 Task: Go to Program & Features. Select Whole Food Market. Add to cart Organic Acai Powder-2. Place order for Layla Garcia, _x000D_
1338 W Lago Bello Dr_x000D_
Eagle, Idaho(ID), 83616, Cell Number (703) 476-8286
Action: Mouse moved to (424, 306)
Screenshot: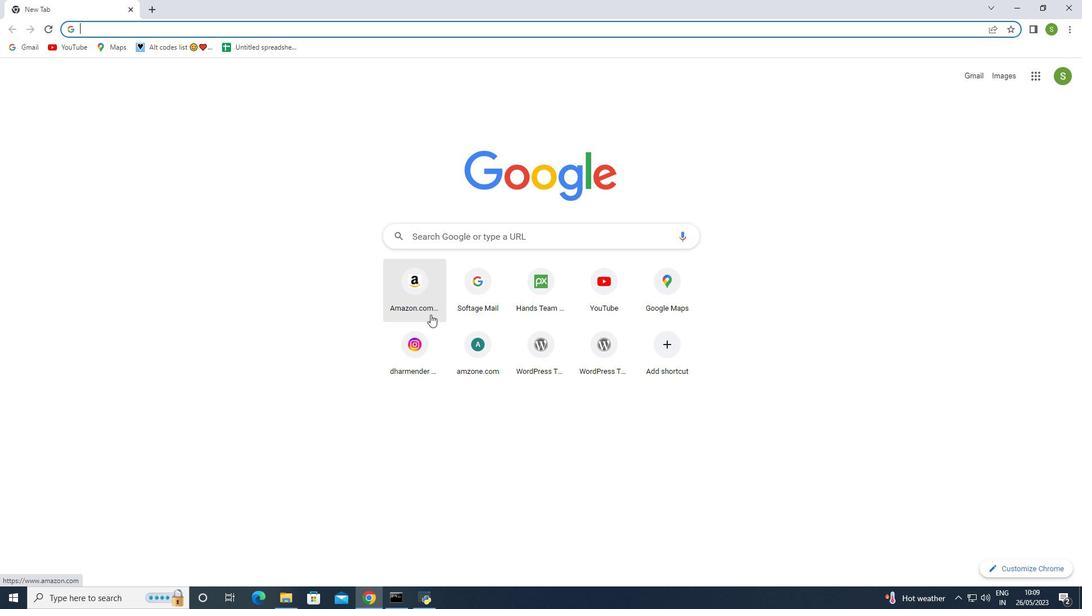 
Action: Mouse pressed left at (424, 306)
Screenshot: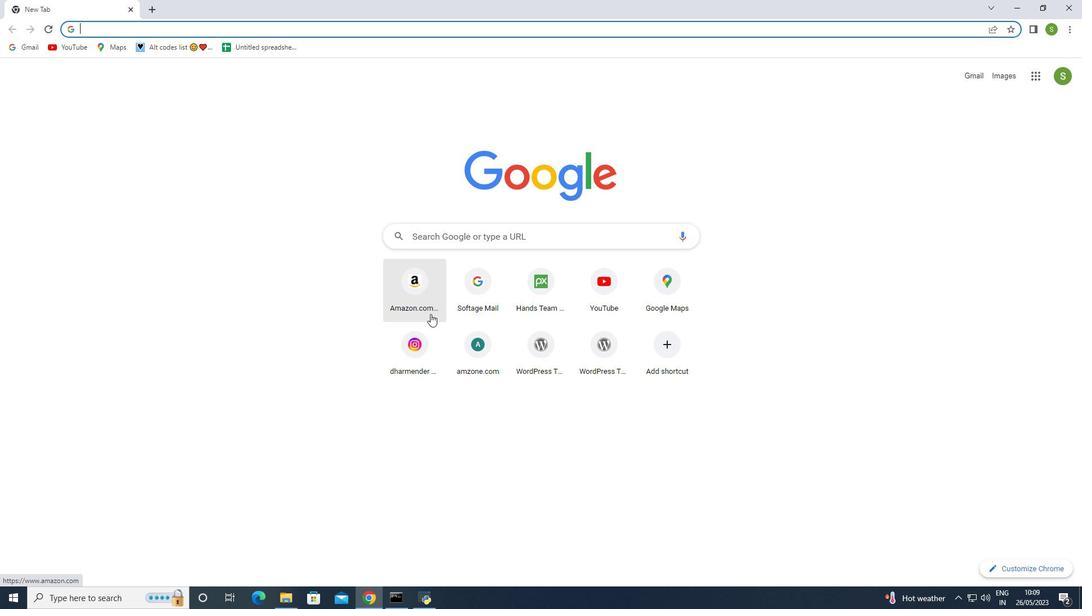 
Action: Mouse moved to (917, 80)
Screenshot: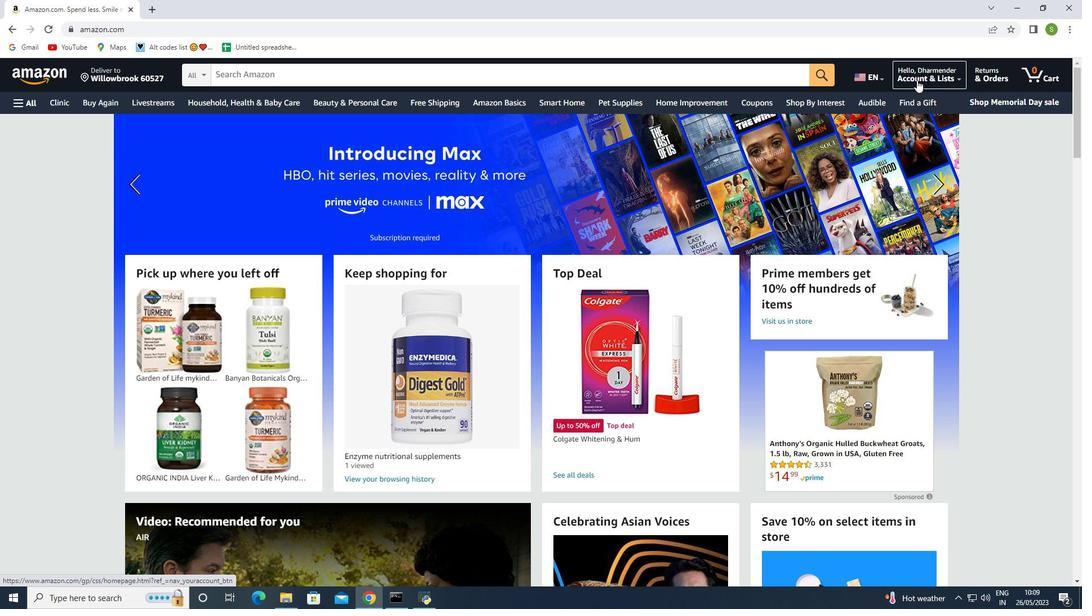 
Action: Mouse pressed left at (917, 80)
Screenshot: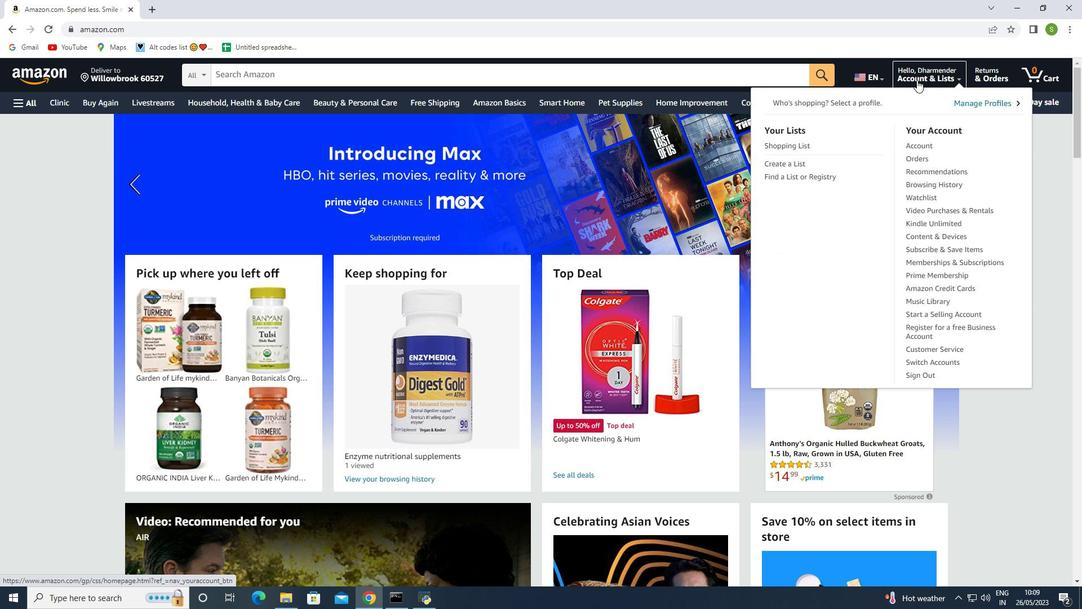 
Action: Mouse moved to (389, 239)
Screenshot: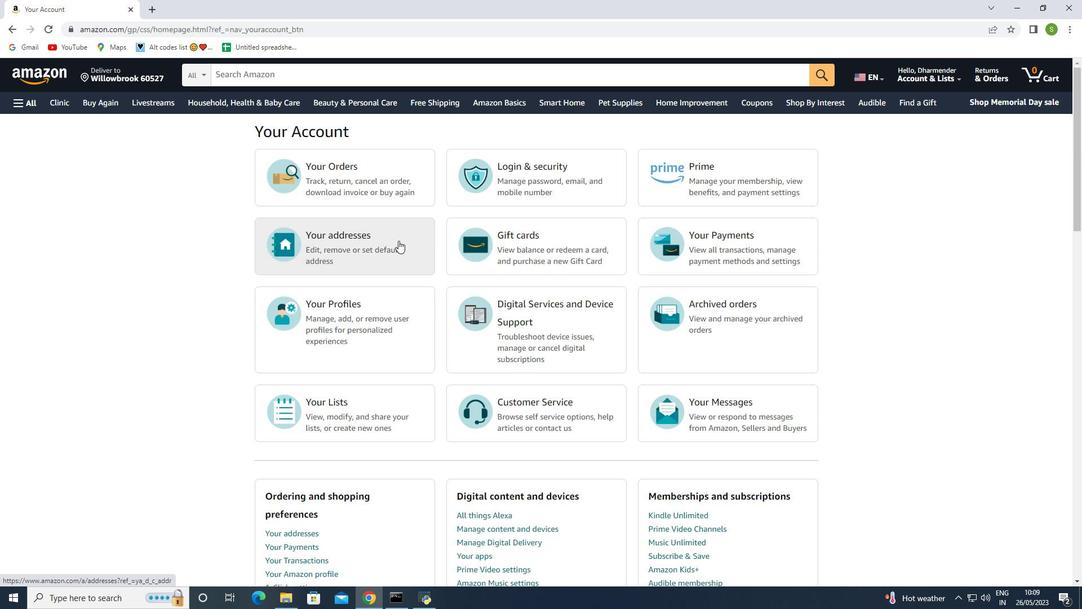 
Action: Mouse pressed left at (389, 239)
Screenshot: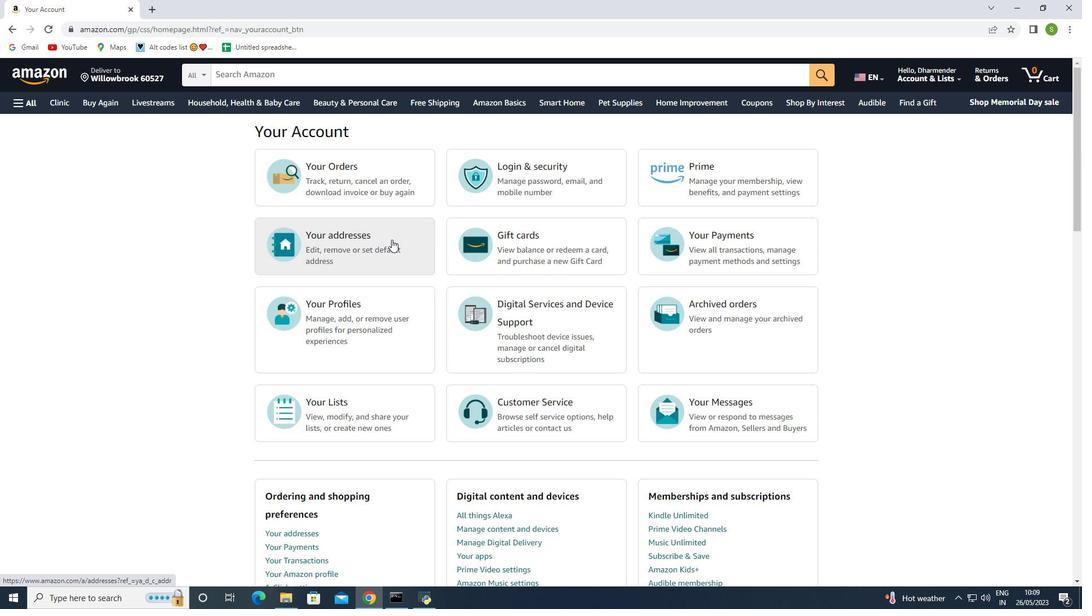
Action: Mouse moved to (397, 288)
Screenshot: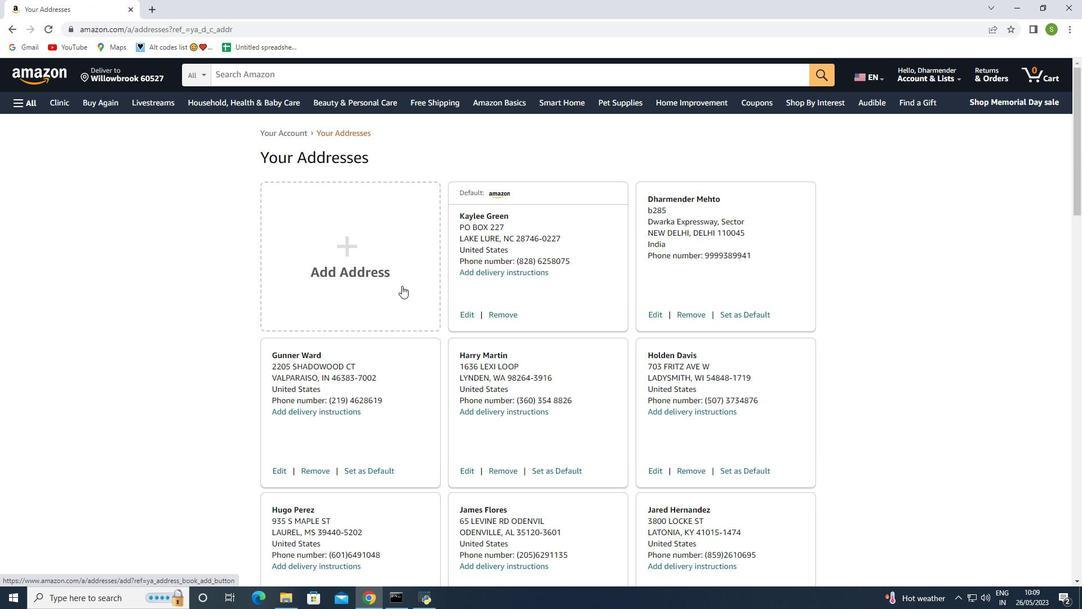 
Action: Mouse pressed left at (397, 288)
Screenshot: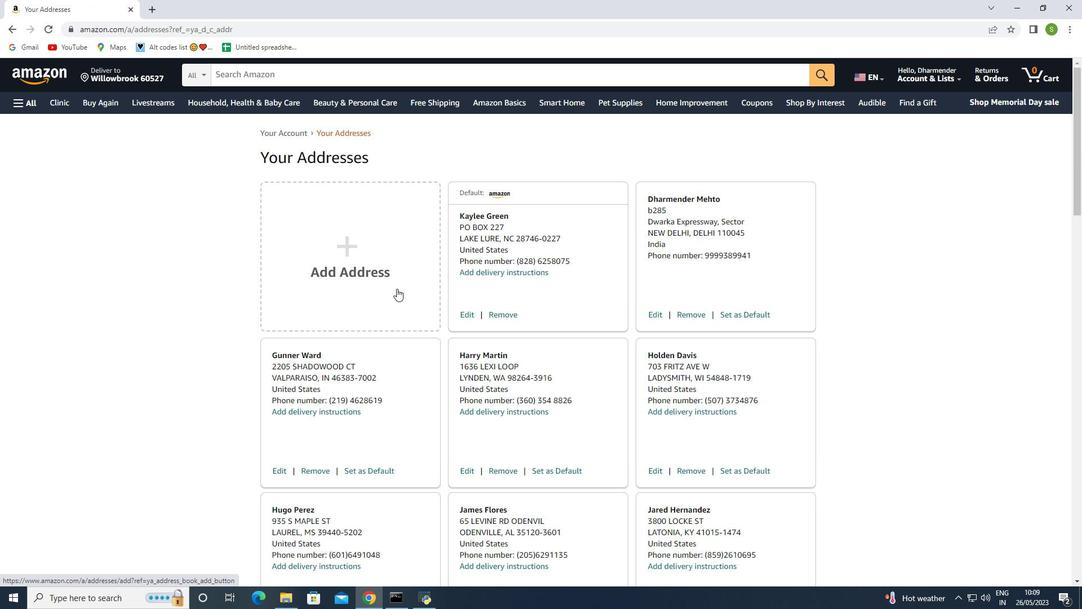 
Action: Mouse moved to (482, 290)
Screenshot: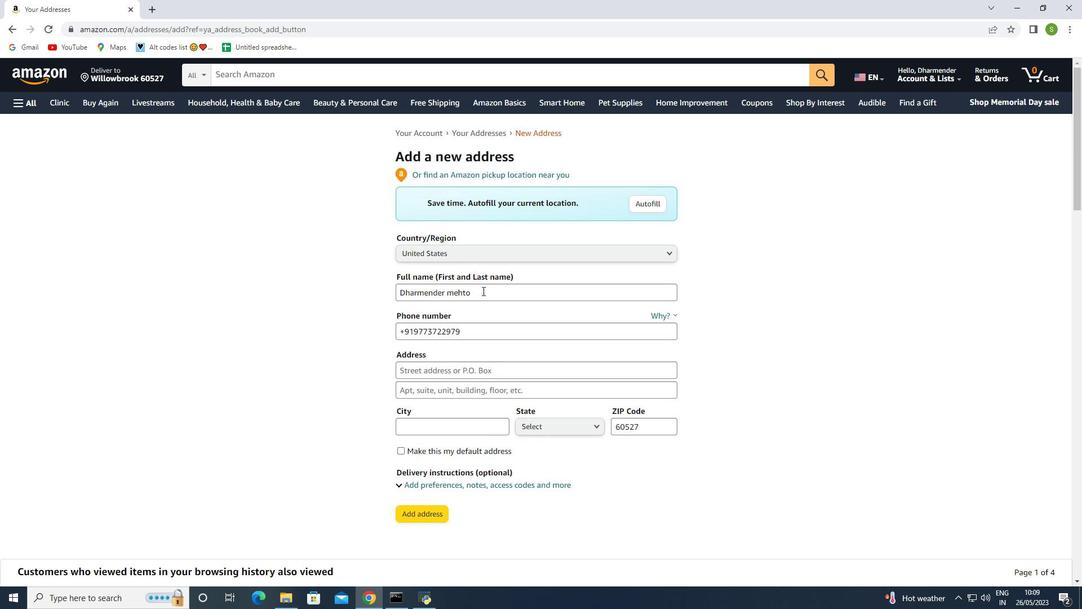 
Action: Mouse pressed left at (482, 290)
Screenshot: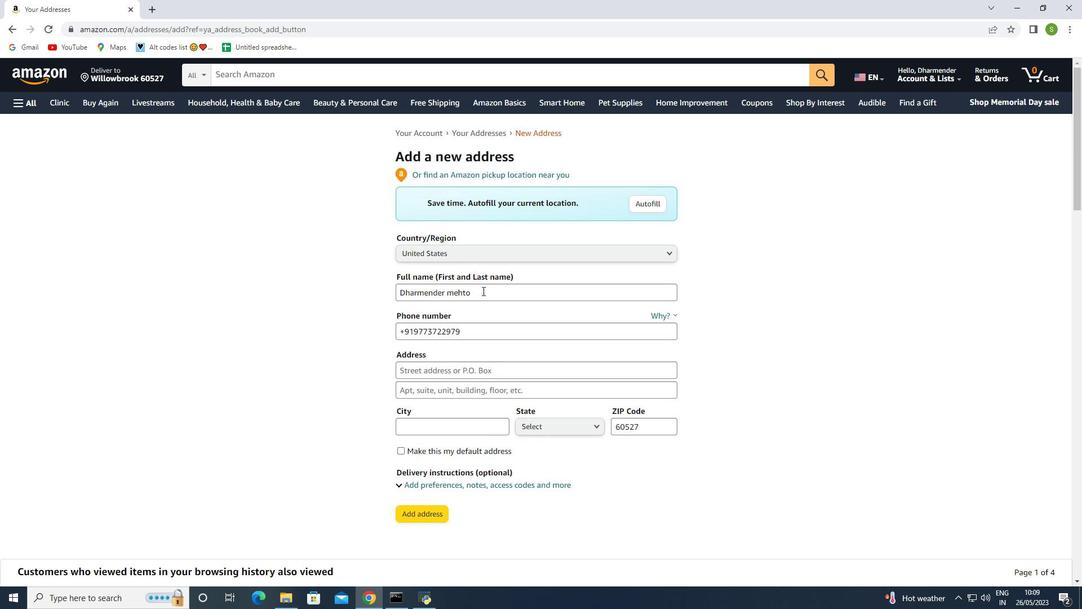 
Action: Mouse moved to (384, 294)
Screenshot: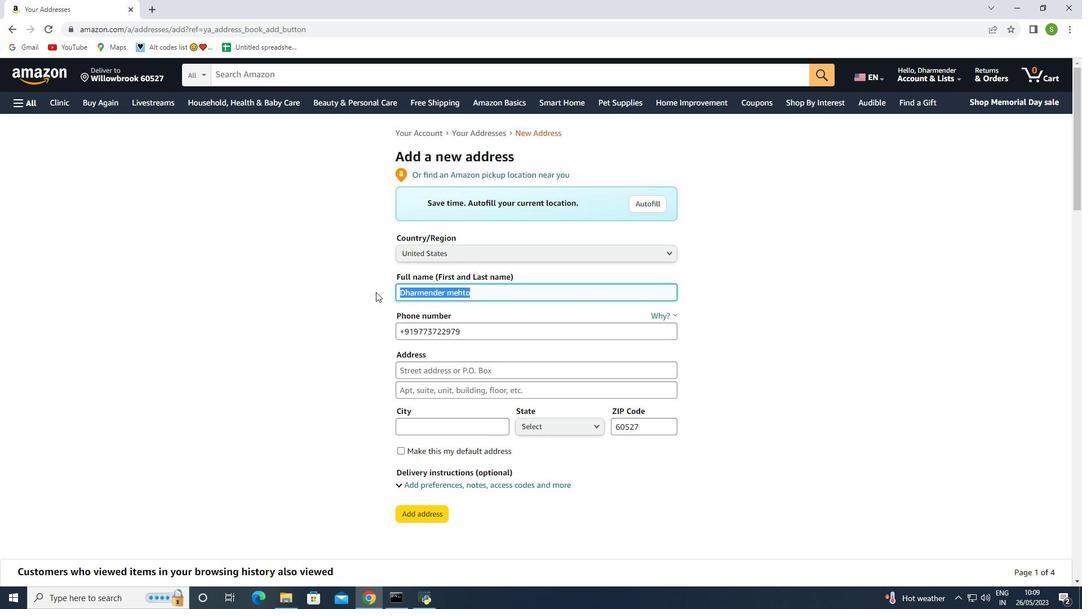 
Action: Key pressed <Key.backspace><Key.shift_r>(703<Key.shift_r>)<Key.backspace><Key.backspace><Key.backspace><Key.backspace><Key.backspace><Key.shift>Layla<Key.space><Key.shift>Garcia
Screenshot: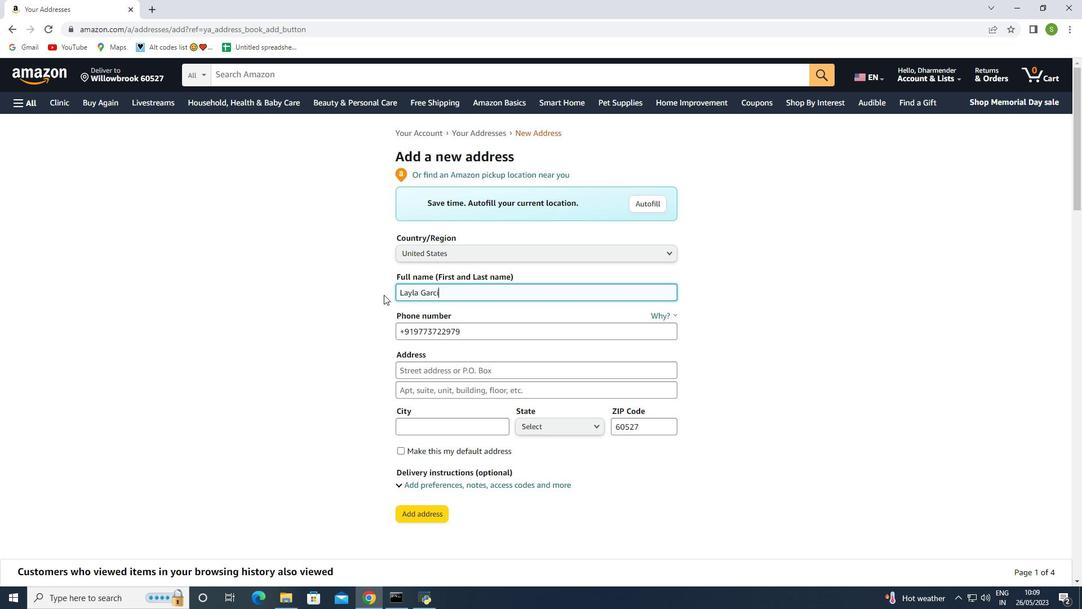 
Action: Mouse moved to (474, 329)
Screenshot: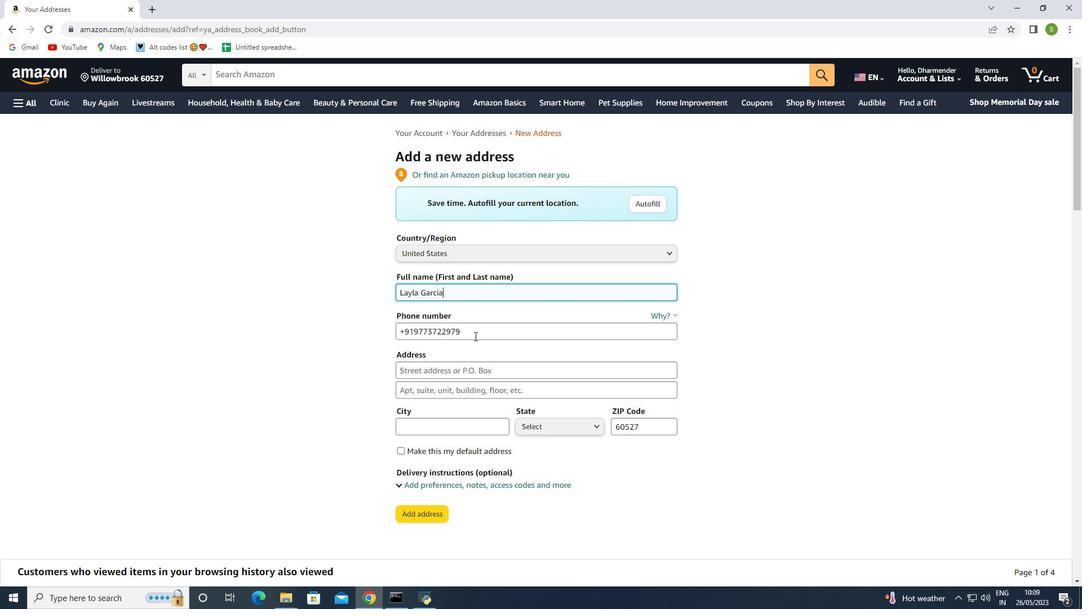 
Action: Mouse pressed left at (474, 329)
Screenshot: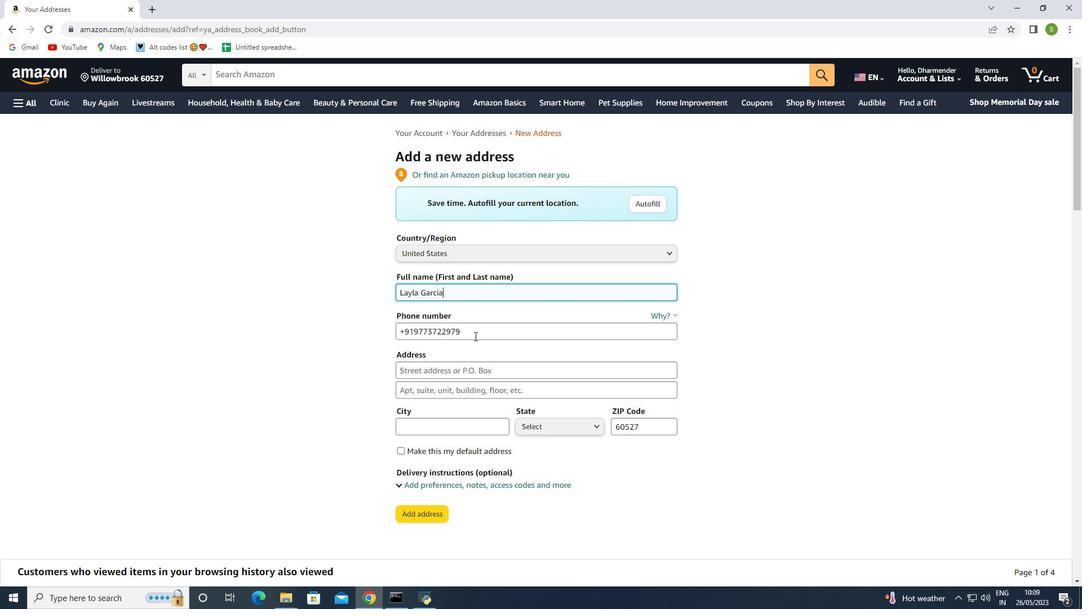 
Action: Mouse moved to (199, 315)
Screenshot: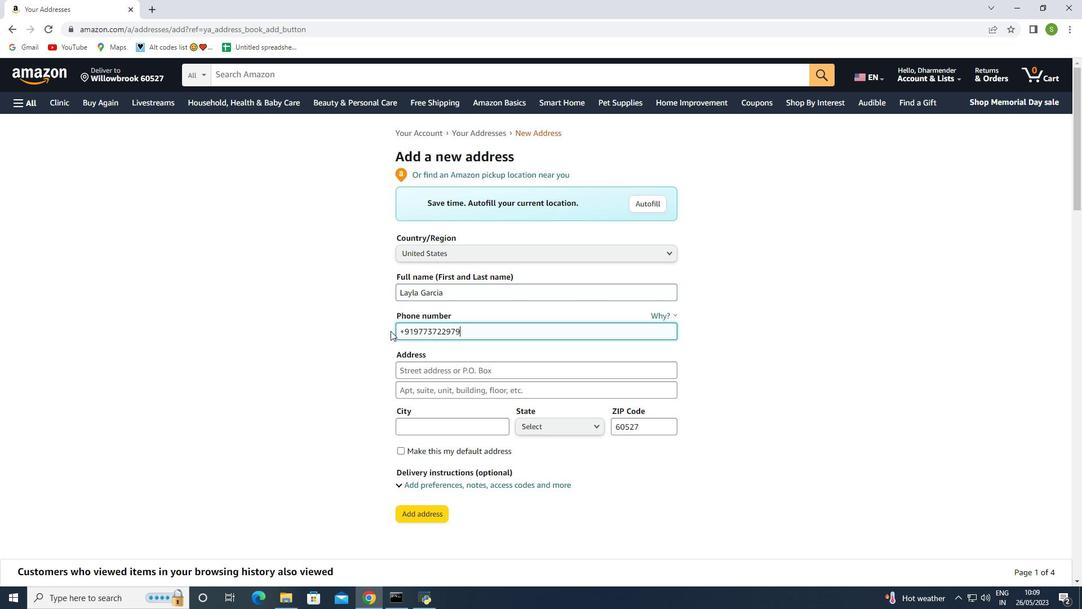 
Action: Key pressed <Key.backspace><Key.shift_r>)<Key.backspace><Key.shift_r>(703<Key.shift_r>)<Key.space>4768286
Screenshot: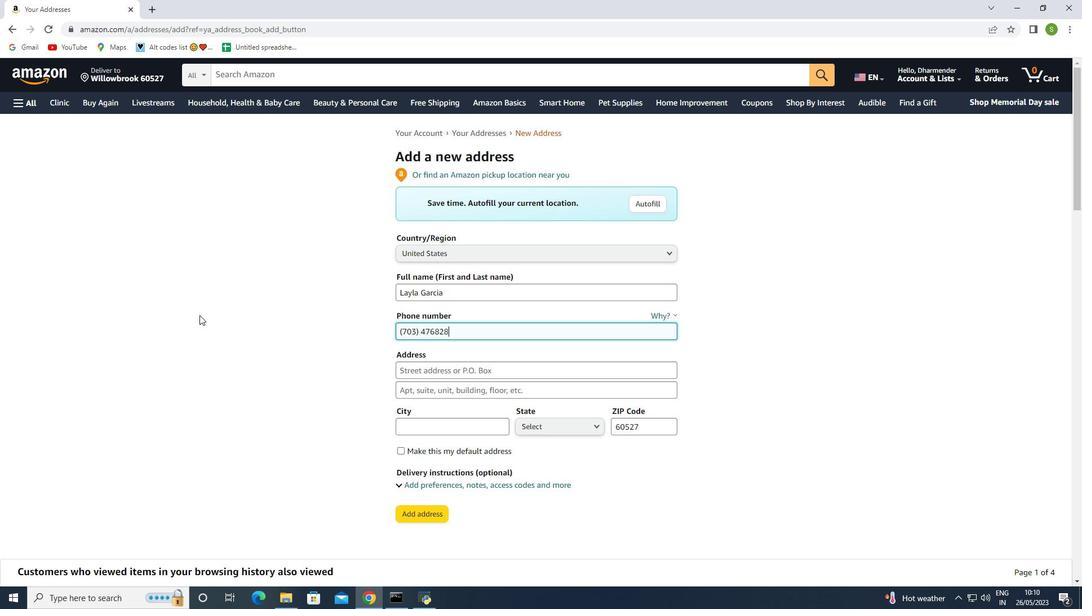 
Action: Mouse moved to (419, 377)
Screenshot: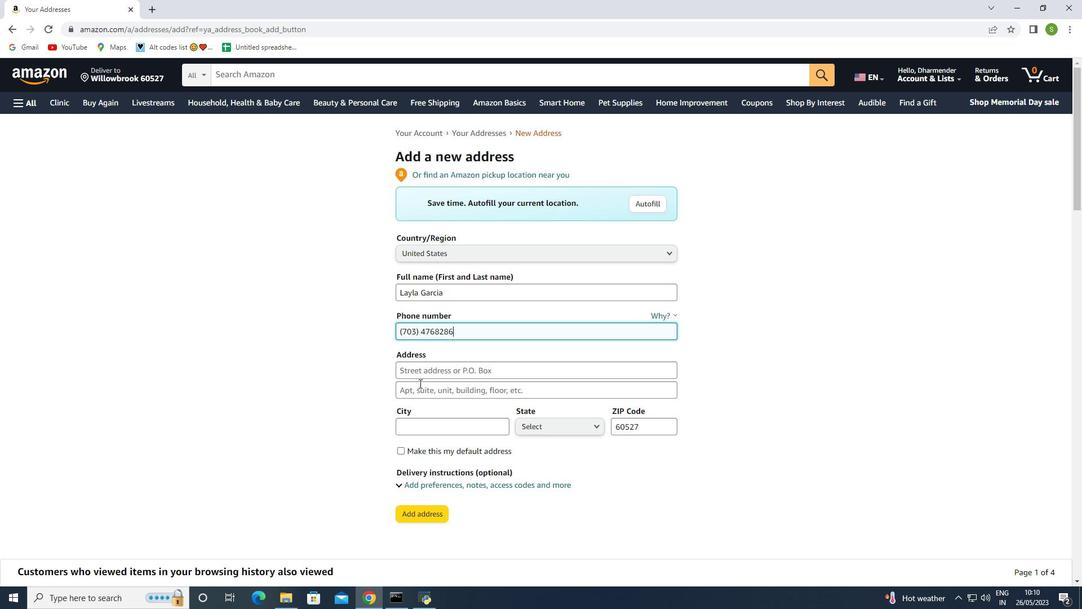 
Action: Mouse pressed left at (419, 377)
Screenshot: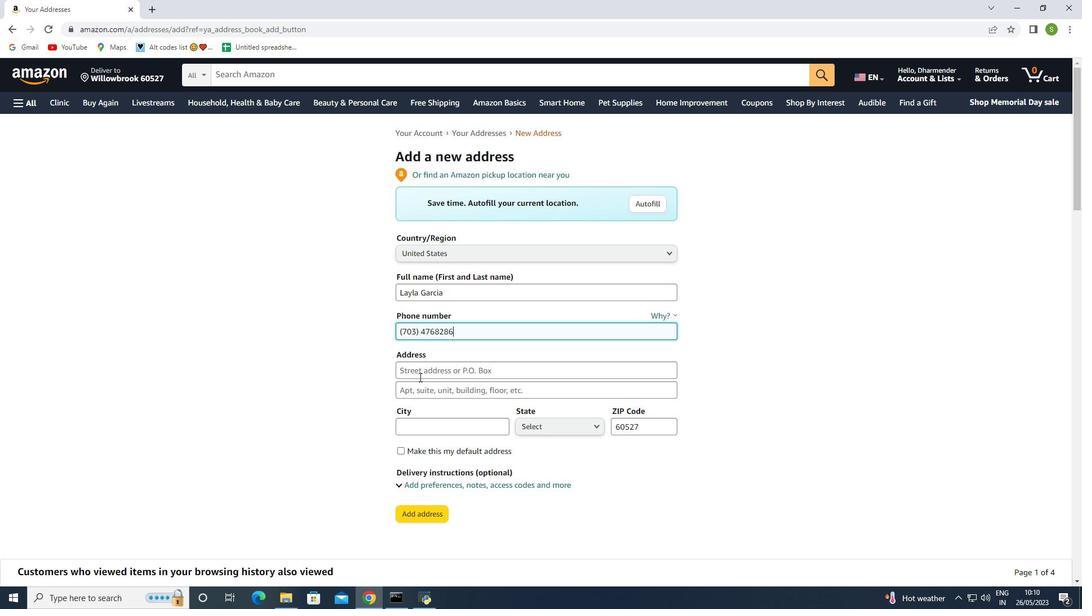 
Action: Mouse moved to (418, 372)
Screenshot: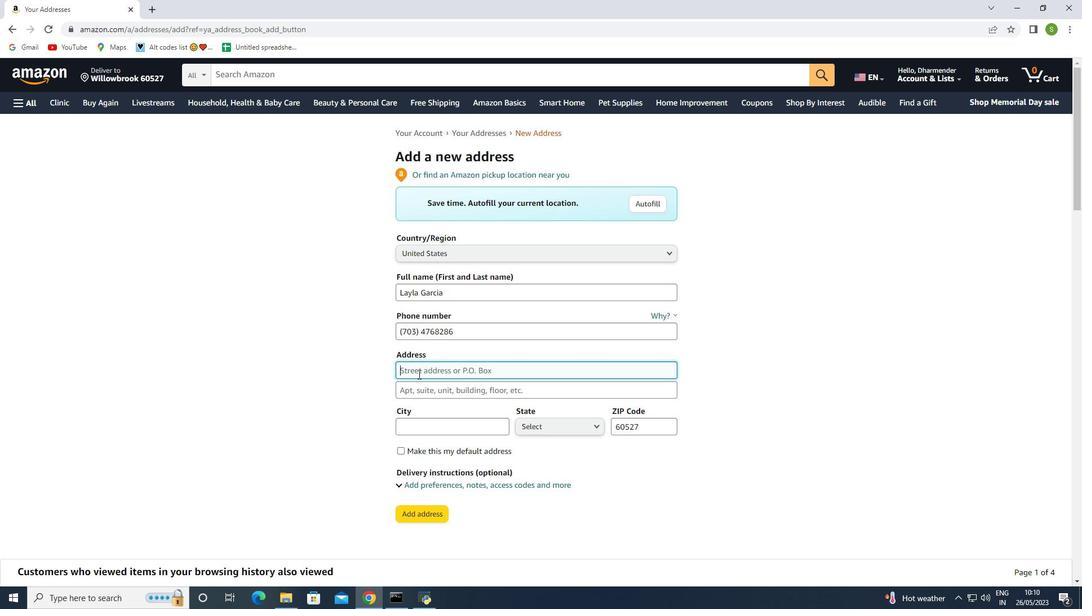 
Action: Key pressed 1338<Key.space><Key.shift>W<Key.space><Key.shift>Lago
Screenshot: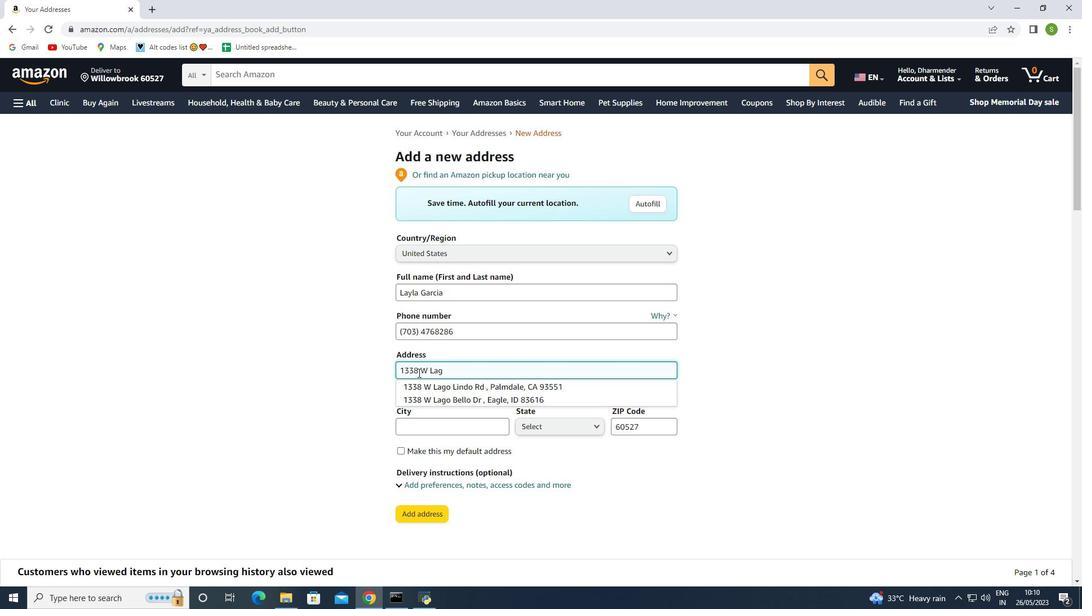 
Action: Mouse moved to (483, 400)
Screenshot: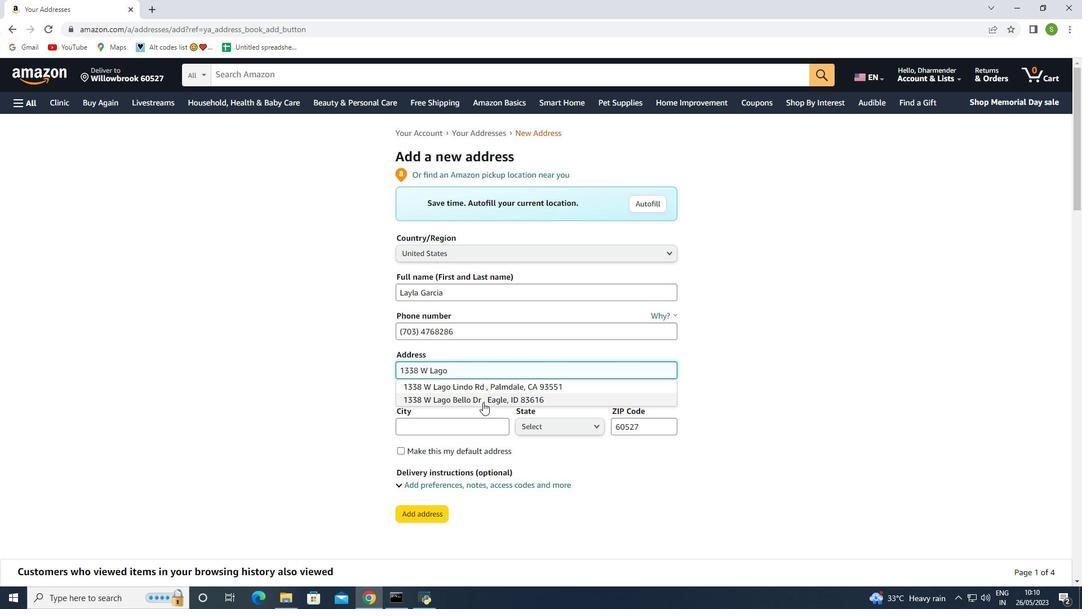
Action: Mouse pressed left at (483, 400)
Screenshot: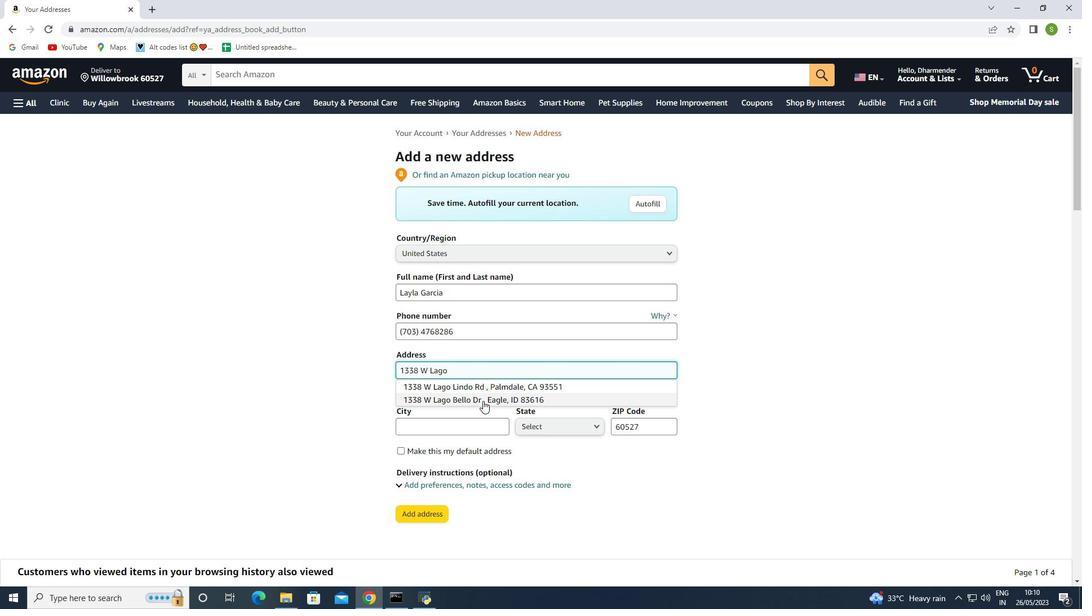 
Action: Mouse moved to (540, 389)
Screenshot: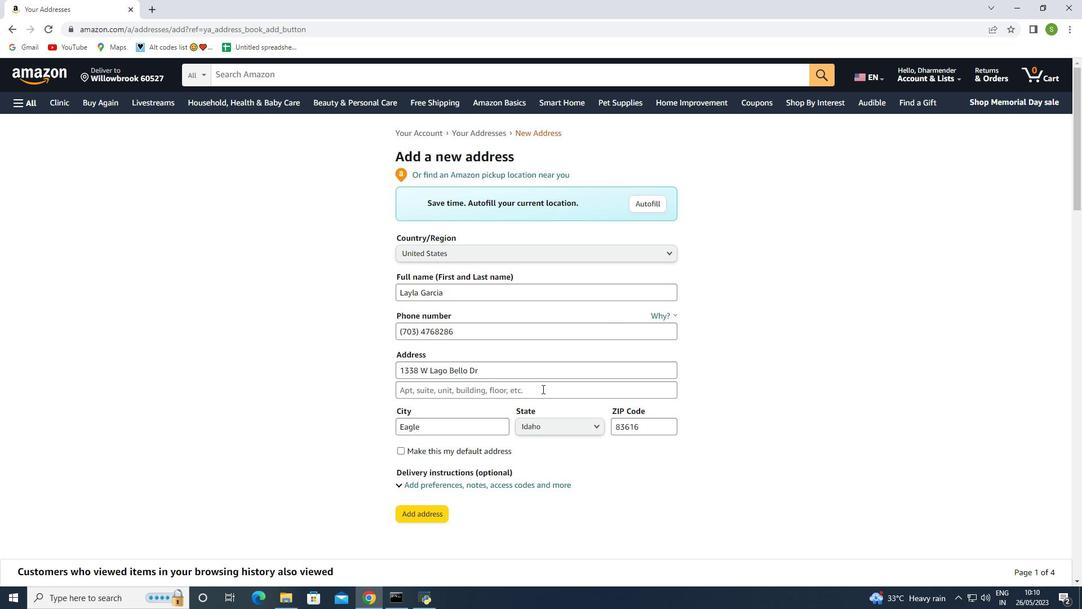 
Action: Mouse scrolled (540, 388) with delta (0, 0)
Screenshot: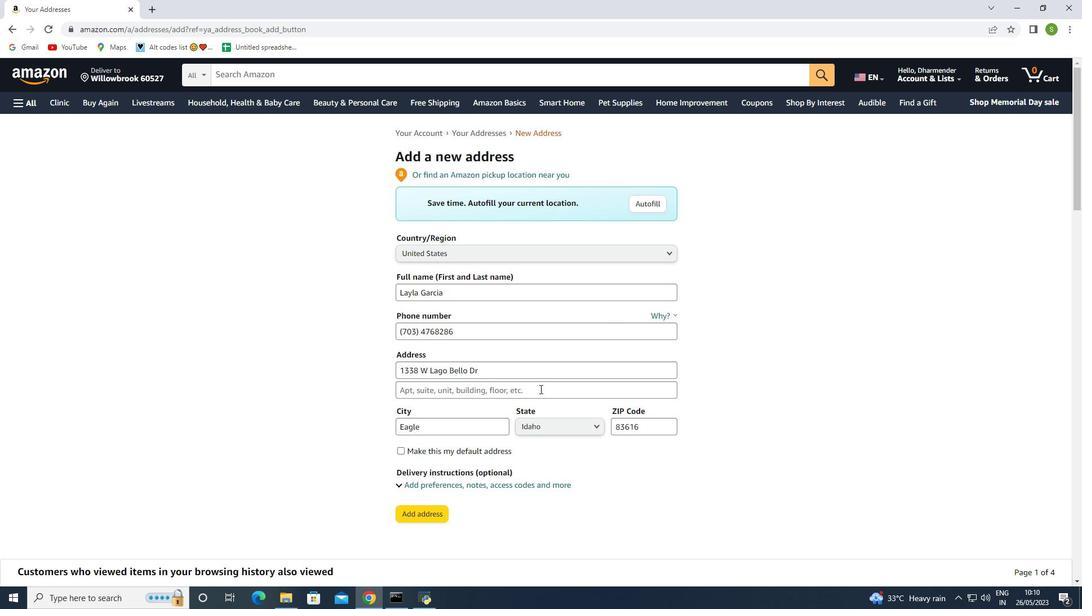 
Action: Mouse moved to (539, 389)
Screenshot: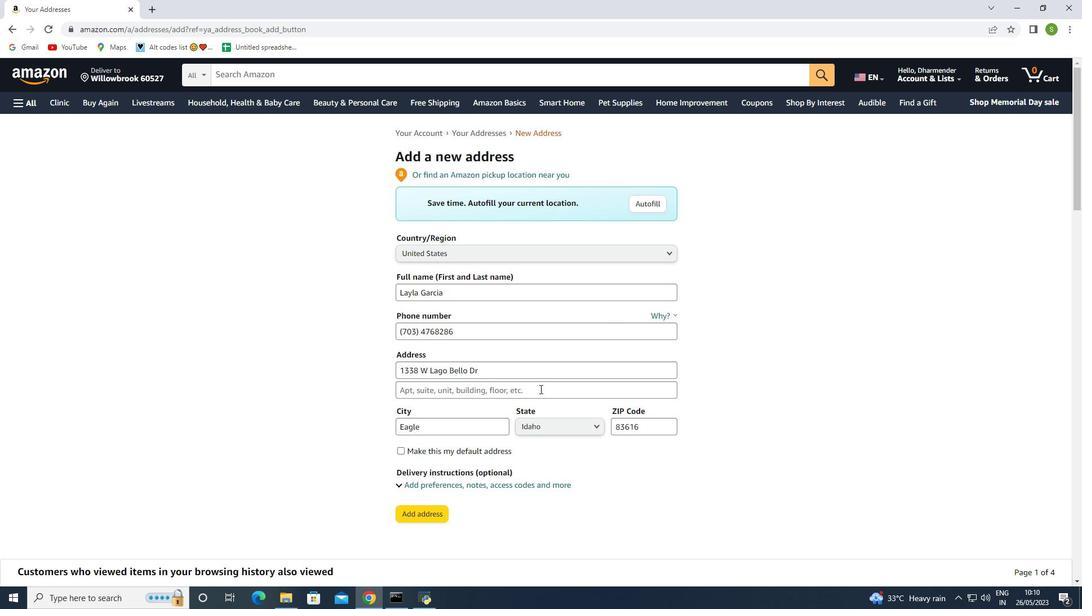 
Action: Mouse scrolled (539, 388) with delta (0, 0)
Screenshot: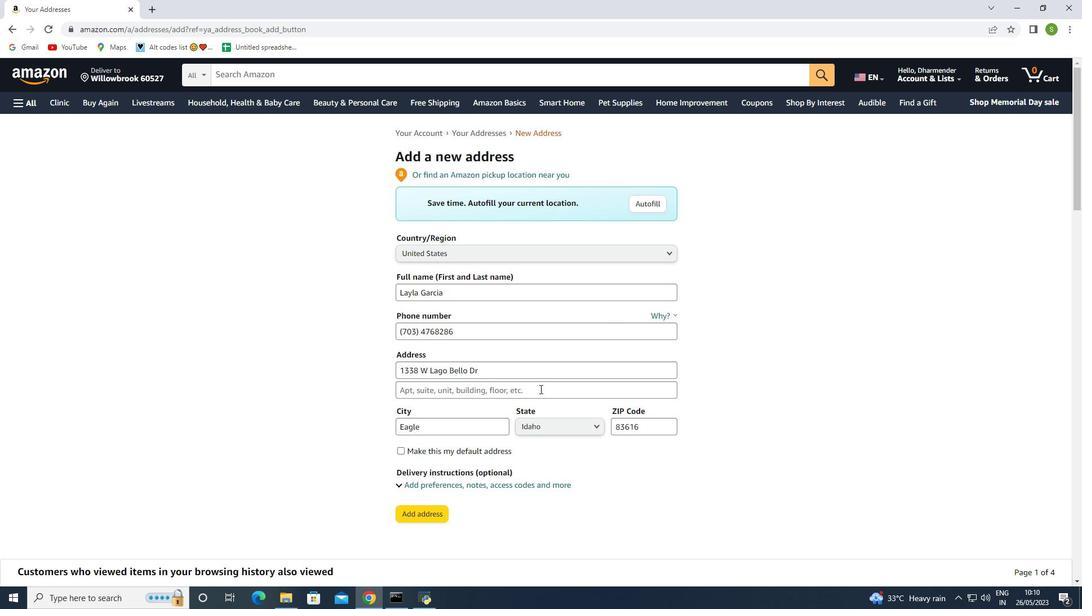 
Action: Mouse moved to (538, 390)
Screenshot: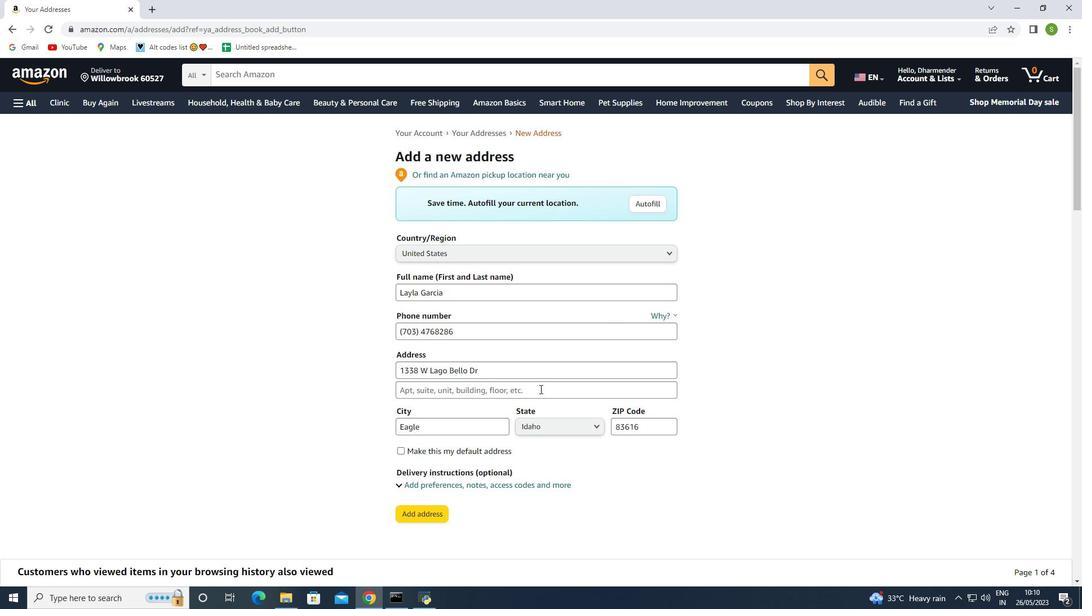 
Action: Mouse scrolled (538, 389) with delta (0, 0)
Screenshot: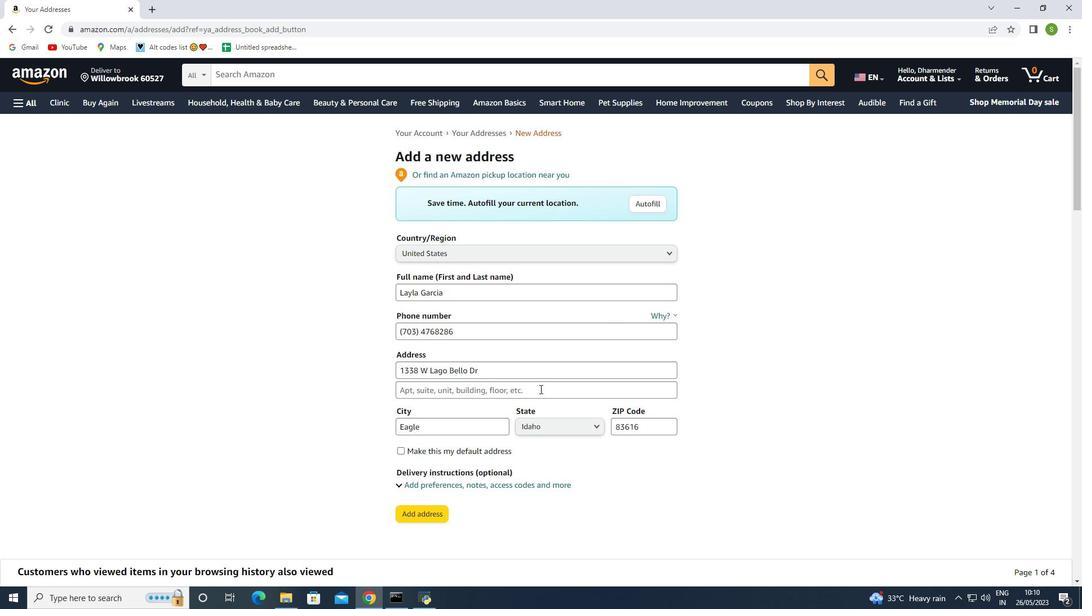 
Action: Mouse moved to (428, 342)
Screenshot: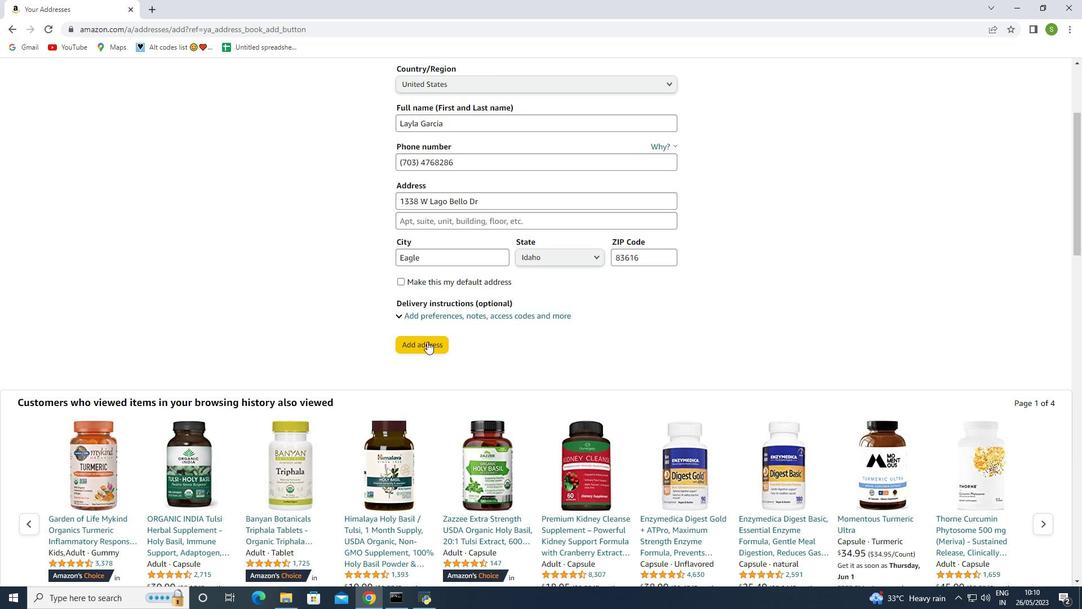 
Action: Mouse pressed left at (428, 342)
Screenshot: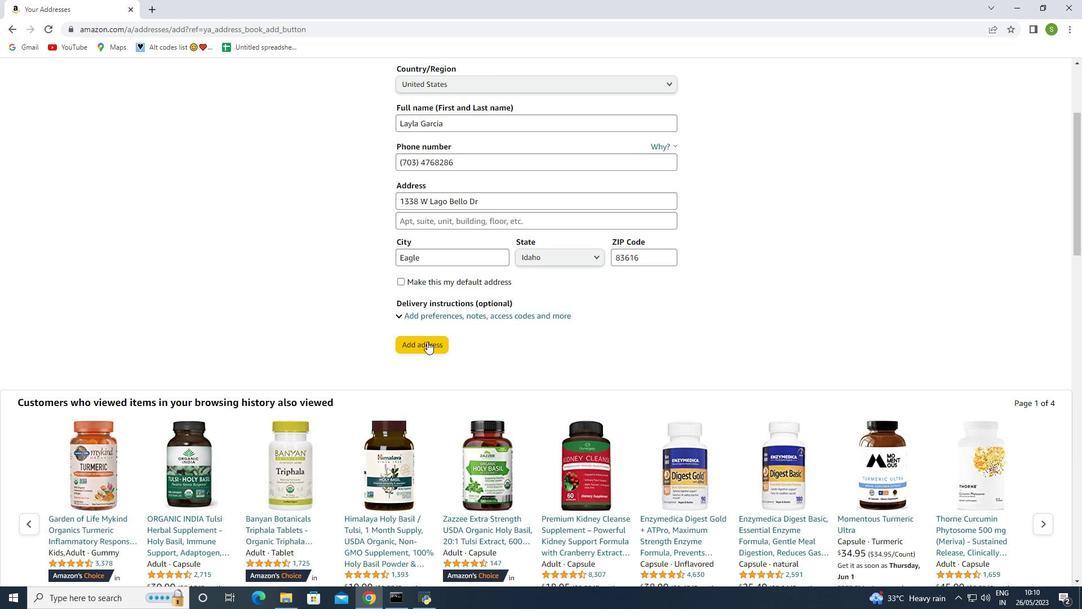 
Action: Mouse moved to (28, 97)
Screenshot: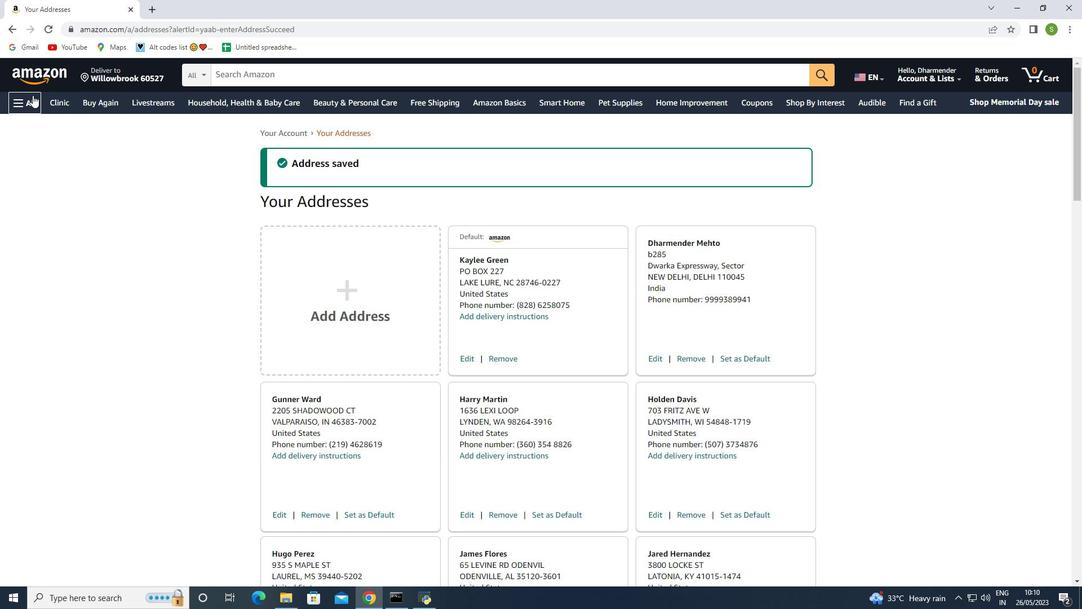
Action: Mouse pressed left at (28, 97)
Screenshot: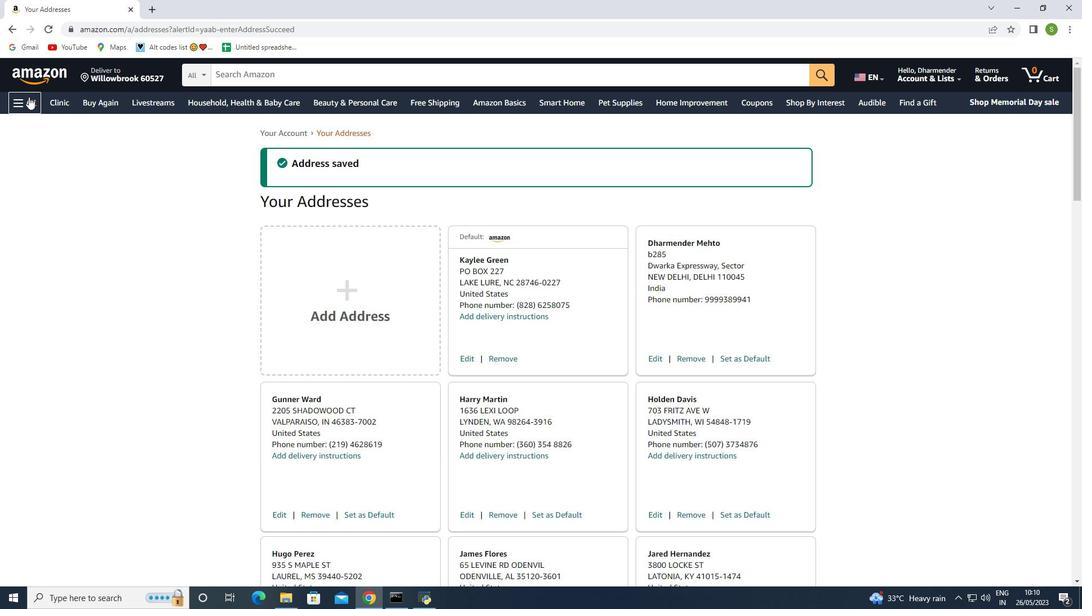 
Action: Mouse moved to (108, 383)
Screenshot: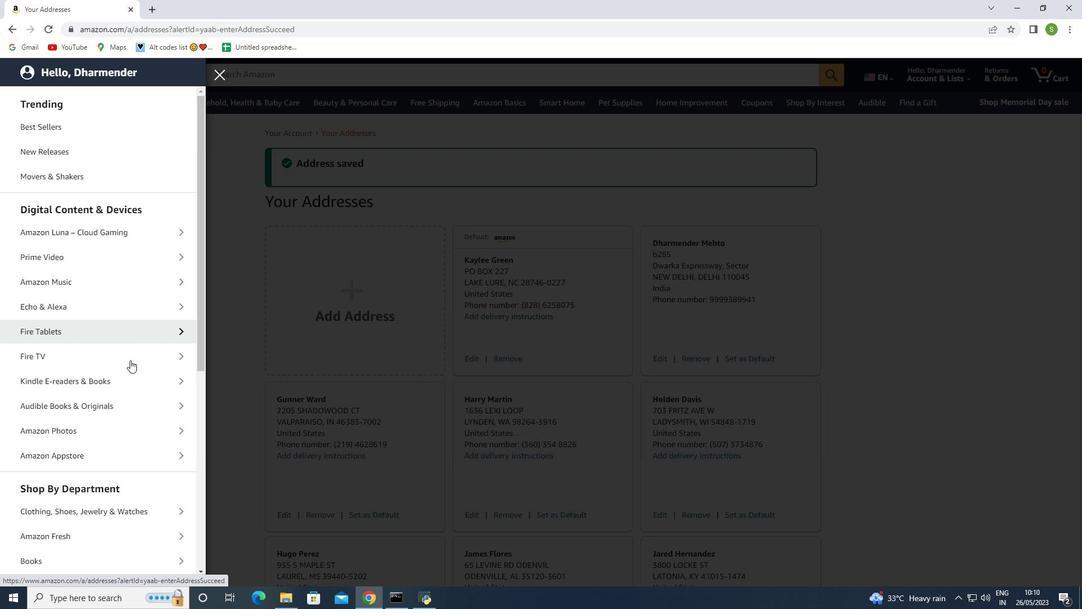 
Action: Mouse scrolled (108, 382) with delta (0, 0)
Screenshot: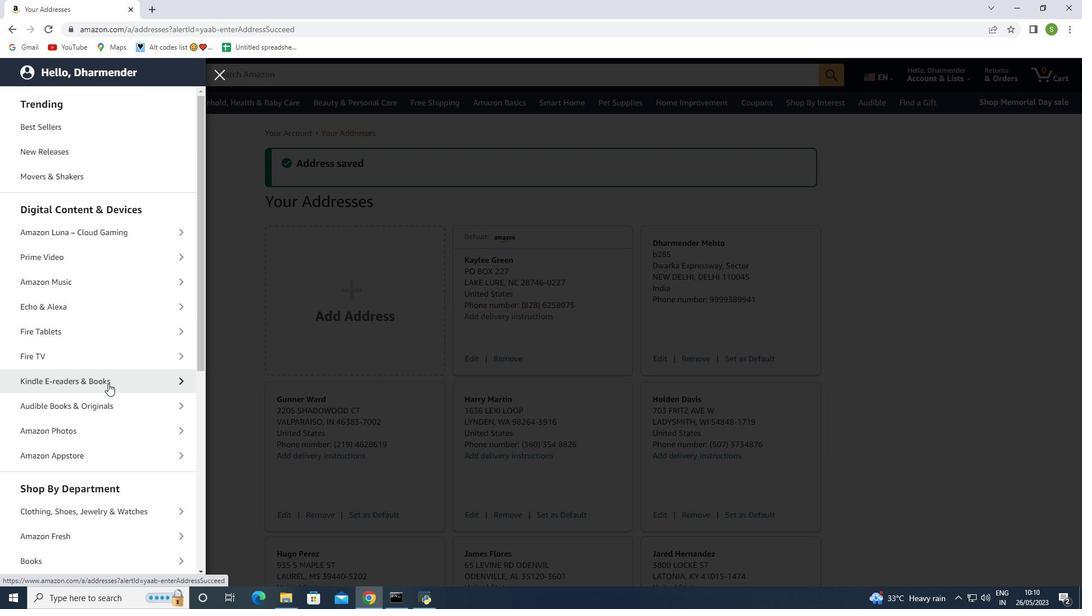 
Action: Mouse moved to (108, 384)
Screenshot: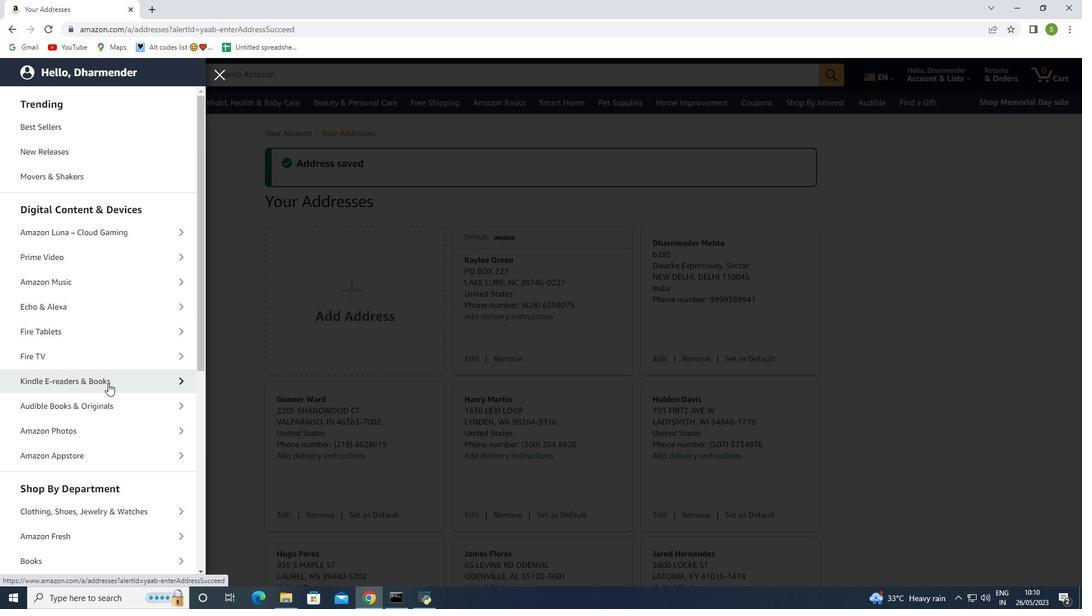 
Action: Mouse scrolled (108, 383) with delta (0, 0)
Screenshot: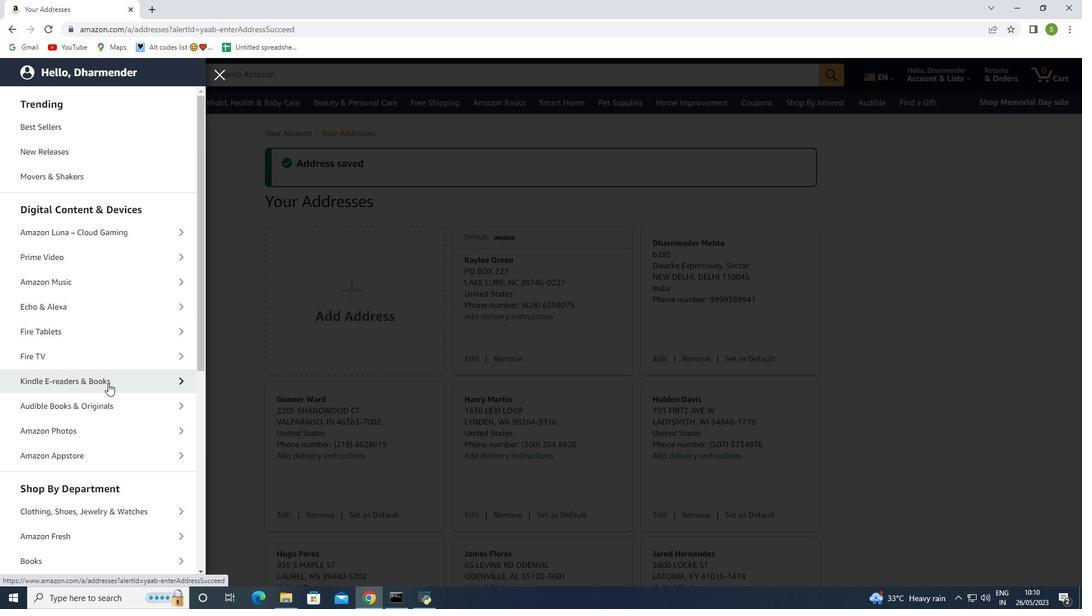 
Action: Mouse scrolled (108, 383) with delta (0, 0)
Screenshot: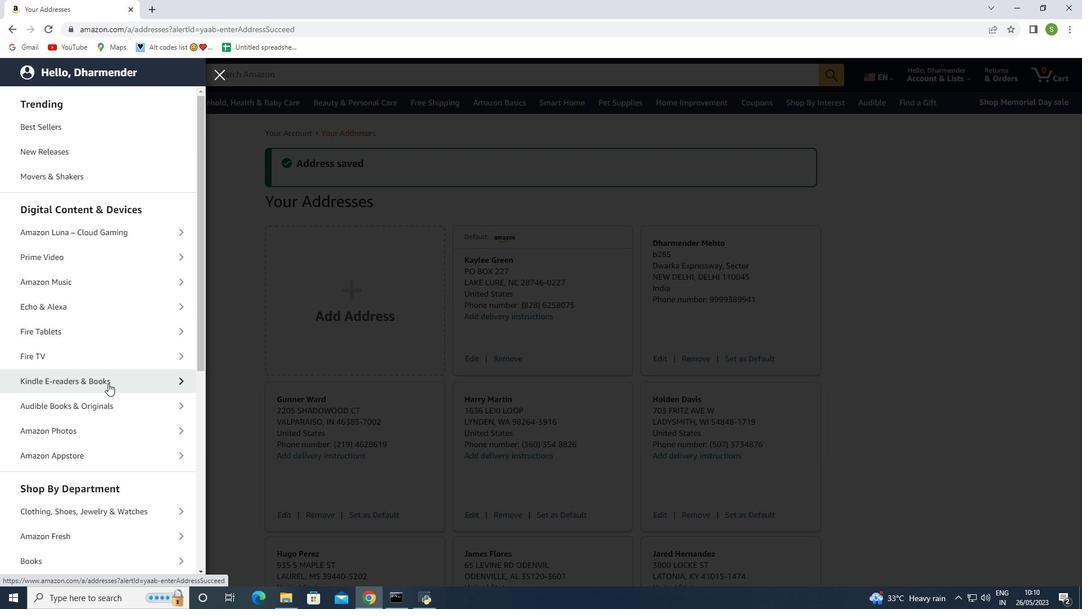 
Action: Mouse scrolled (108, 383) with delta (0, 0)
Screenshot: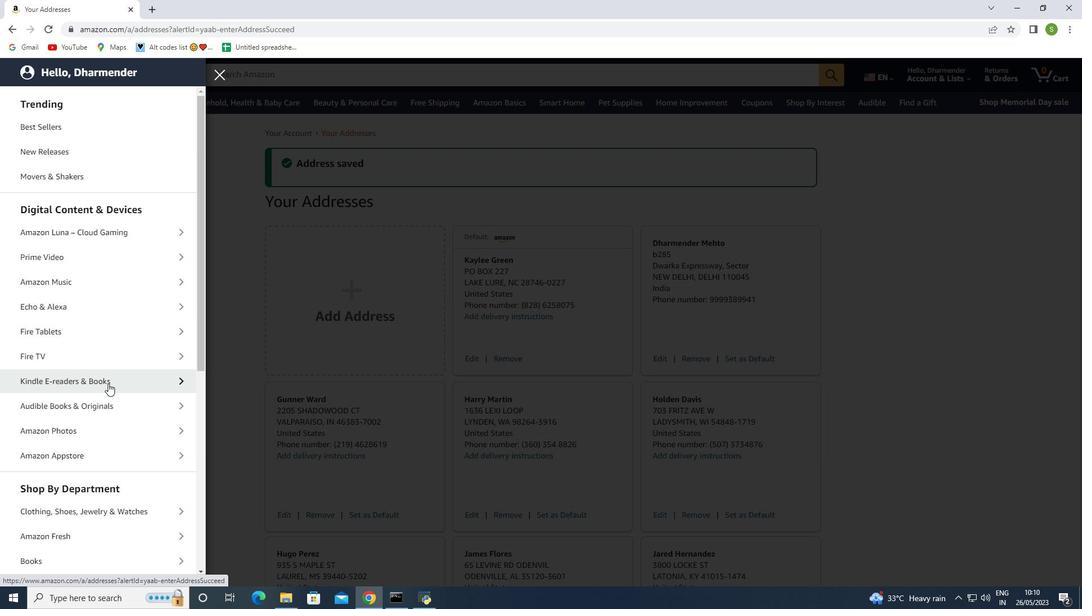 
Action: Mouse scrolled (108, 383) with delta (0, 0)
Screenshot: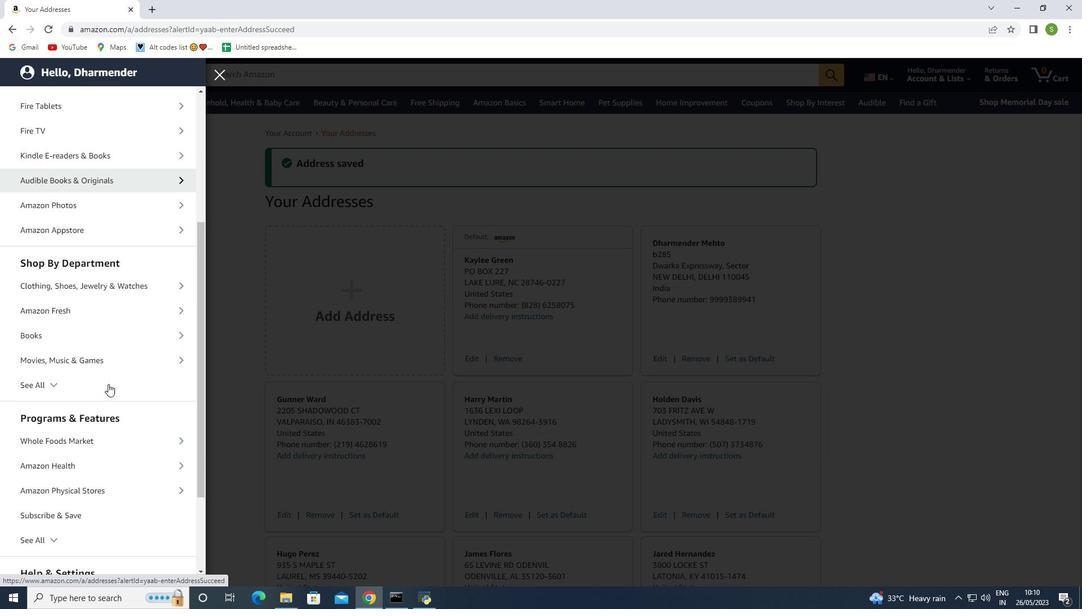 
Action: Mouse scrolled (108, 383) with delta (0, 0)
Screenshot: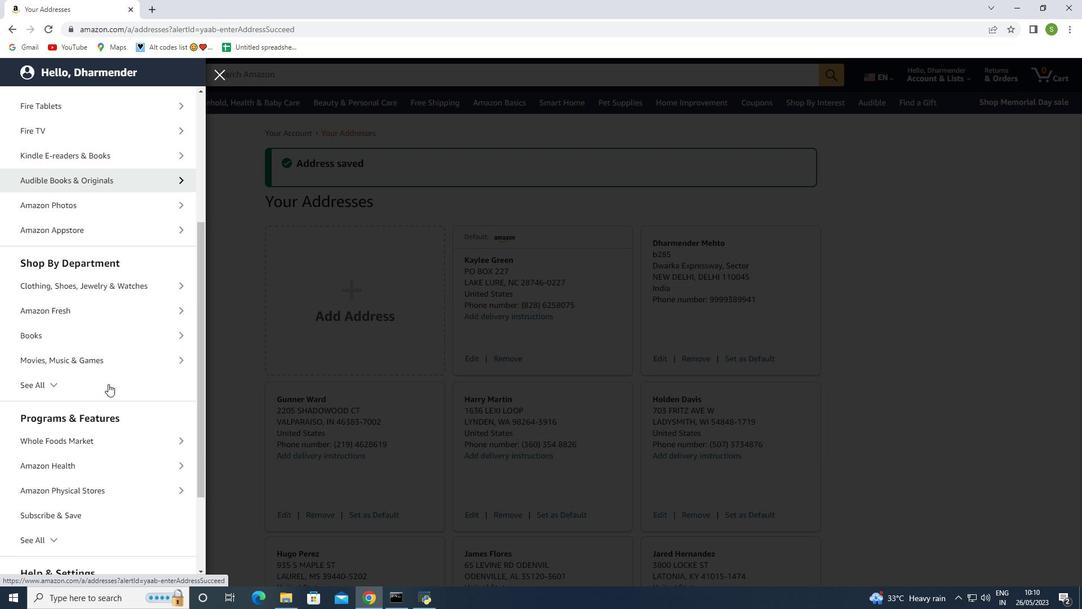 
Action: Mouse scrolled (108, 383) with delta (0, 0)
Screenshot: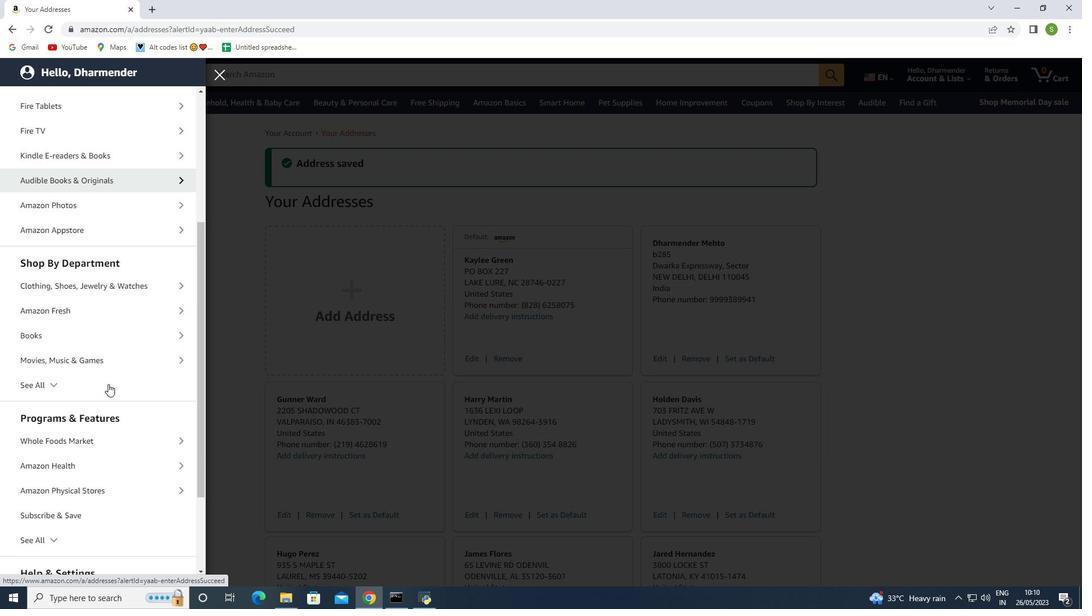 
Action: Mouse scrolled (108, 383) with delta (0, 0)
Screenshot: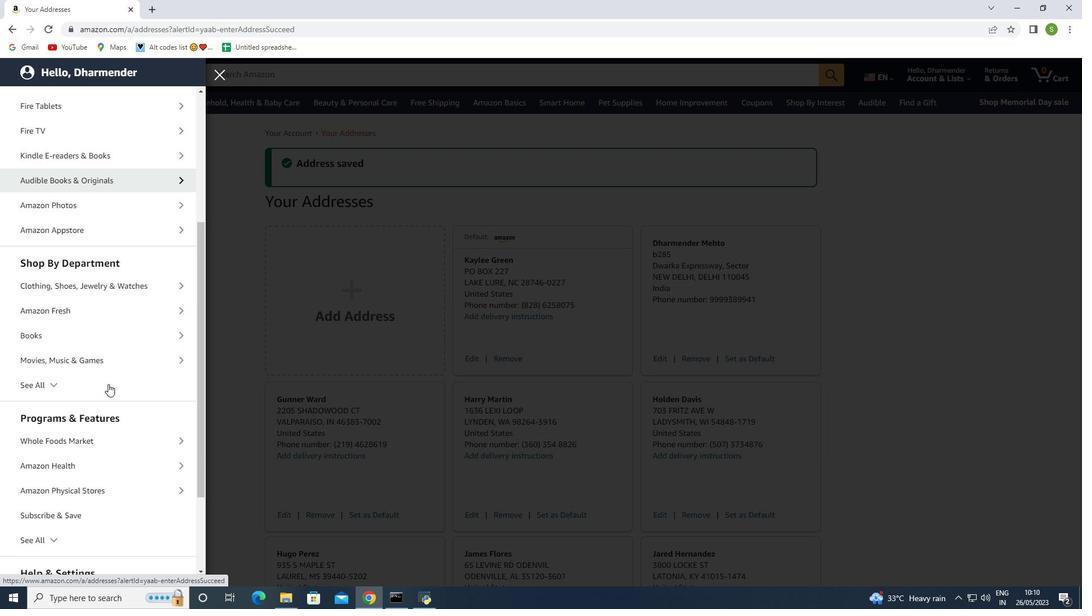 
Action: Mouse scrolled (108, 383) with delta (0, 0)
Screenshot: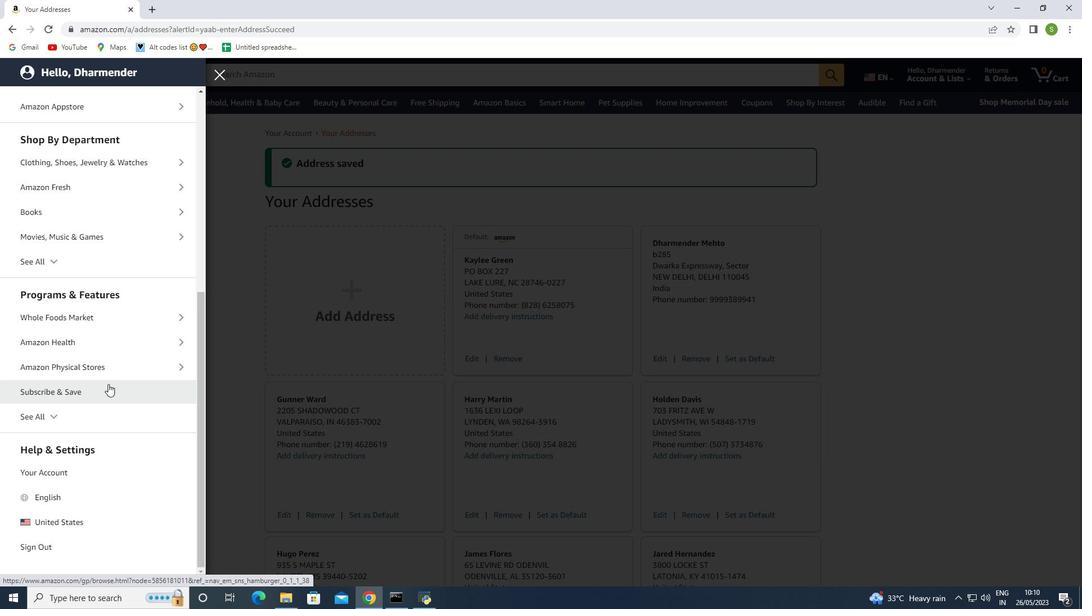 
Action: Mouse scrolled (108, 383) with delta (0, 0)
Screenshot: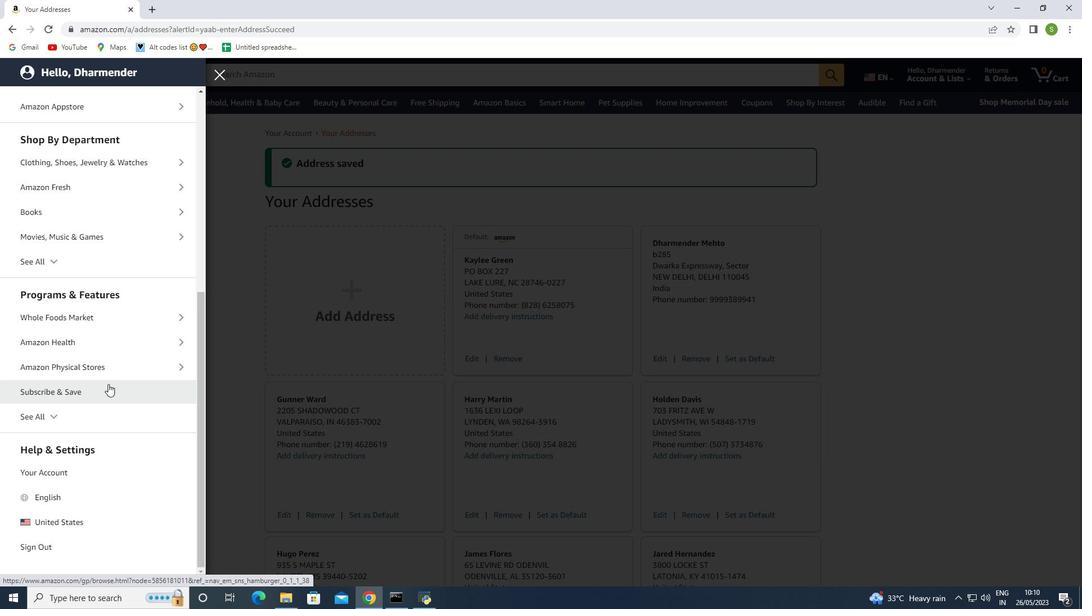 
Action: Mouse scrolled (108, 383) with delta (0, 0)
Screenshot: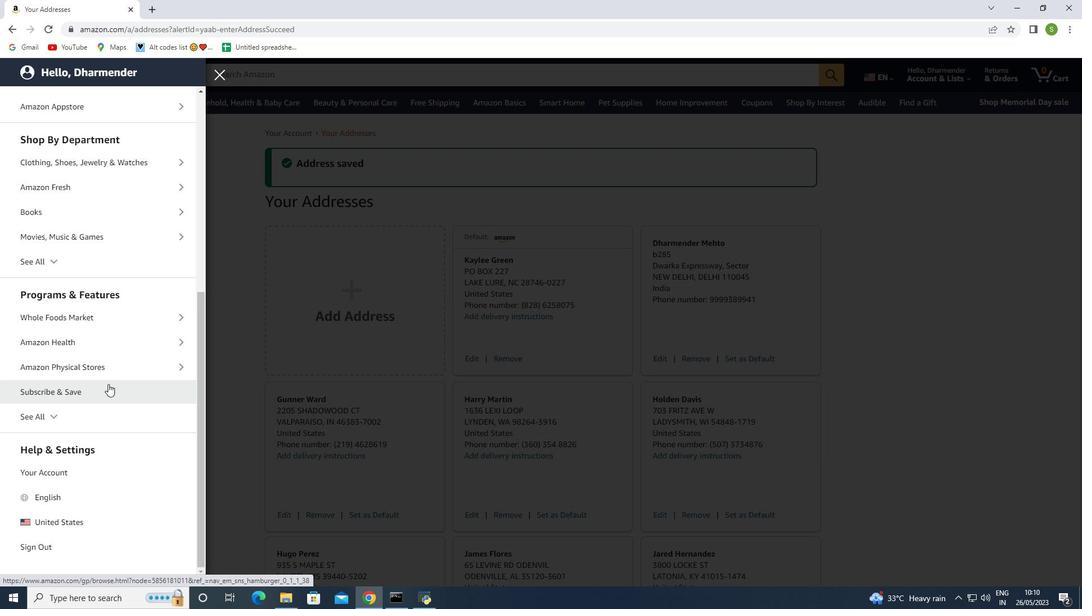 
Action: Mouse moved to (60, 322)
Screenshot: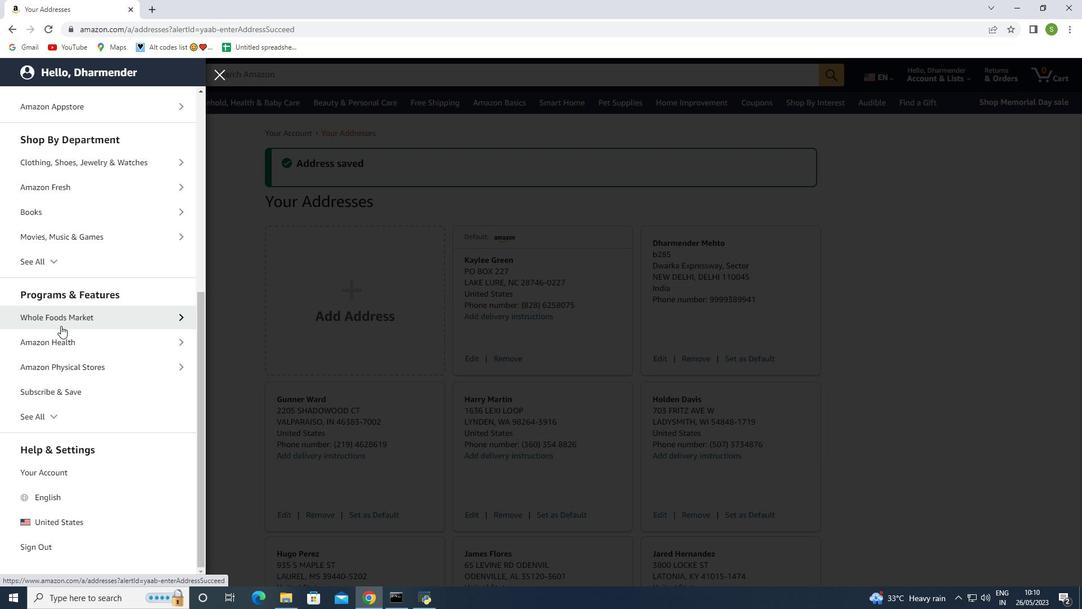 
Action: Mouse pressed left at (60, 322)
Screenshot: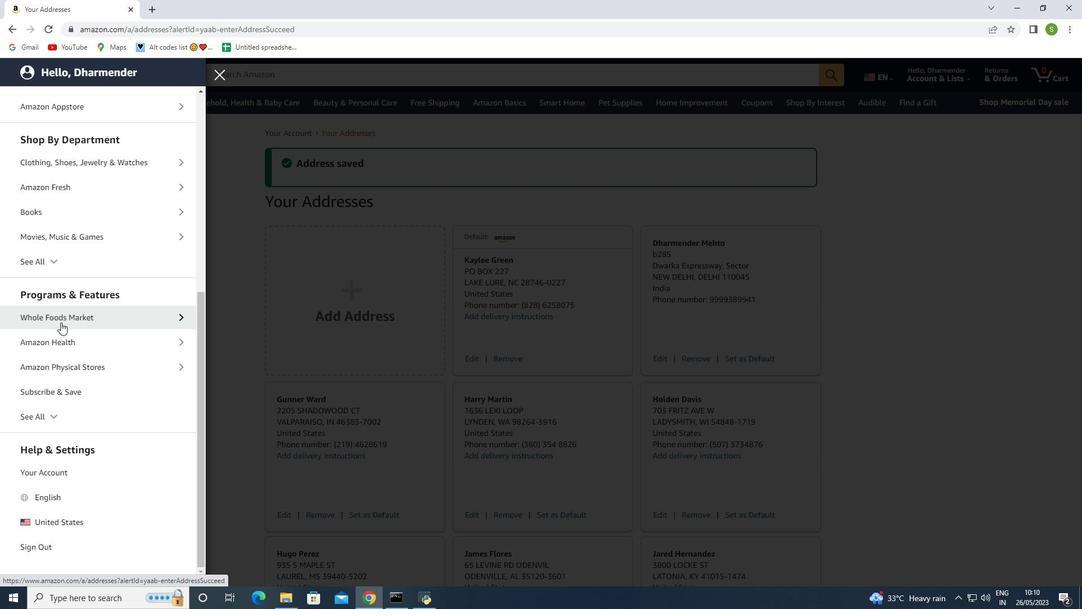 
Action: Mouse moved to (103, 155)
Screenshot: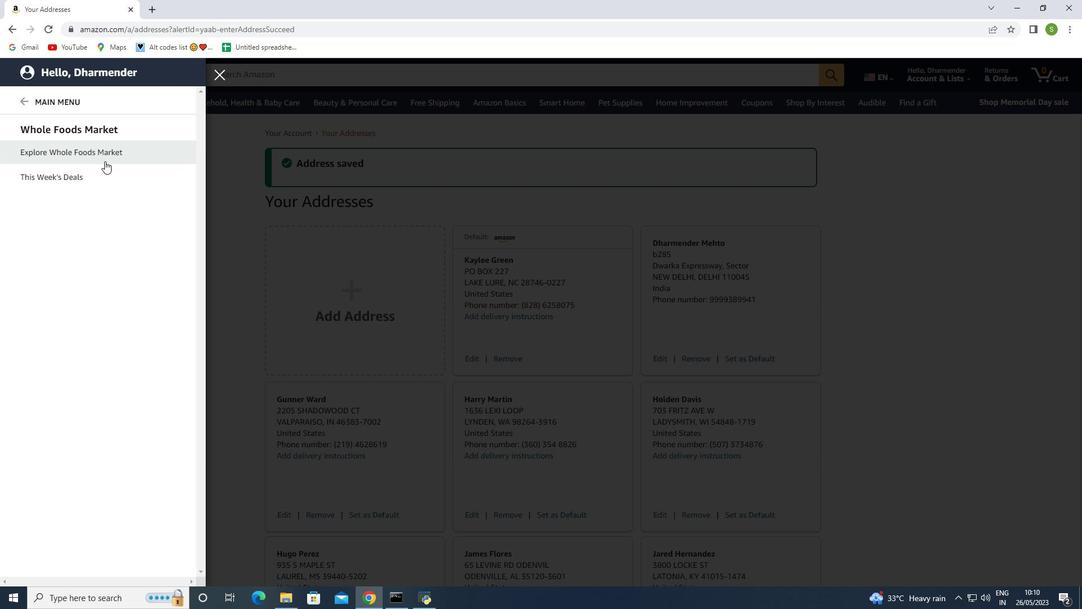 
Action: Mouse pressed left at (103, 155)
Screenshot: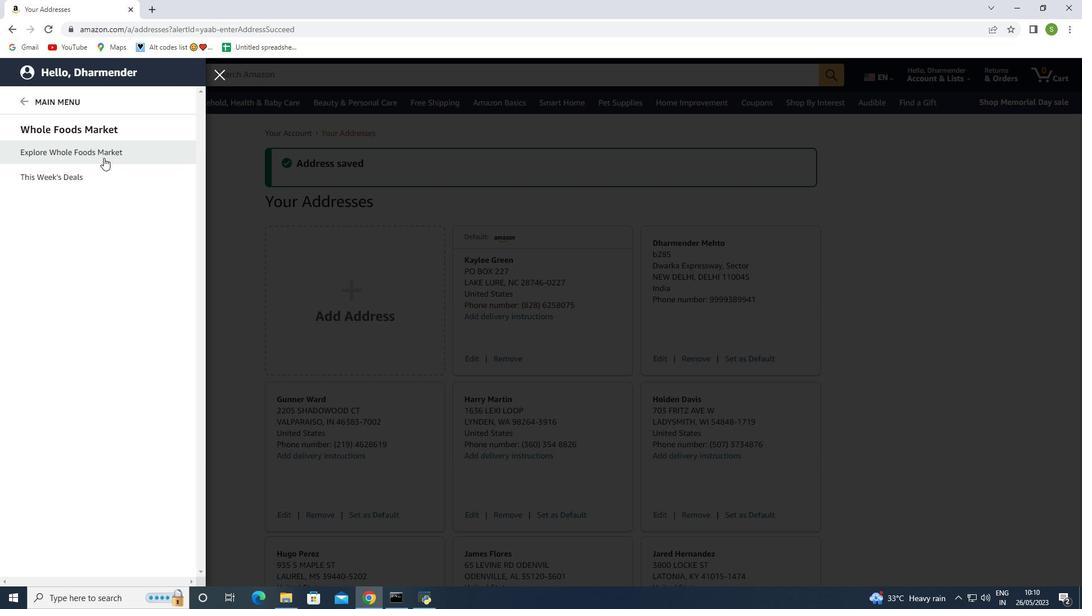 
Action: Mouse moved to (359, 71)
Screenshot: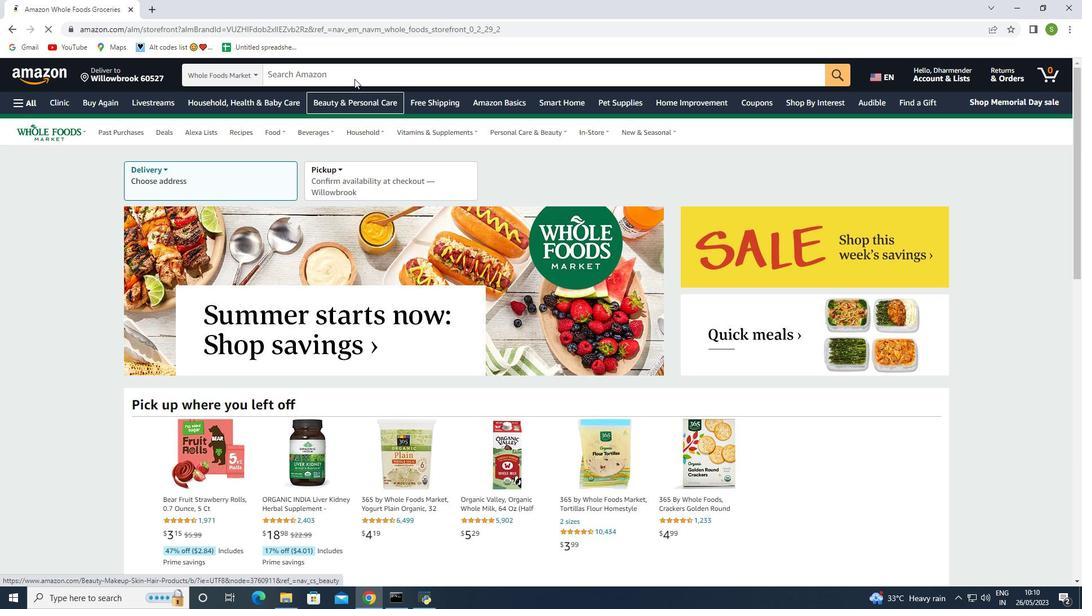
Action: Mouse pressed left at (359, 71)
Screenshot: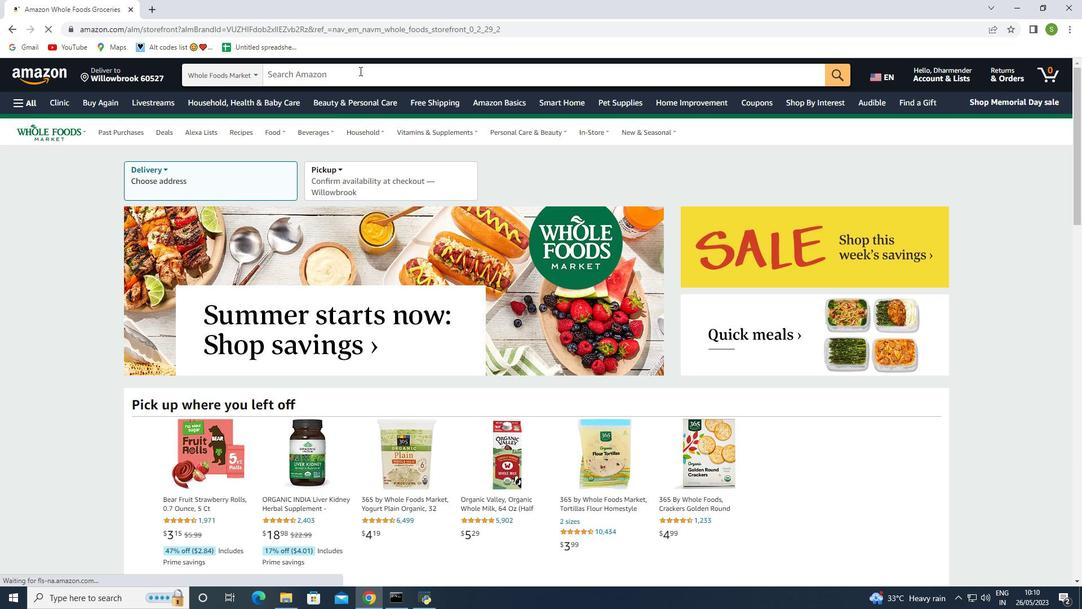 
Action: Mouse moved to (398, 80)
Screenshot: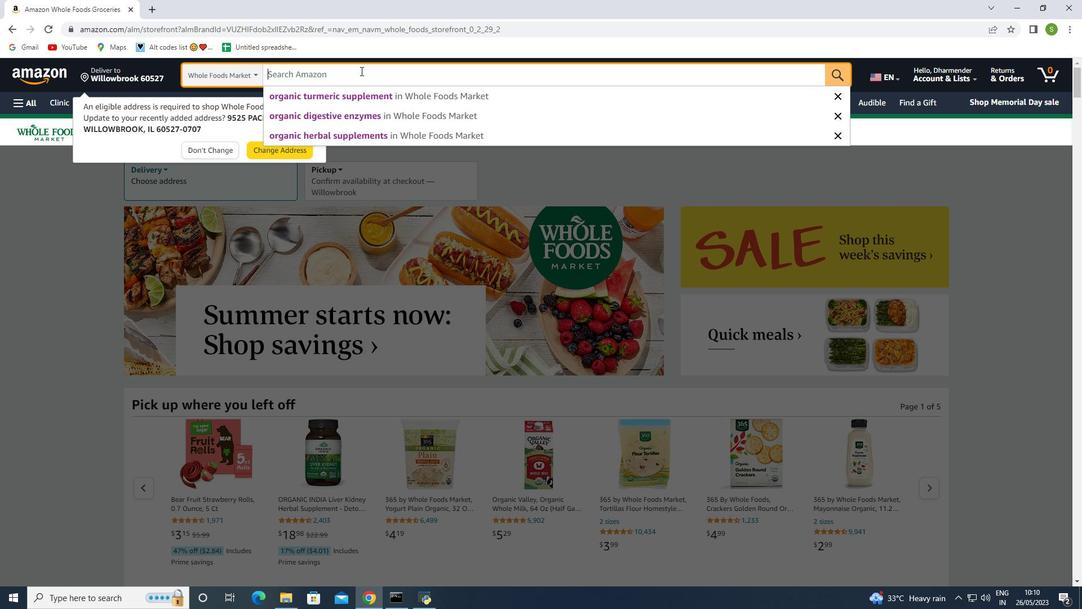 
Action: Mouse pressed left at (398, 80)
Screenshot: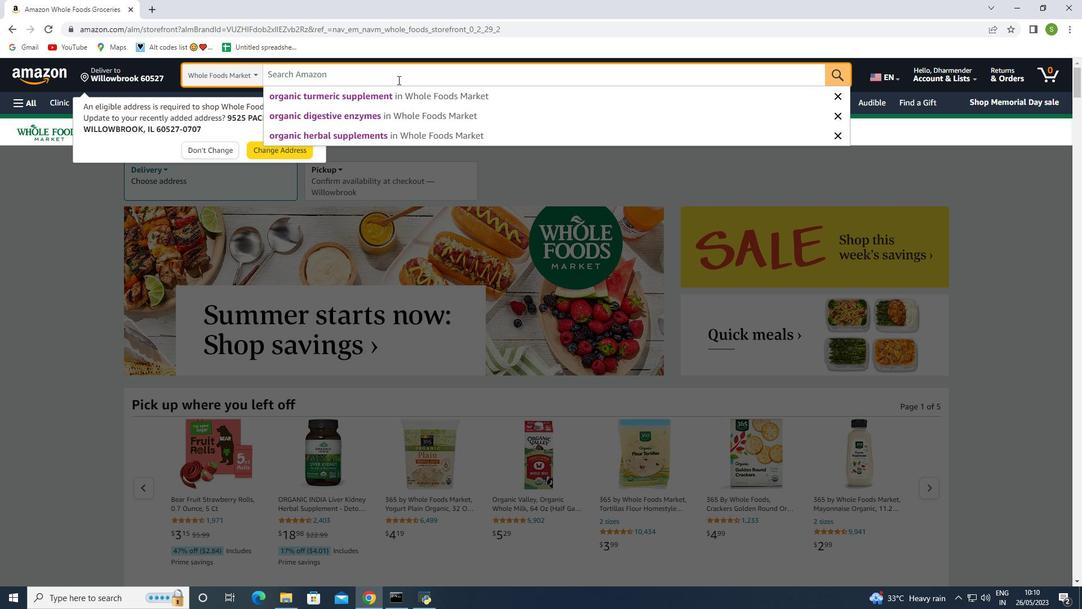
Action: Mouse moved to (64, 250)
Screenshot: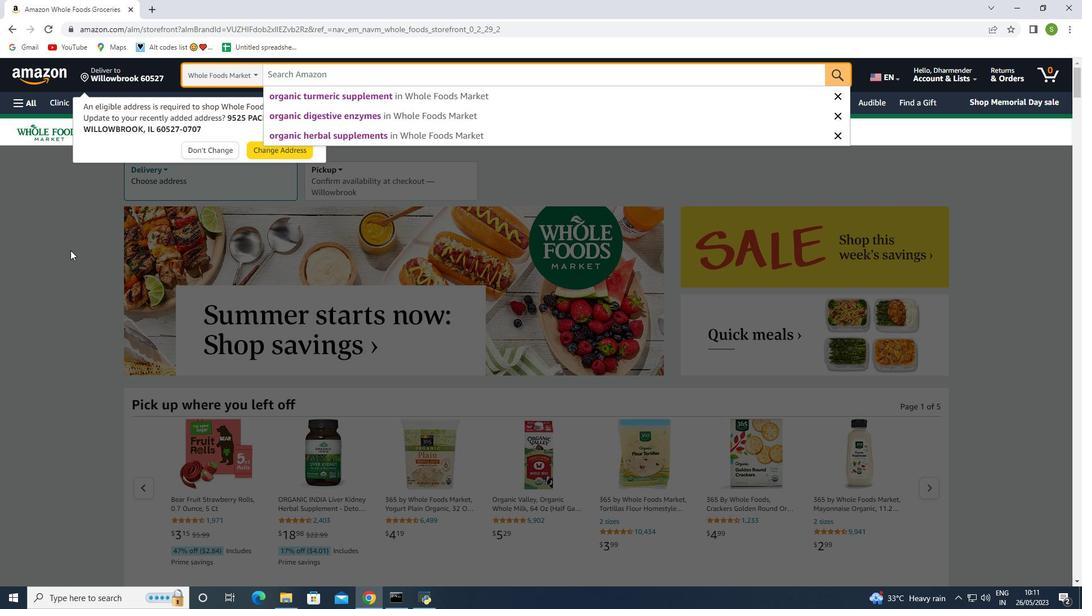 
Action: Mouse pressed left at (64, 250)
Screenshot: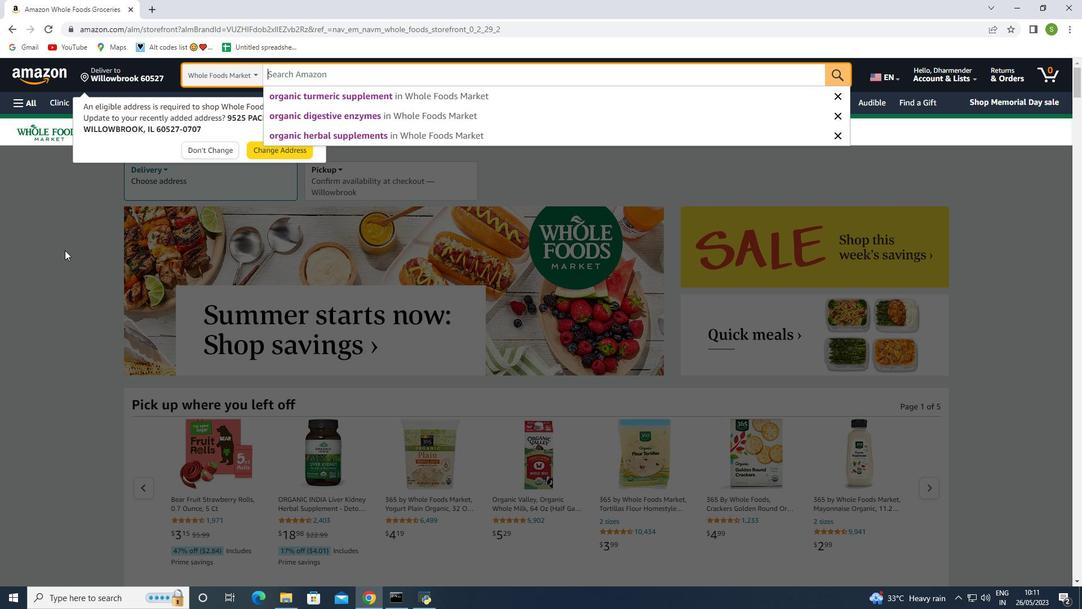 
Action: Mouse moved to (348, 77)
Screenshot: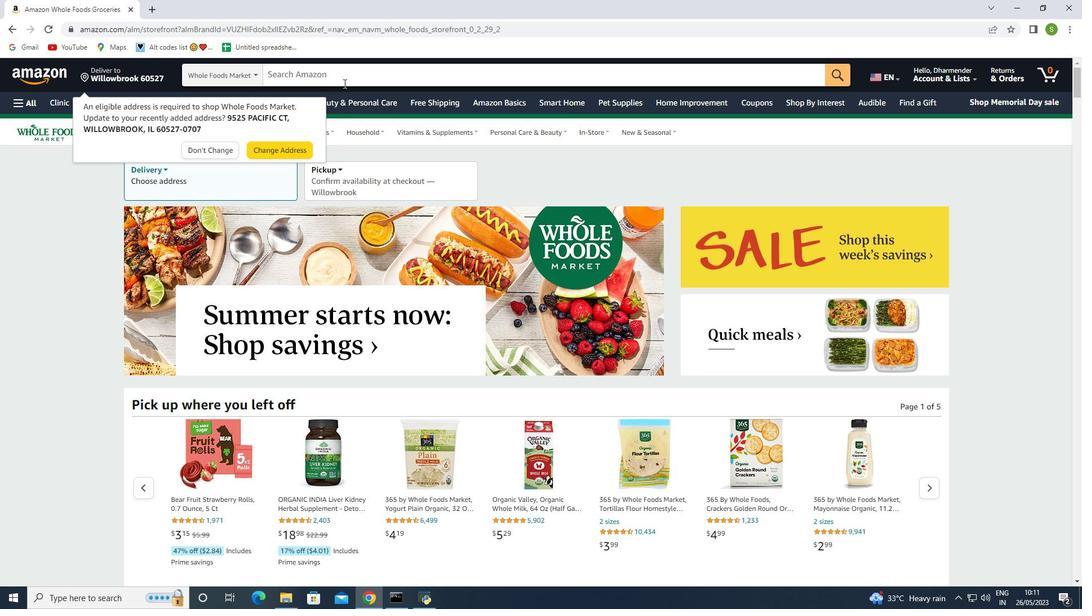 
Action: Mouse pressed left at (348, 77)
Screenshot: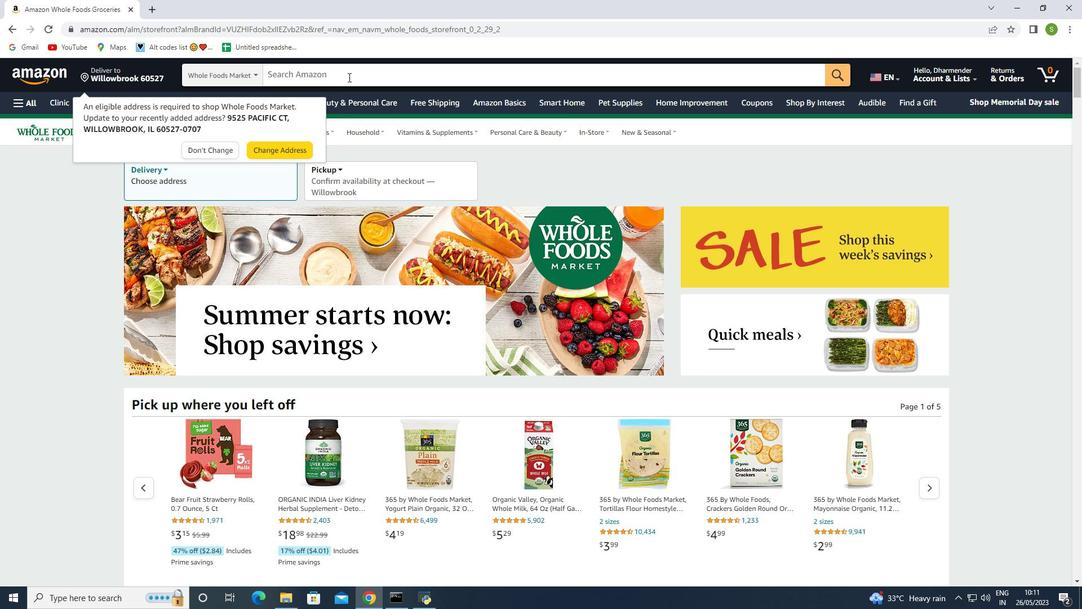 
Action: Key pressed <Key.shift><Key.shift><Key.shift><Key.shift><Key.shift><Key.shift>Organic<Key.space><Key.shift>Acai<Key.space><Key.shift>Powder
Screenshot: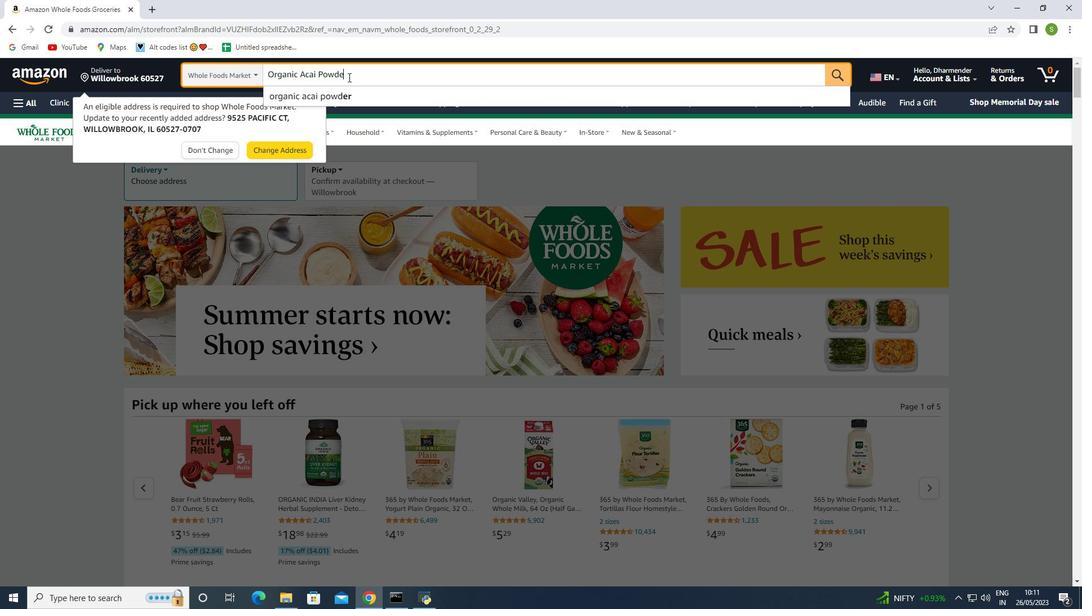 
Action: Mouse moved to (164, 130)
Screenshot: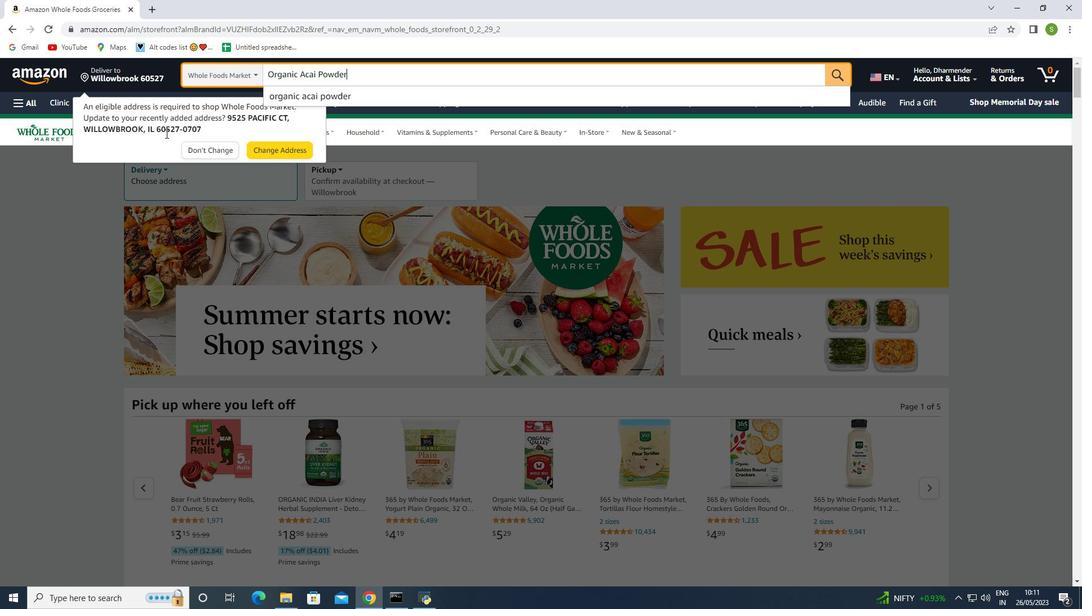 
Action: Mouse pressed left at (164, 130)
Screenshot: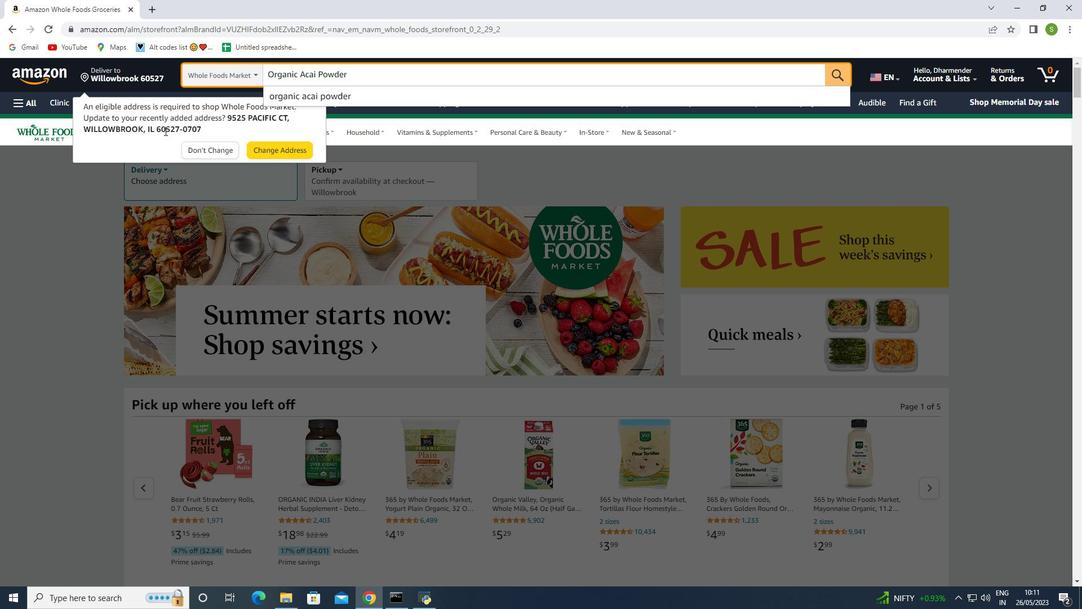 
Action: Mouse moved to (260, 148)
Screenshot: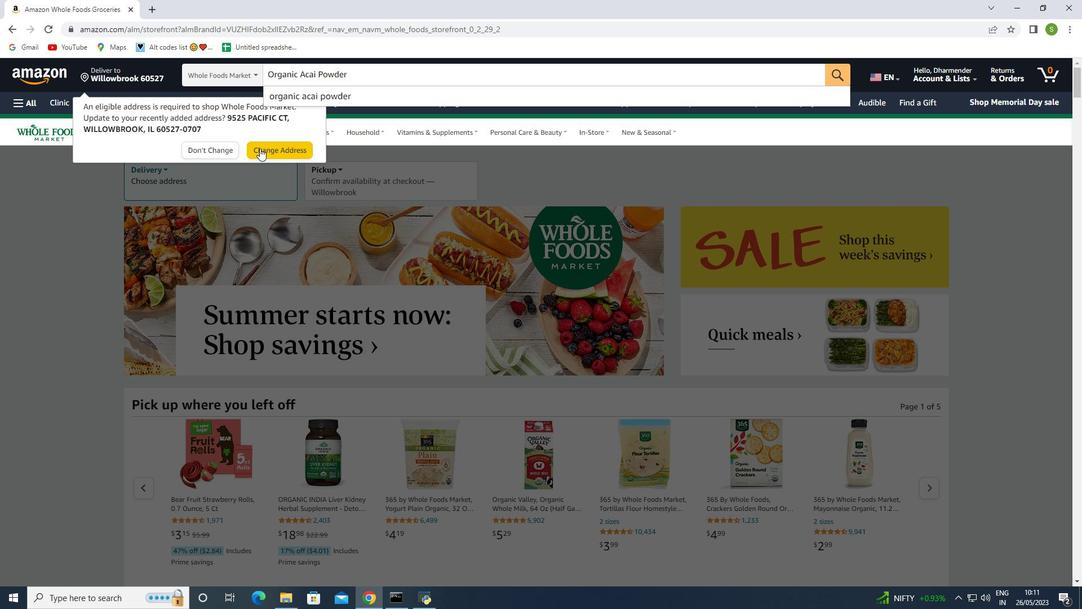 
Action: Mouse pressed left at (260, 148)
Screenshot: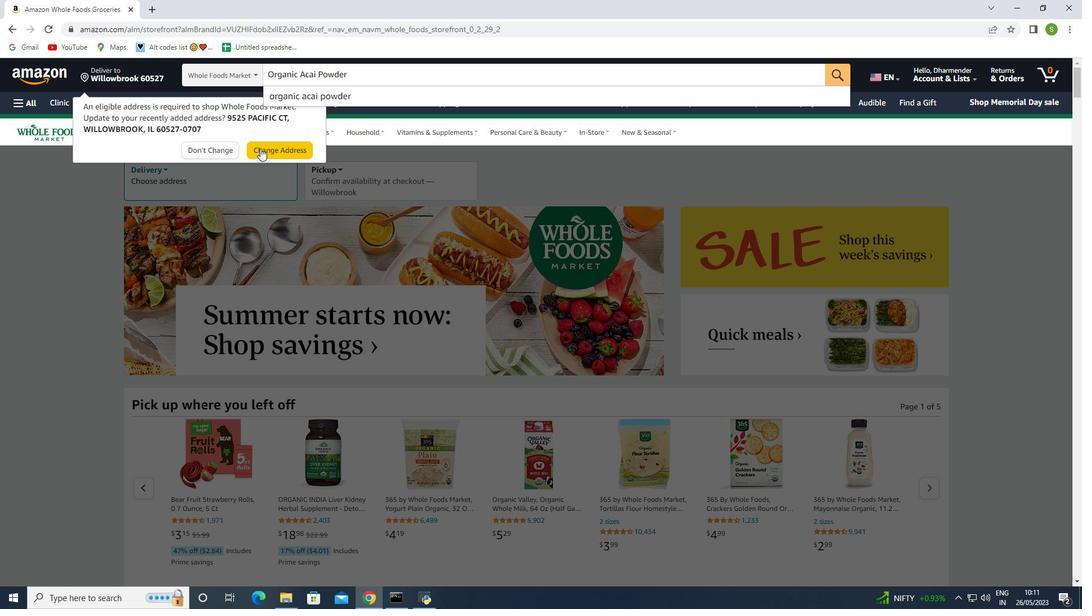 
Action: Mouse moved to (360, 70)
Screenshot: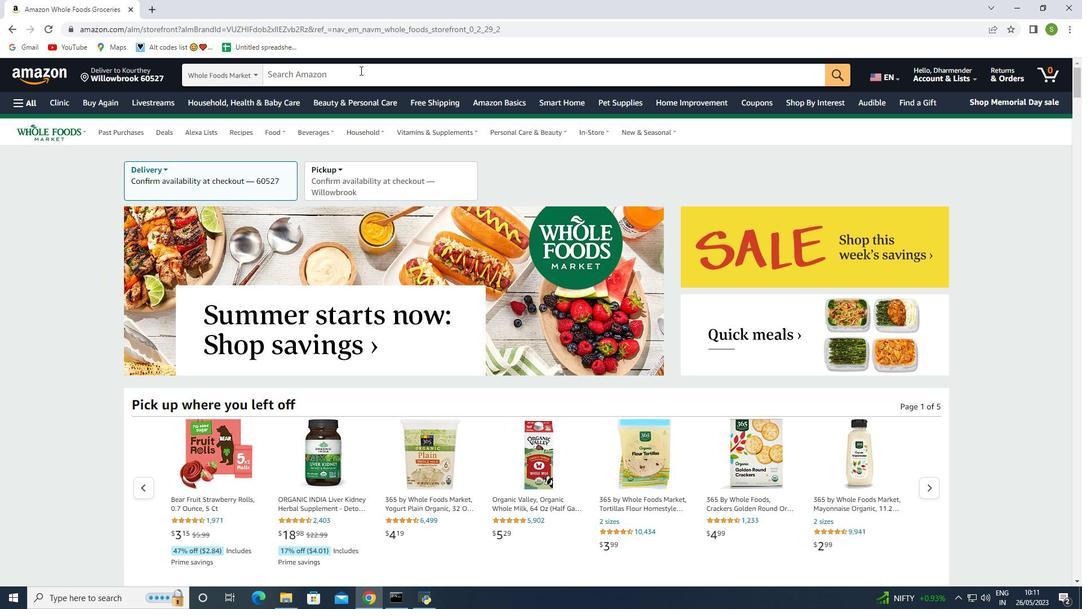 
Action: Mouse pressed left at (360, 70)
Screenshot: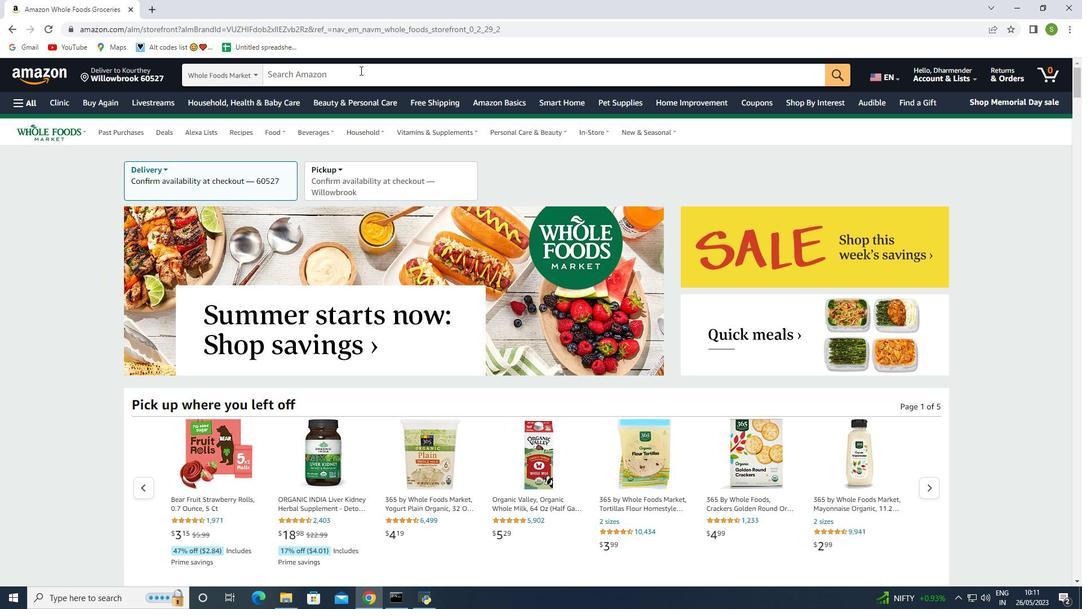 
Action: Mouse moved to (345, 75)
Screenshot: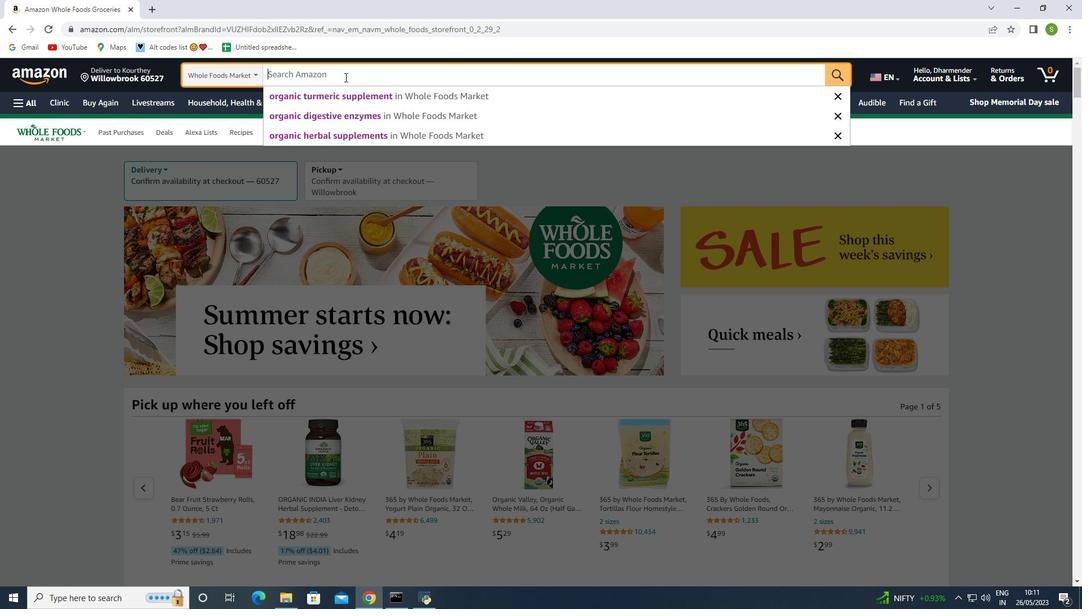 
Action: Mouse pressed left at (345, 75)
Screenshot: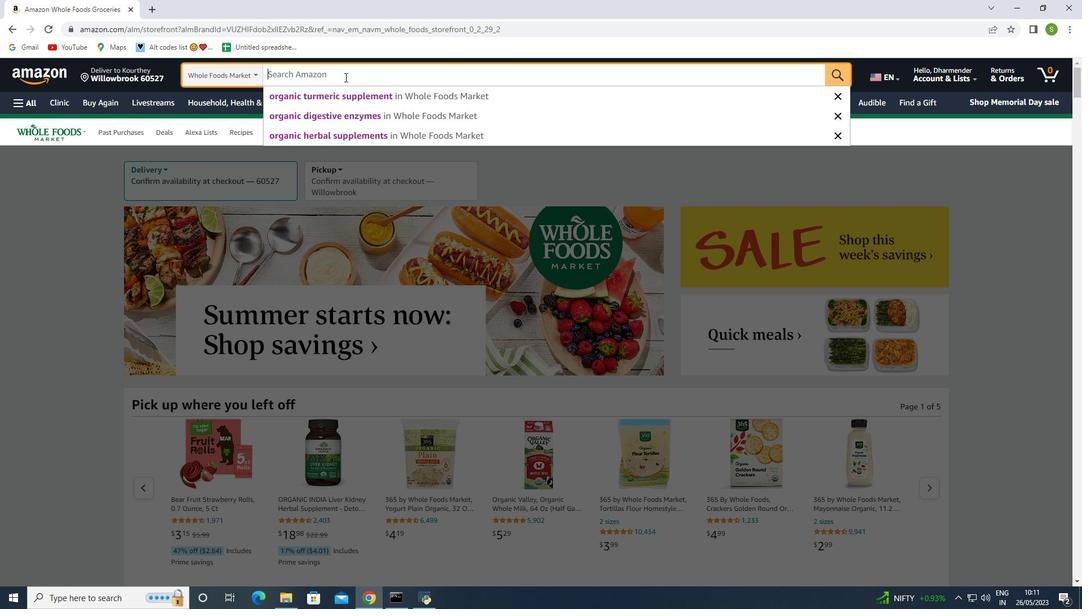 
Action: Key pressed <Key.shift><Key.shift><Key.shift><Key.shift>Organic<Key.space>acai<Key.space><Key.shift>Powder
Screenshot: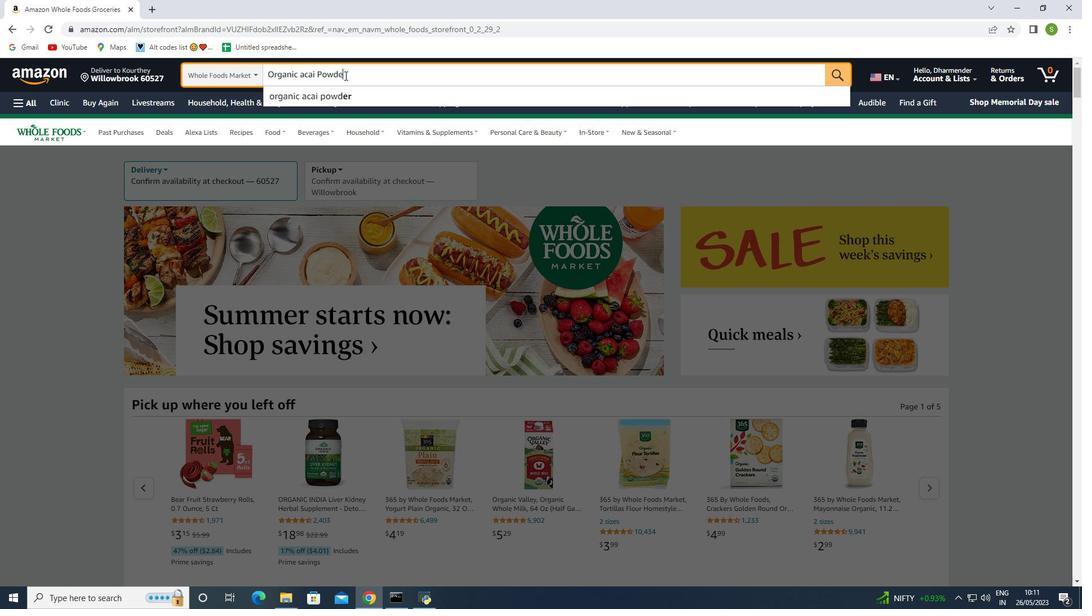 
Action: Mouse moved to (315, 98)
Screenshot: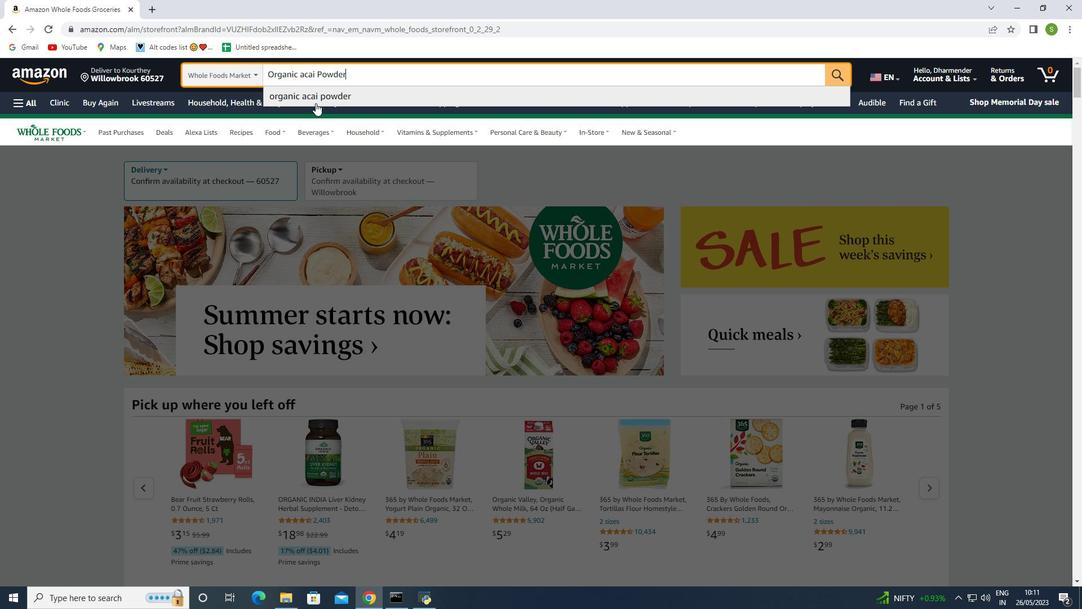 
Action: Mouse pressed left at (315, 98)
Screenshot: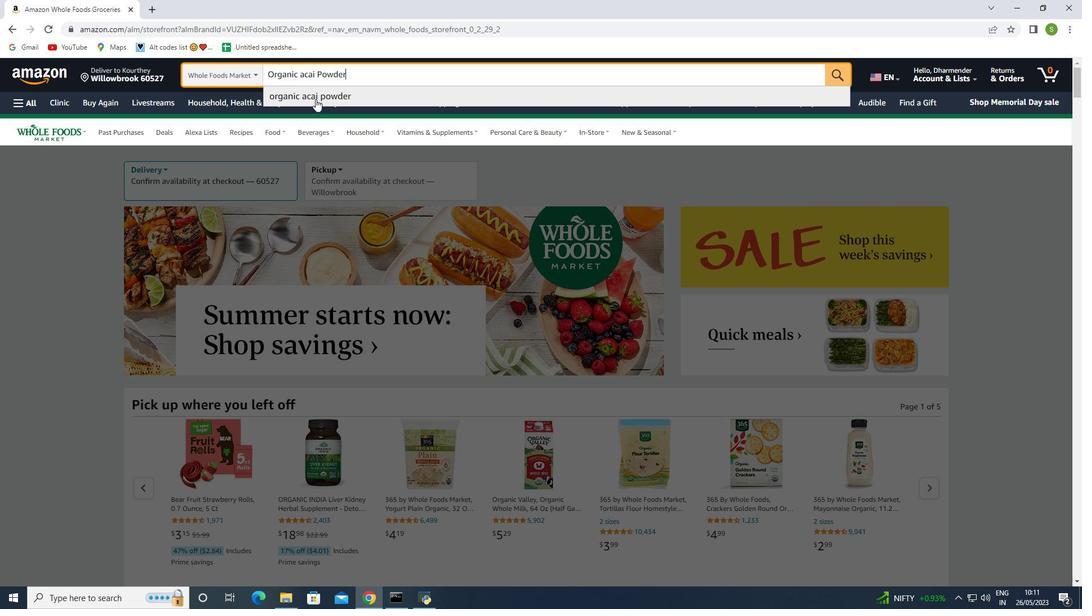 
Action: Mouse moved to (342, 366)
Screenshot: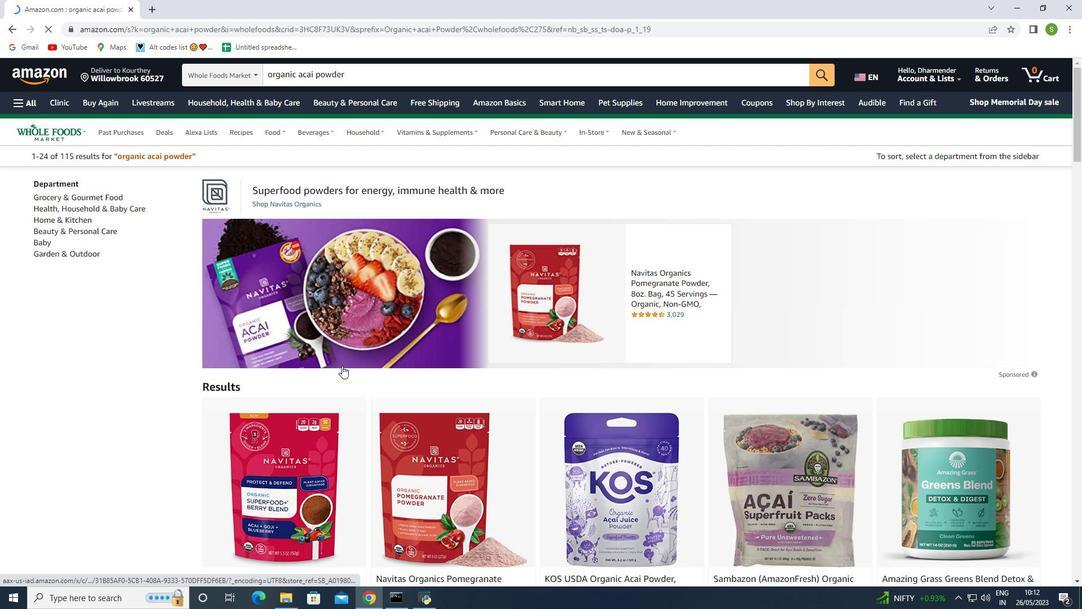 
Action: Mouse scrolled (342, 365) with delta (0, 0)
Screenshot: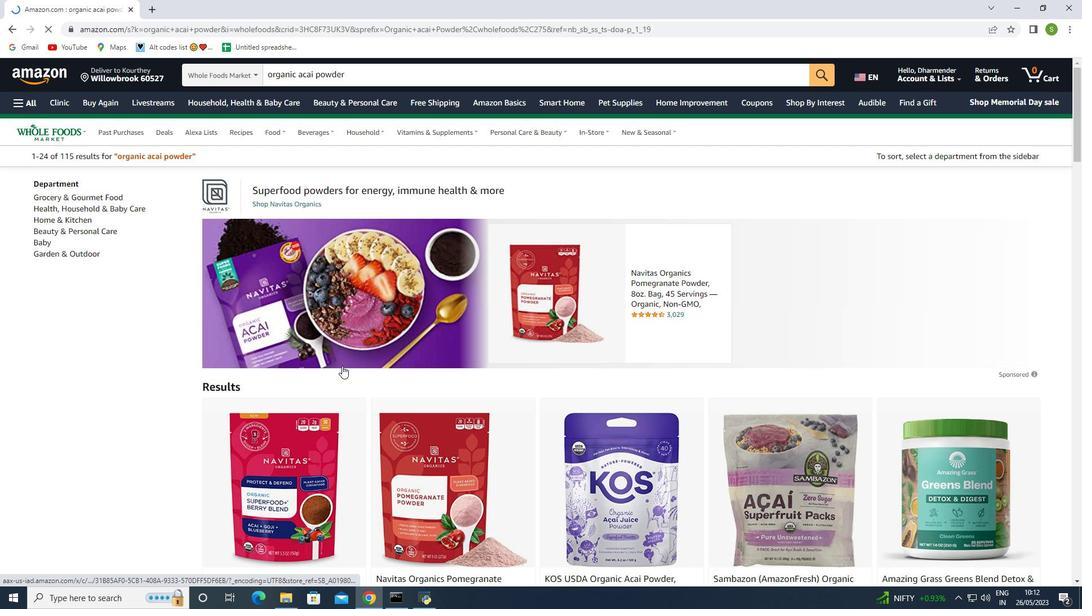 
Action: Mouse scrolled (342, 365) with delta (0, 0)
Screenshot: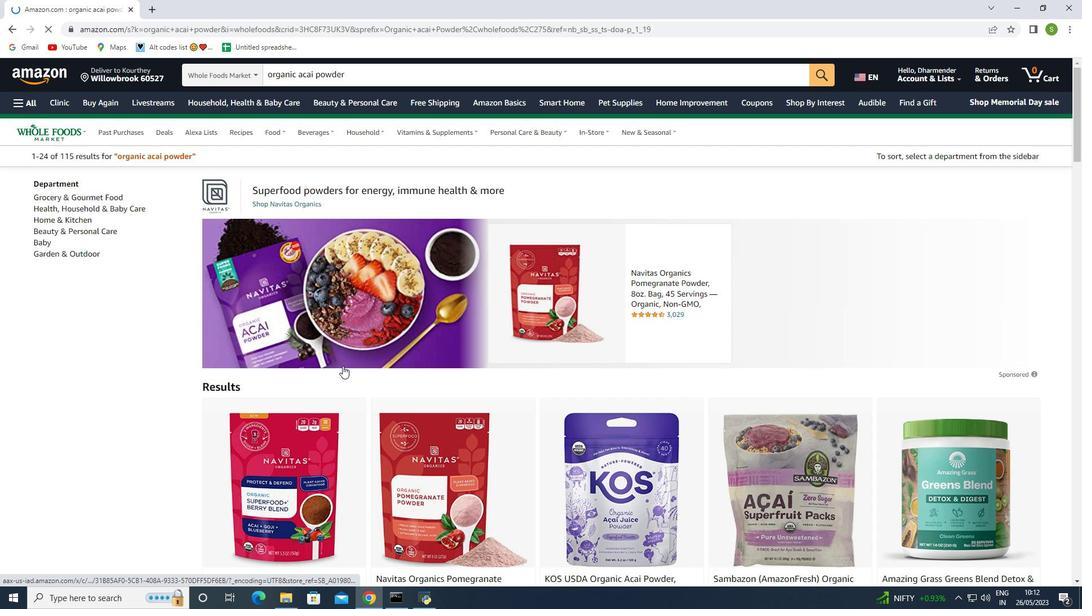 
Action: Mouse scrolled (342, 365) with delta (0, 0)
Screenshot: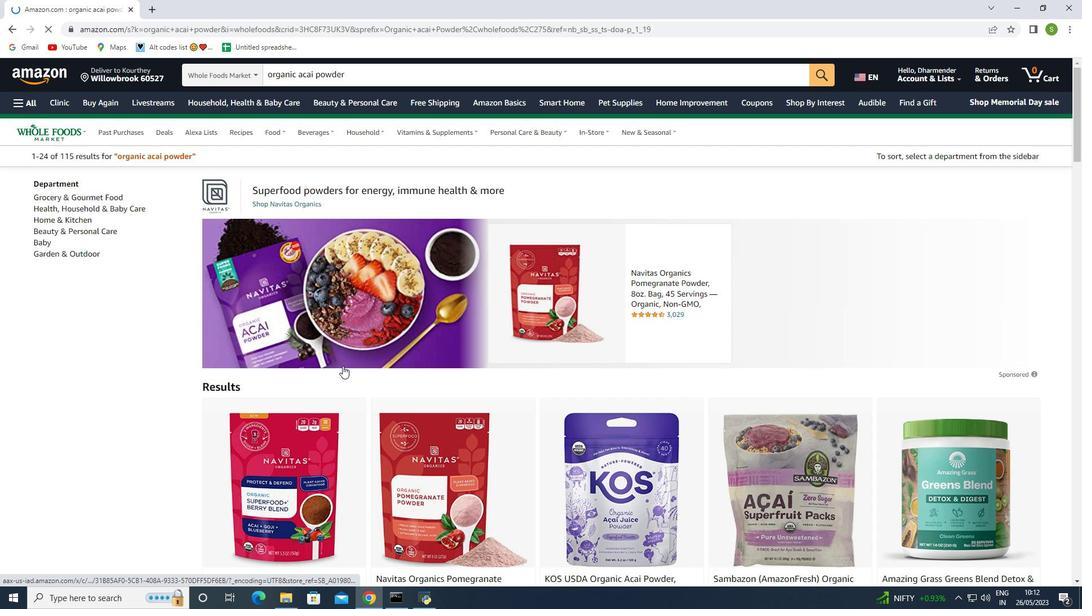 
Action: Mouse moved to (277, 390)
Screenshot: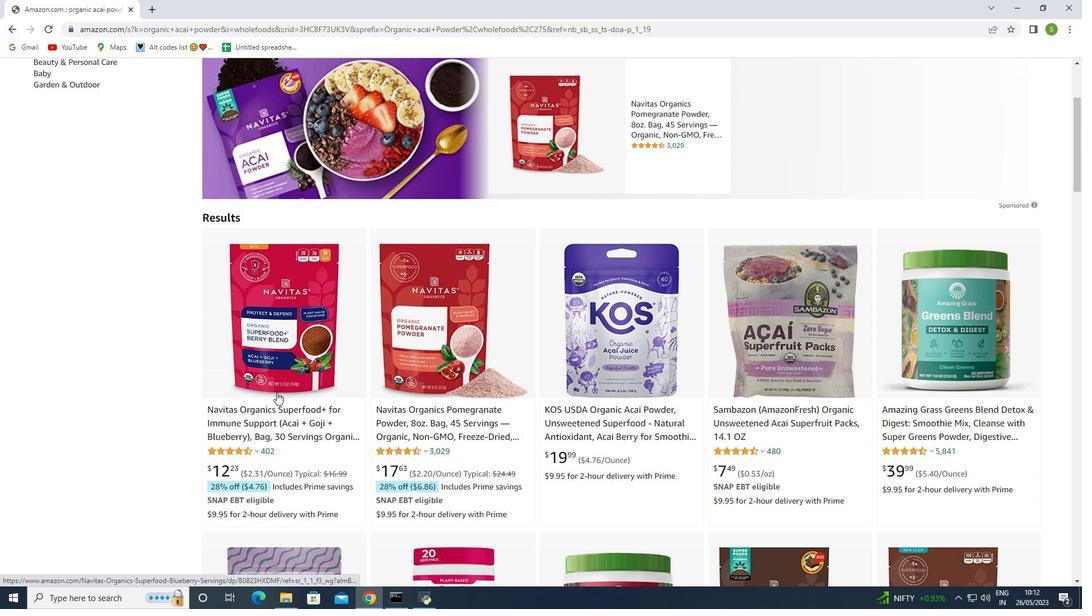 
Action: Mouse scrolled (277, 389) with delta (0, 0)
Screenshot: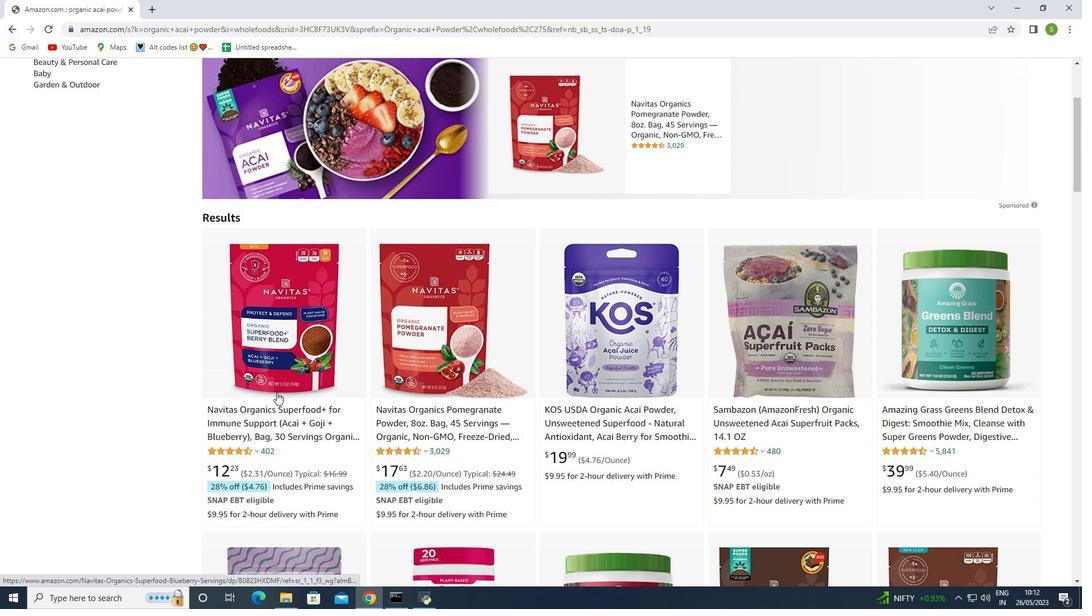
Action: Mouse scrolled (277, 389) with delta (0, 0)
Screenshot: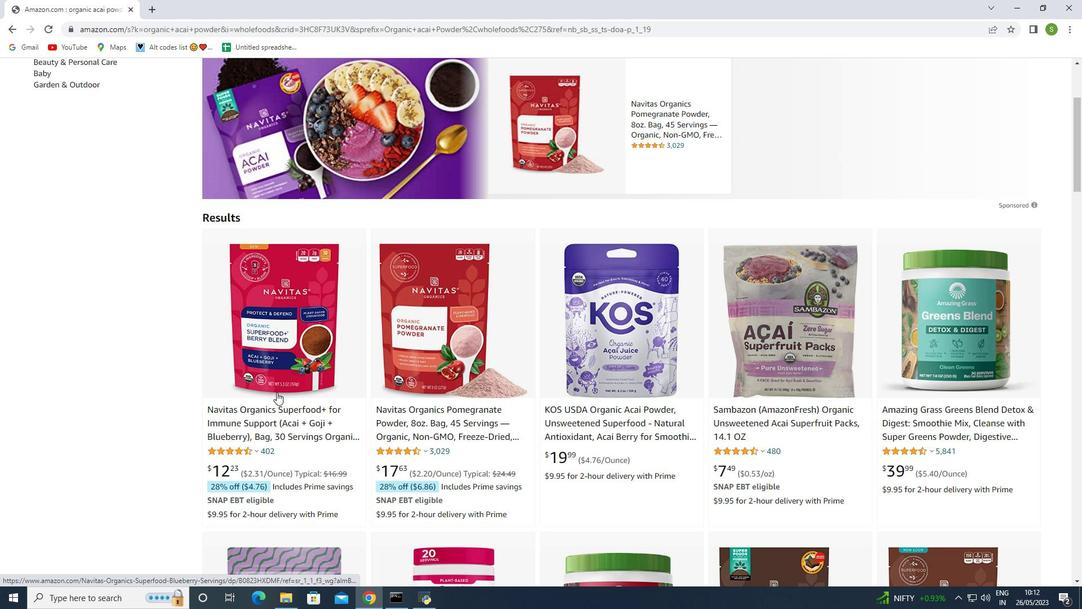 
Action: Mouse moved to (540, 297)
Screenshot: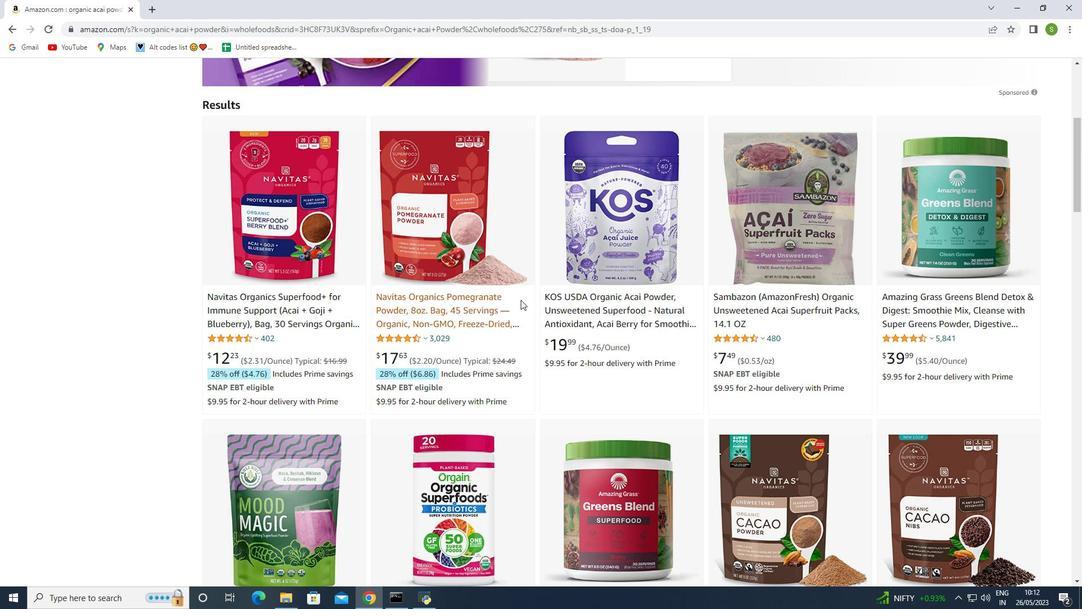 
Action: Mouse scrolled (540, 296) with delta (0, 0)
Screenshot: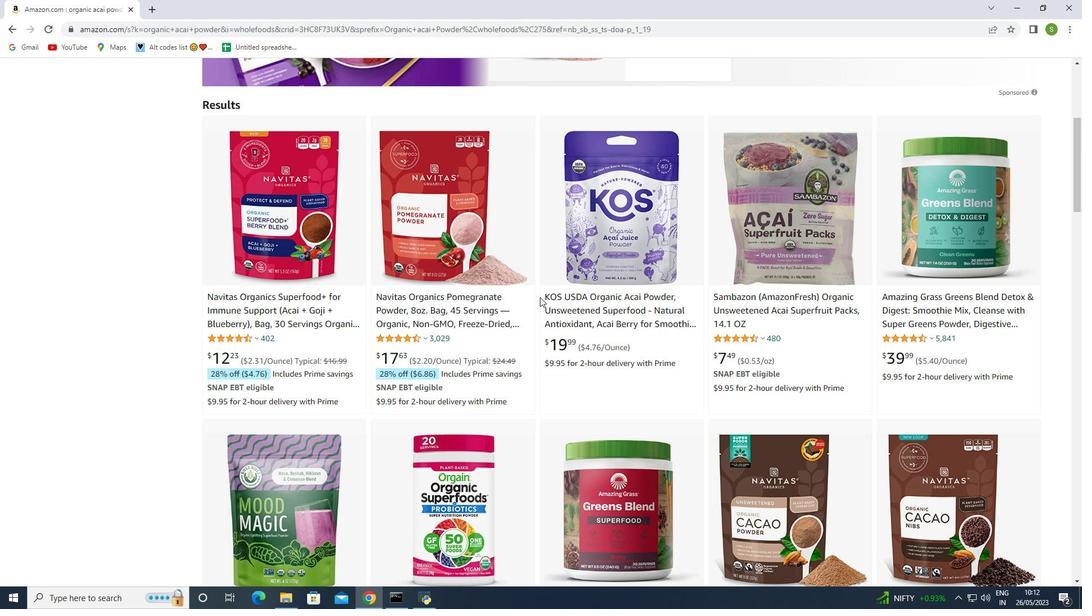 
Action: Mouse moved to (508, 212)
Screenshot: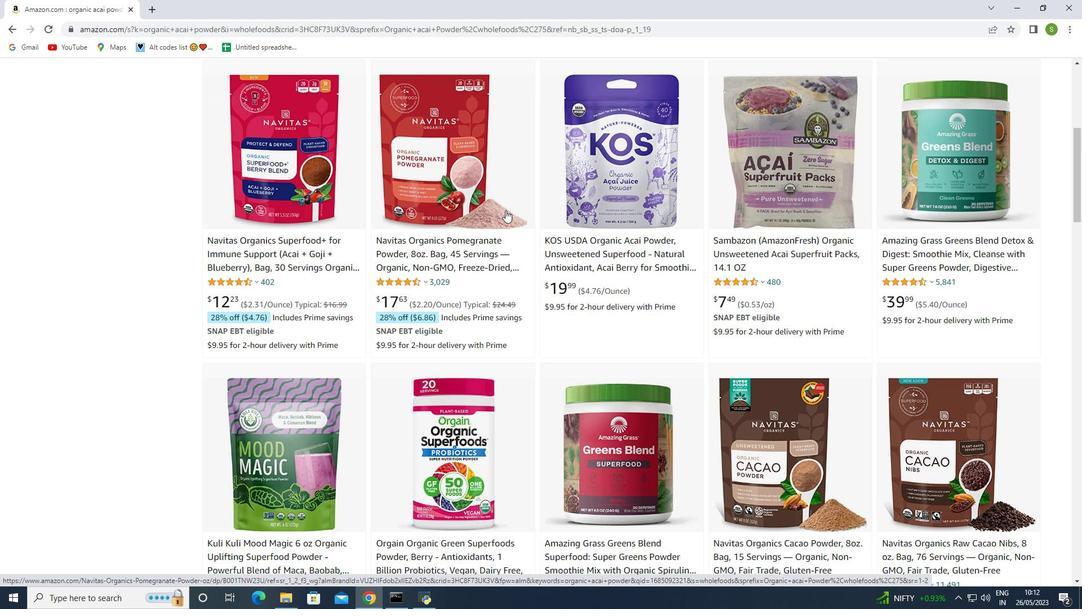 
Action: Mouse scrolled (508, 211) with delta (0, 0)
Screenshot: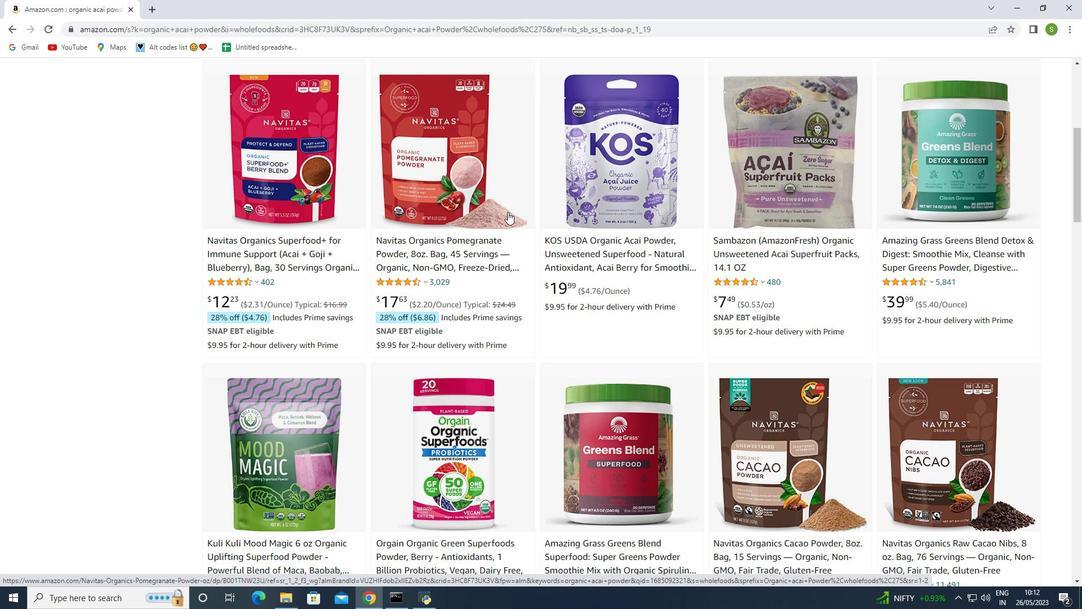 
Action: Mouse scrolled (508, 211) with delta (0, 0)
Screenshot: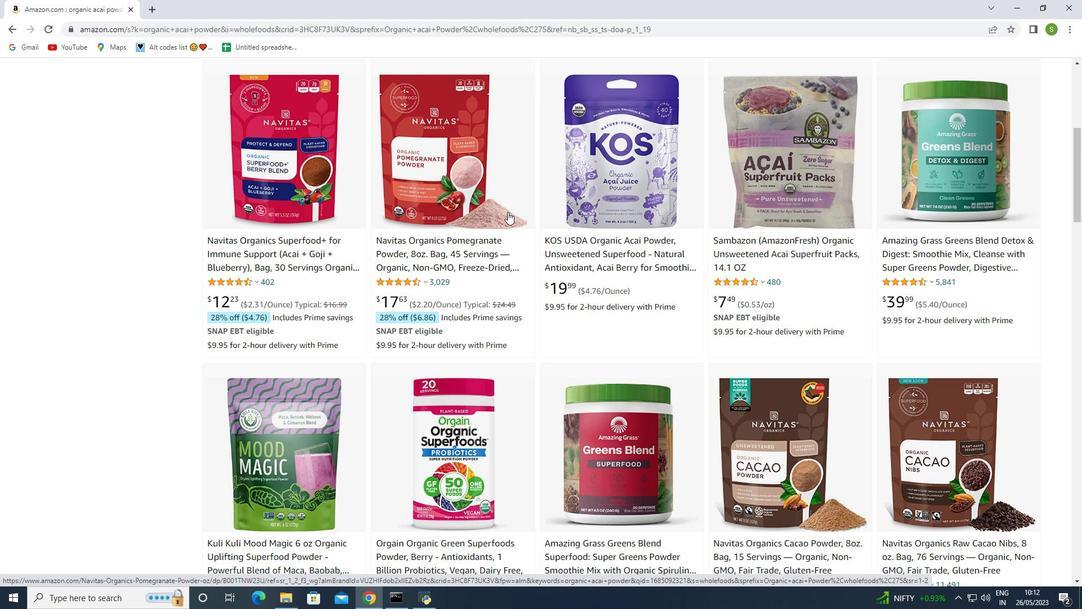 
Action: Mouse moved to (508, 212)
Screenshot: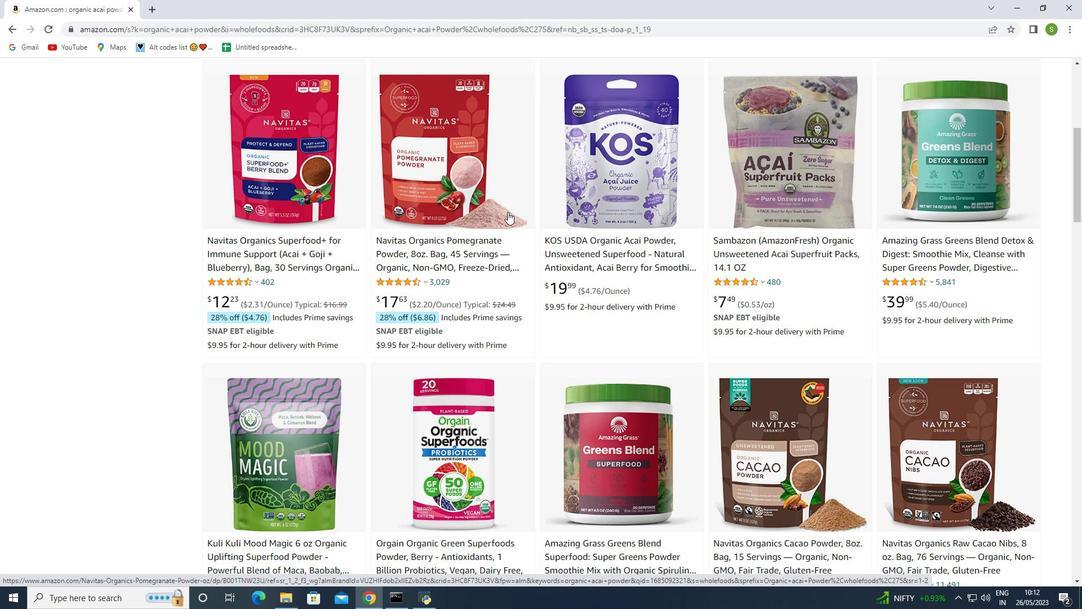 
Action: Mouse scrolled (508, 212) with delta (0, 0)
Screenshot: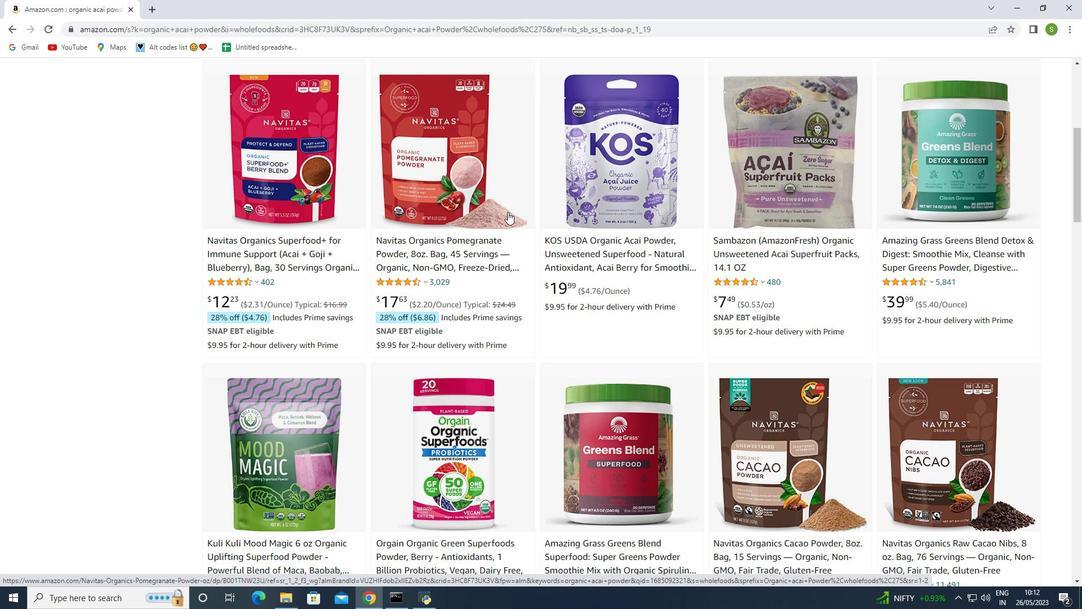 
Action: Mouse moved to (508, 212)
Screenshot: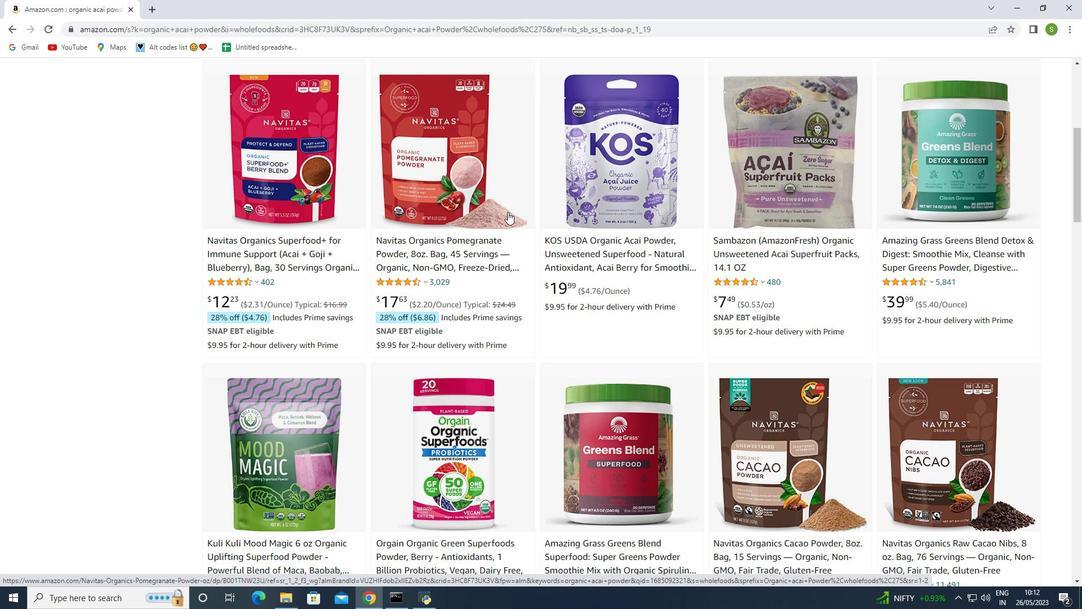 
Action: Mouse scrolled (508, 212) with delta (0, 0)
Screenshot: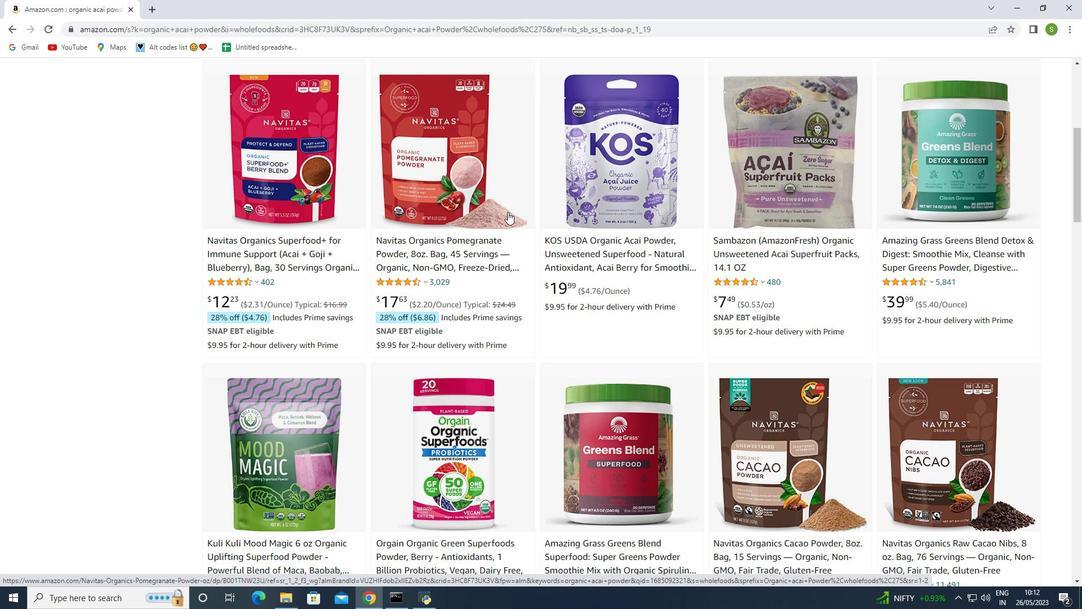 
Action: Mouse scrolled (508, 212) with delta (0, 0)
Screenshot: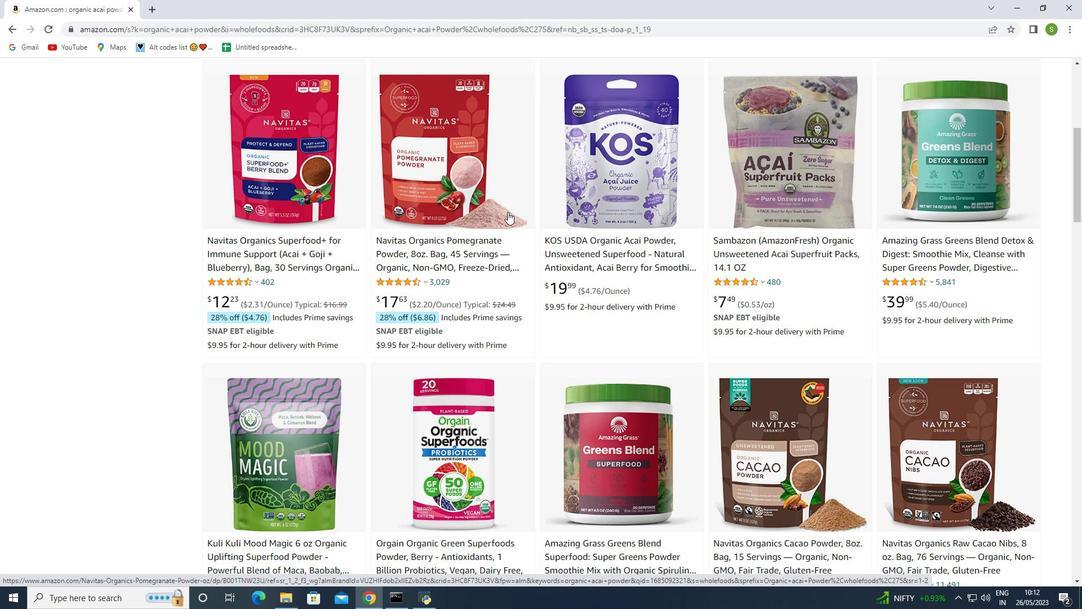 
Action: Mouse scrolled (508, 212) with delta (0, 0)
Screenshot: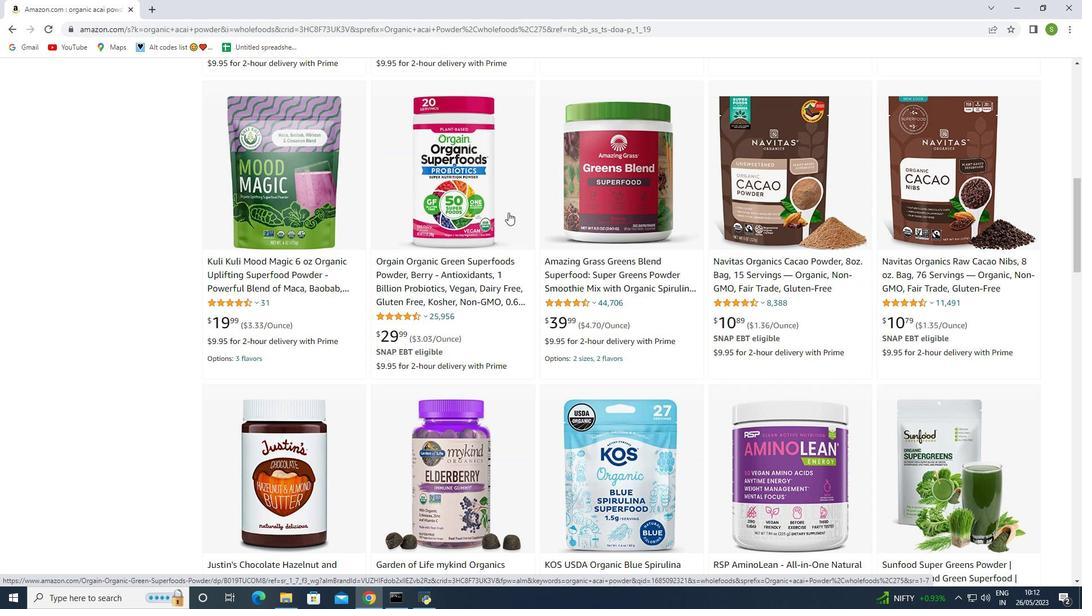
Action: Mouse moved to (507, 217)
Screenshot: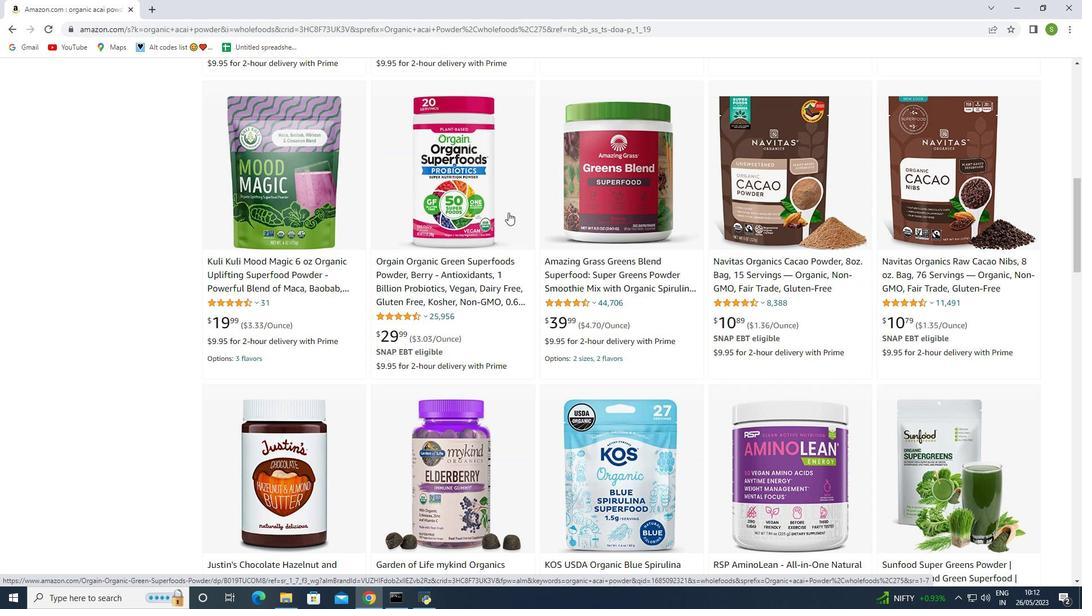 
Action: Mouse scrolled (507, 217) with delta (0, 0)
Screenshot: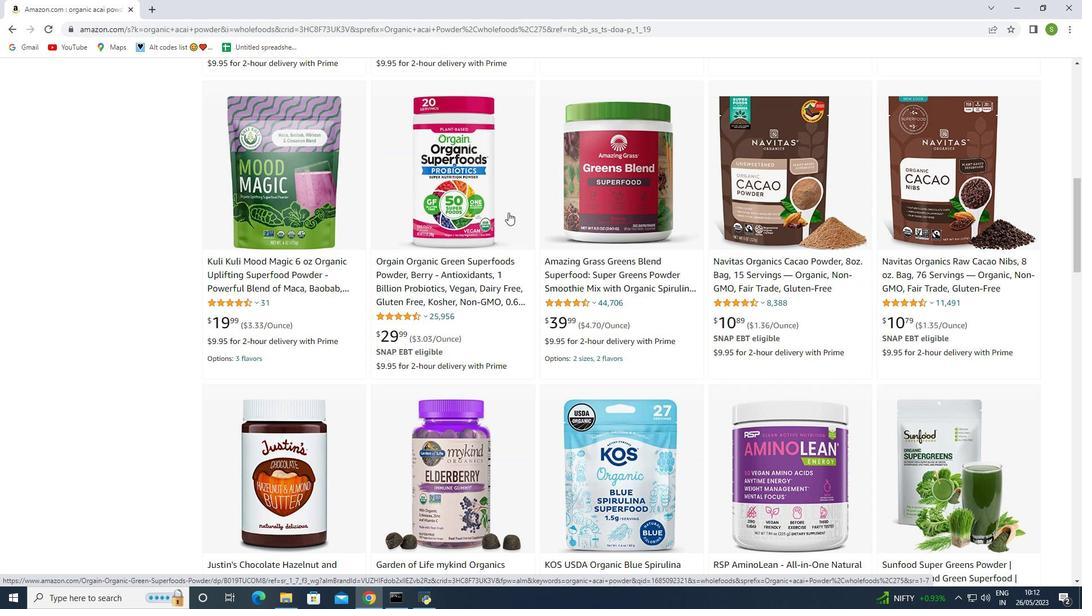 
Action: Mouse moved to (775, 161)
Screenshot: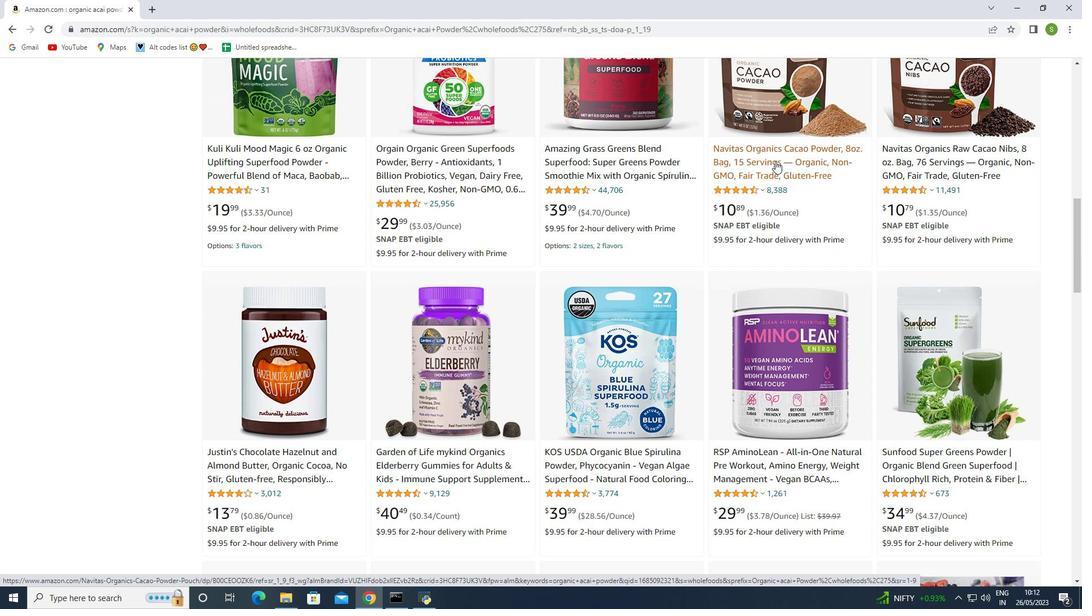 
Action: Mouse scrolled (775, 160) with delta (0, 0)
Screenshot: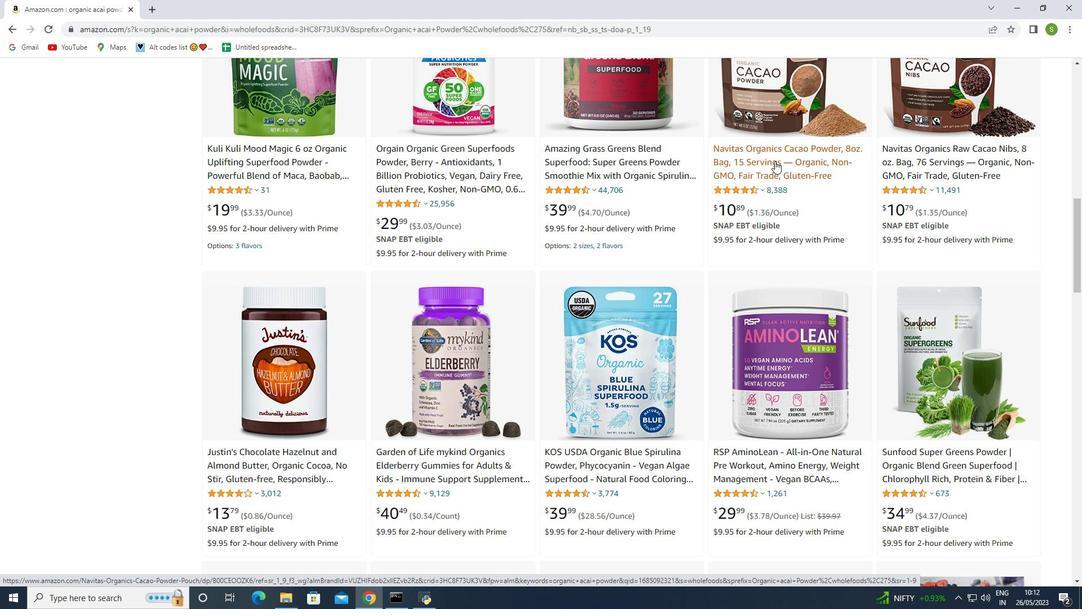 
Action: Mouse moved to (770, 159)
Screenshot: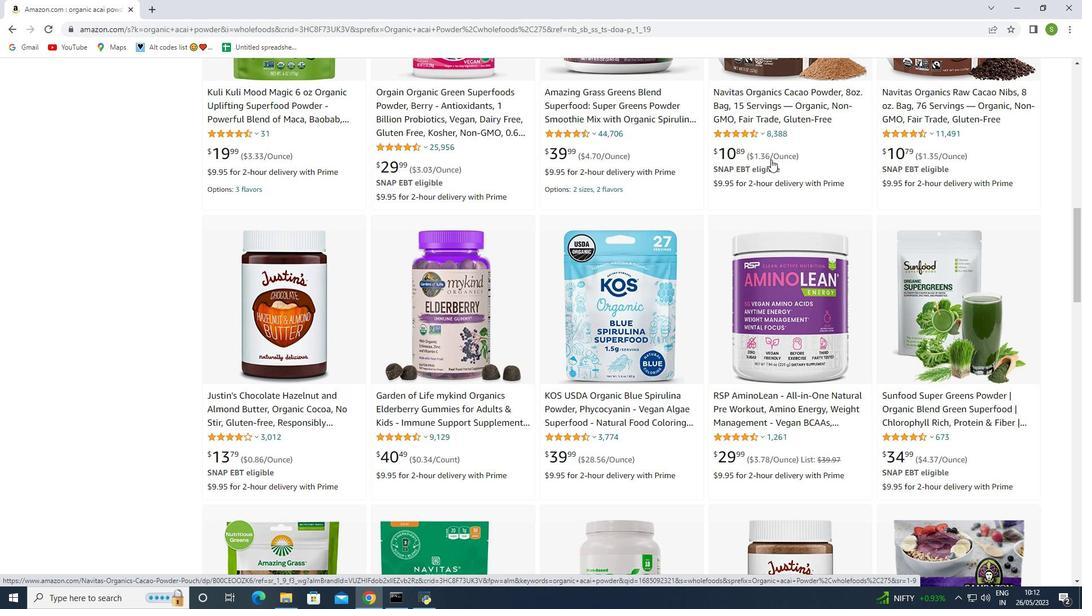 
Action: Mouse scrolled (770, 159) with delta (0, 0)
Screenshot: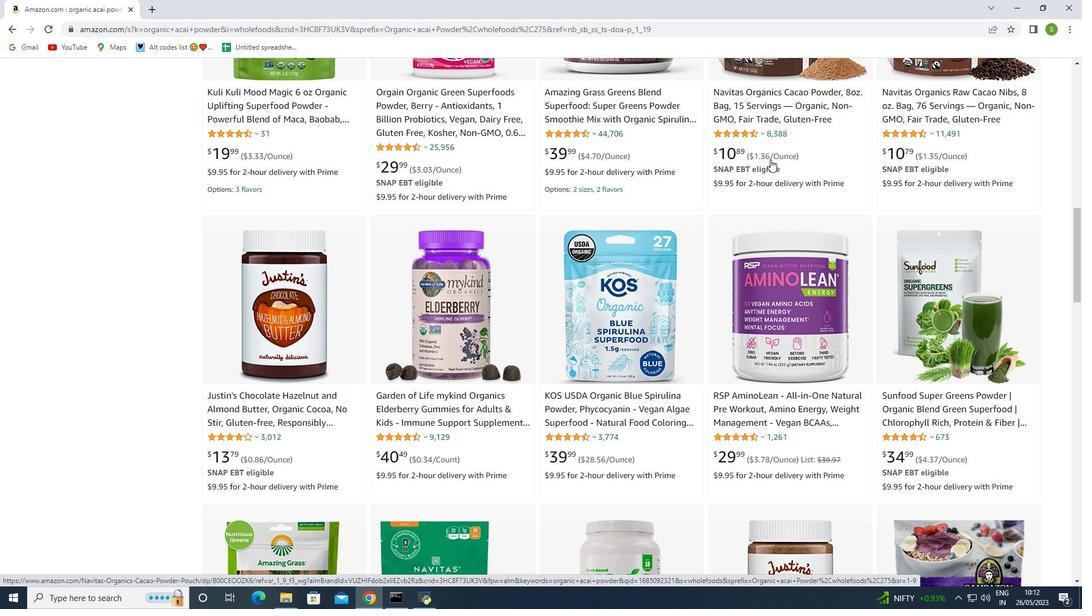 
Action: Mouse scrolled (770, 159) with delta (0, 0)
Screenshot: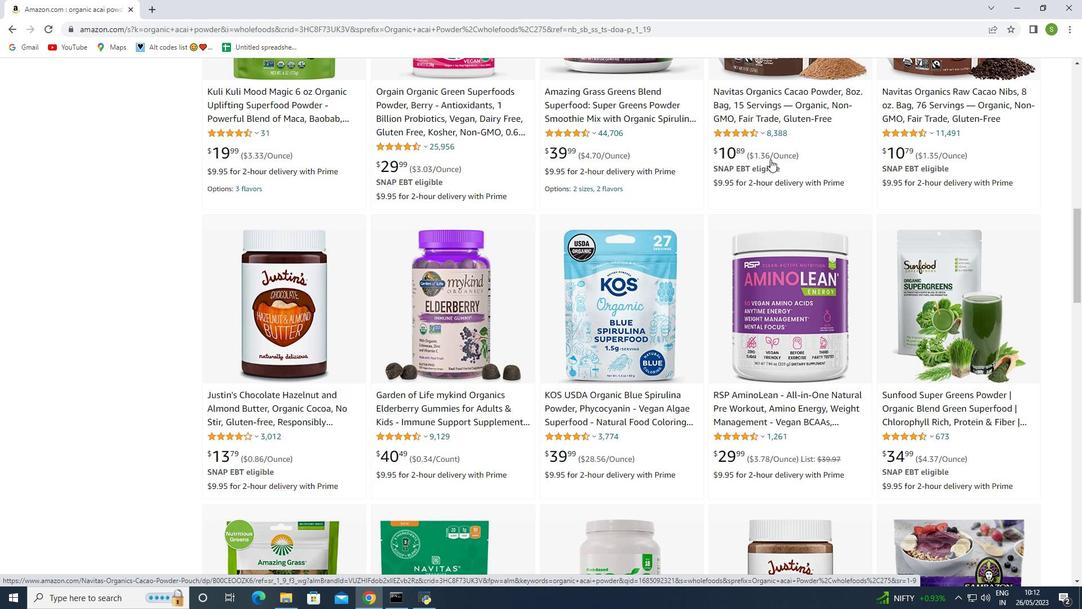 
Action: Mouse moved to (777, 149)
Screenshot: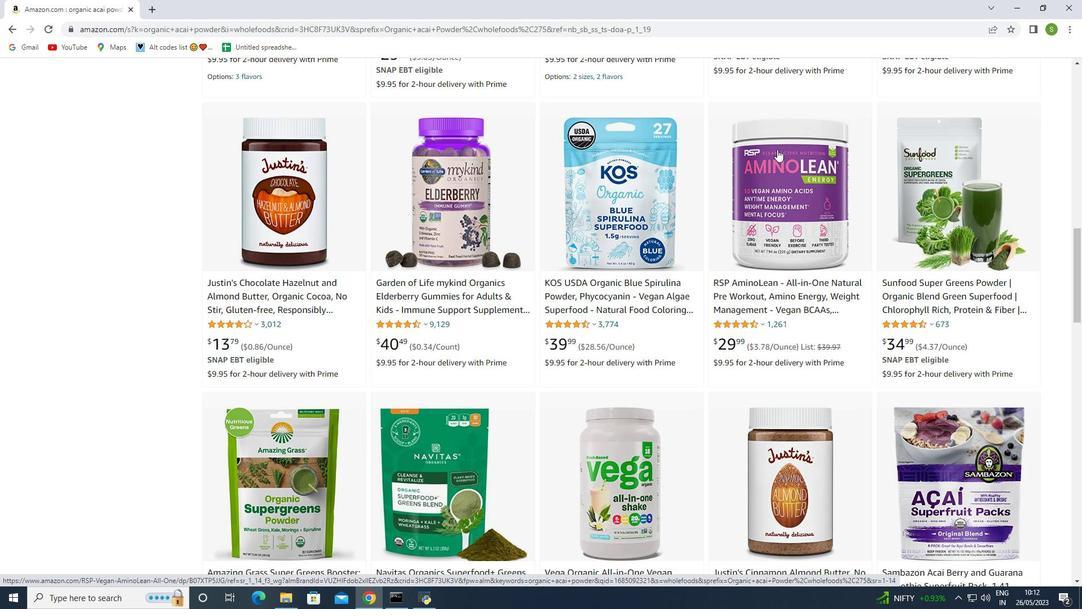 
Action: Mouse scrolled (777, 150) with delta (0, 0)
Screenshot: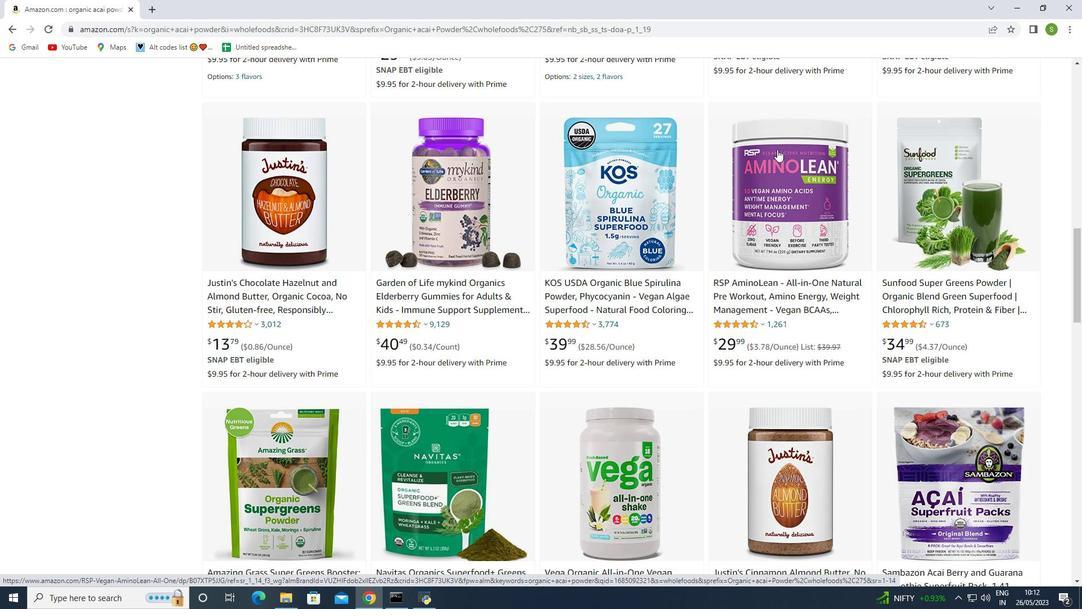 
Action: Mouse scrolled (777, 150) with delta (0, 0)
Screenshot: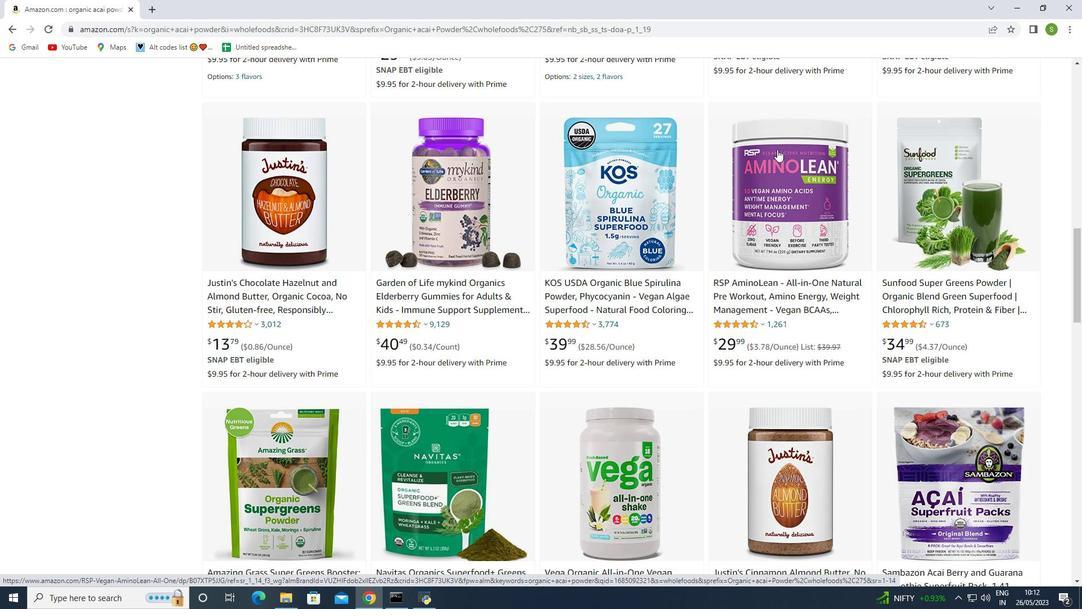 
Action: Mouse scrolled (777, 150) with delta (0, 0)
Screenshot: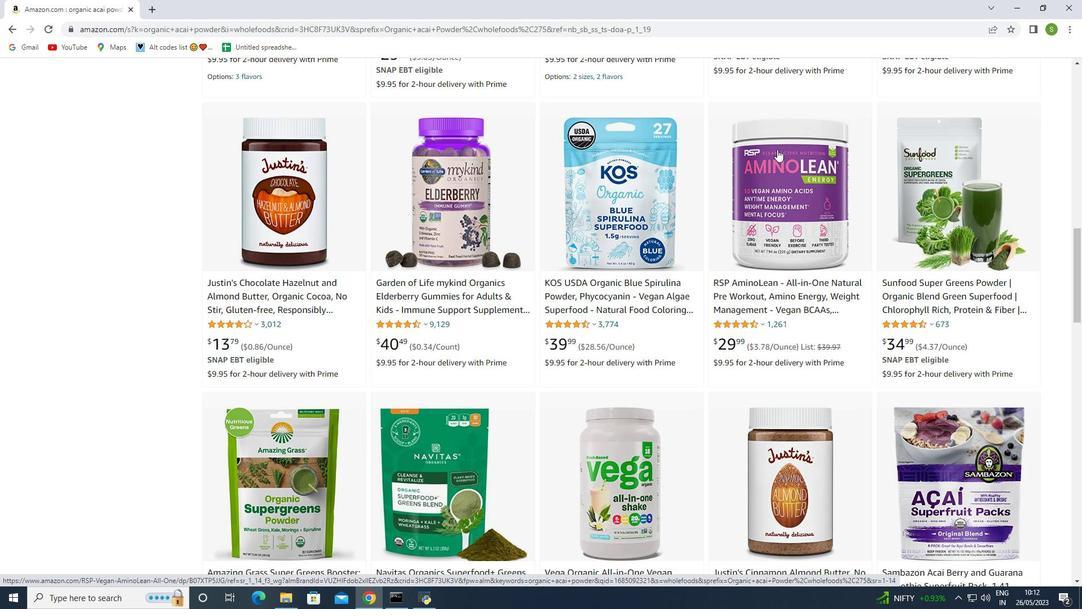
Action: Mouse moved to (786, 157)
Screenshot: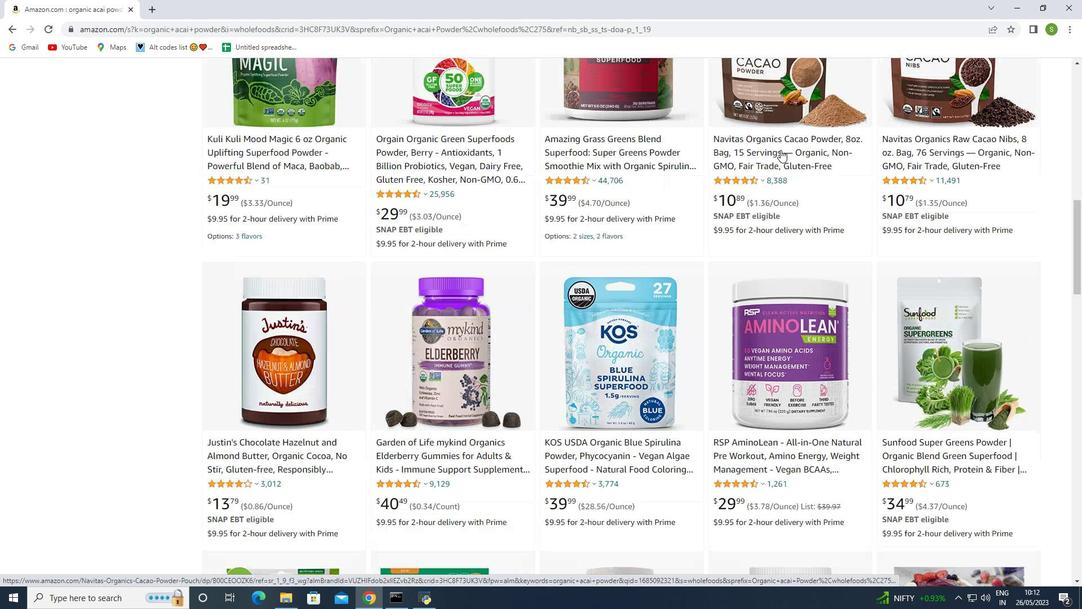 
Action: Mouse scrolled (786, 157) with delta (0, 0)
Screenshot: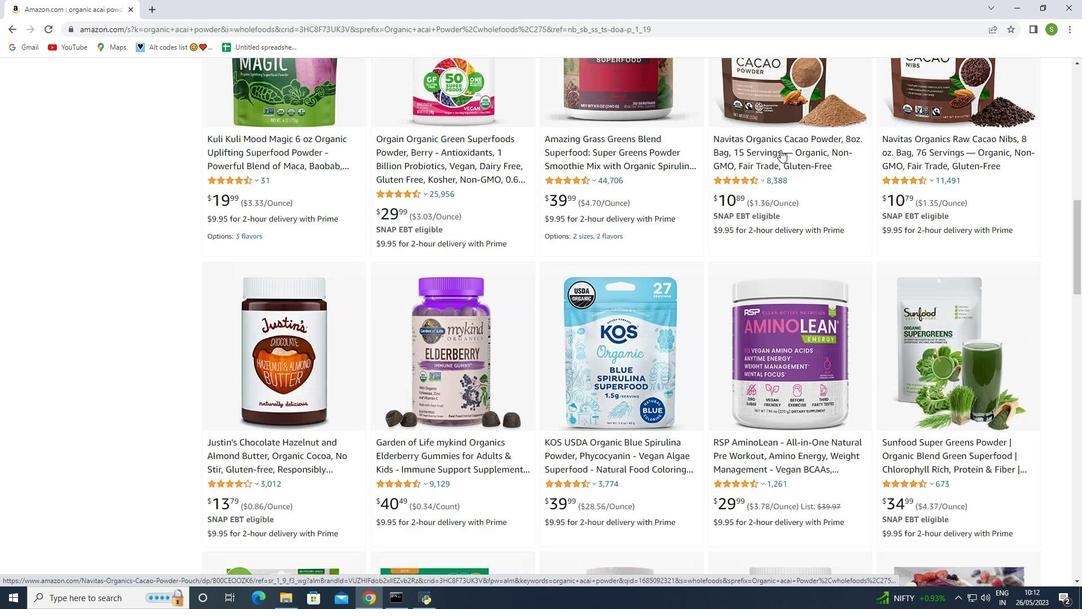 
Action: Mouse moved to (786, 157)
Screenshot: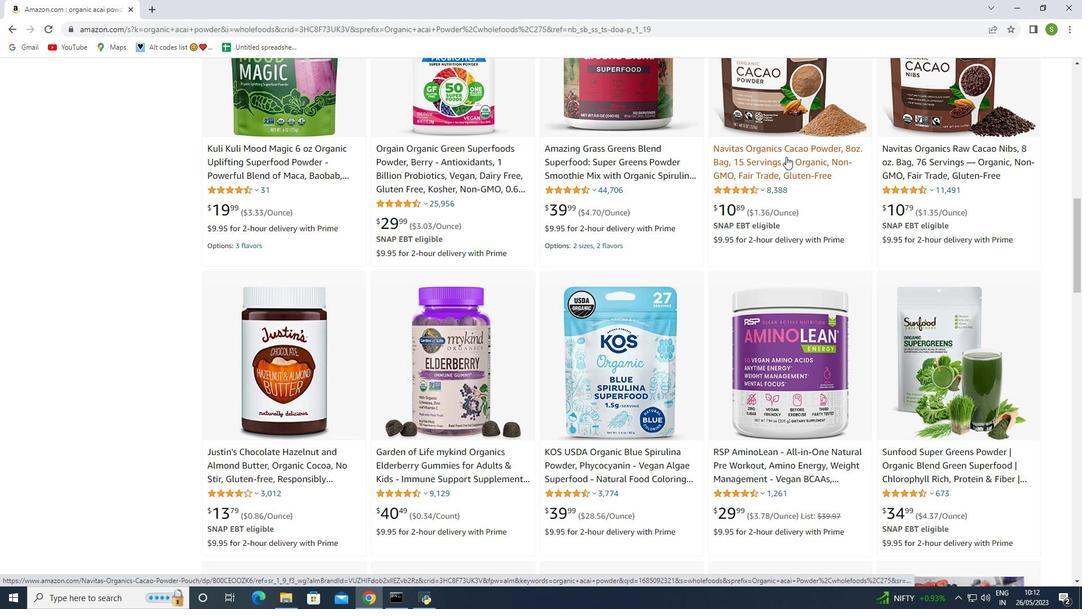 
Action: Mouse scrolled (786, 157) with delta (0, 0)
Screenshot: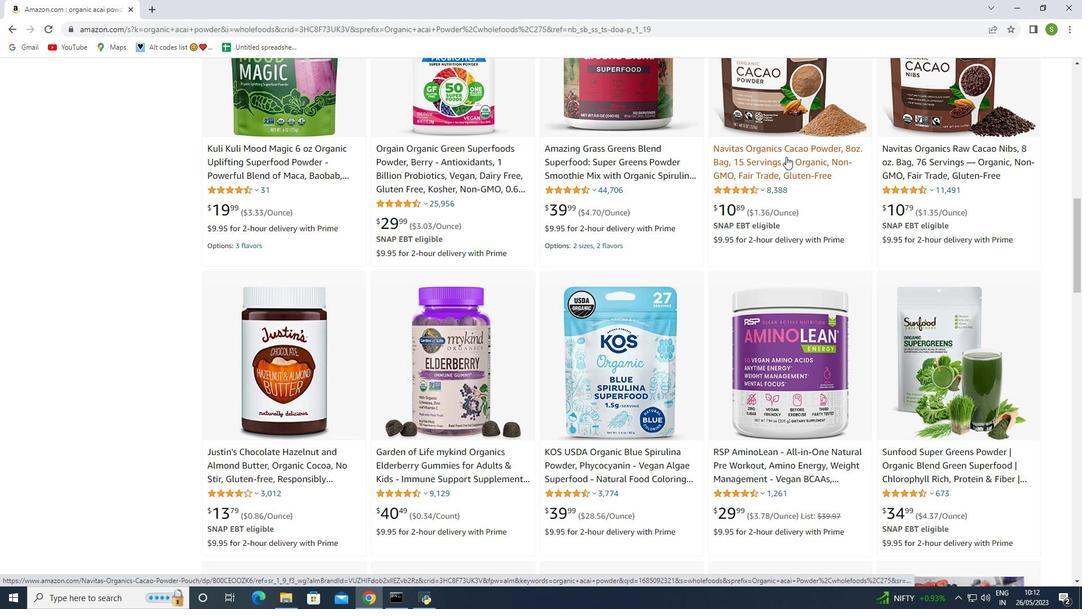 
Action: Mouse moved to (783, 186)
Screenshot: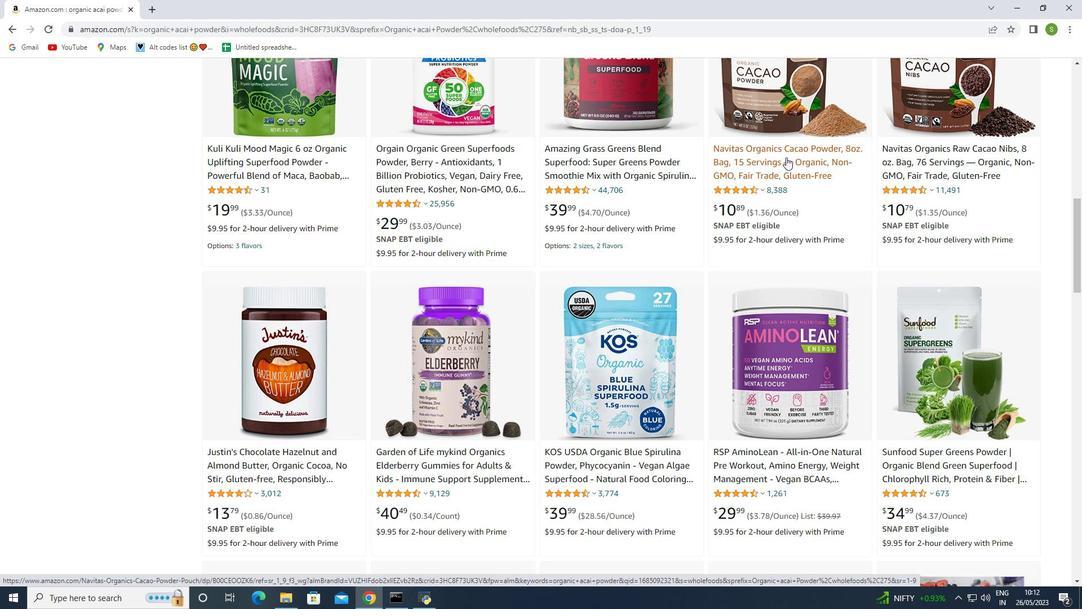 
Action: Mouse scrolled (786, 157) with delta (0, 0)
Screenshot: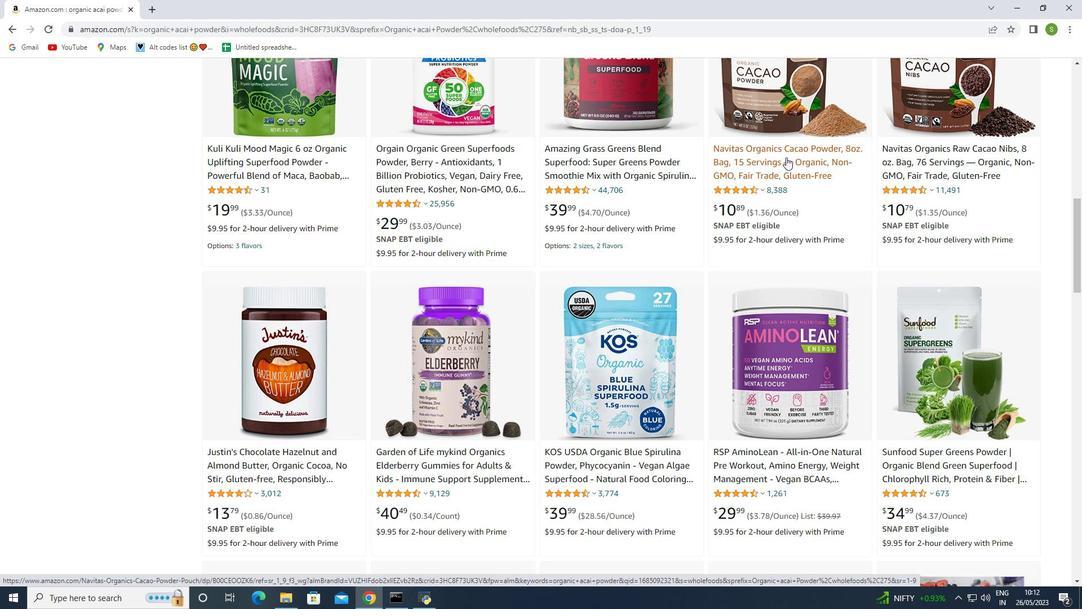 
Action: Mouse moved to (789, 203)
Screenshot: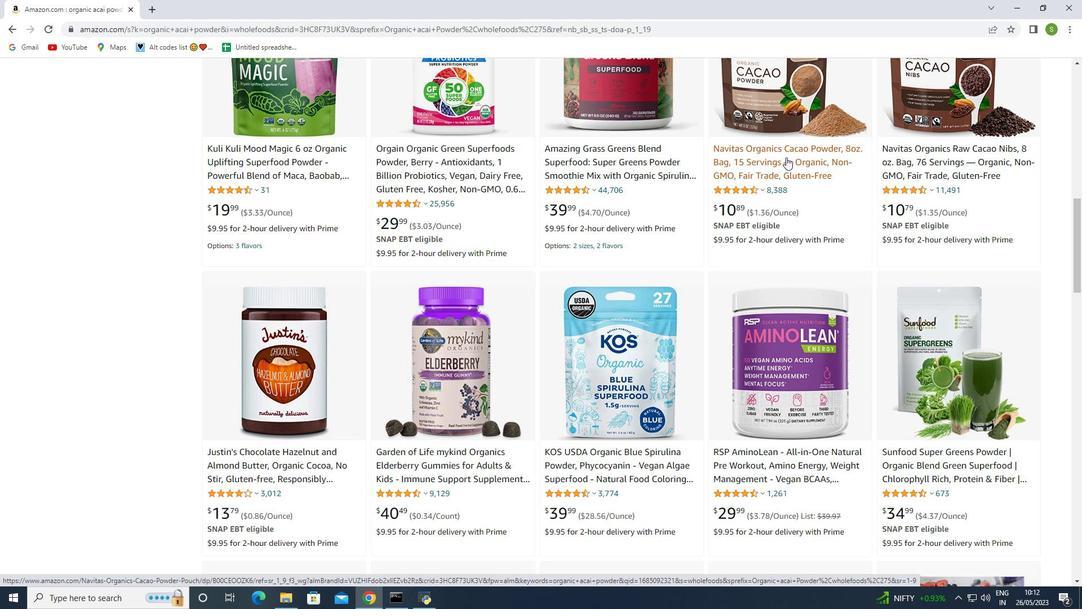 
Action: Mouse scrolled (786, 157) with delta (0, 0)
Screenshot: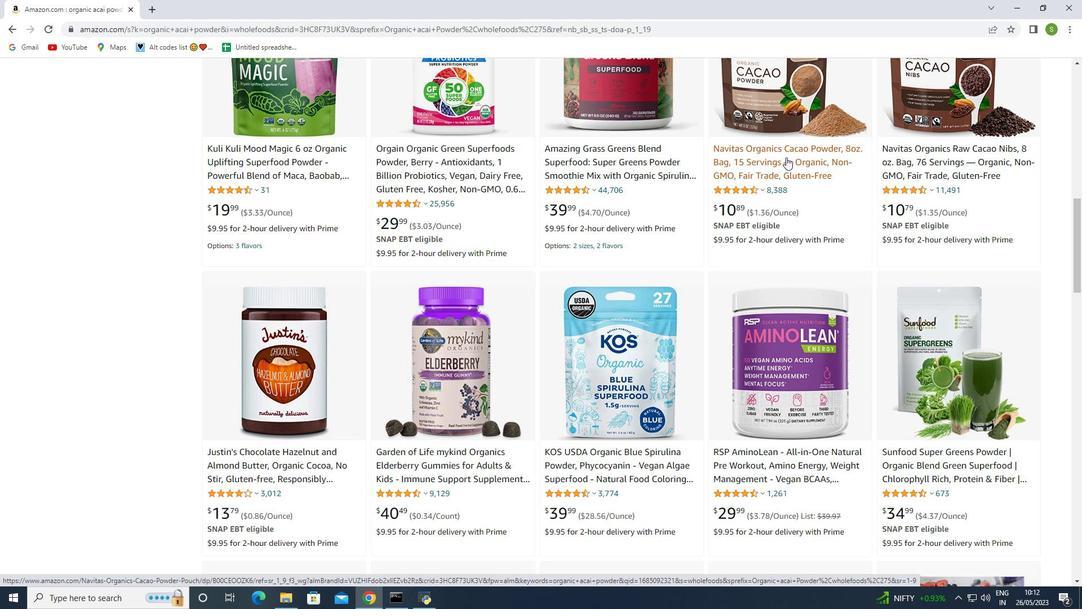 
Action: Mouse moved to (789, 203)
Screenshot: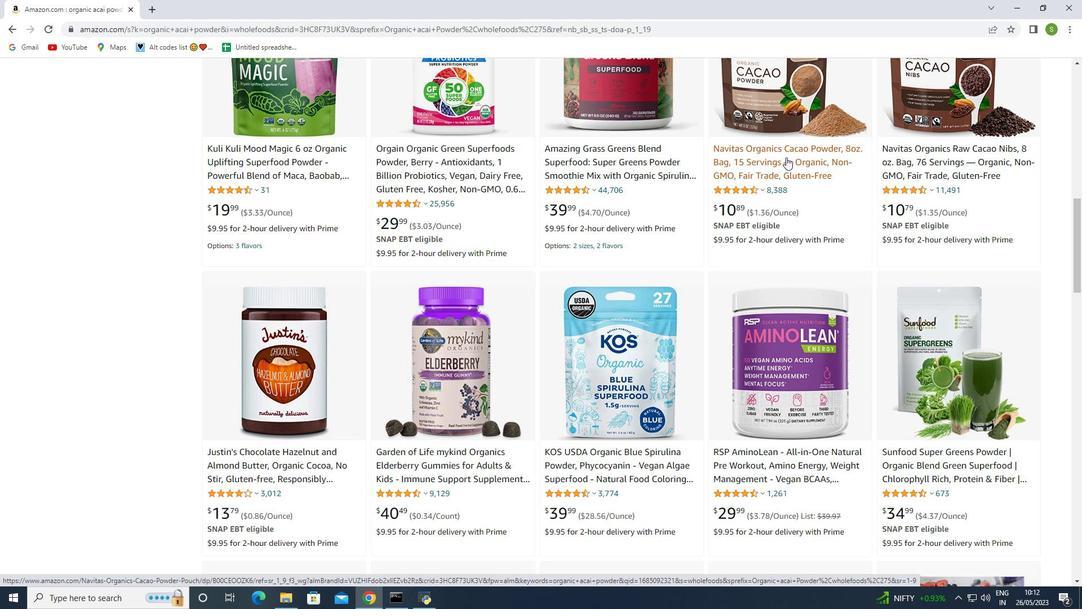 
Action: Mouse scrolled (786, 157) with delta (0, 0)
Screenshot: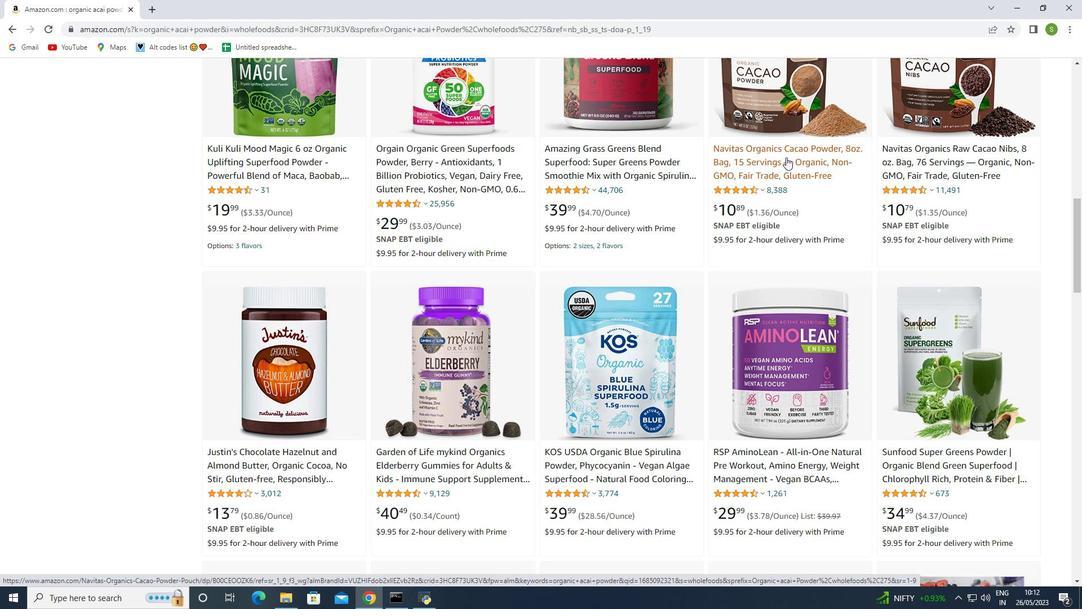
Action: Mouse scrolled (789, 204) with delta (0, 0)
Screenshot: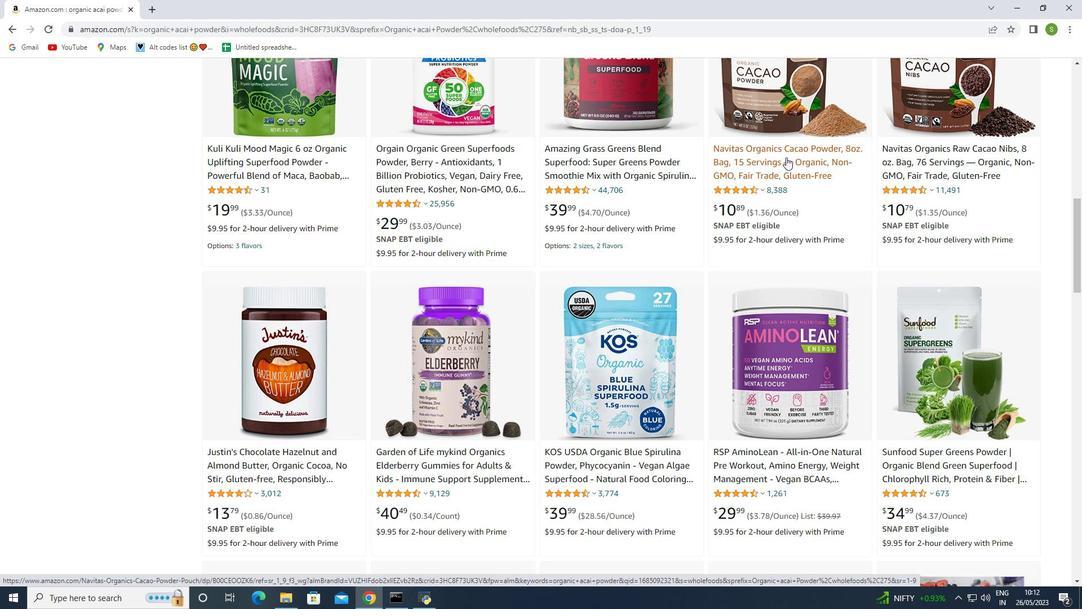 
Action: Mouse scrolled (789, 204) with delta (0, 0)
Screenshot: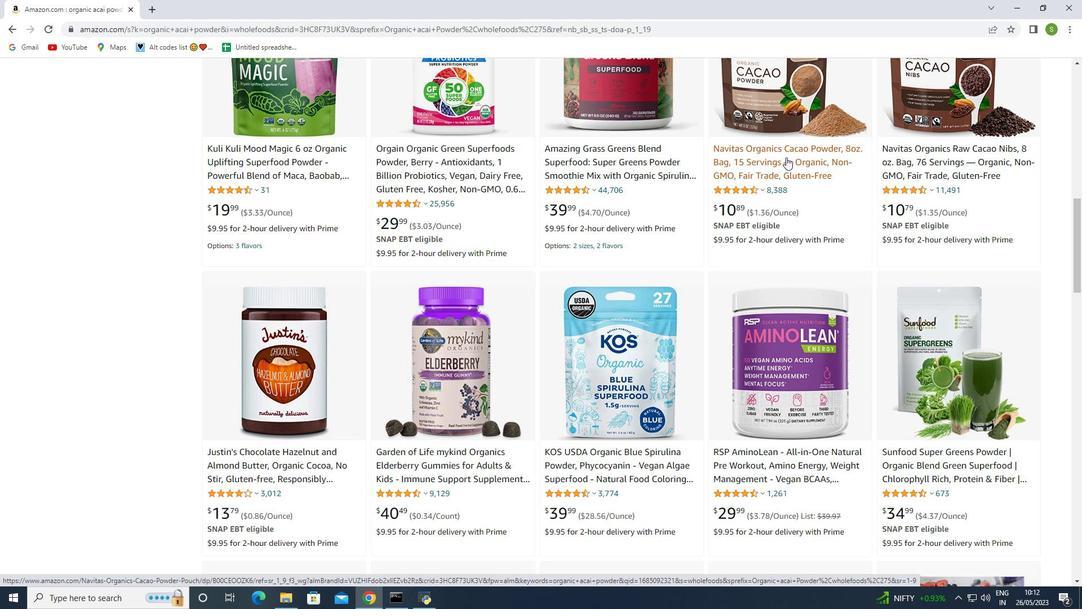
Action: Mouse scrolled (789, 204) with delta (0, 0)
Screenshot: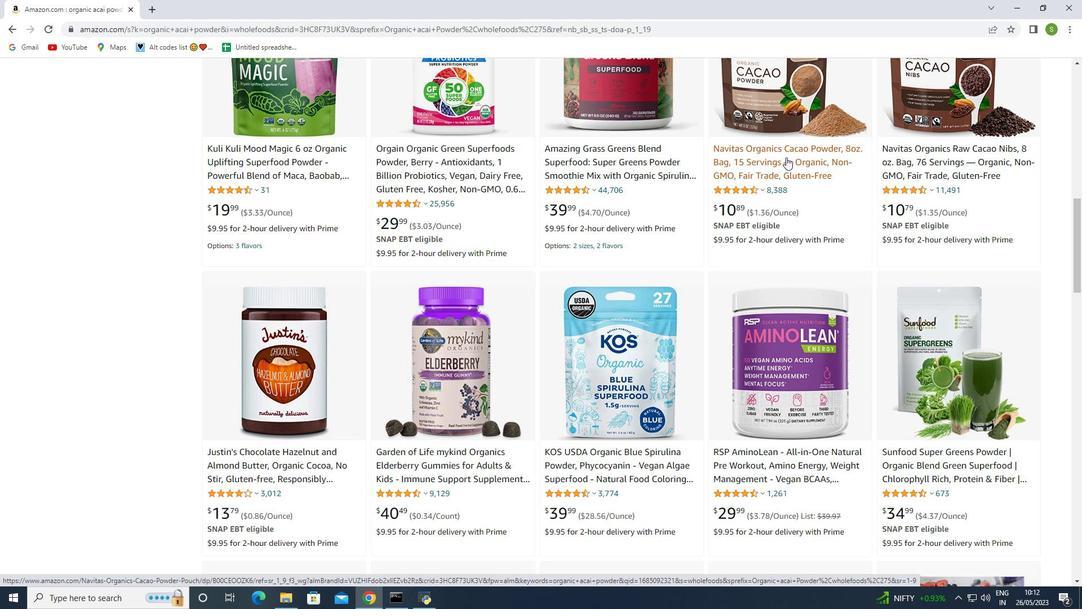 
Action: Mouse moved to (782, 289)
Screenshot: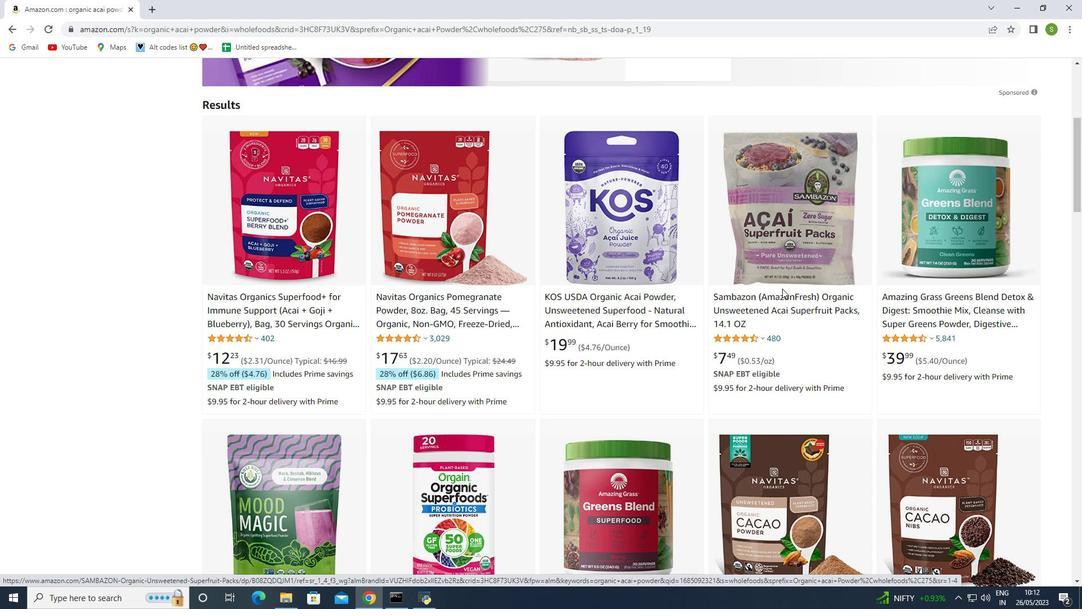 
Action: Mouse scrolled (782, 288) with delta (0, 0)
Screenshot: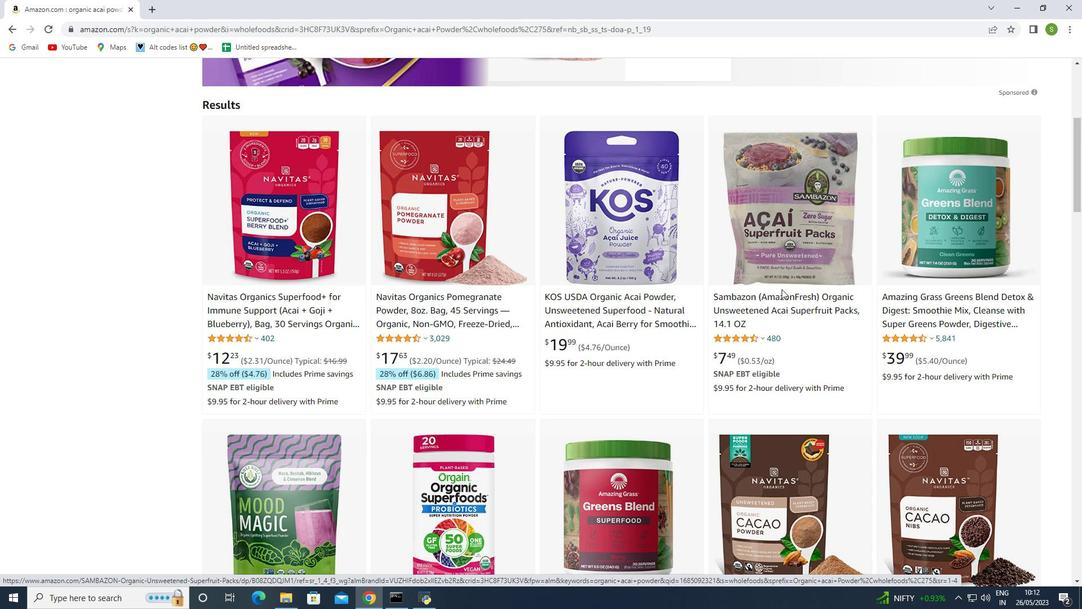 
Action: Mouse scrolled (782, 288) with delta (0, 0)
Screenshot: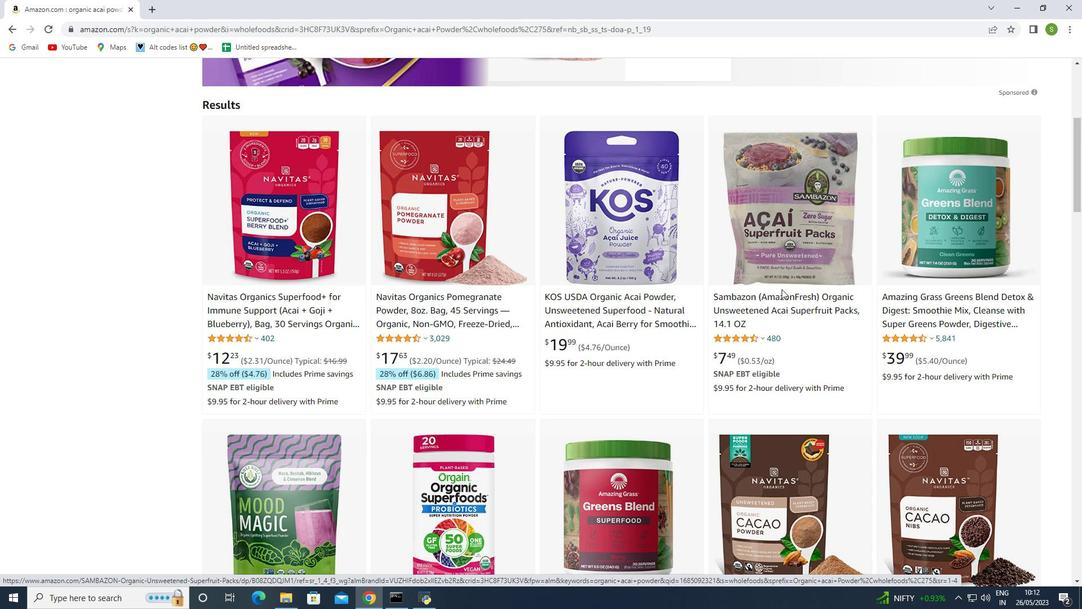 
Action: Mouse moved to (788, 354)
Screenshot: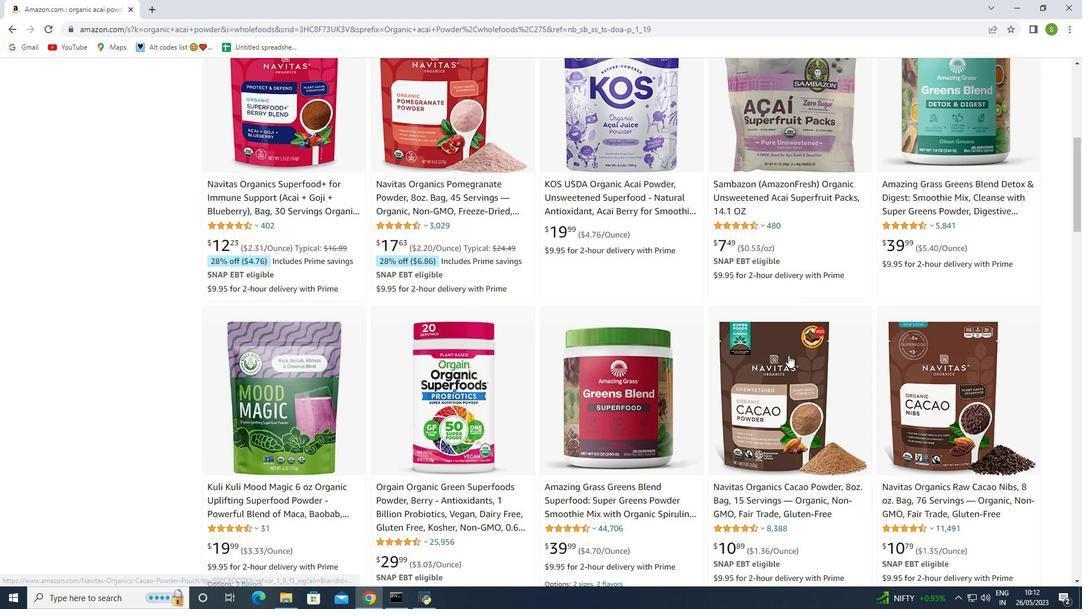 
Action: Mouse scrolled (788, 353) with delta (0, 0)
Screenshot: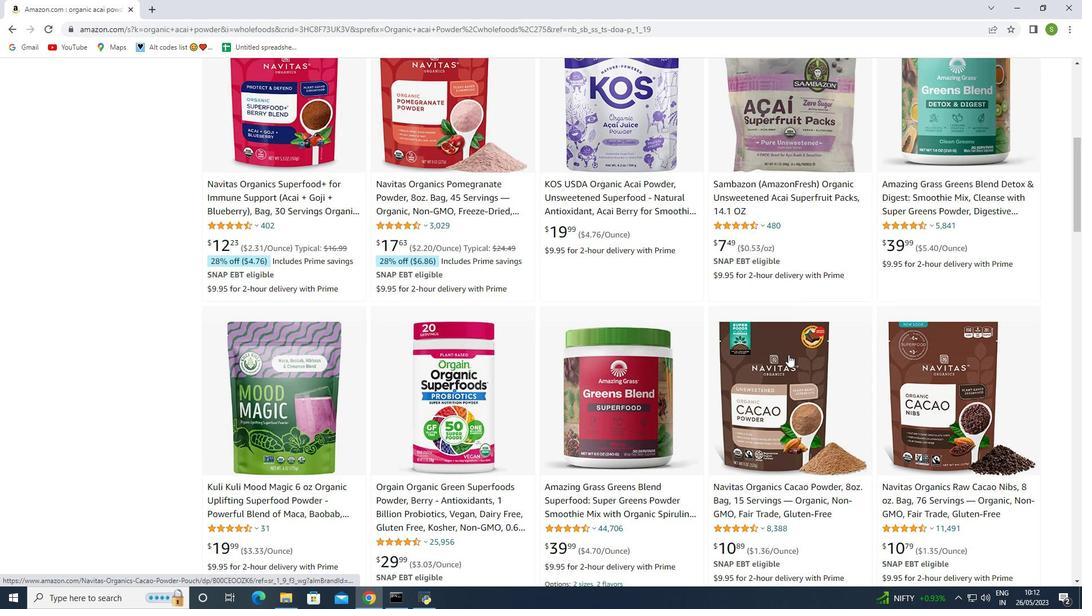 
Action: Mouse moved to (368, 176)
Screenshot: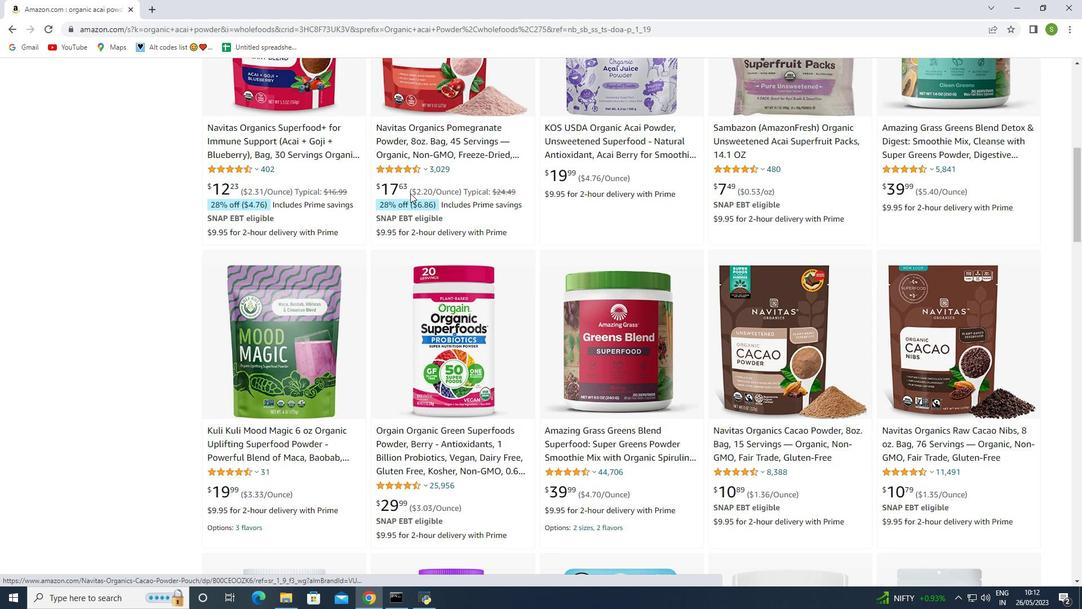 
Action: Mouse scrolled (368, 177) with delta (0, 0)
Screenshot: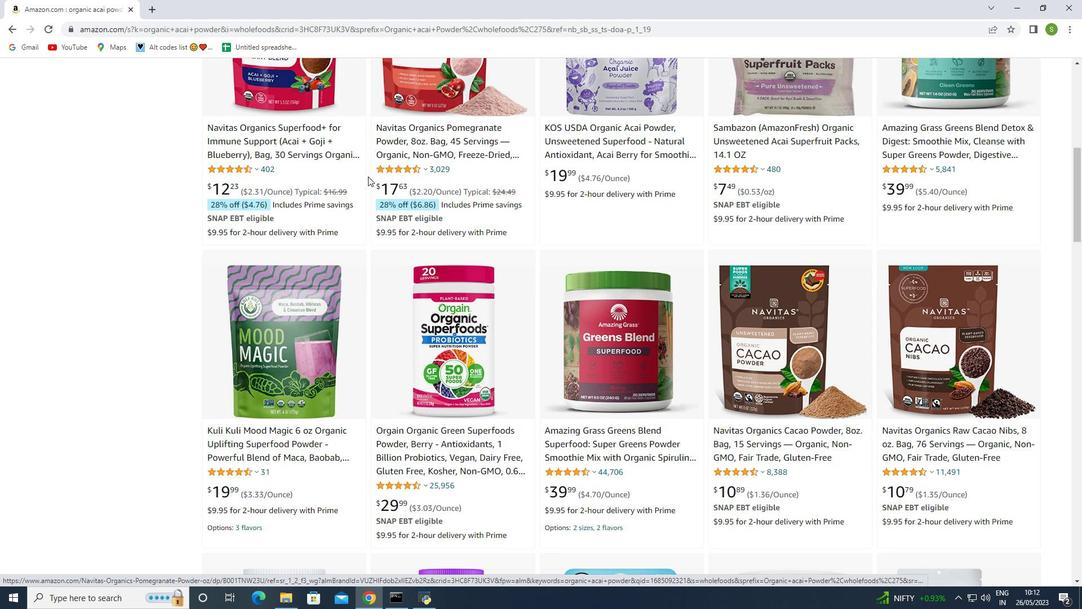 
Action: Mouse moved to (309, 148)
Screenshot: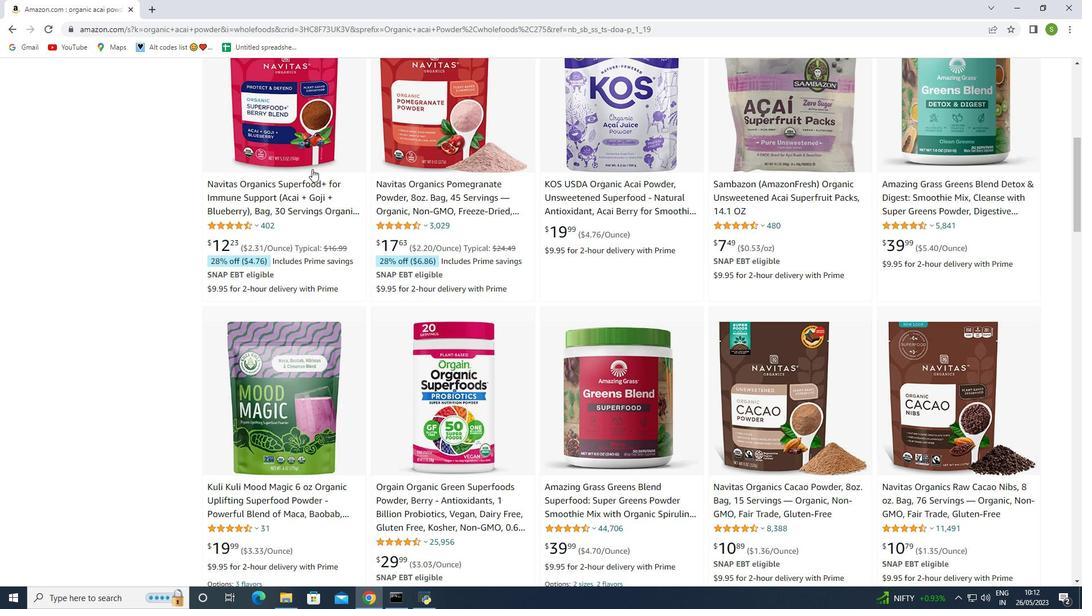 
Action: Mouse pressed left at (309, 148)
Screenshot: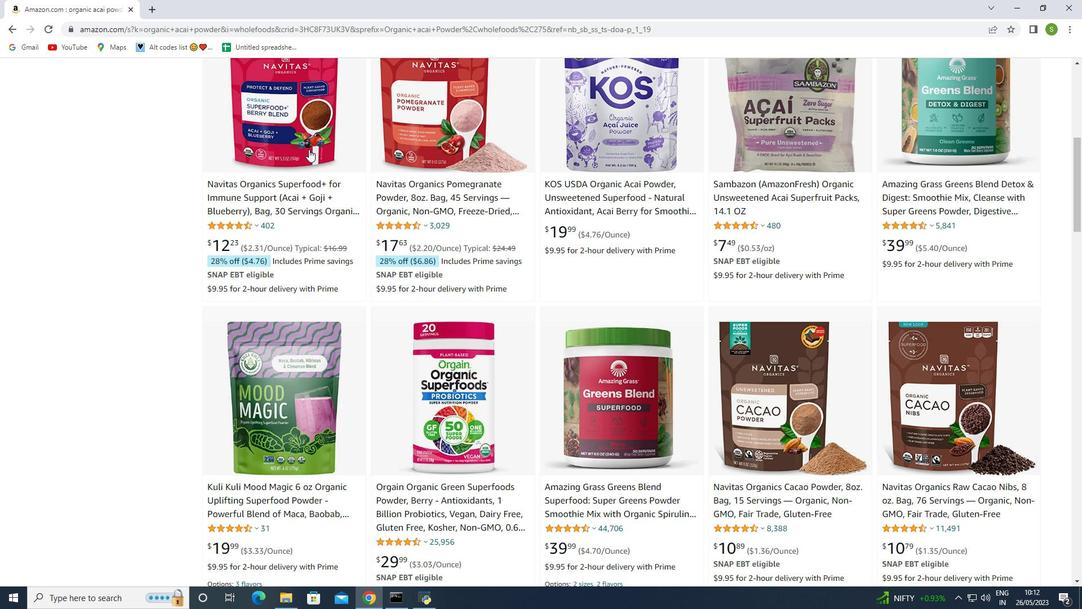 
Action: Mouse moved to (700, 291)
Screenshot: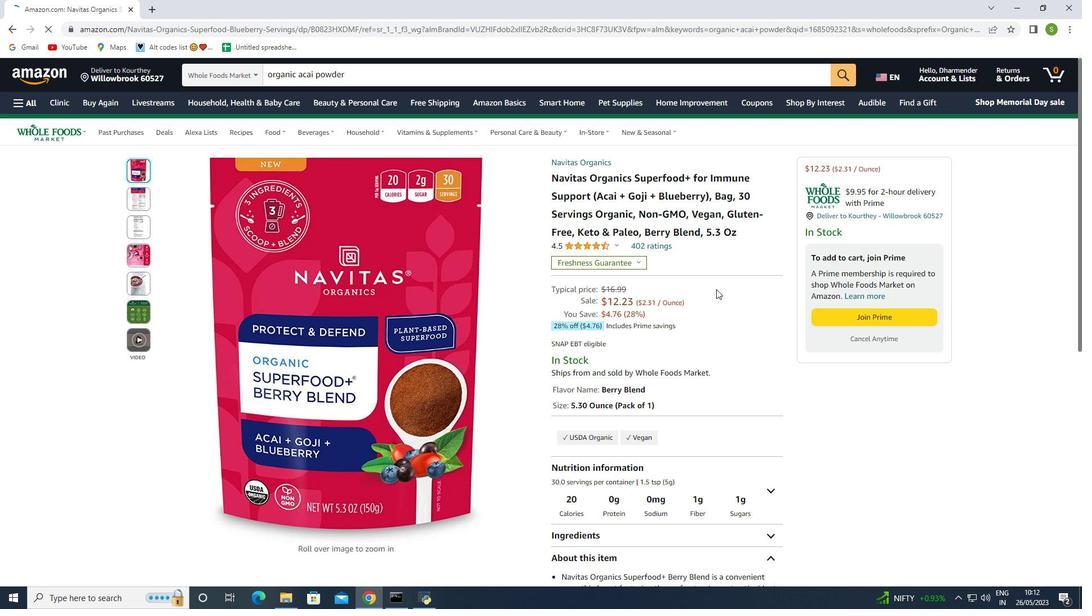 
Action: Mouse scrolled (700, 290) with delta (0, 0)
Screenshot: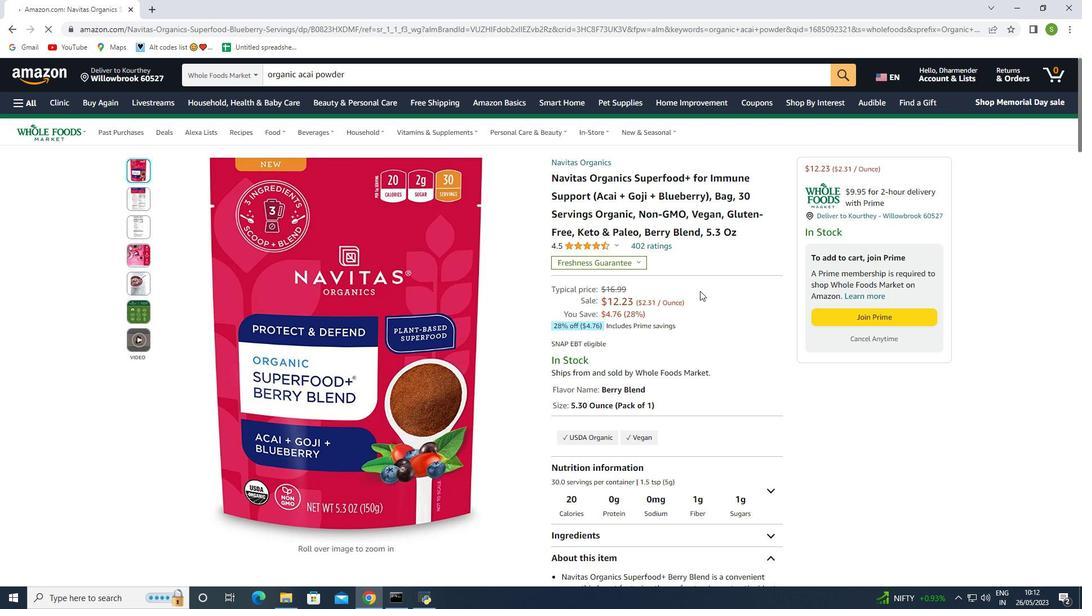 
Action: Mouse scrolled (700, 290) with delta (0, 0)
Screenshot: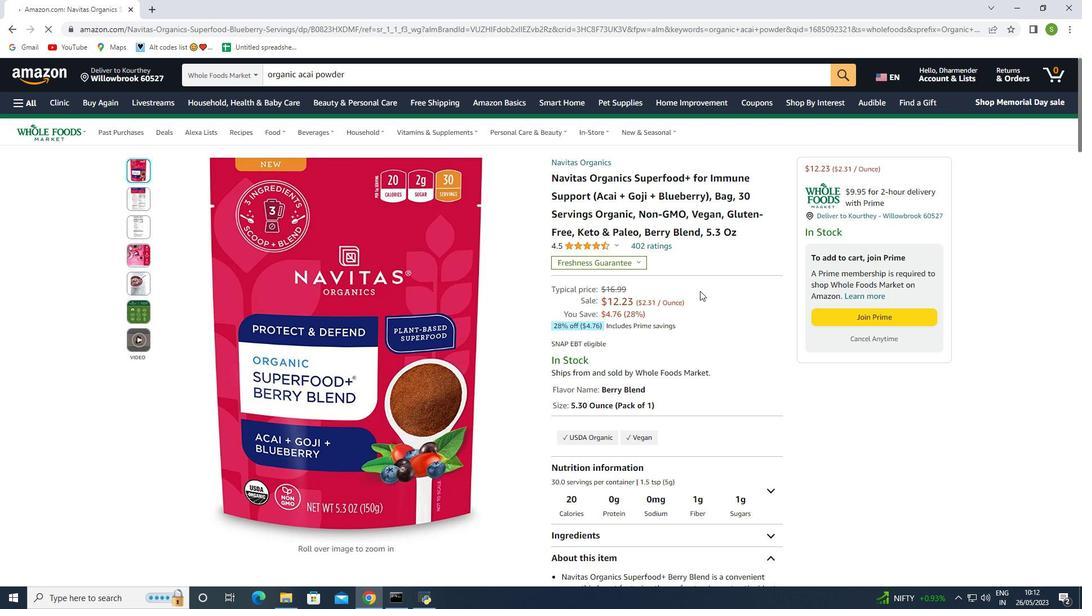 
Action: Mouse moved to (693, 291)
Screenshot: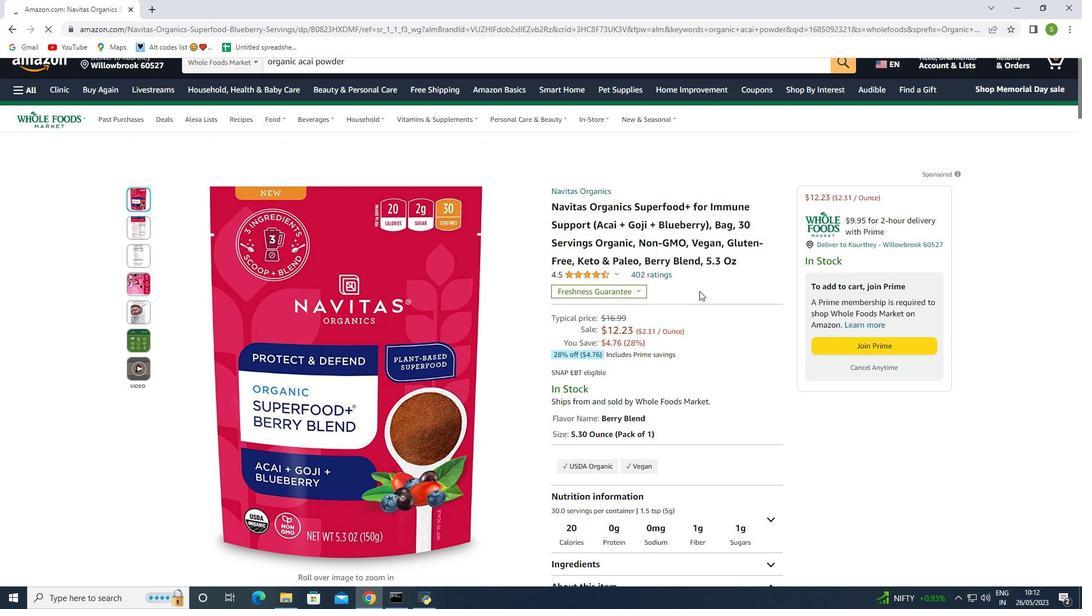 
Action: Mouse scrolled (693, 291) with delta (0, 0)
Screenshot: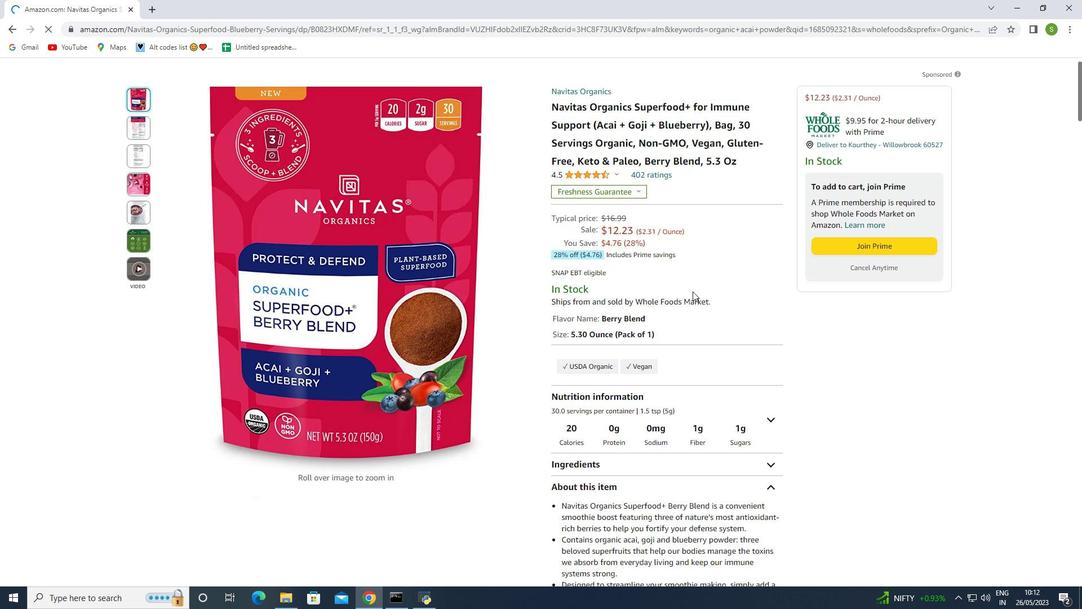 
Action: Mouse scrolled (693, 291) with delta (0, 0)
Screenshot: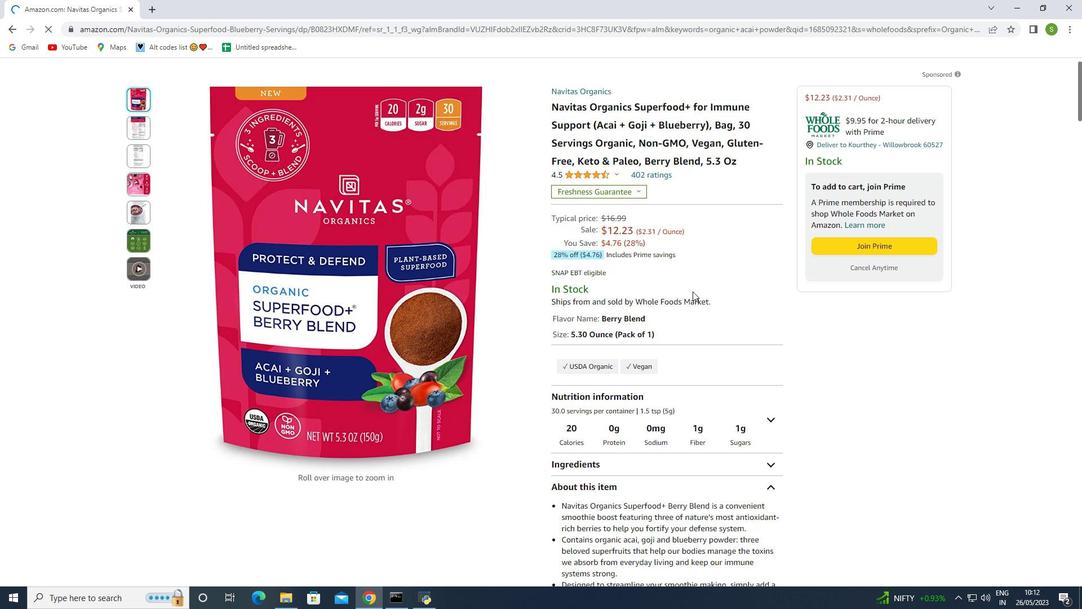 
Action: Mouse scrolled (693, 291) with delta (0, 0)
Screenshot: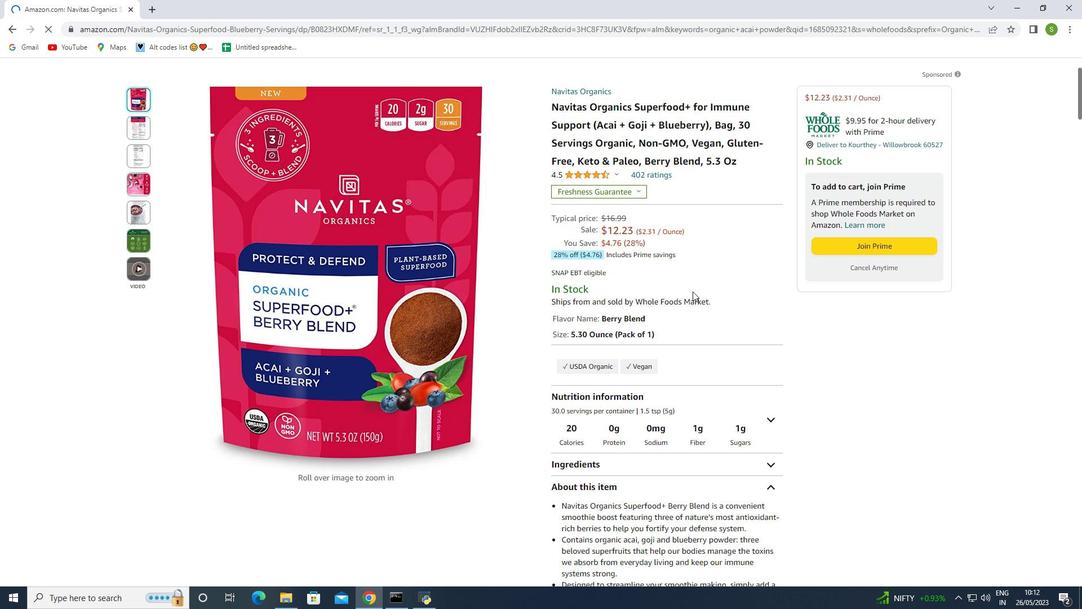 
Action: Mouse moved to (775, 295)
Screenshot: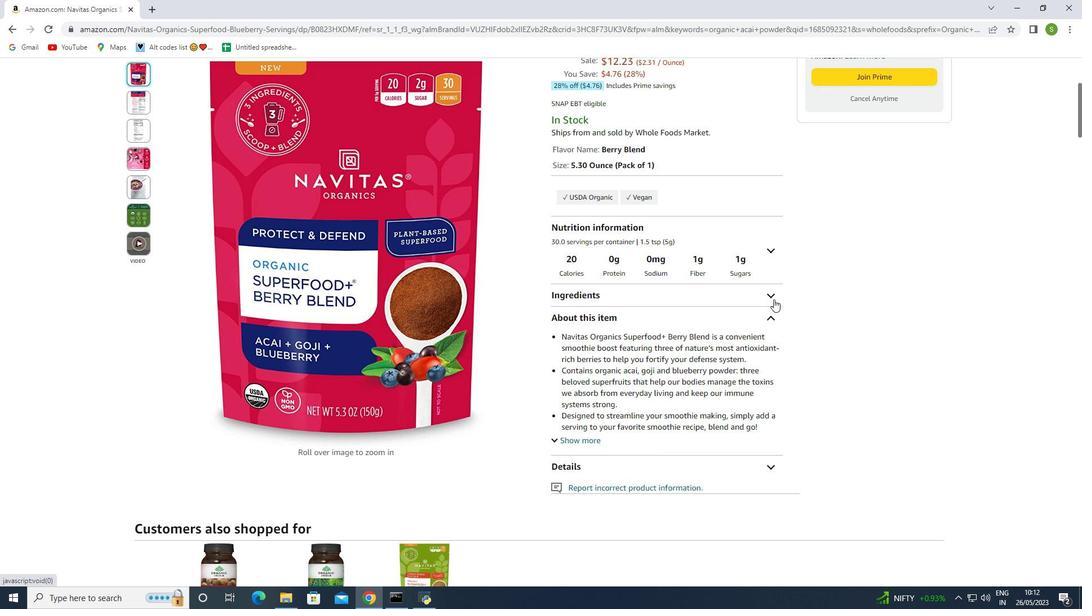 
Action: Mouse pressed left at (775, 295)
Screenshot: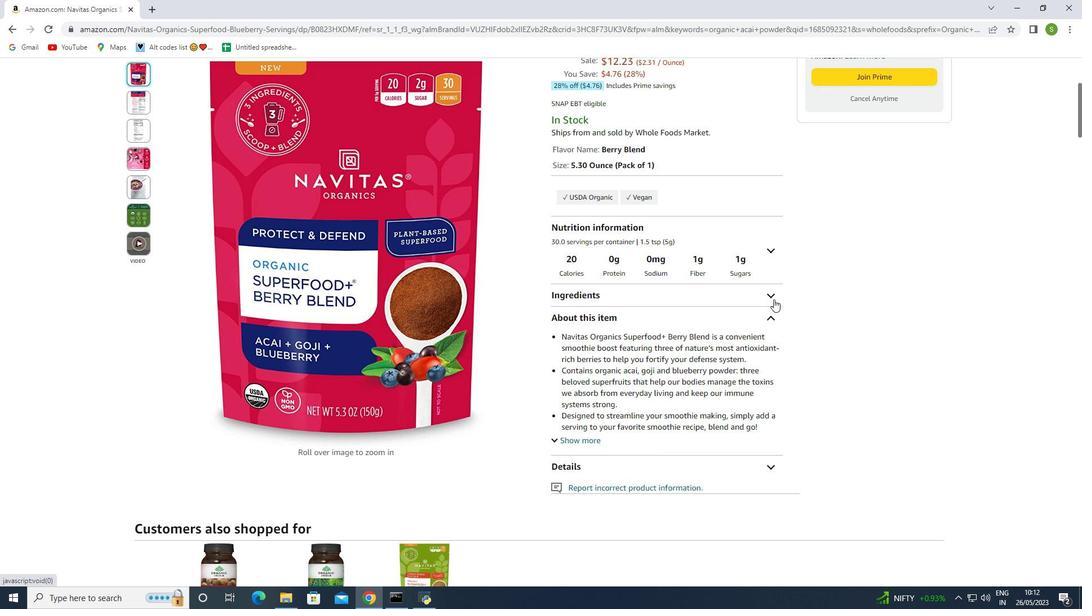 
Action: Mouse moved to (776, 250)
Screenshot: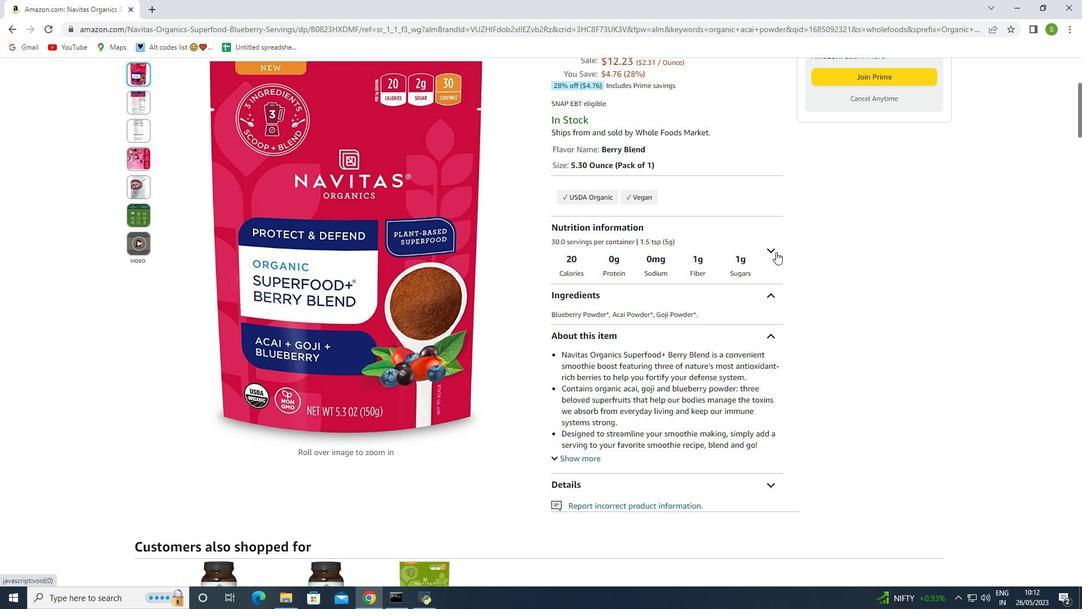 
Action: Mouse pressed left at (776, 250)
Screenshot: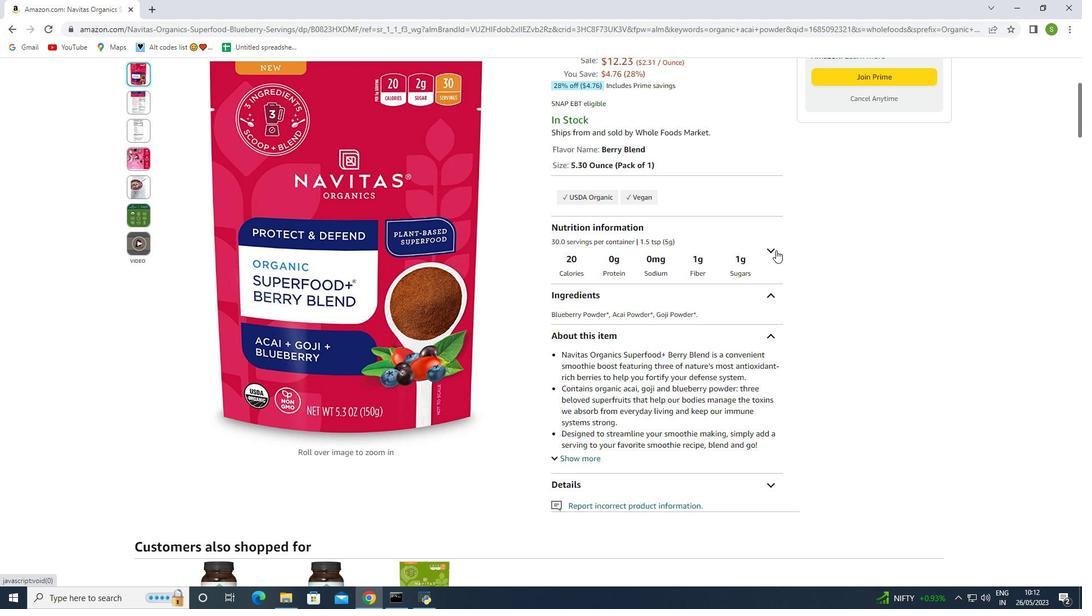 
Action: Mouse moved to (693, 223)
Screenshot: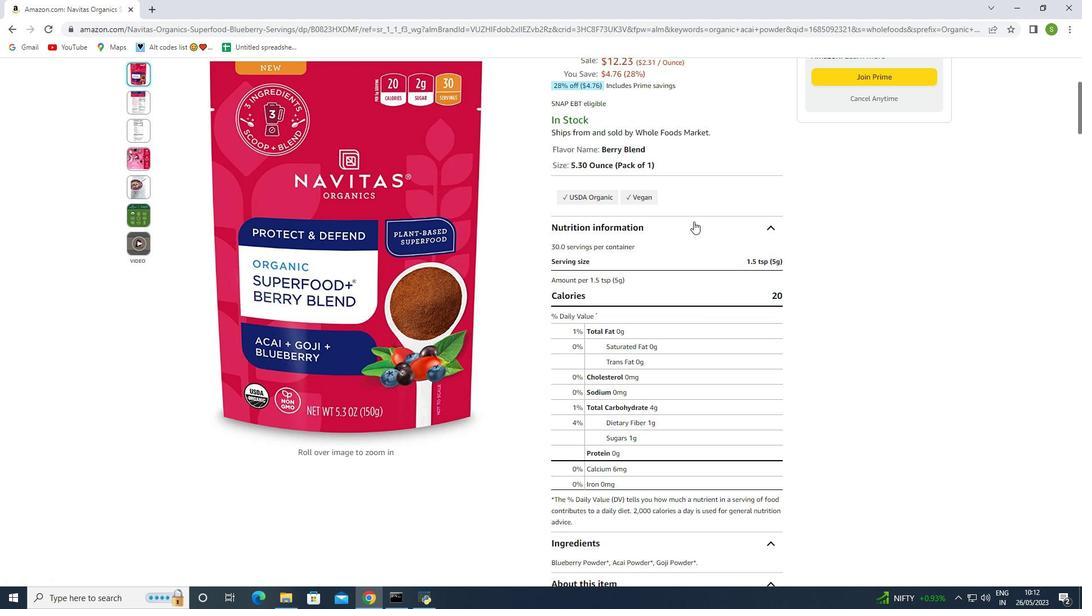 
Action: Mouse scrolled (693, 223) with delta (0, 0)
Screenshot: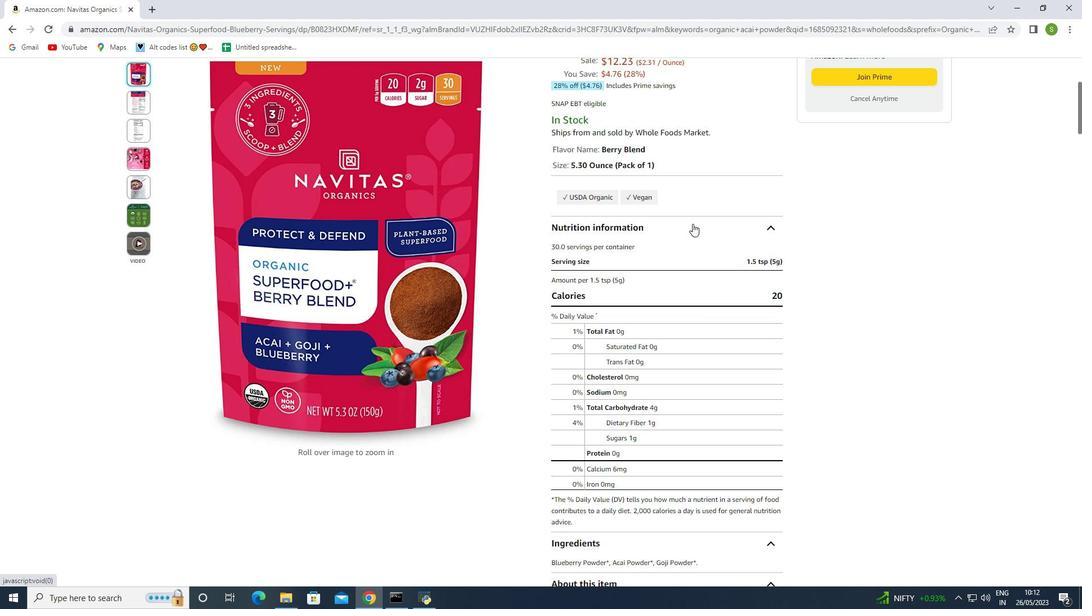 
Action: Mouse moved to (768, 242)
Screenshot: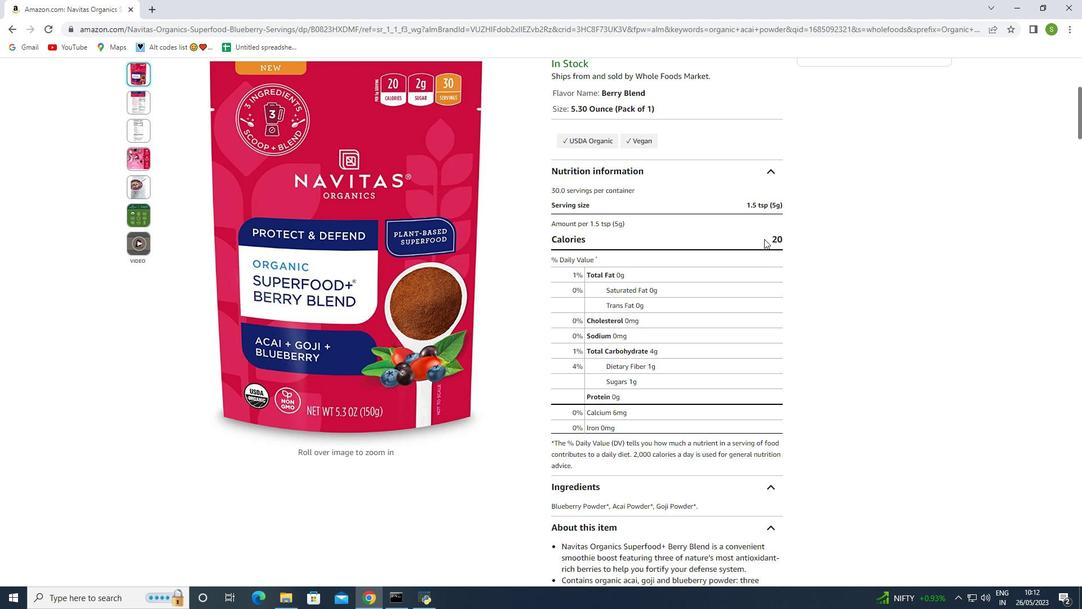 
Action: Mouse scrolled (768, 241) with delta (0, 0)
Screenshot: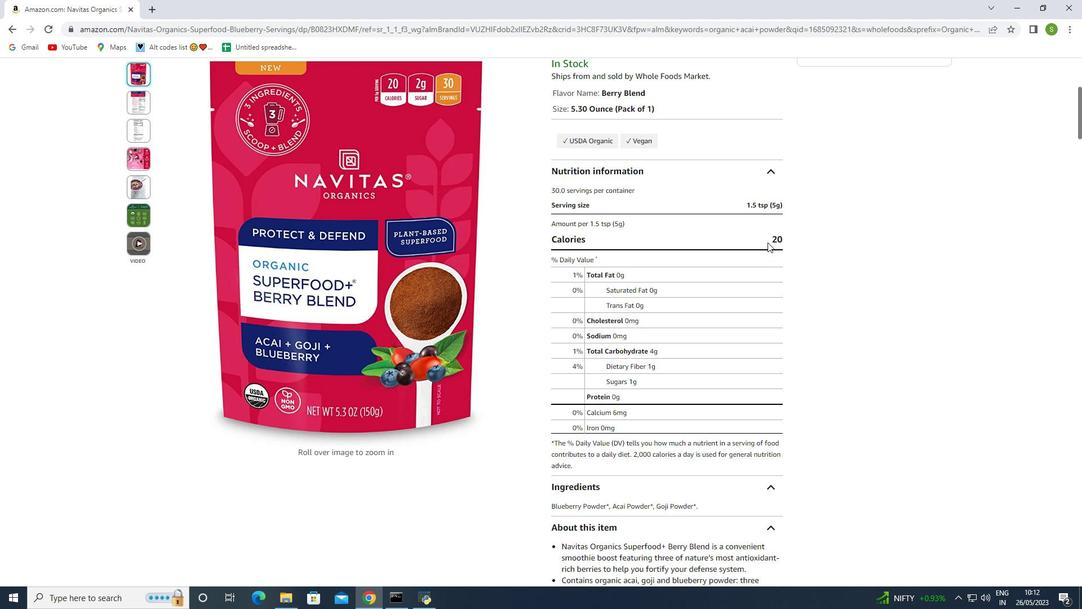 
Action: Mouse scrolled (768, 241) with delta (0, 0)
Screenshot: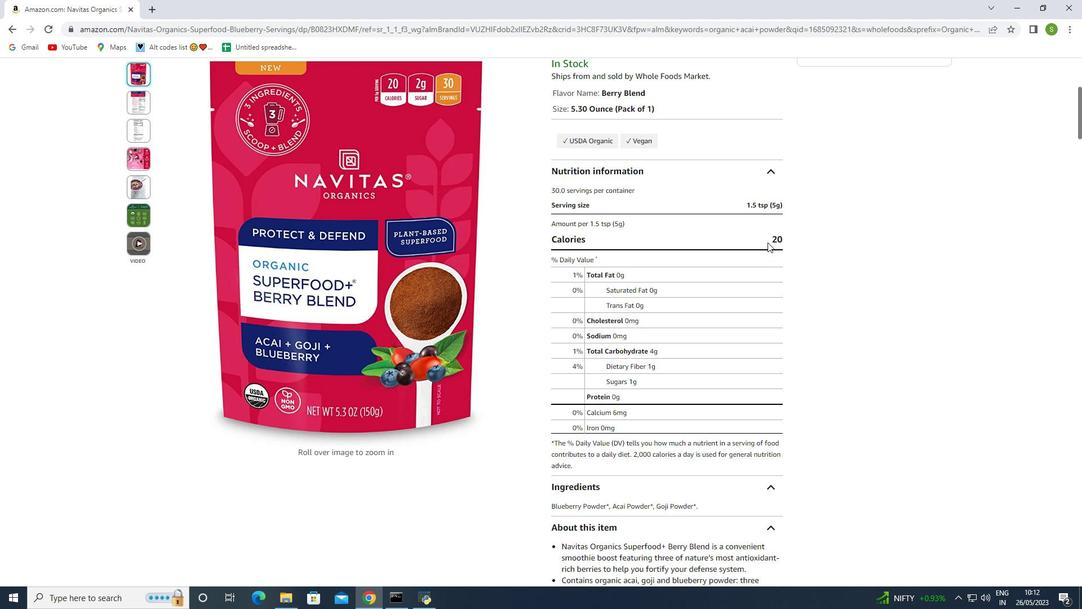 
Action: Mouse moved to (764, 257)
Screenshot: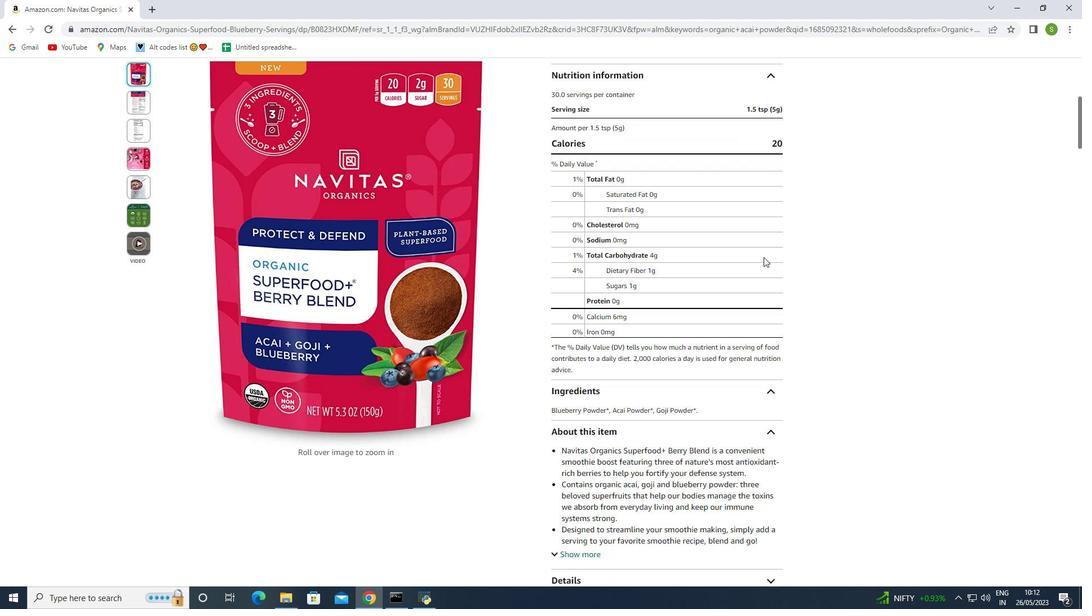 
Action: Mouse scrolled (764, 257) with delta (0, 0)
Screenshot: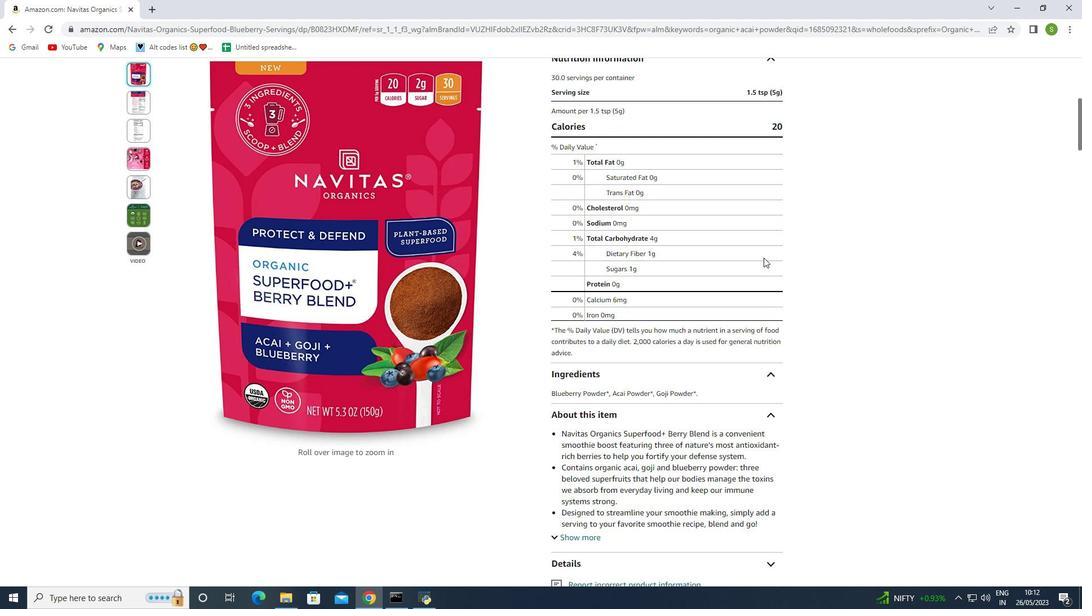 
Action: Mouse scrolled (764, 257) with delta (0, 0)
Screenshot: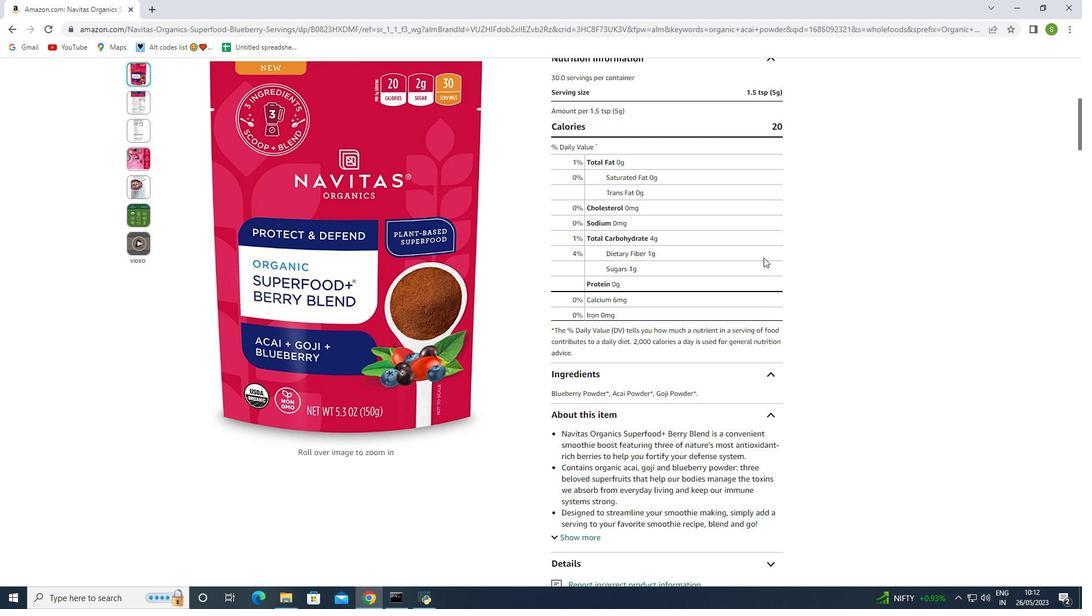 
Action: Mouse moved to (766, 331)
Screenshot: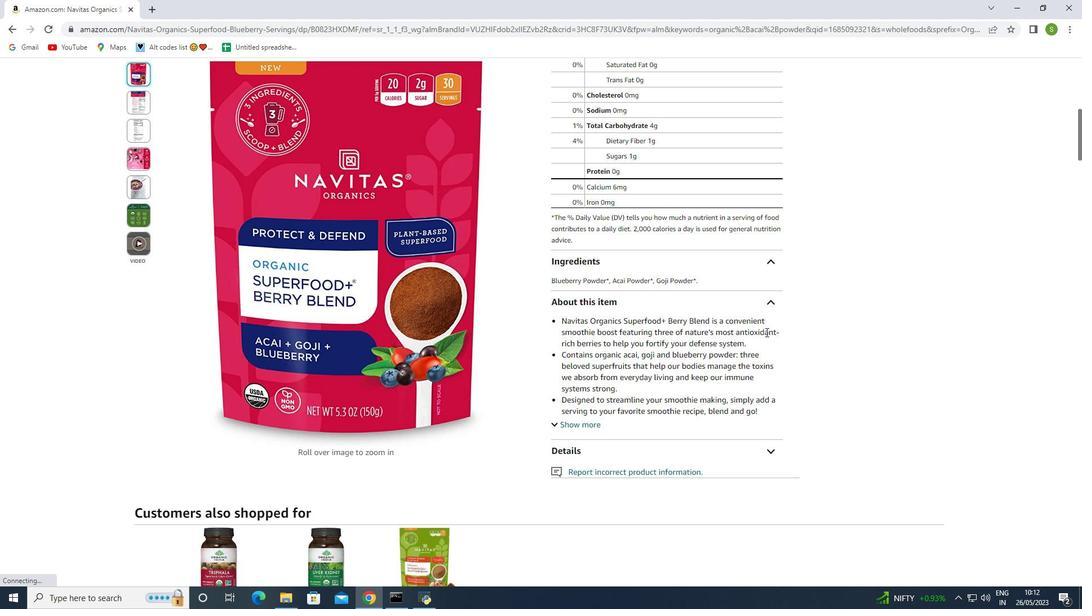 
Action: Mouse scrolled (766, 331) with delta (0, 0)
Screenshot: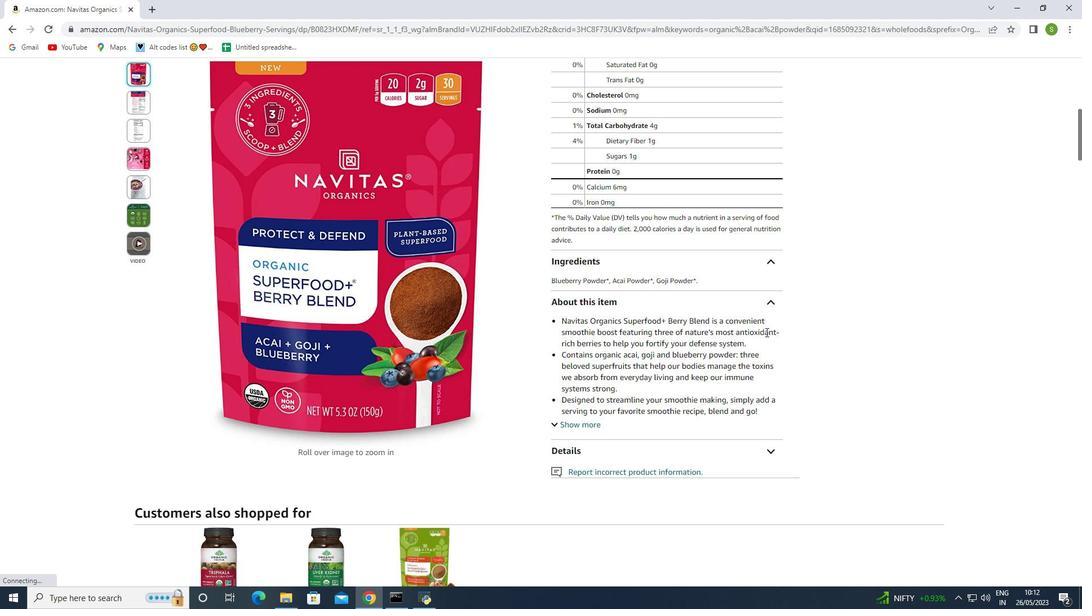 
Action: Mouse scrolled (766, 331) with delta (0, 0)
Screenshot: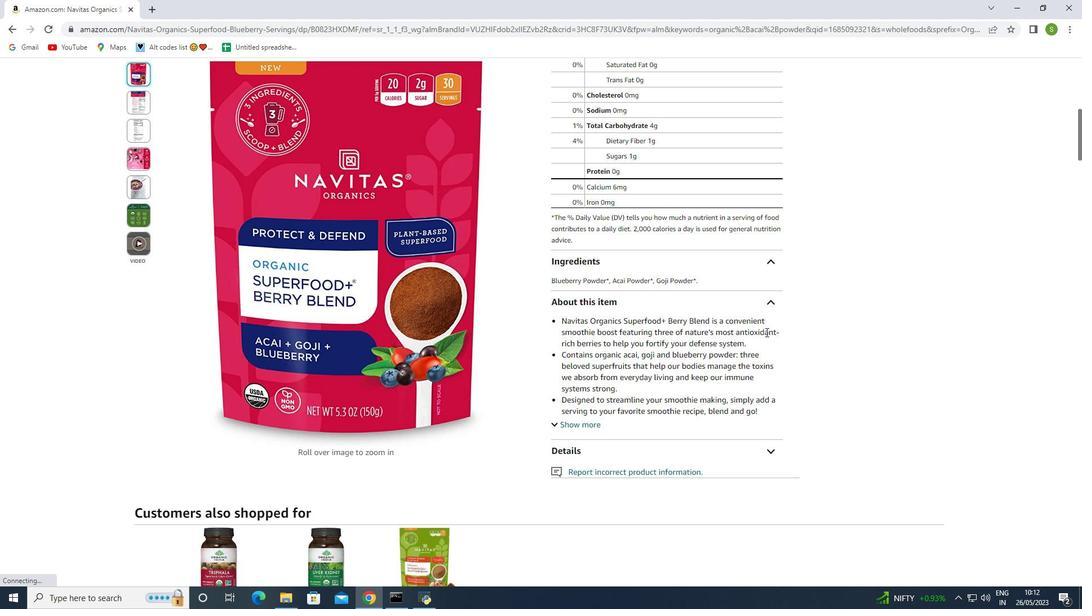 
Action: Mouse scrolled (766, 331) with delta (0, 0)
Screenshot: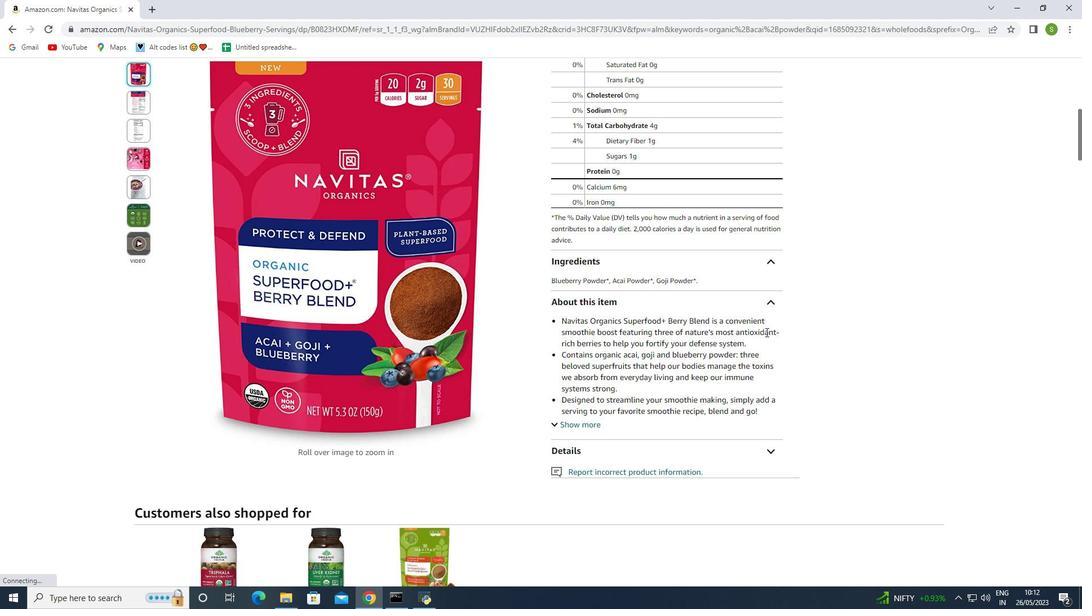 
Action: Mouse moved to (773, 281)
Screenshot: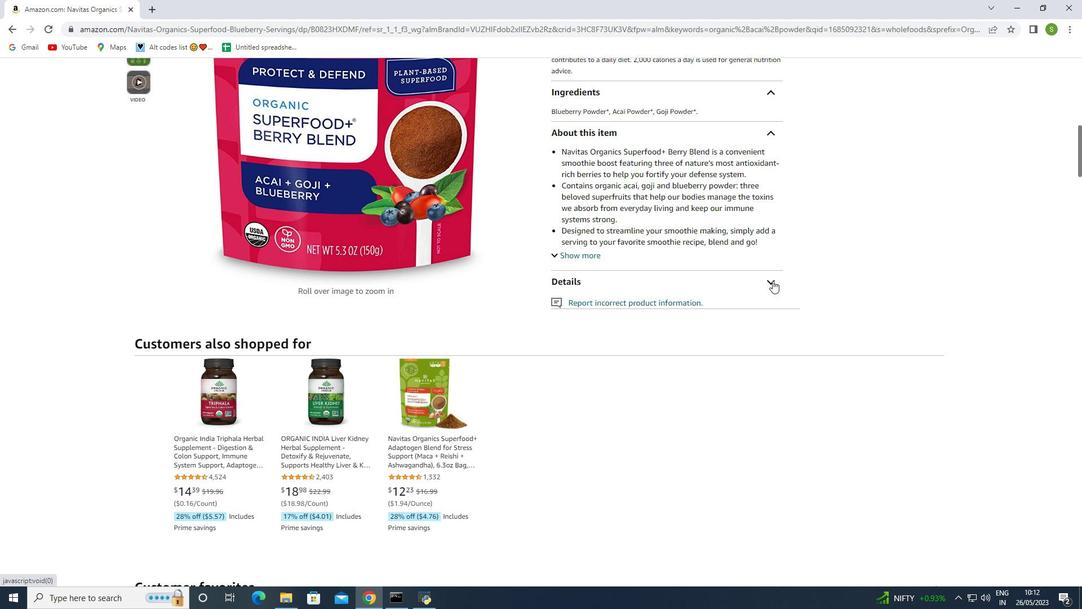 
Action: Mouse pressed left at (773, 281)
Screenshot: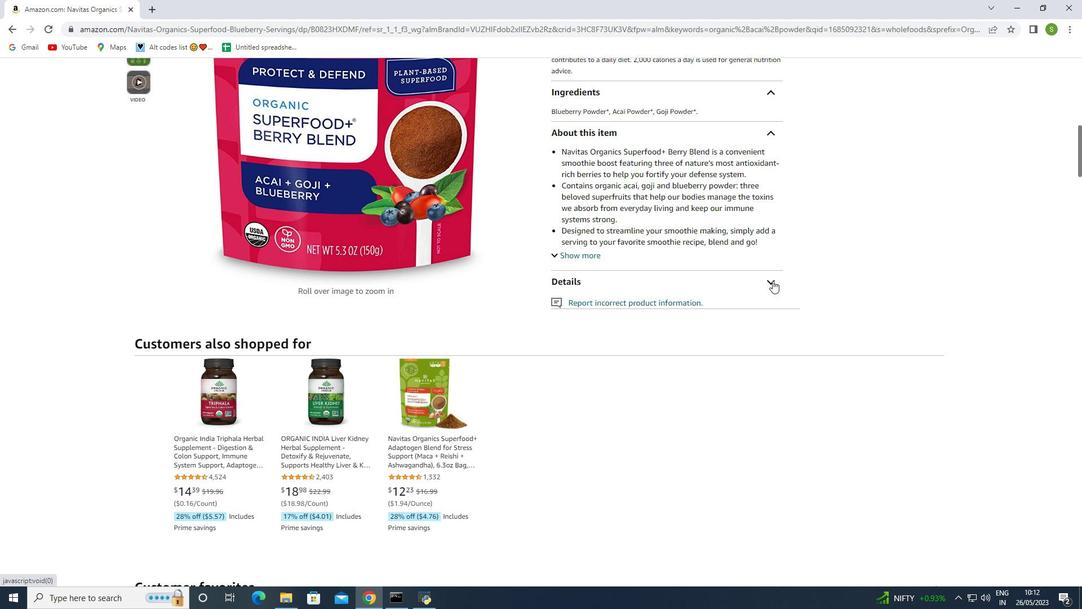 
Action: Mouse moved to (739, 314)
Screenshot: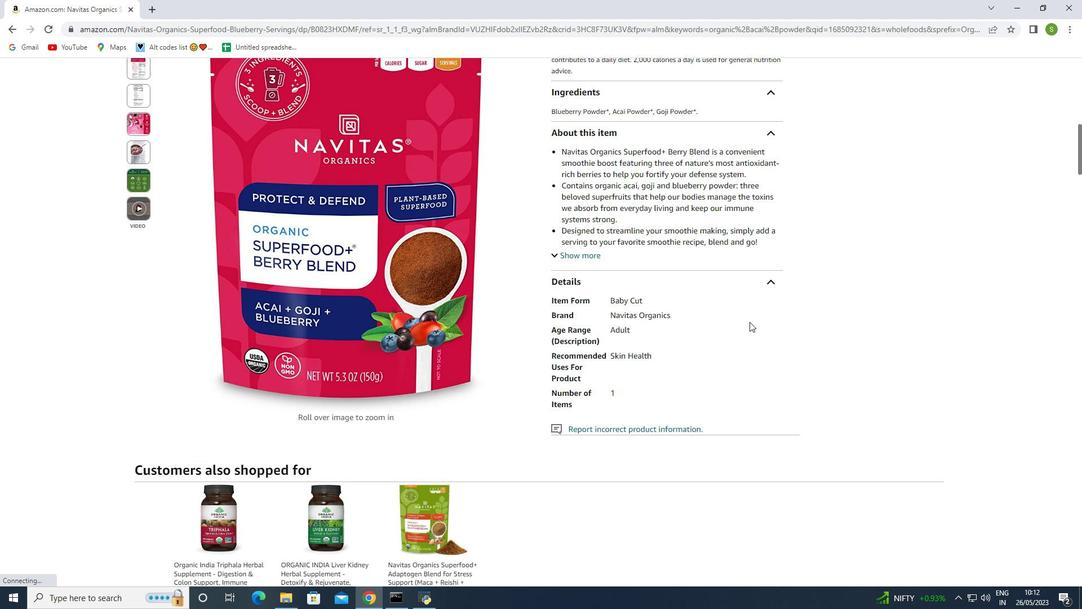 
Action: Mouse scrolled (739, 313) with delta (0, 0)
Screenshot: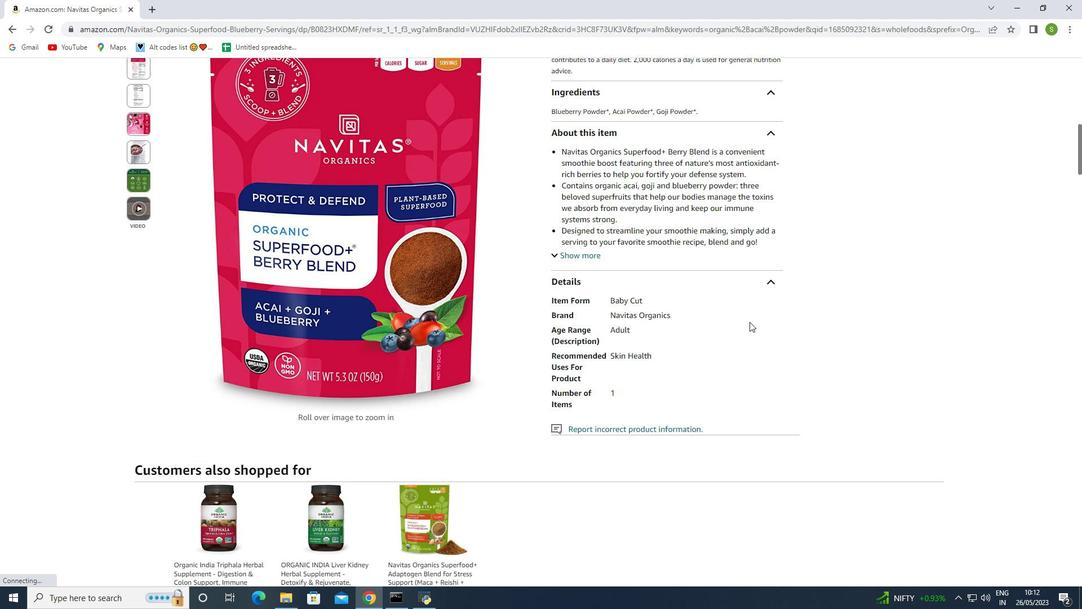 
Action: Mouse scrolled (739, 313) with delta (0, 0)
Screenshot: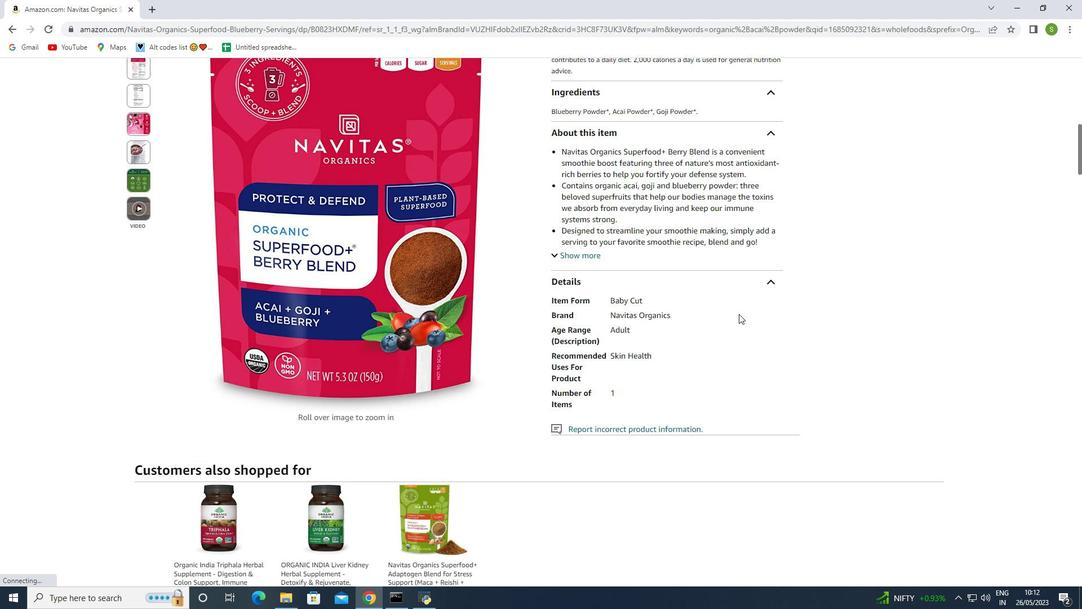 
Action: Mouse moved to (747, 275)
Screenshot: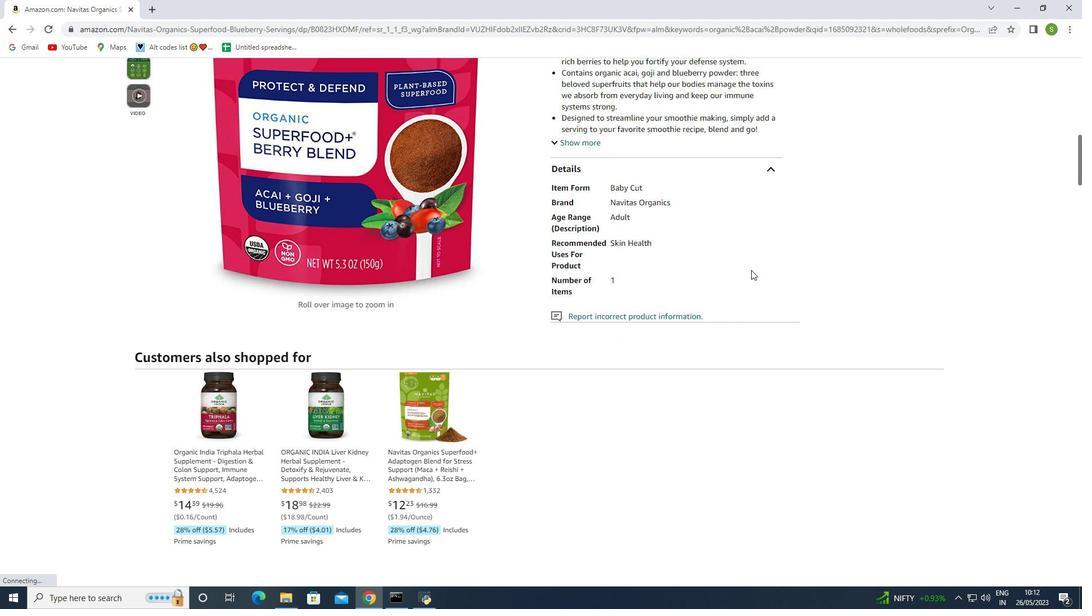 
Action: Mouse scrolled (747, 276) with delta (0, 0)
Screenshot: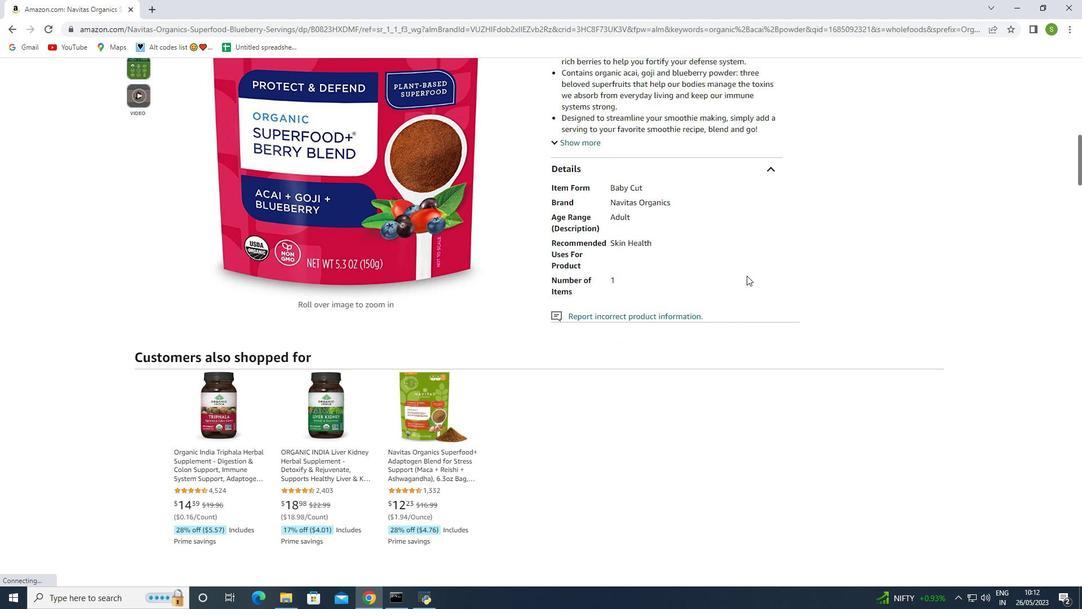 
Action: Mouse scrolled (747, 276) with delta (0, 0)
Screenshot: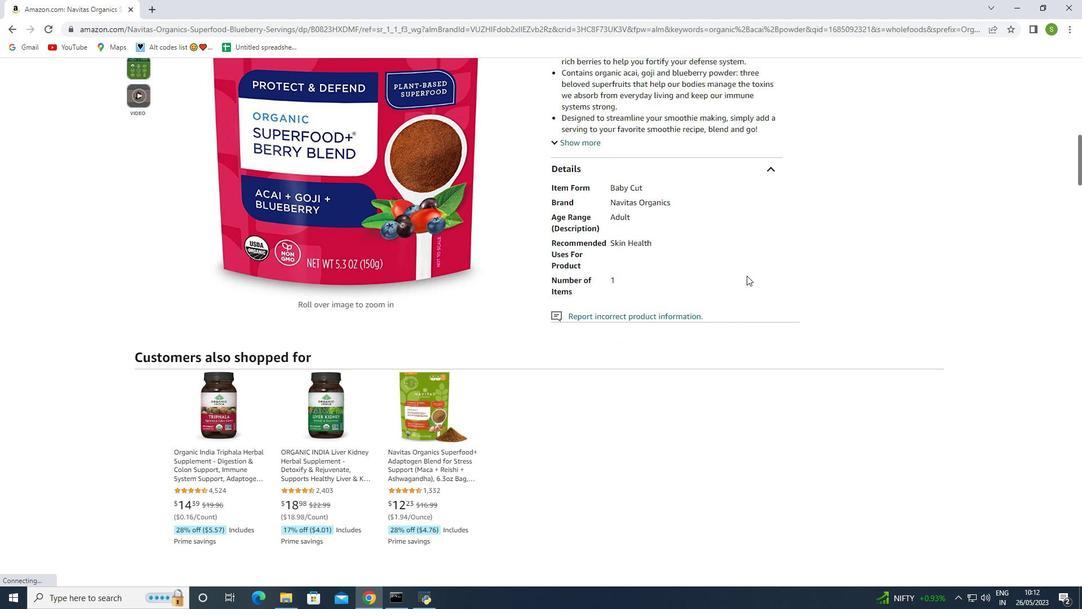 
Action: Mouse moved to (722, 277)
Screenshot: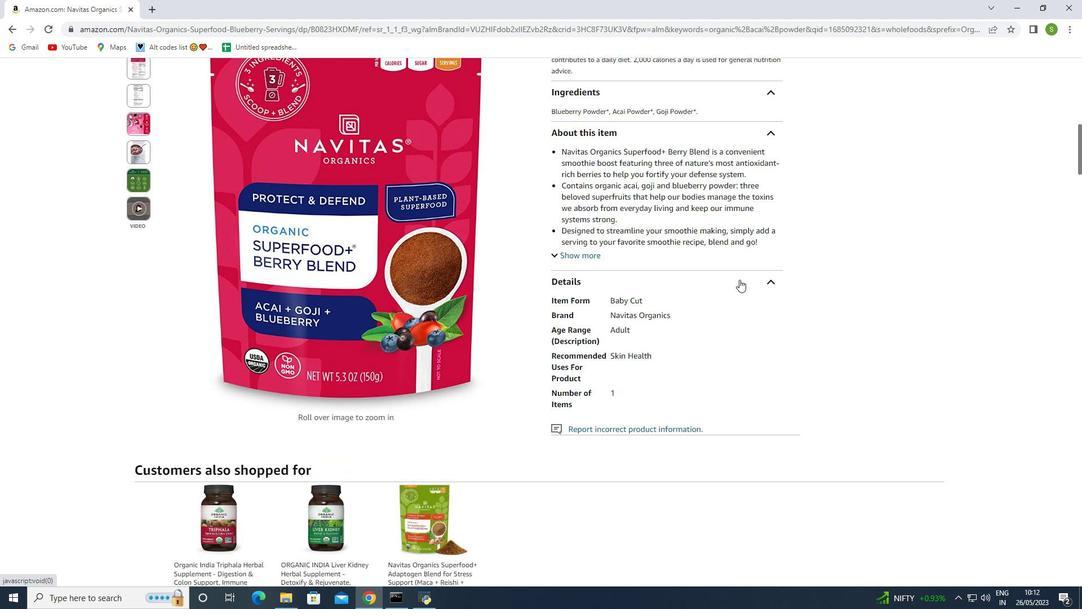 
Action: Mouse scrolled (722, 278) with delta (0, 0)
Screenshot: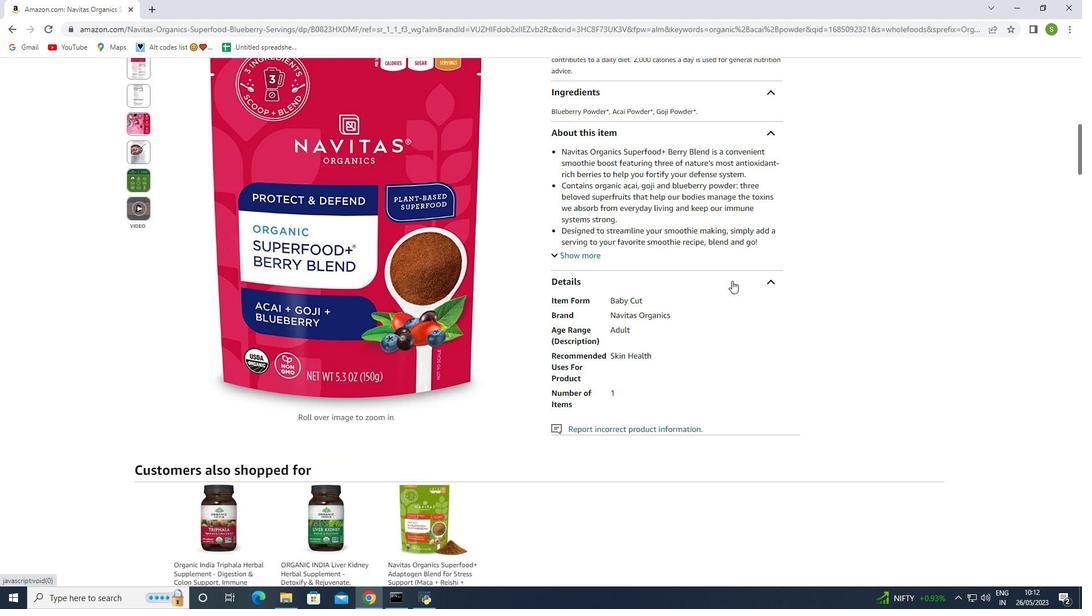 
Action: Mouse scrolled (722, 278) with delta (0, 0)
Screenshot: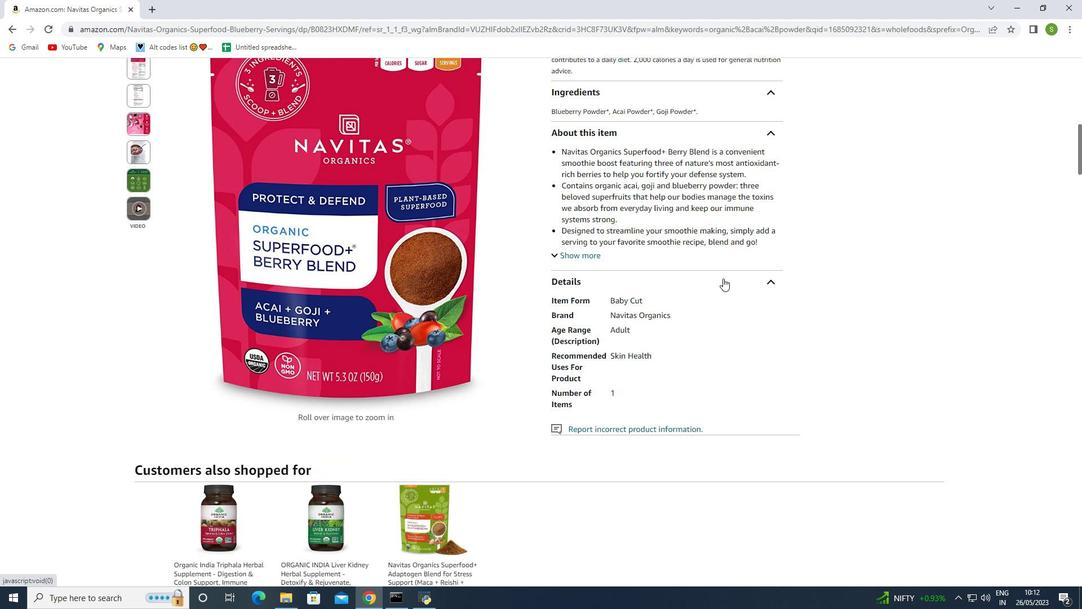 
Action: Mouse moved to (704, 283)
Screenshot: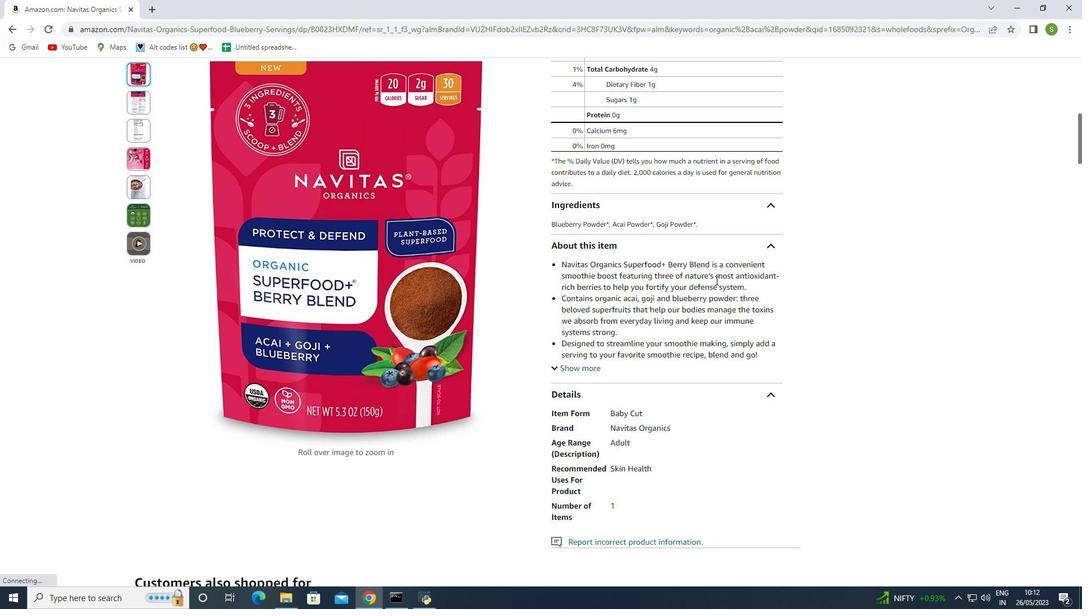 
Action: Mouse scrolled (704, 284) with delta (0, 0)
Screenshot: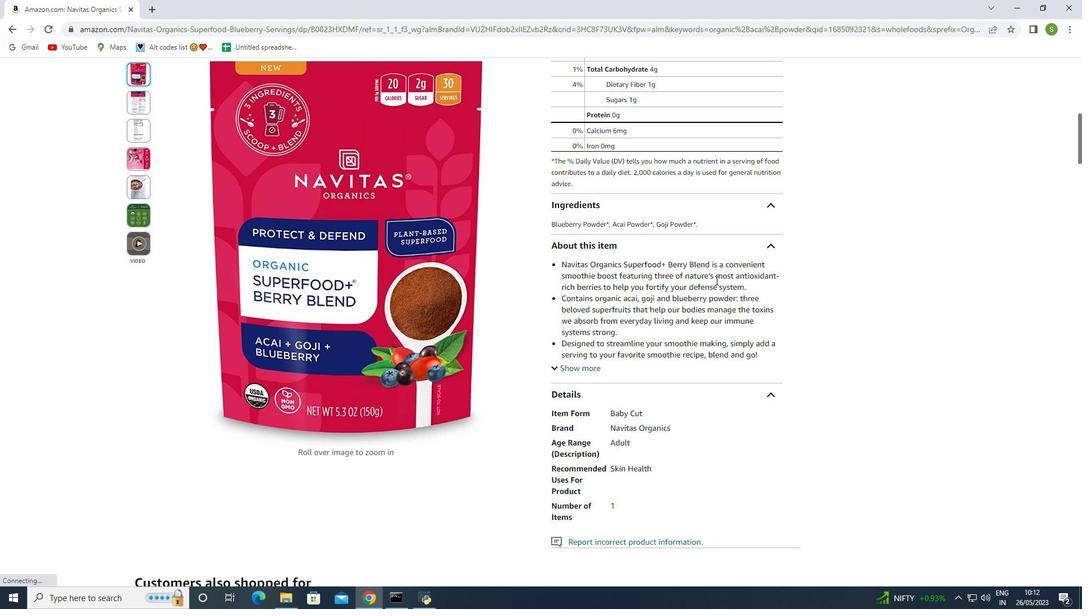 
Action: Mouse scrolled (704, 284) with delta (0, 0)
Screenshot: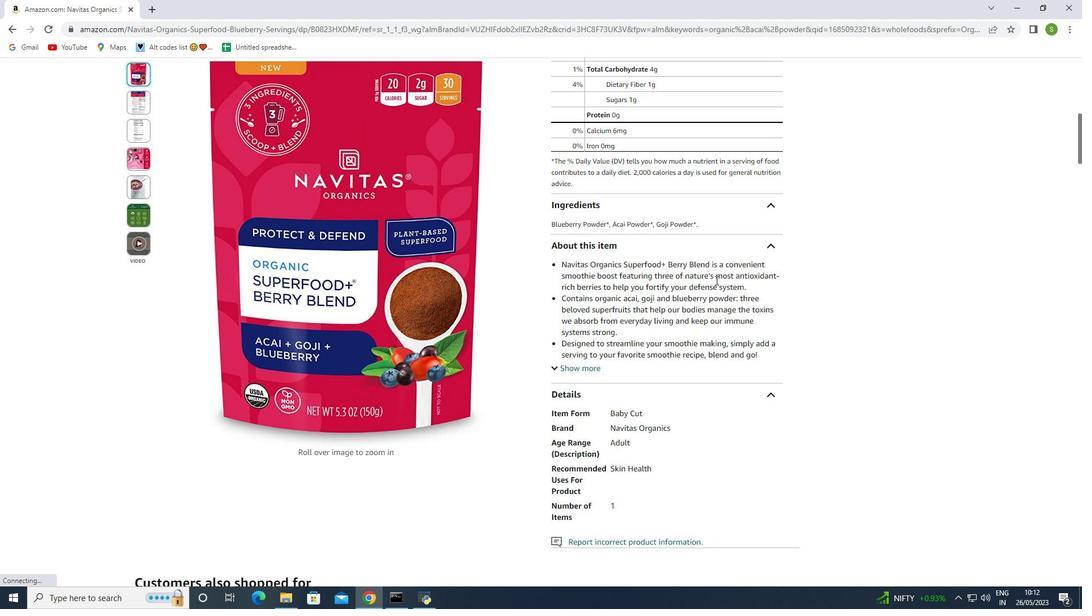 
Action: Mouse scrolled (704, 284) with delta (0, 0)
Screenshot: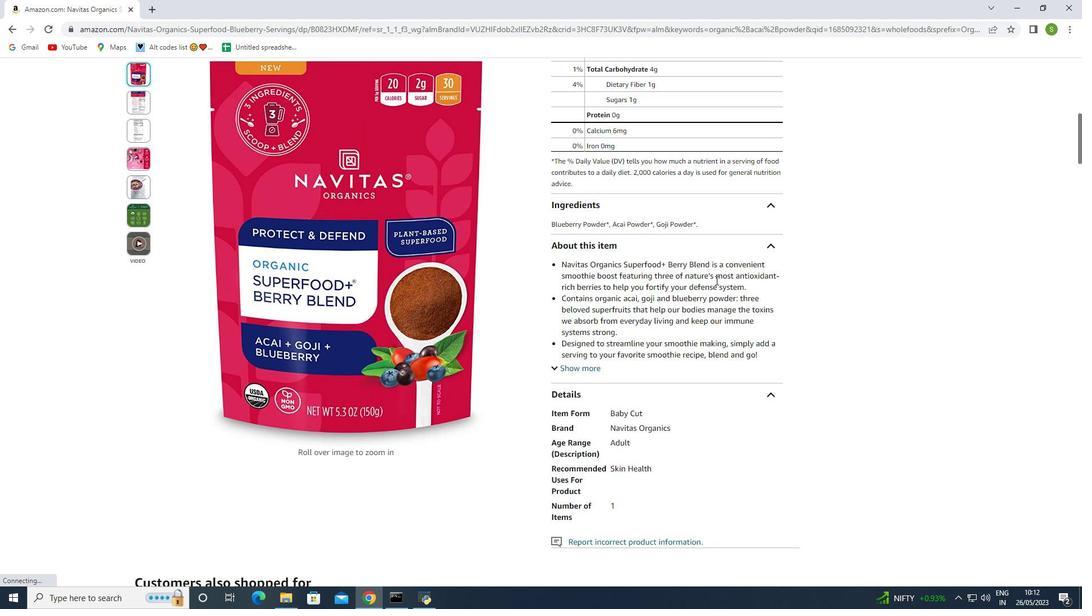 
Action: Mouse moved to (702, 300)
Screenshot: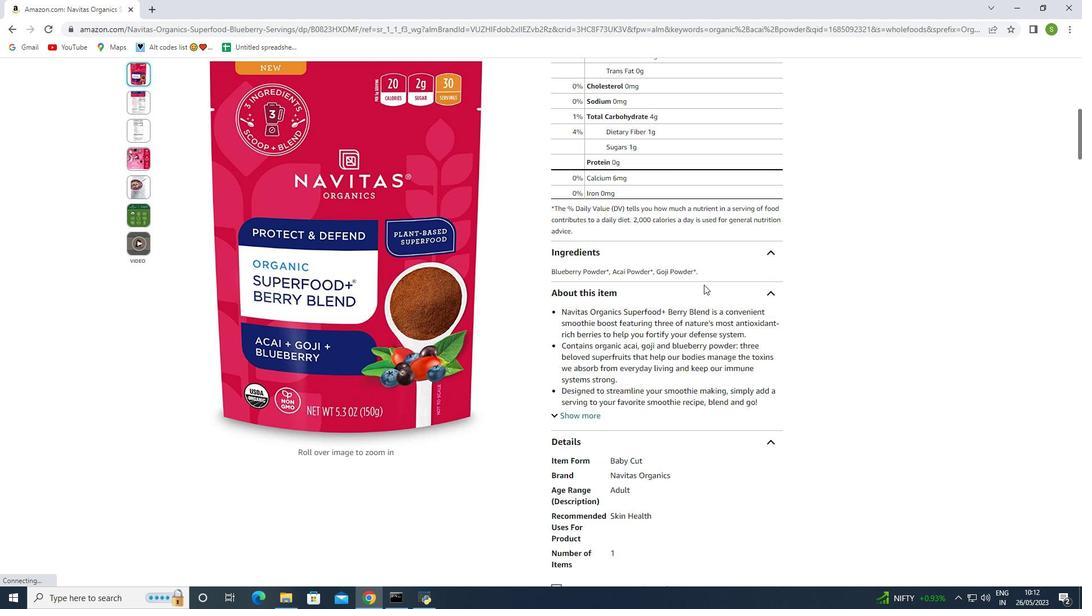 
Action: Mouse scrolled (702, 300) with delta (0, 0)
Screenshot: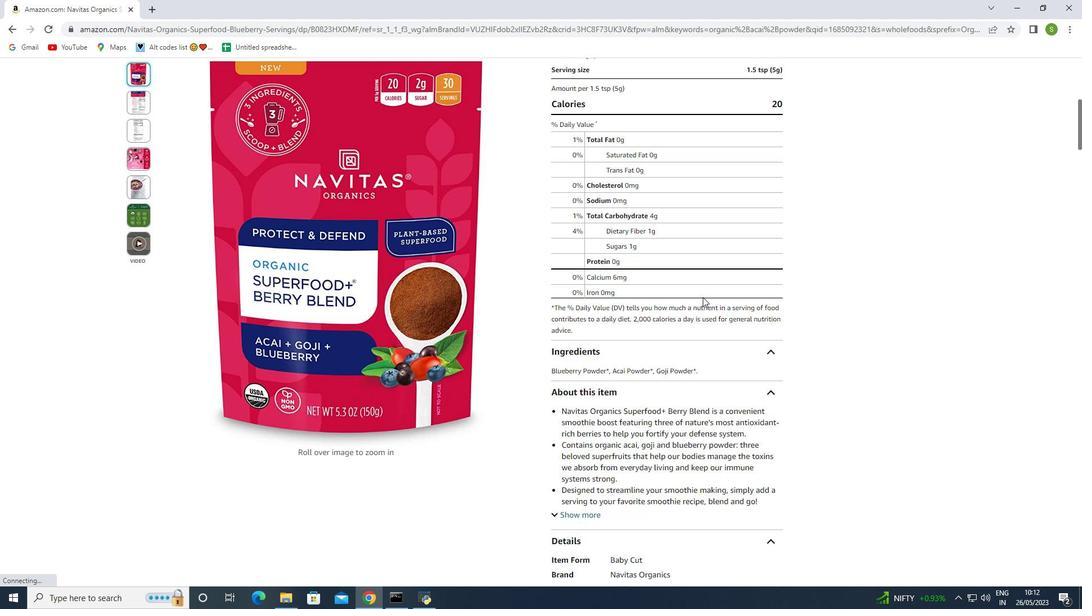 
Action: Mouse scrolled (702, 300) with delta (0, 0)
Screenshot: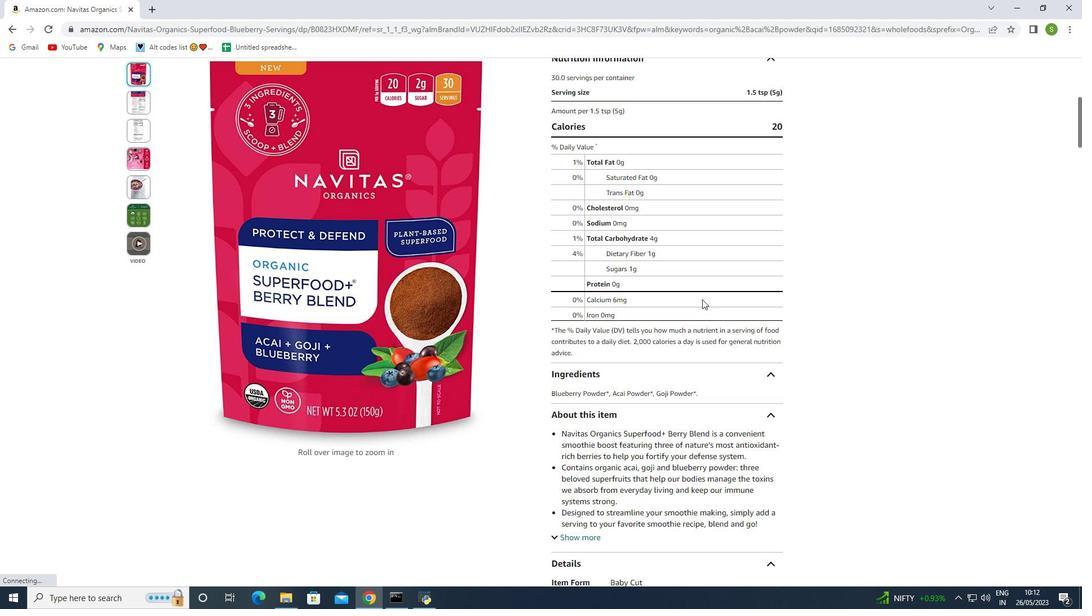 
Action: Mouse moved to (672, 276)
Screenshot: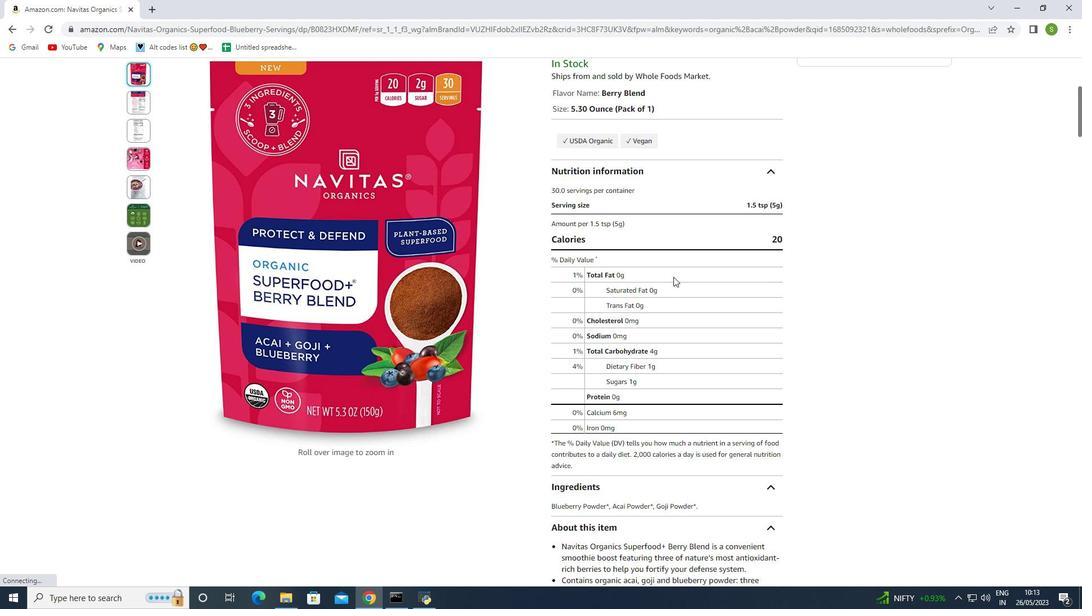 
Action: Mouse scrolled (672, 277) with delta (0, 0)
Screenshot: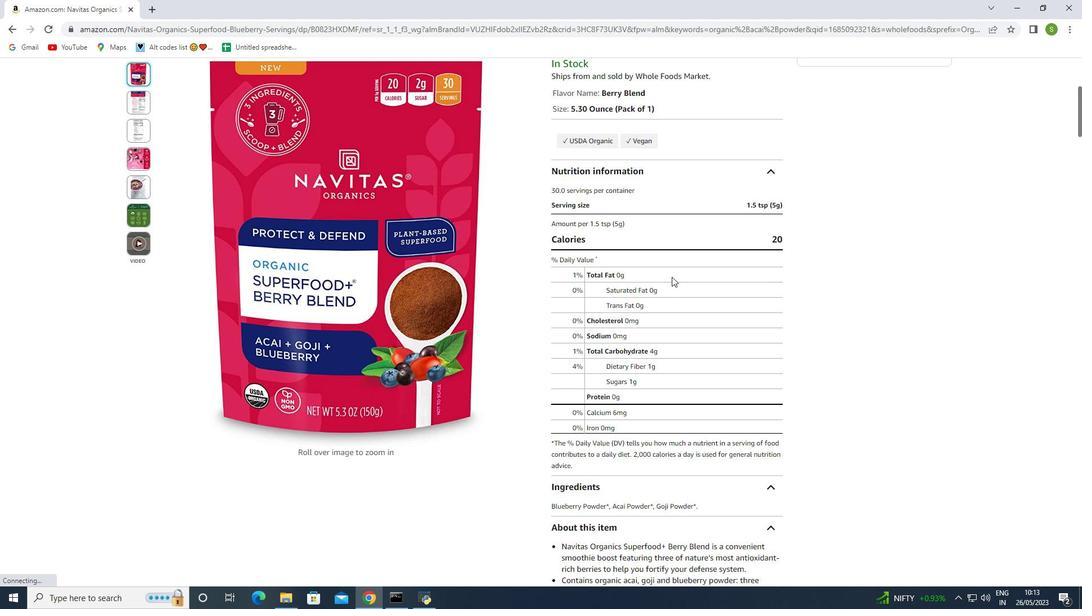 
Action: Mouse scrolled (672, 277) with delta (0, 0)
Screenshot: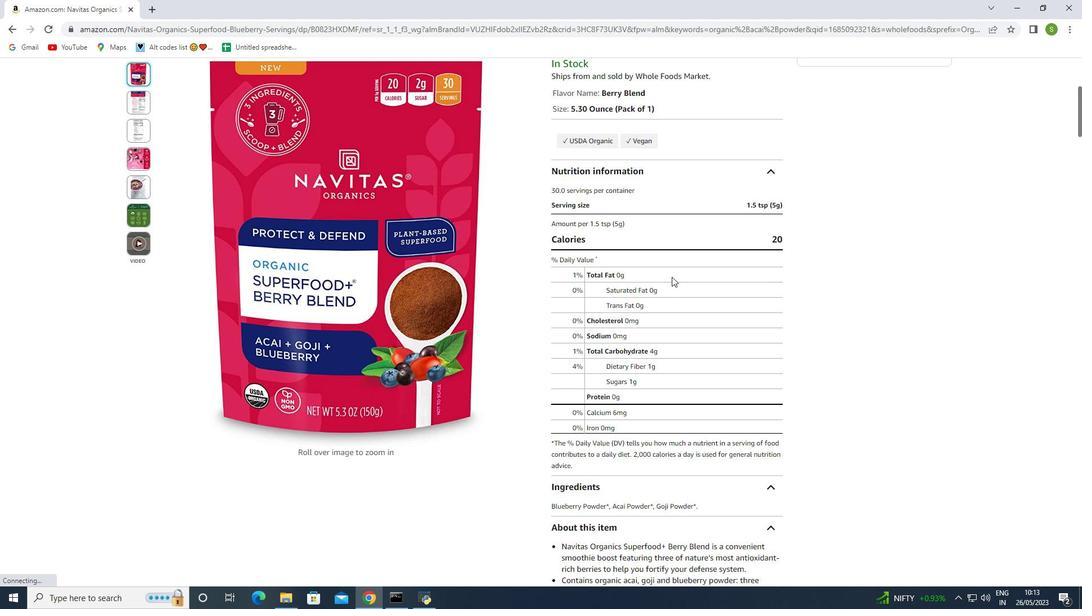 
Action: Mouse scrolled (672, 277) with delta (0, 0)
Screenshot: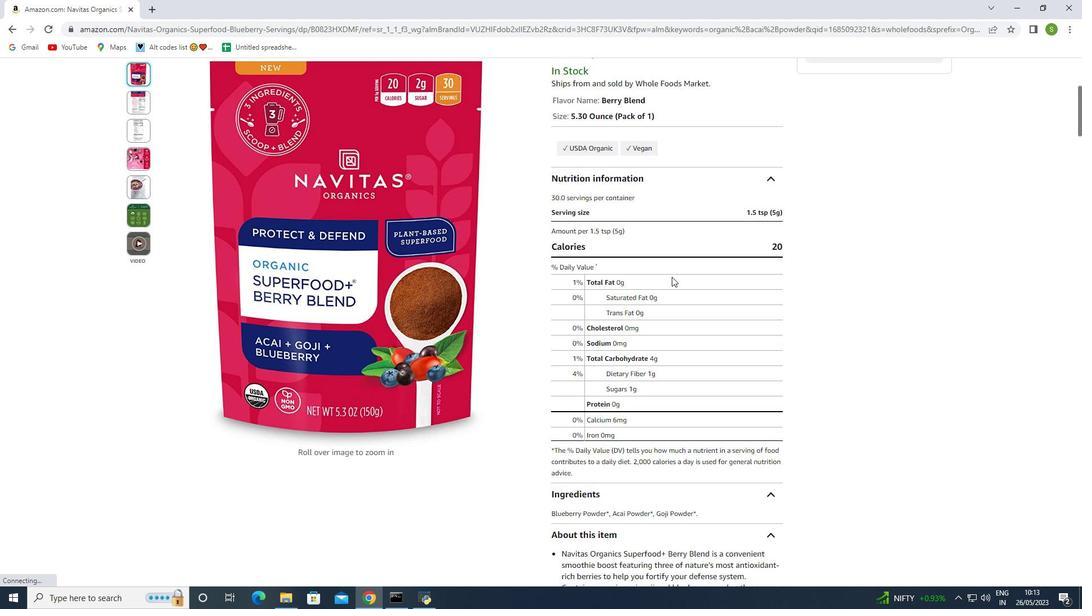 
Action: Mouse moved to (669, 276)
Screenshot: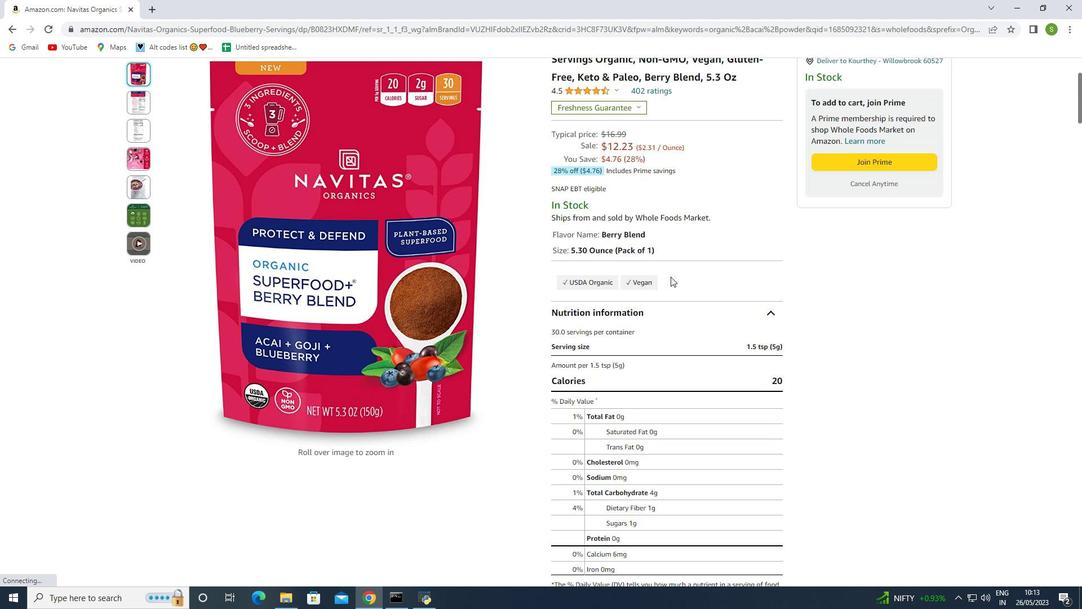
Action: Mouse scrolled (669, 277) with delta (0, 0)
Screenshot: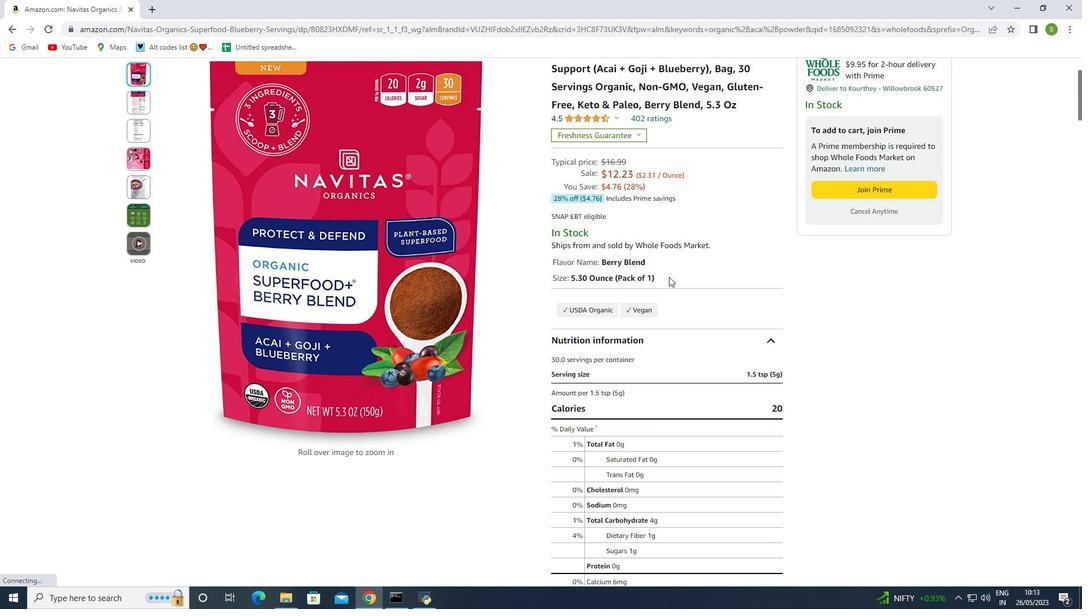 
Action: Mouse scrolled (669, 277) with delta (0, 0)
Screenshot: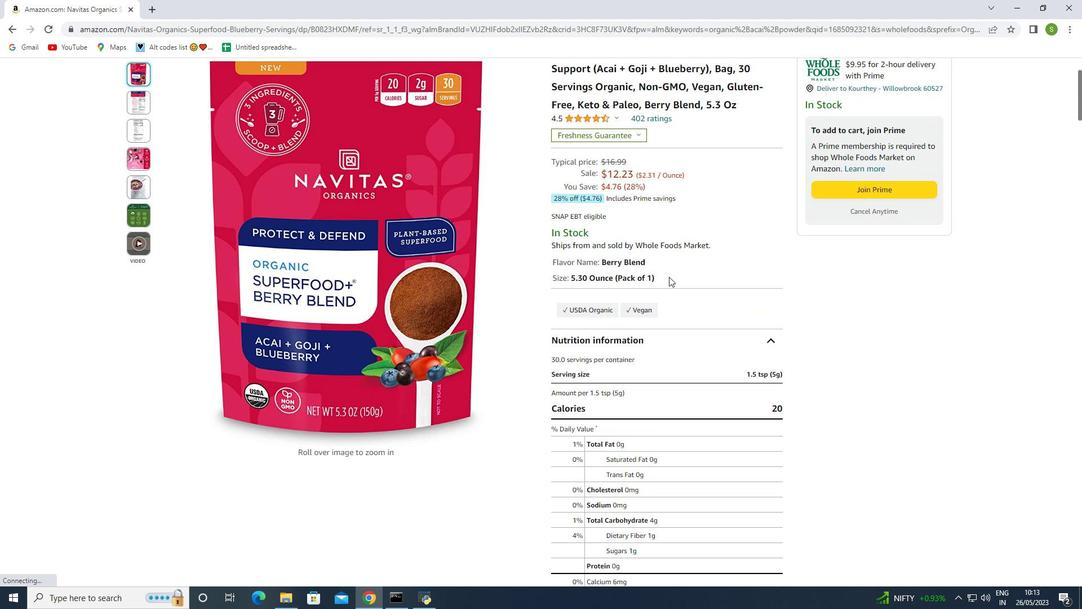 
Action: Mouse moved to (671, 274)
Screenshot: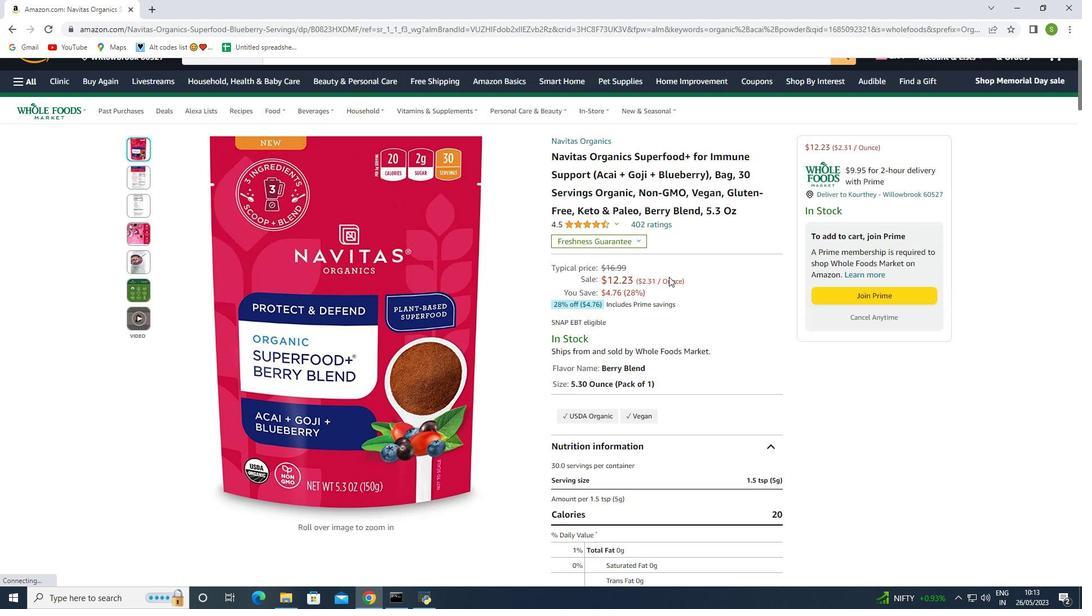 
Action: Mouse scrolled (671, 274) with delta (0, 0)
Screenshot: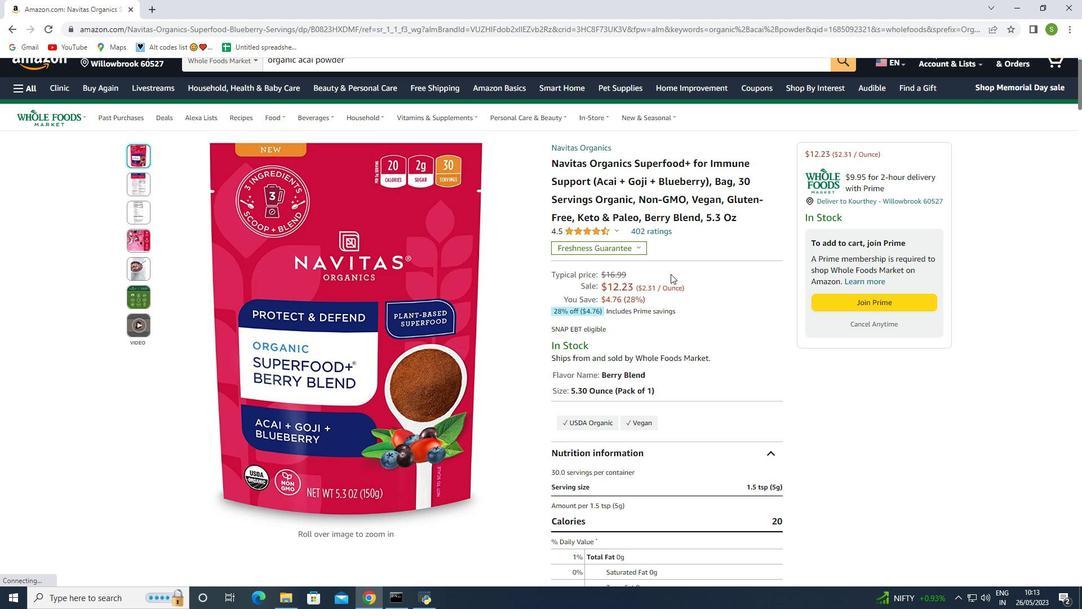 
Action: Mouse scrolled (671, 274) with delta (0, 0)
Screenshot: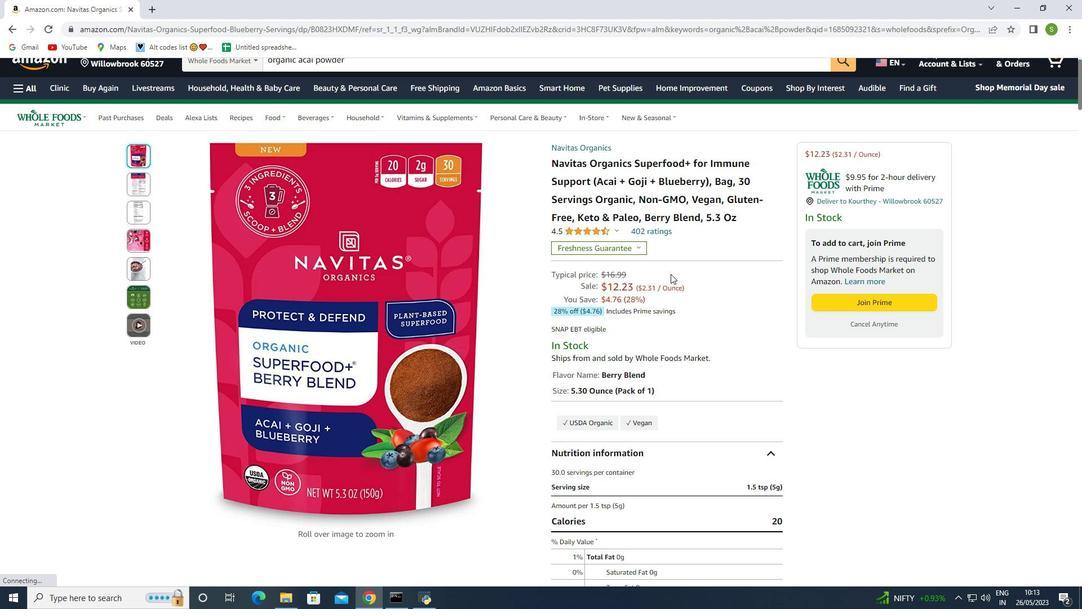 
Action: Mouse moved to (663, 282)
Screenshot: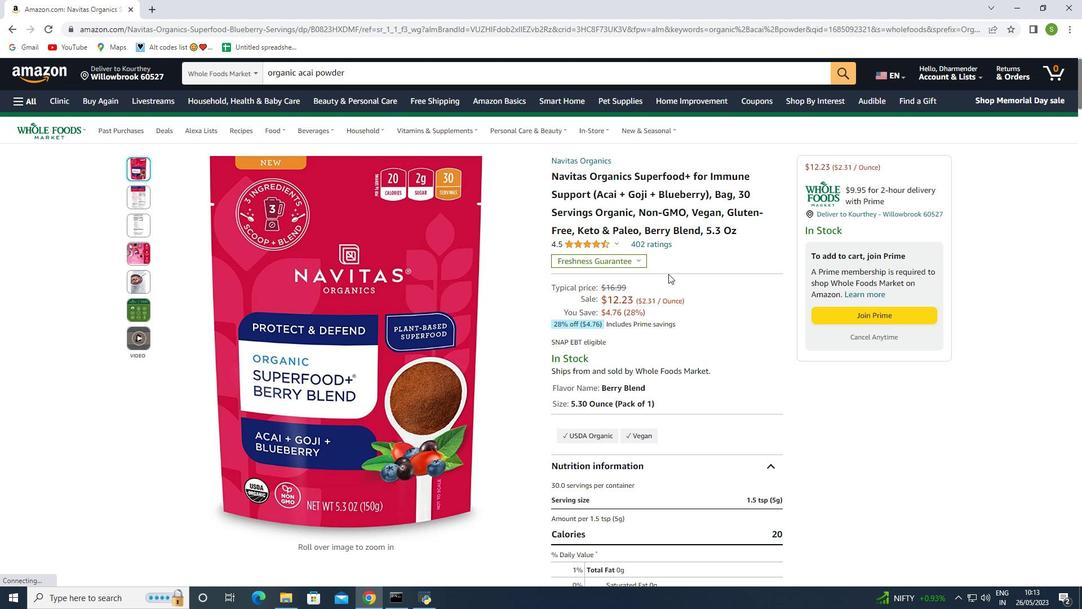 
Action: Mouse scrolled (663, 283) with delta (0, 0)
Screenshot: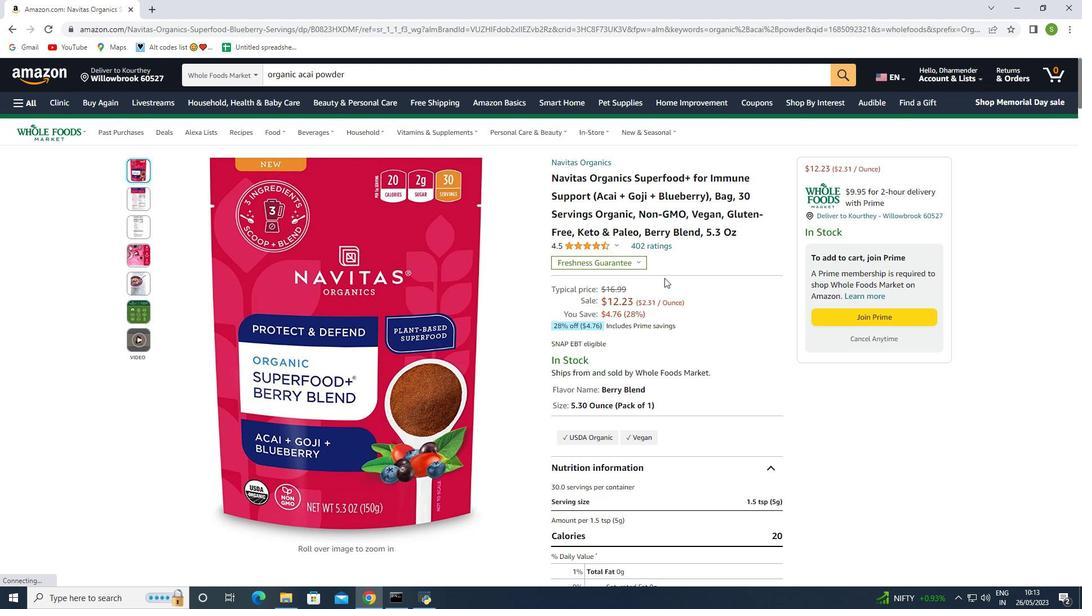 
Action: Mouse scrolled (663, 283) with delta (0, 0)
Screenshot: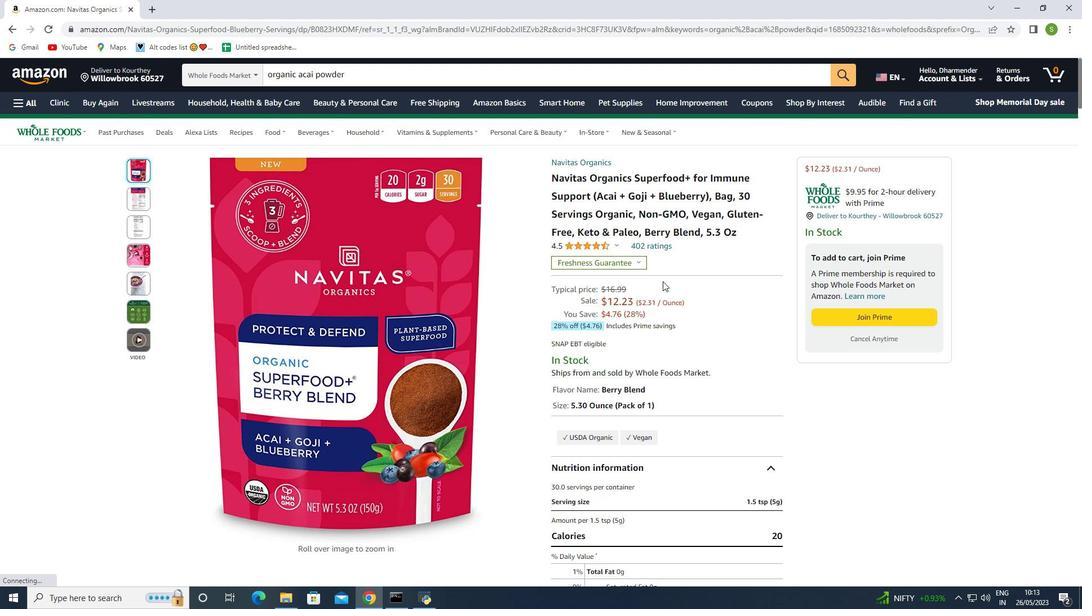 
Action: Mouse scrolled (663, 283) with delta (0, 0)
Screenshot: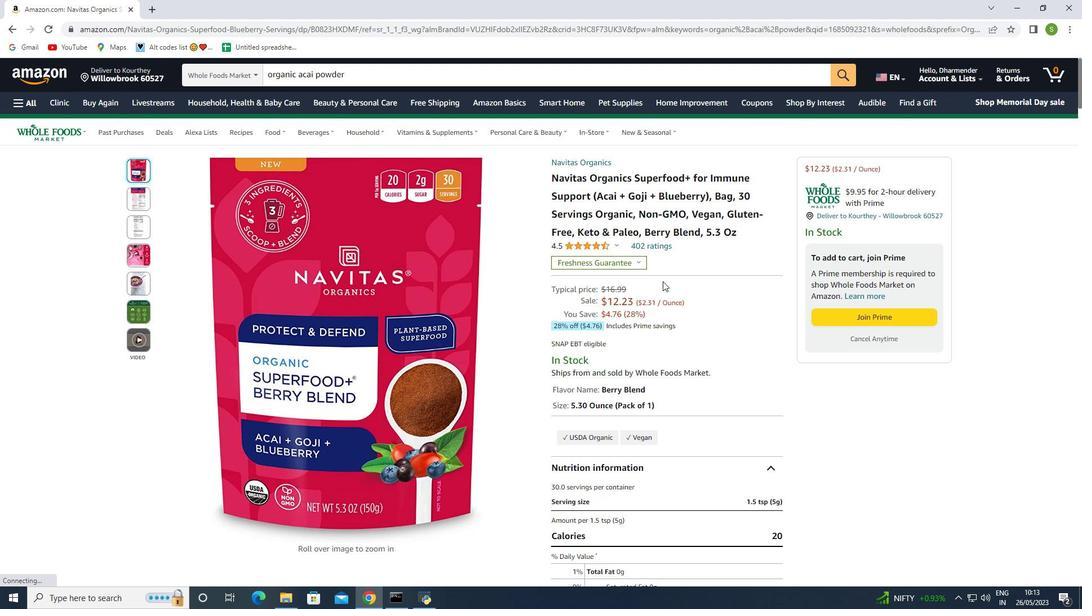 
Action: Mouse scrolled (663, 283) with delta (0, 0)
Screenshot: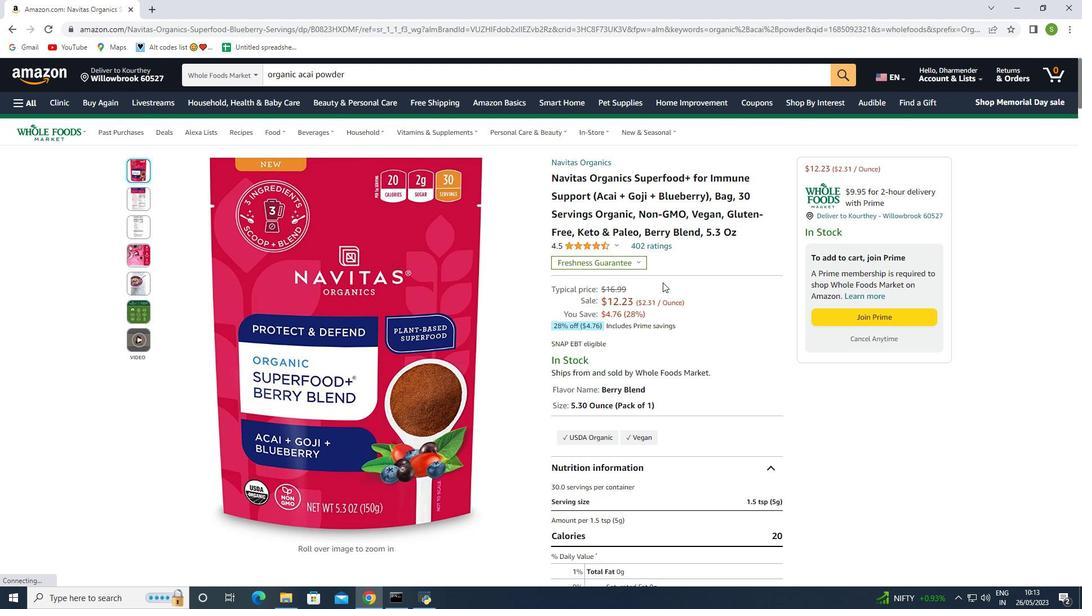
Action: Mouse moved to (144, 196)
Screenshot: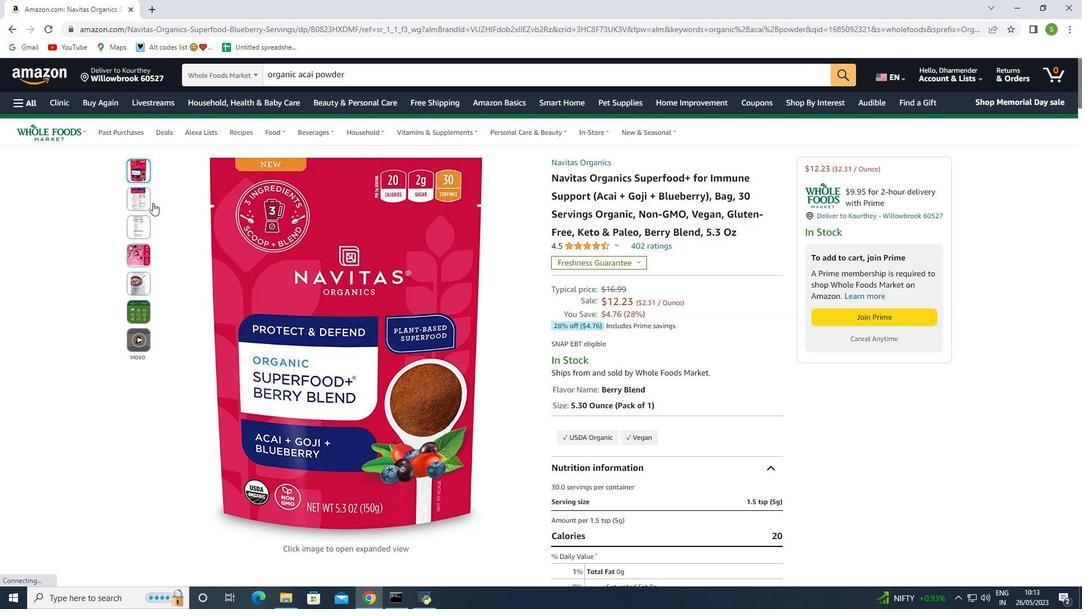 
Action: Mouse pressed left at (144, 196)
Screenshot: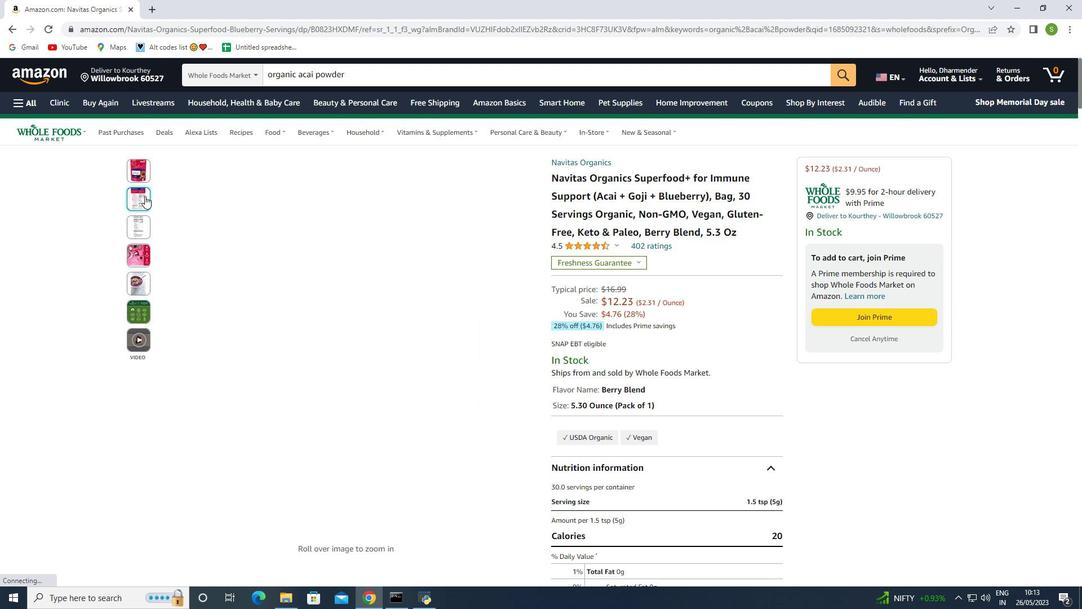 
Action: Mouse moved to (138, 229)
Screenshot: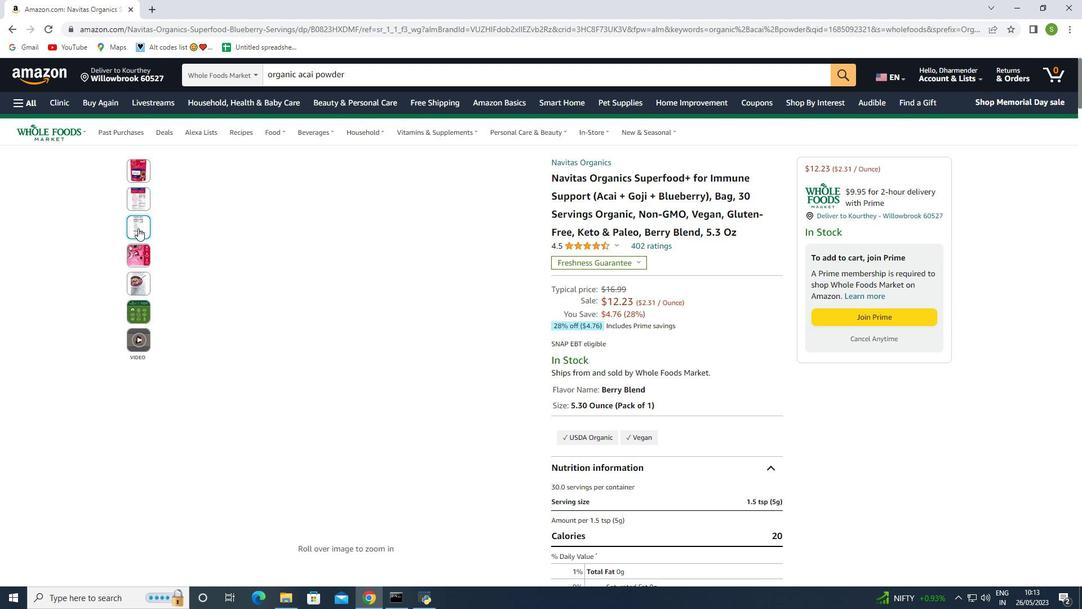 
Action: Mouse pressed left at (138, 229)
Screenshot: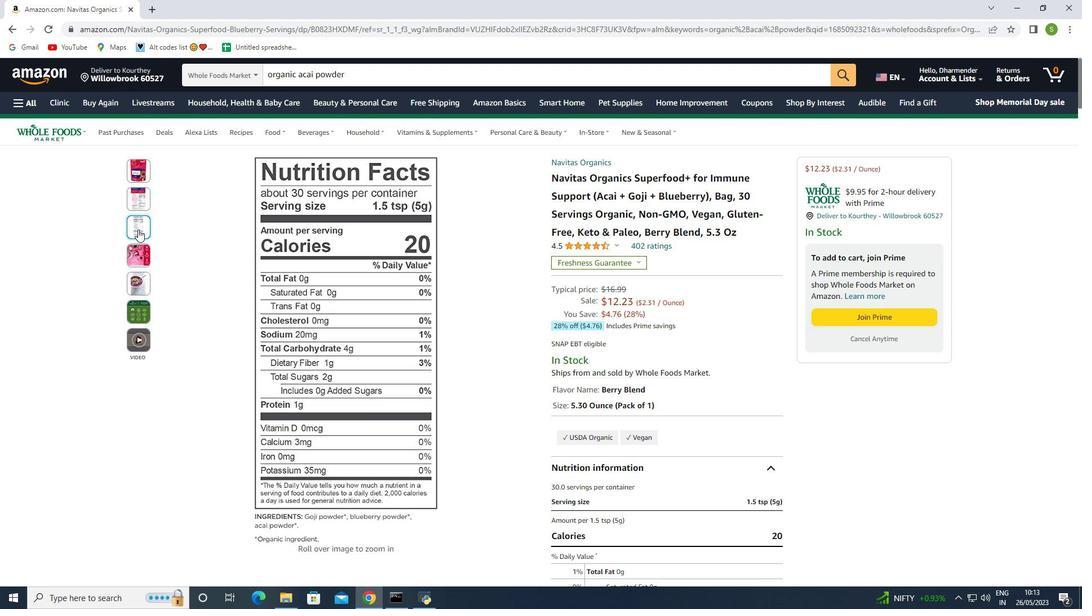 
Action: Mouse moved to (143, 256)
Screenshot: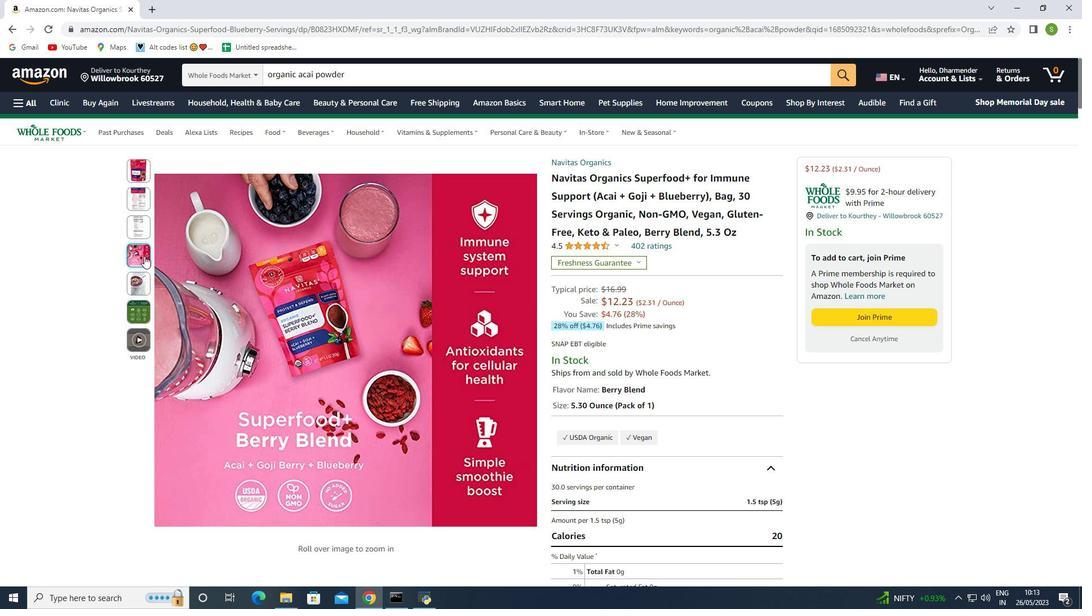 
Action: Mouse pressed left at (143, 256)
Screenshot: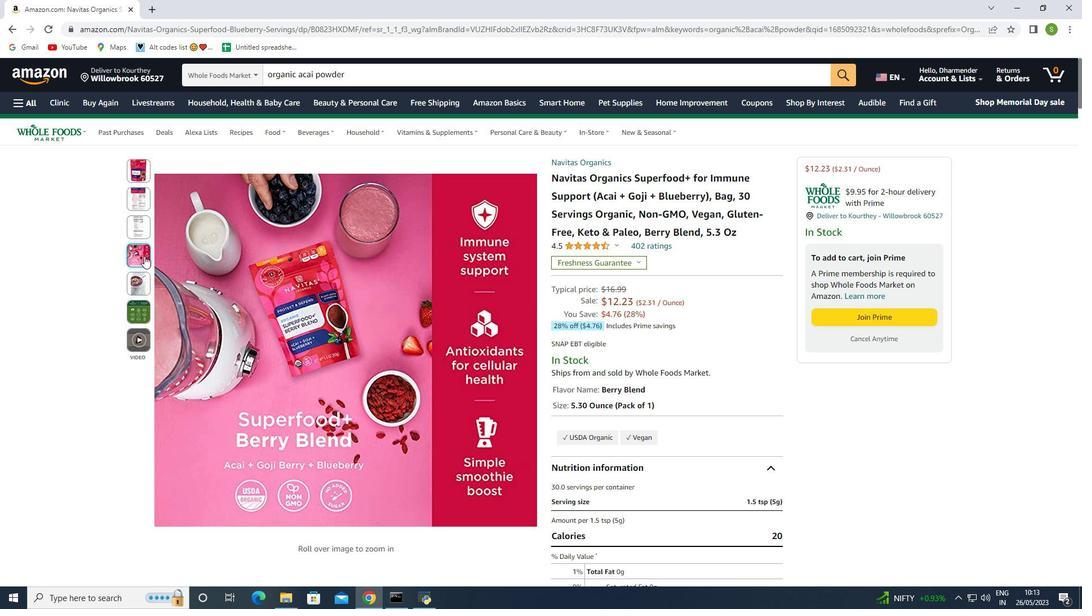 
Action: Mouse moved to (133, 292)
Screenshot: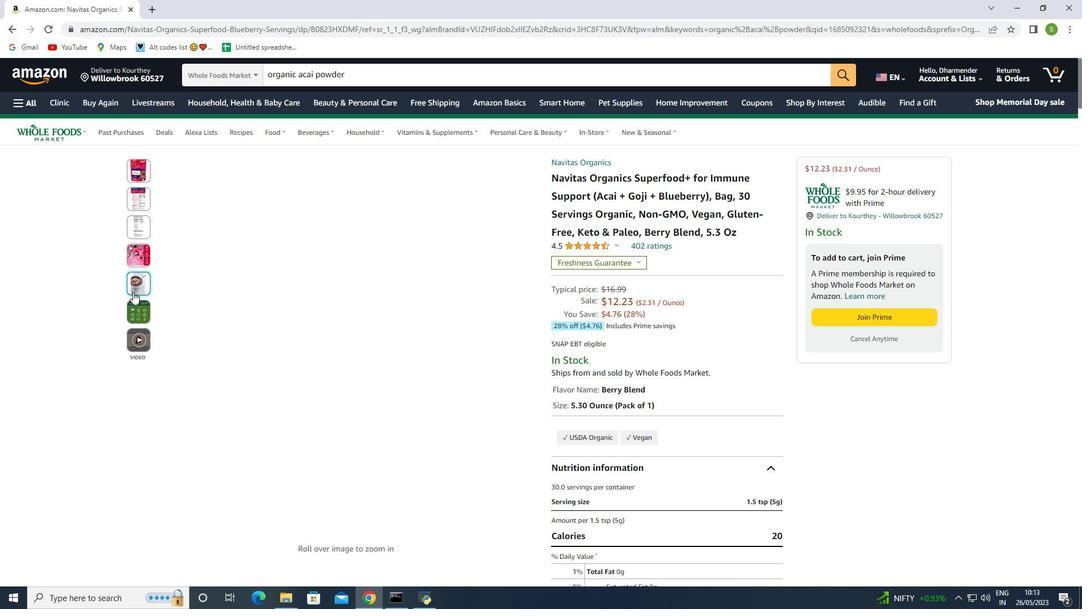 
Action: Mouse pressed left at (133, 292)
Screenshot: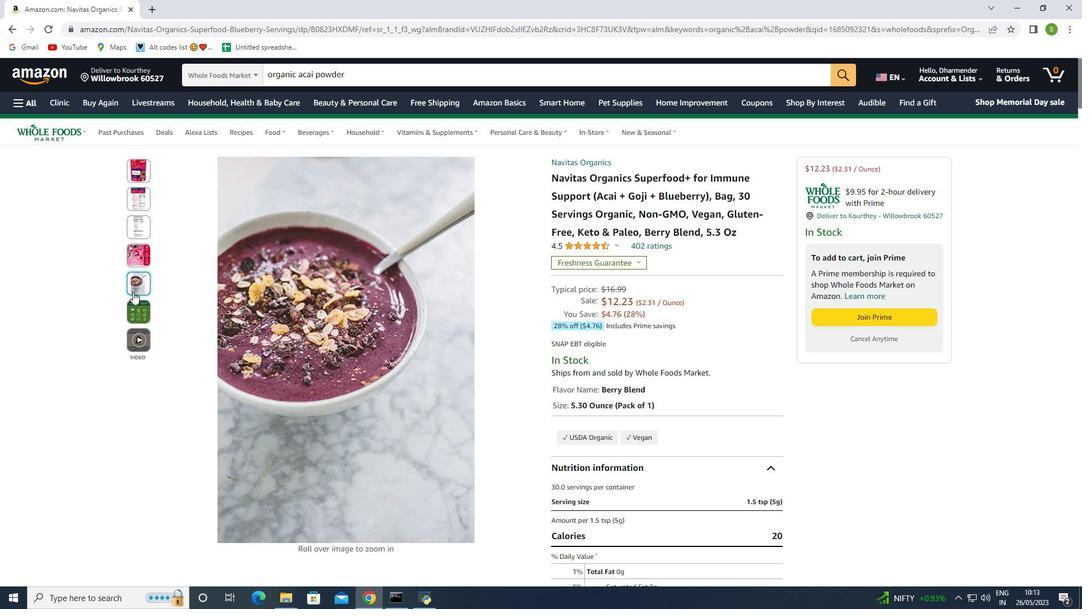 
Action: Mouse moved to (133, 306)
Screenshot: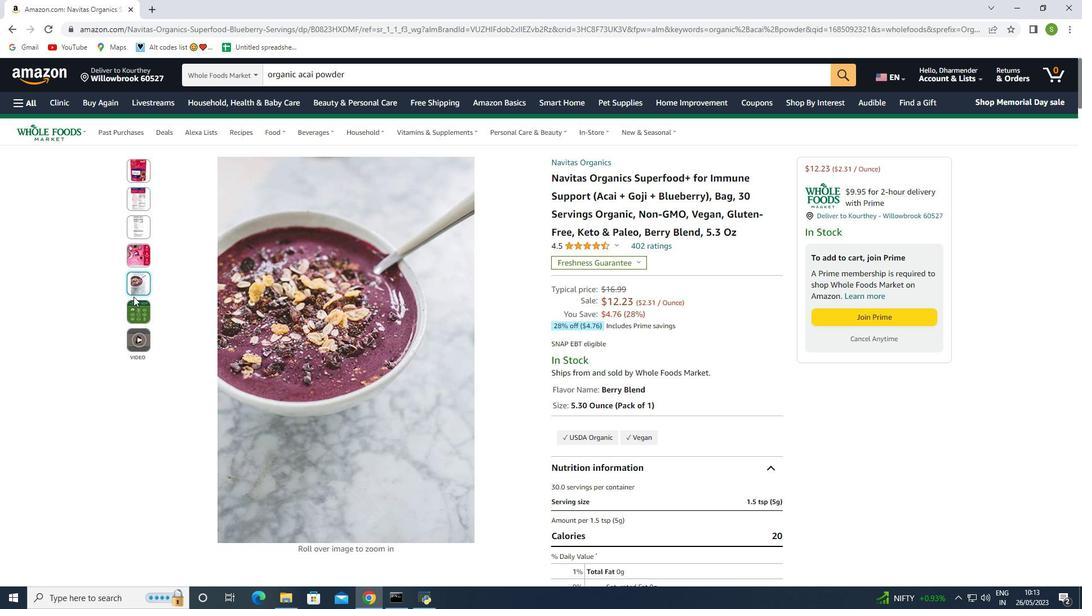 
Action: Mouse pressed left at (133, 306)
Screenshot: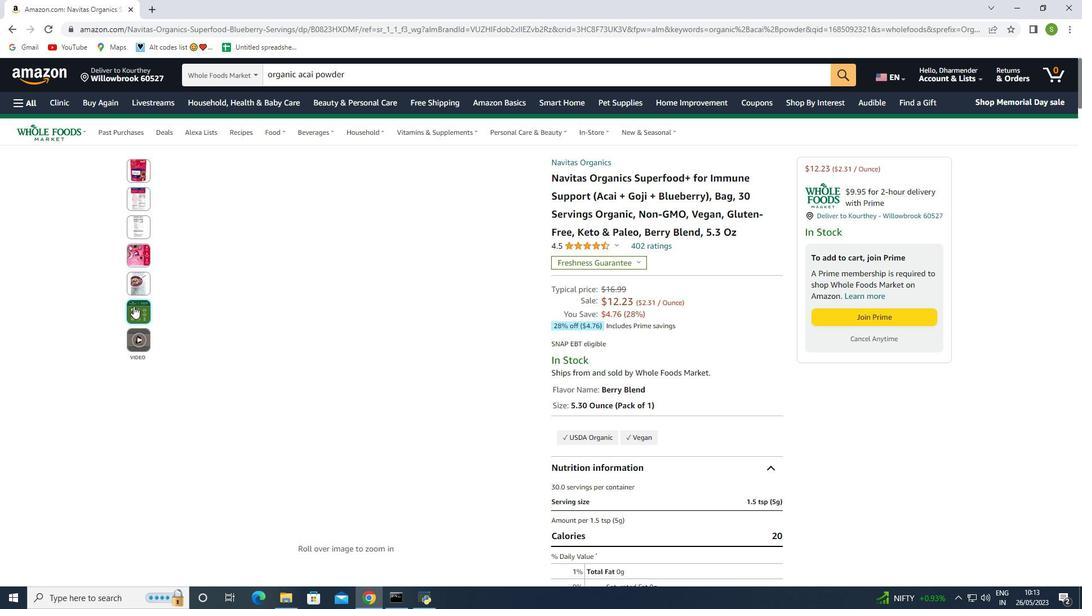 
Action: Mouse moved to (134, 336)
Screenshot: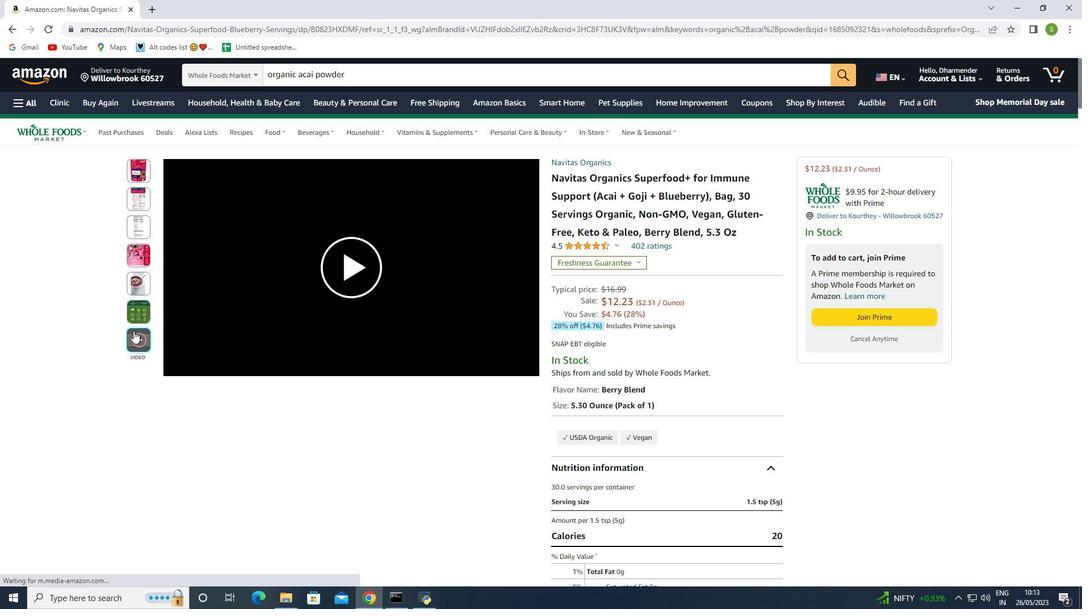 
Action: Mouse pressed left at (134, 336)
Screenshot: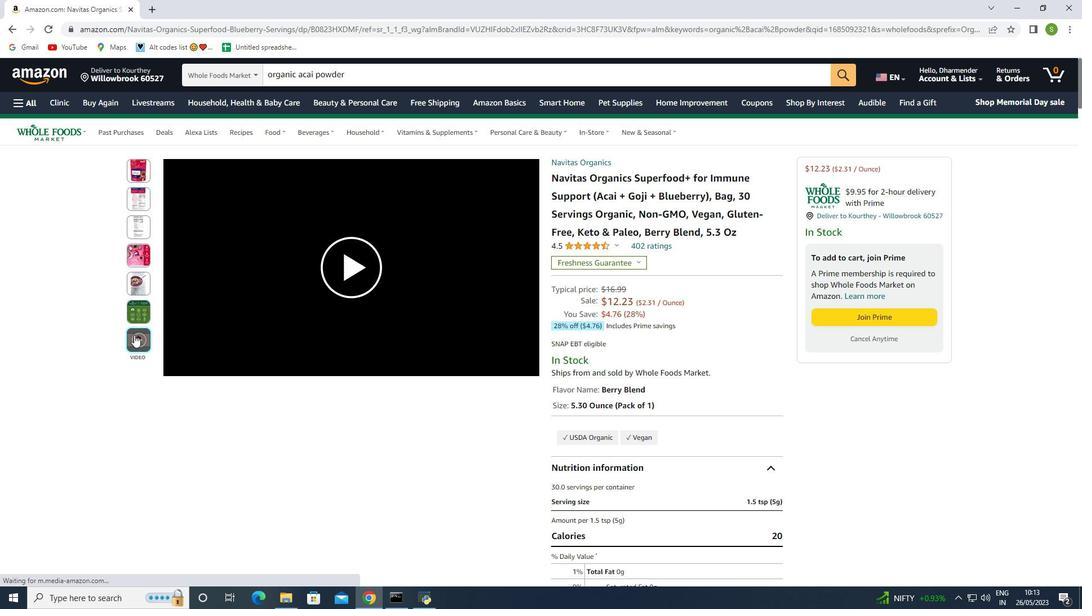 
Action: Mouse moved to (1051, 125)
Screenshot: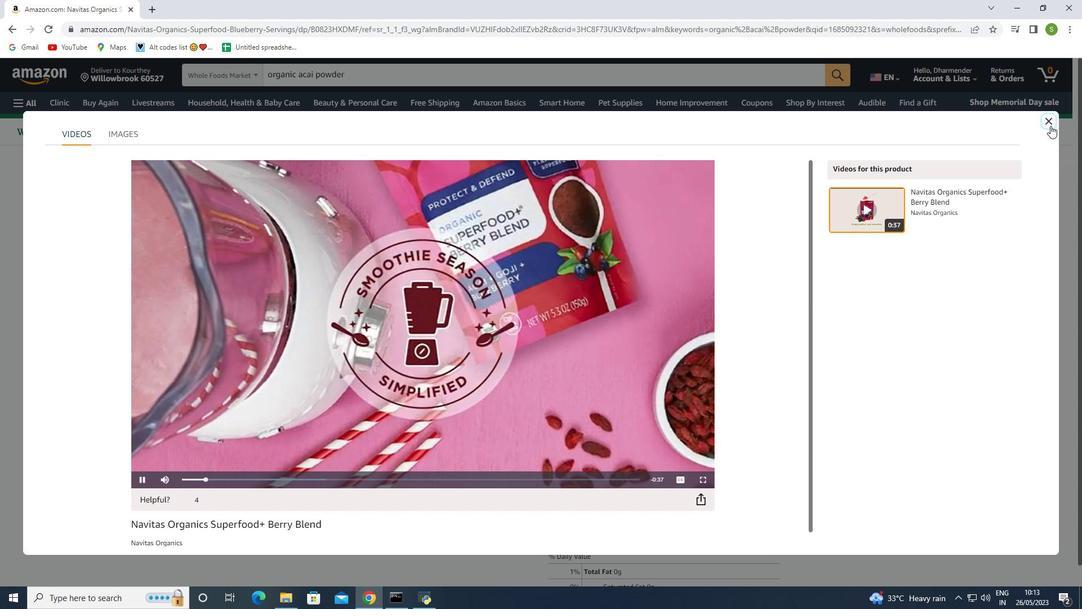 
Action: Mouse pressed left at (1051, 125)
Screenshot: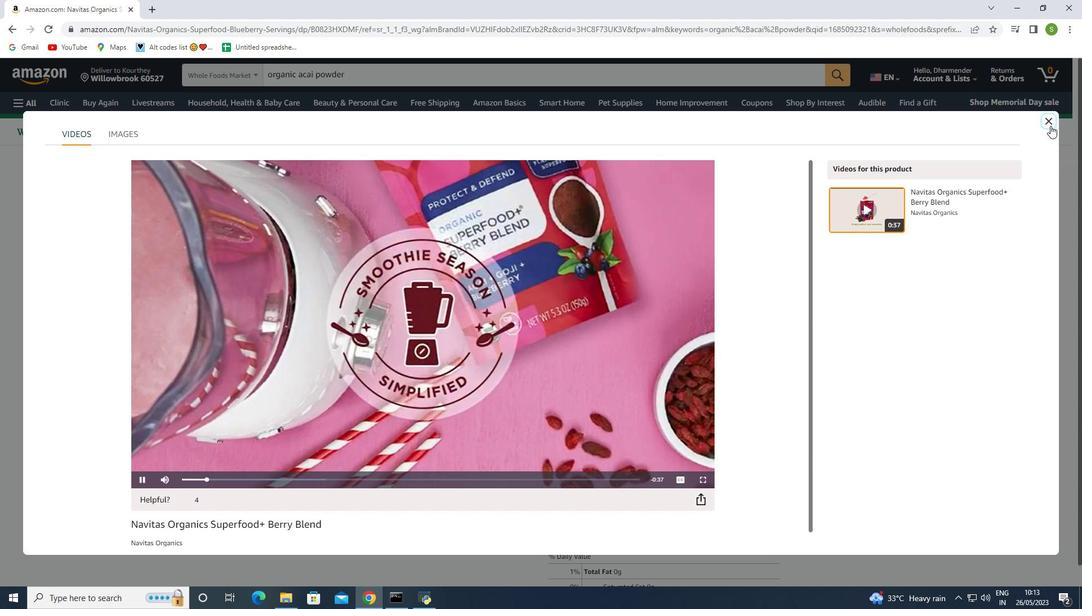 
Action: Mouse moved to (622, 287)
Screenshot: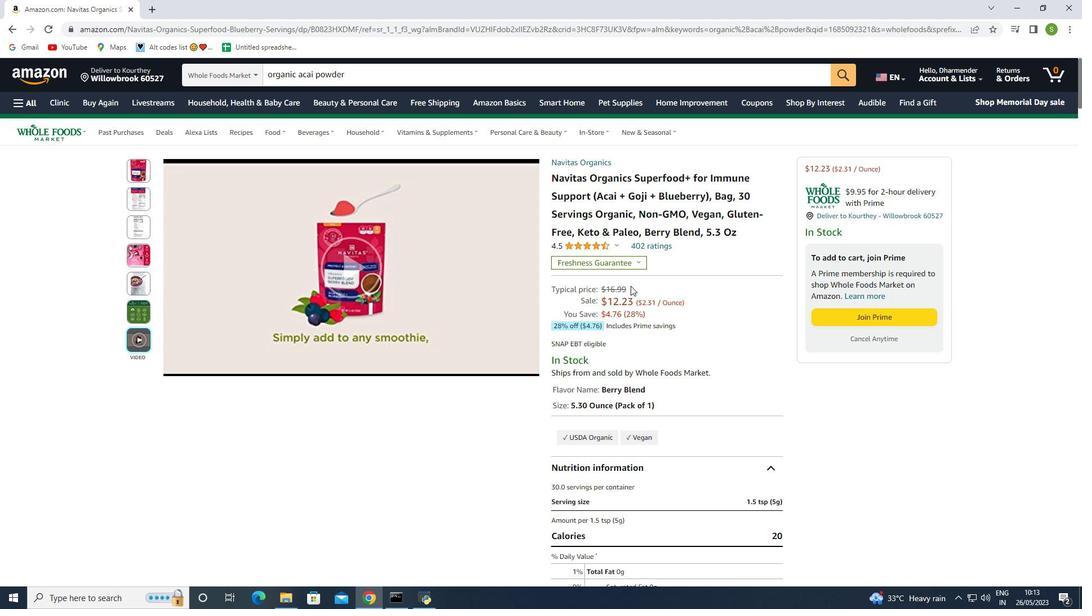 
Action: Mouse scrolled (622, 286) with delta (0, 0)
Screenshot: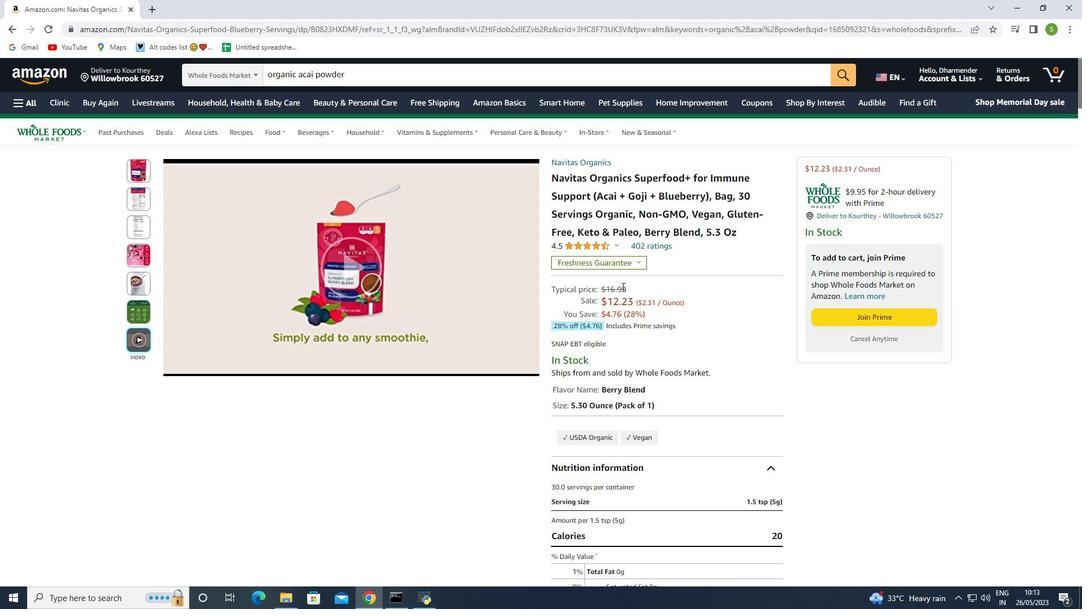 
Action: Mouse scrolled (622, 286) with delta (0, 0)
Screenshot: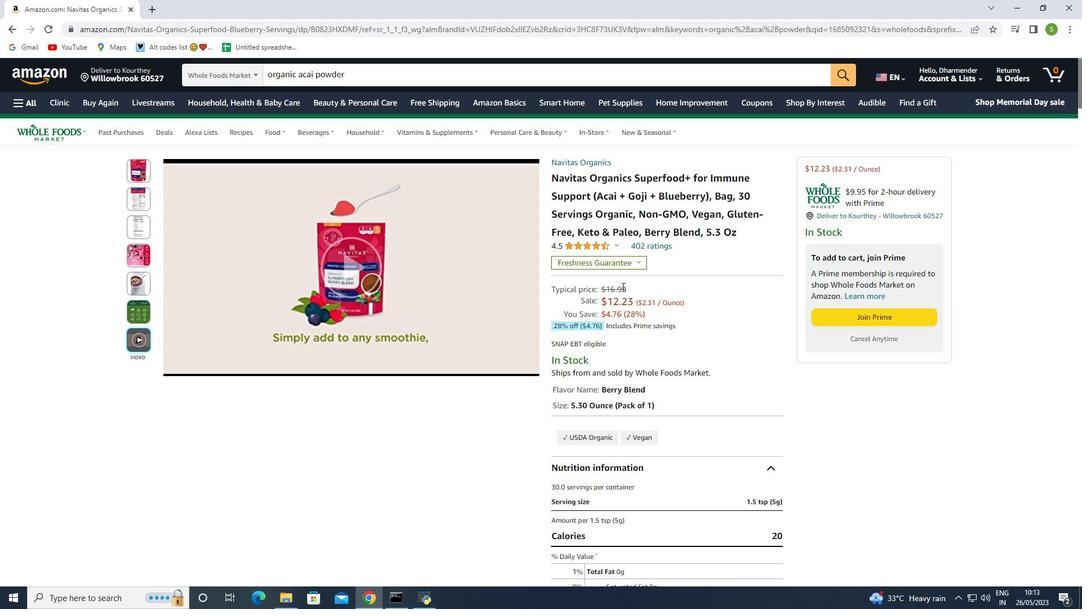 
Action: Mouse scrolled (622, 287) with delta (0, 0)
Screenshot: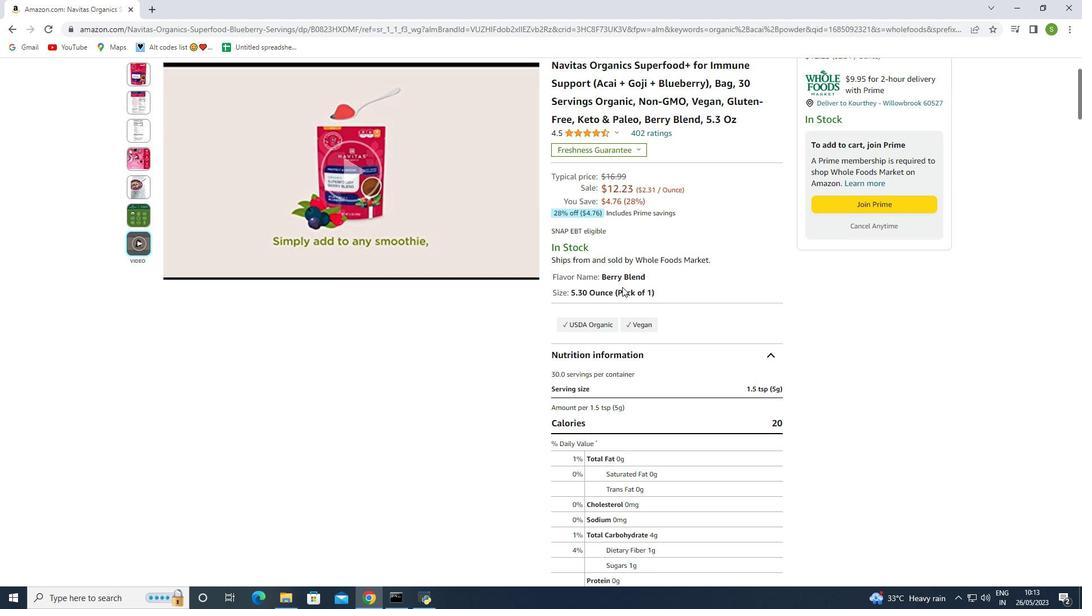
Action: Mouse scrolled (622, 287) with delta (0, 0)
Screenshot: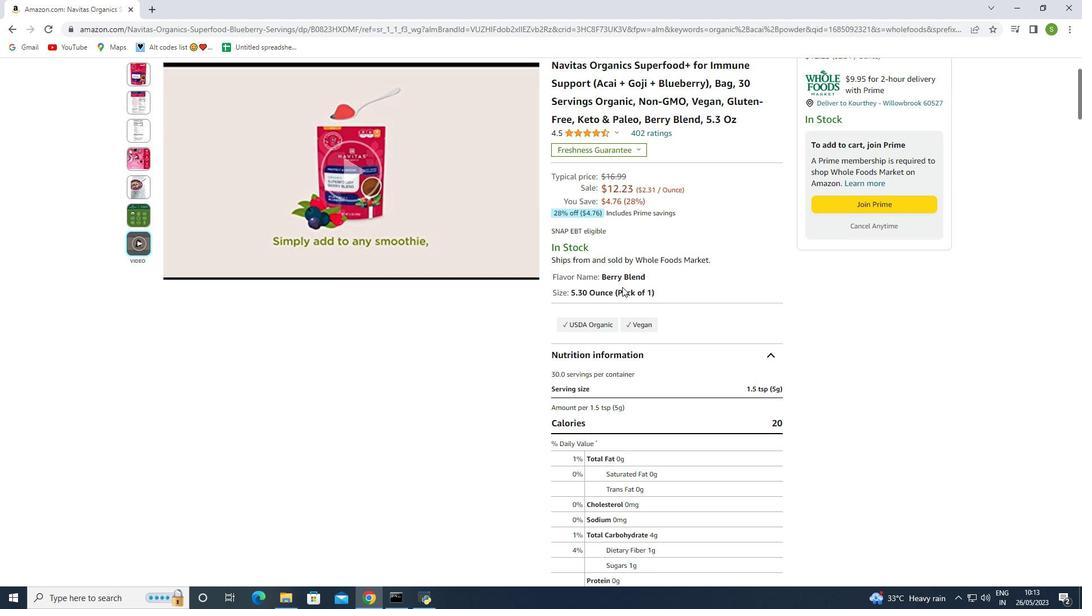 
Action: Mouse scrolled (622, 287) with delta (0, 0)
Screenshot: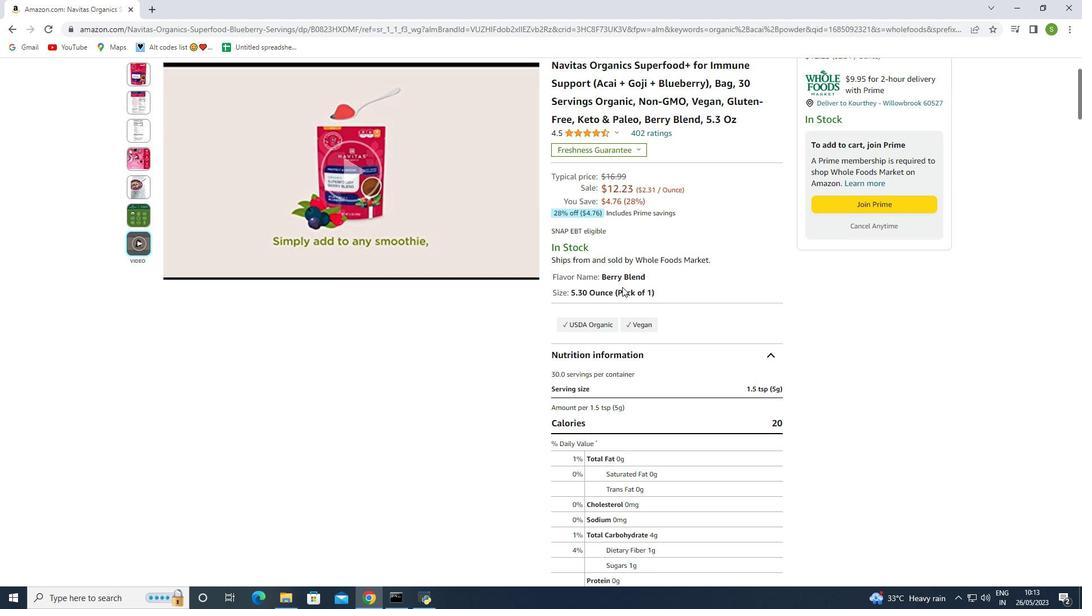 
Action: Mouse moved to (589, 356)
Screenshot: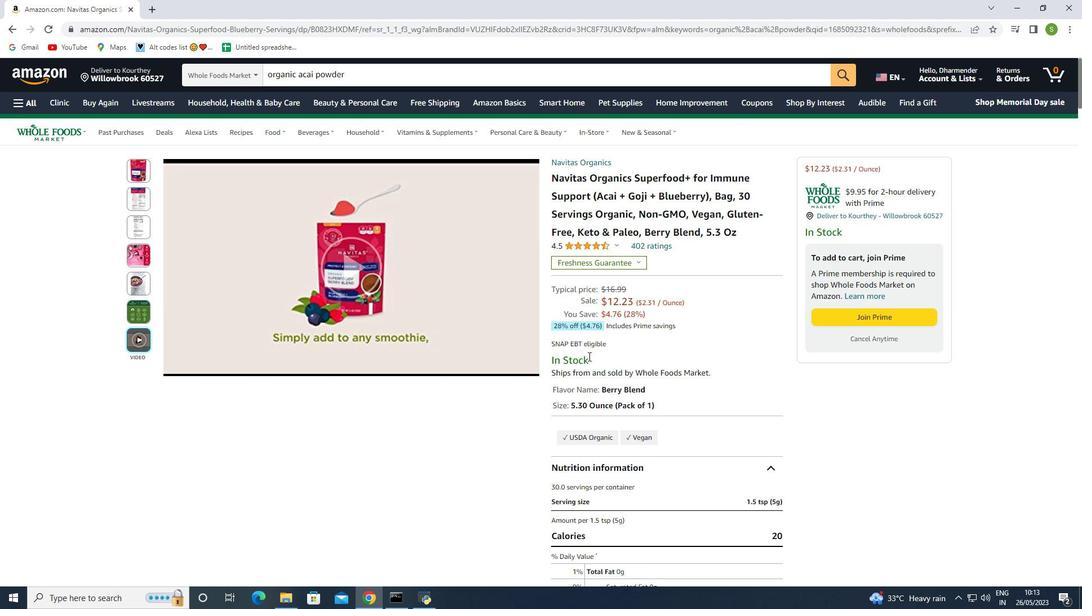 
Action: Mouse scrolled (589, 355) with delta (0, 0)
Screenshot: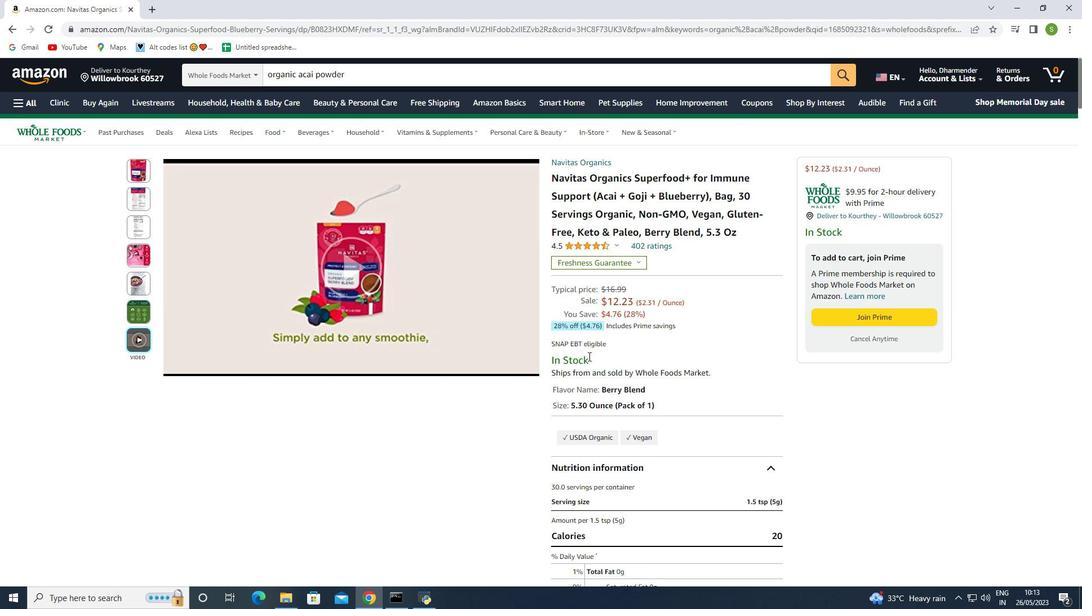 
Action: Mouse moved to (593, 356)
Screenshot: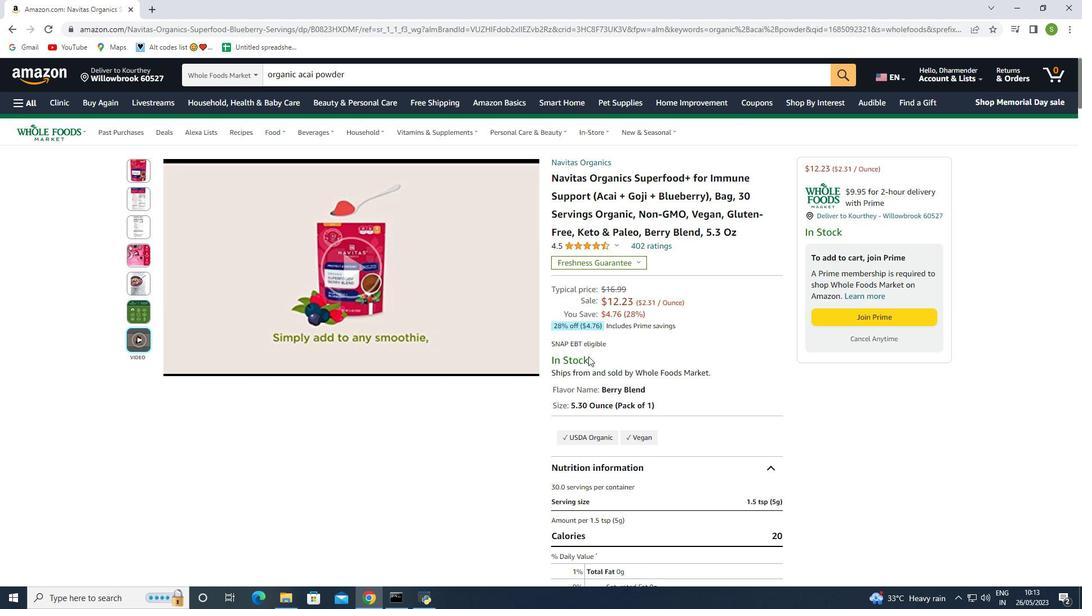 
Action: Mouse scrolled (593, 355) with delta (0, 0)
Screenshot: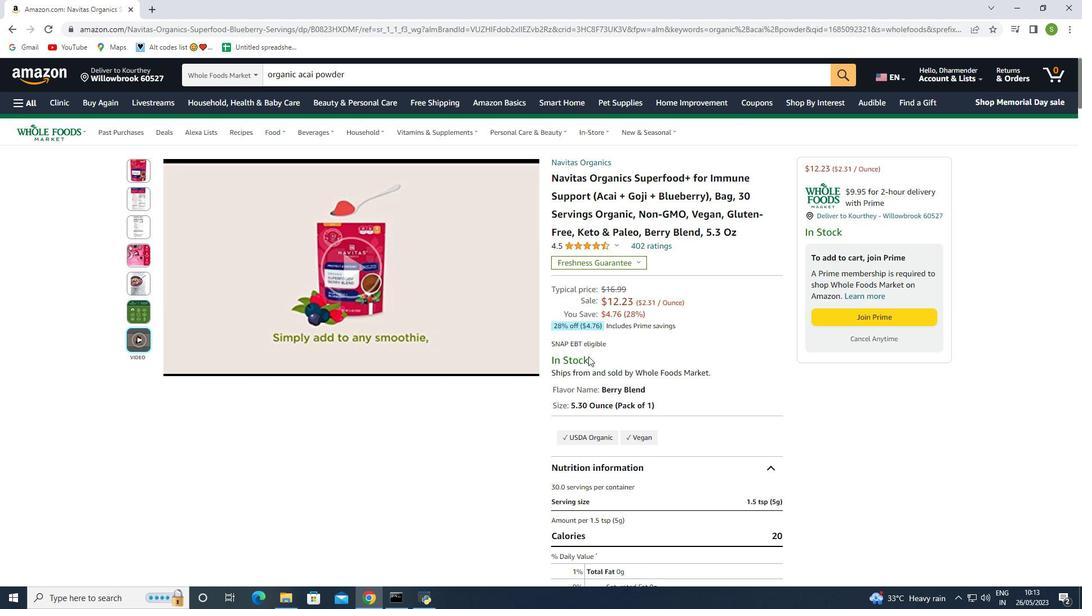 
Action: Mouse moved to (597, 355)
Screenshot: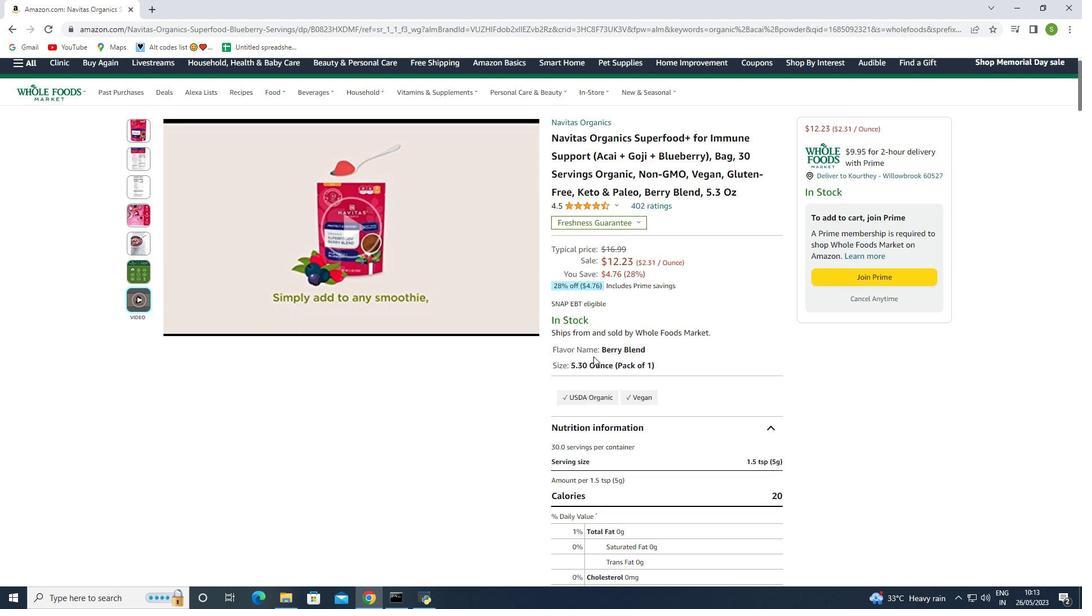 
Action: Mouse scrolled (594, 355) with delta (0, 0)
Screenshot: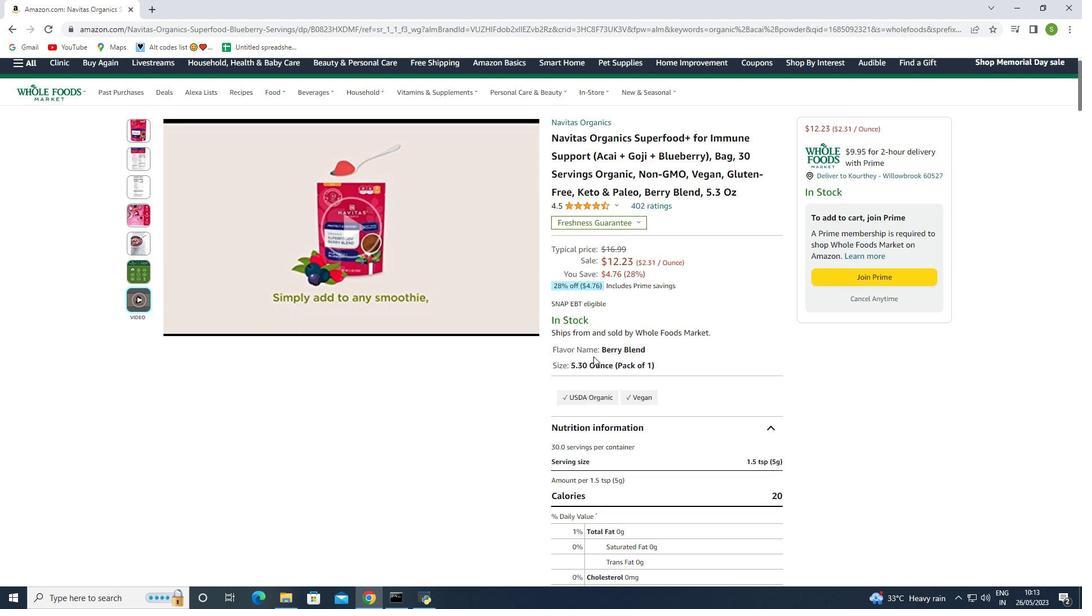 
Action: Mouse scrolled (597, 354) with delta (0, 0)
Screenshot: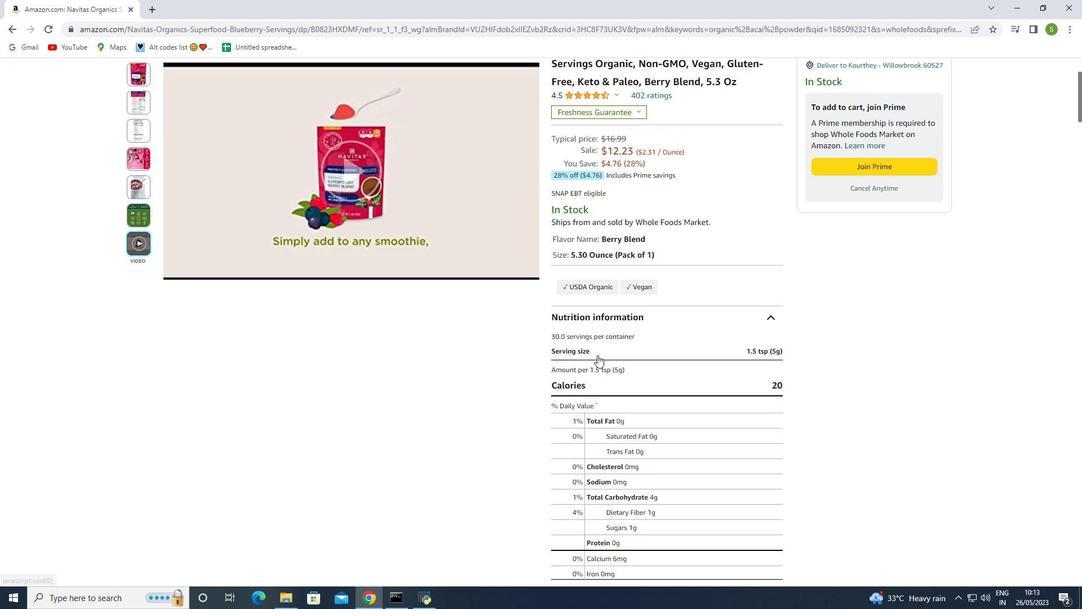 
Action: Mouse scrolled (597, 354) with delta (0, 0)
Screenshot: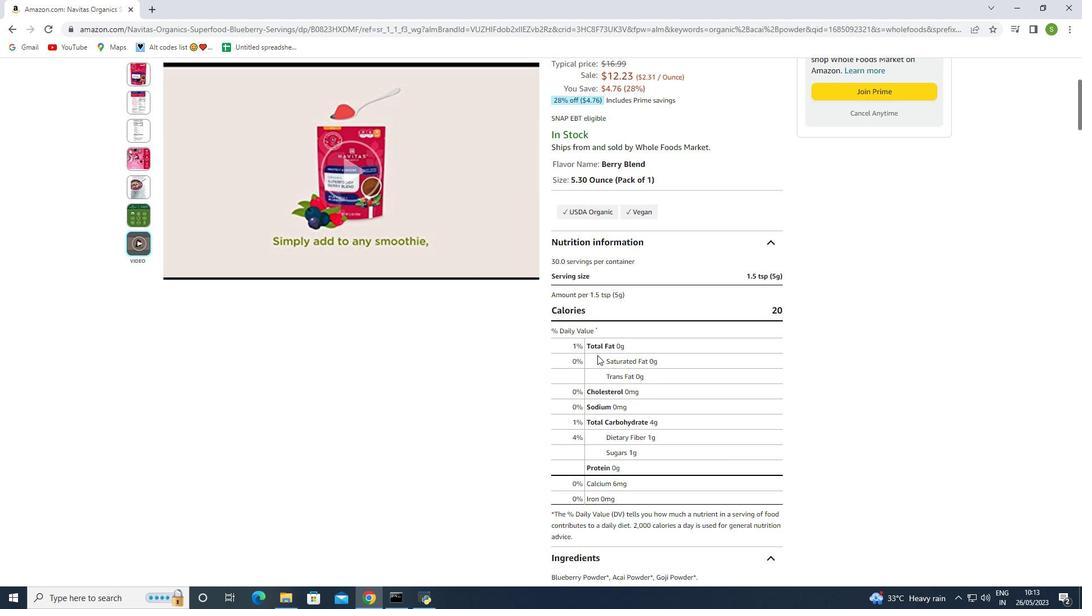
Action: Mouse scrolled (597, 354) with delta (0, 0)
Screenshot: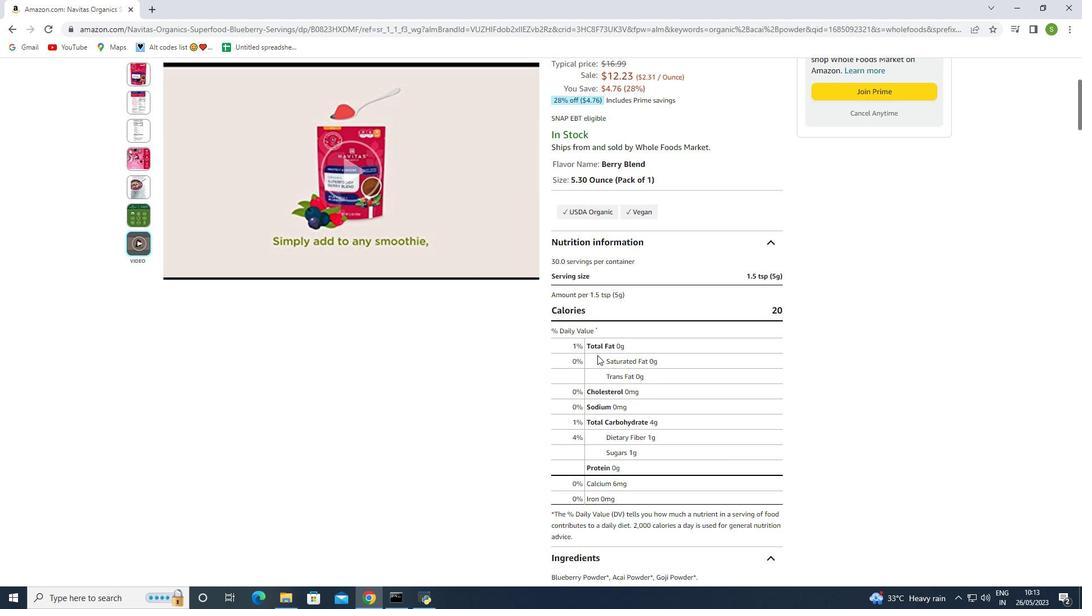 
Action: Mouse scrolled (597, 354) with delta (0, 0)
Screenshot: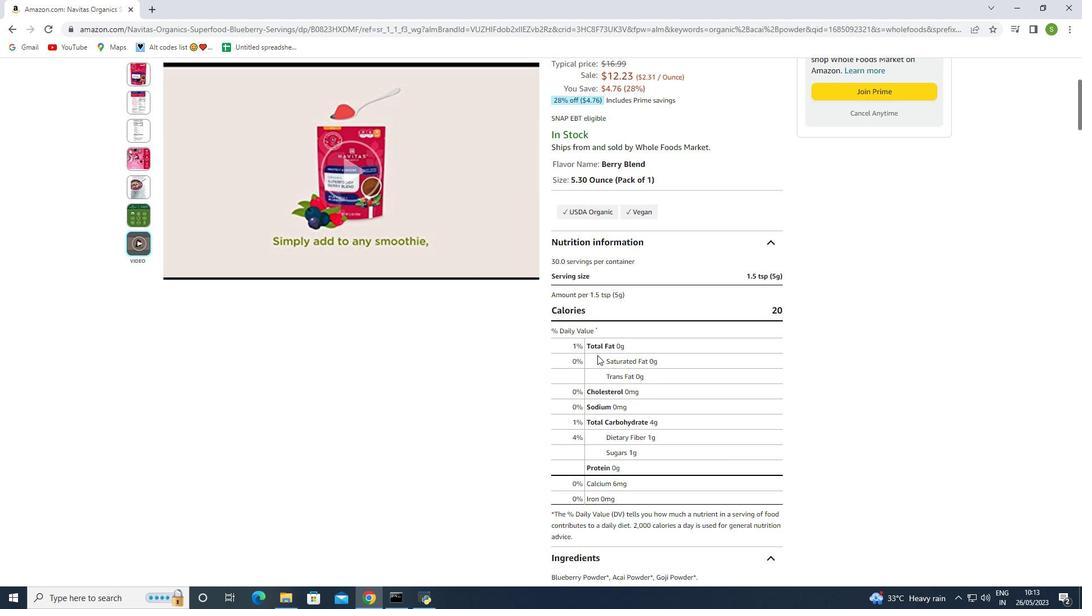 
Action: Mouse scrolled (597, 354) with delta (0, 0)
Screenshot: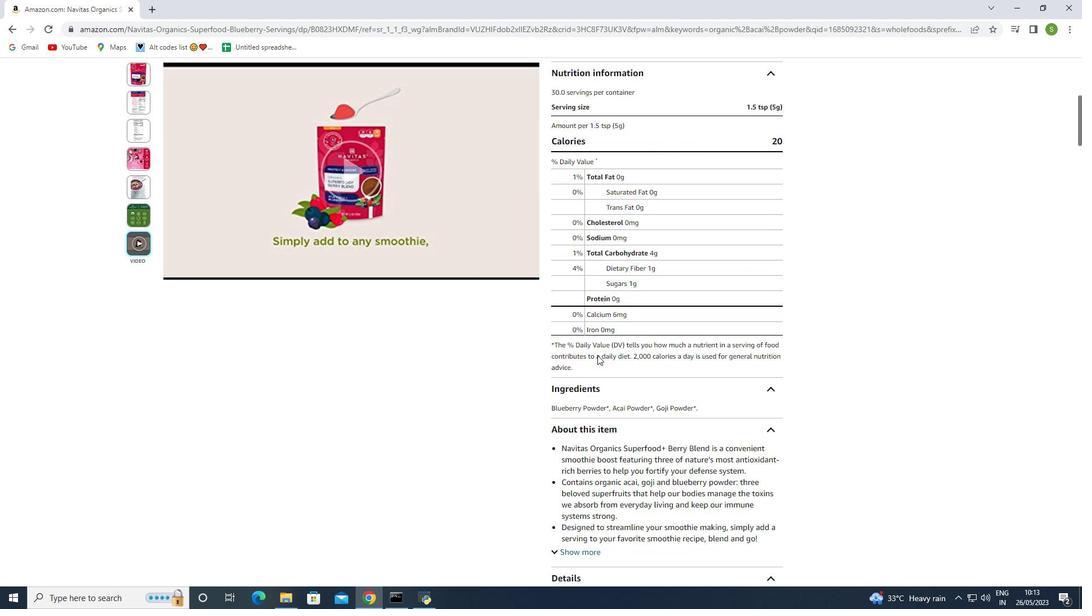 
Action: Mouse scrolled (597, 354) with delta (0, 0)
Screenshot: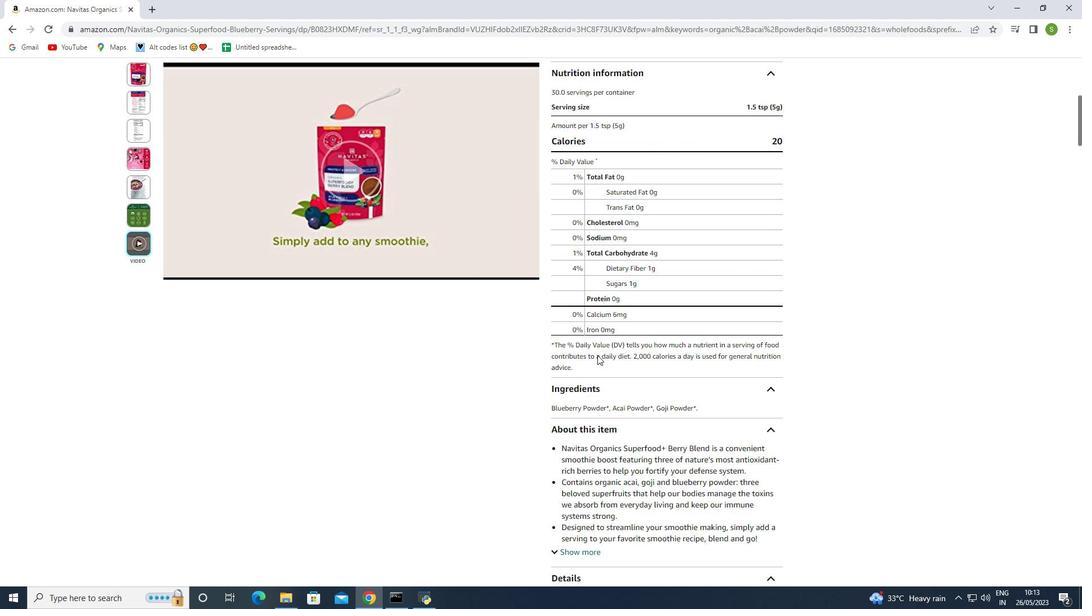 
Action: Mouse scrolled (597, 354) with delta (0, 0)
Screenshot: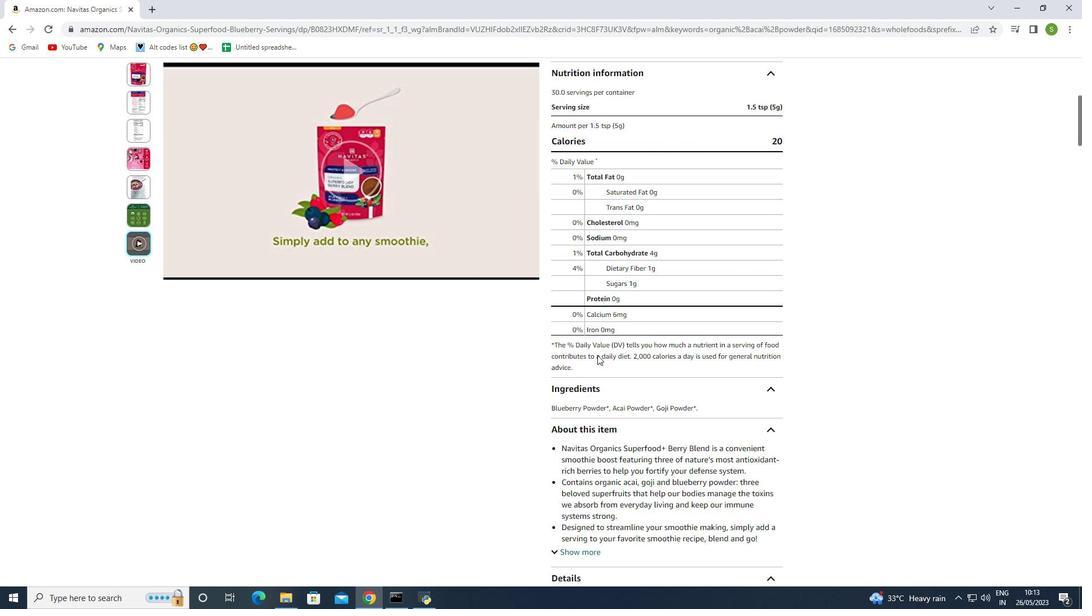 
Action: Mouse scrolled (597, 354) with delta (0, 0)
Screenshot: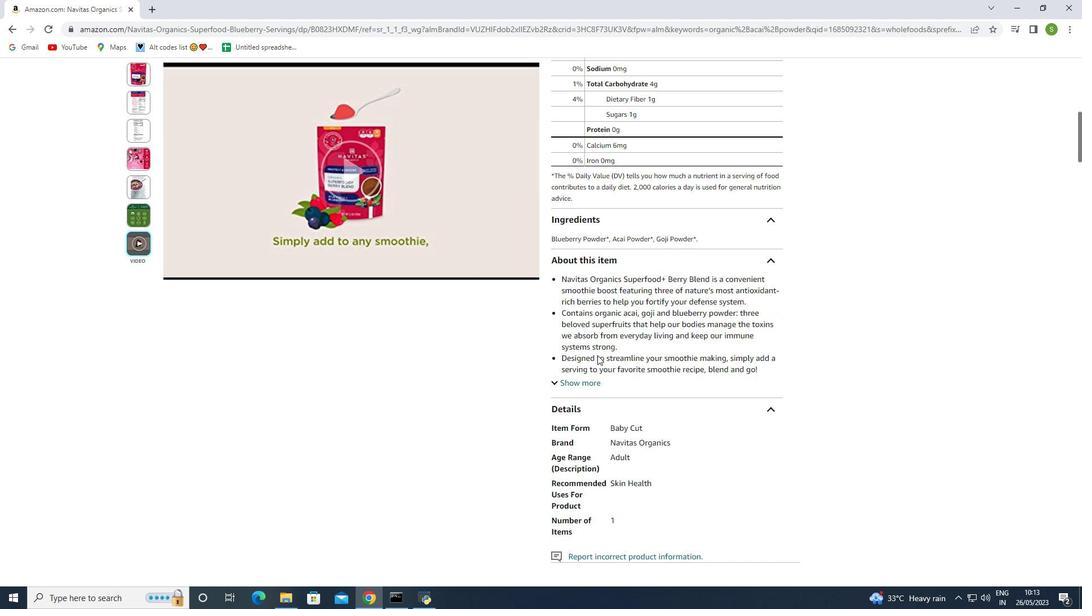
Action: Mouse scrolled (597, 354) with delta (0, 0)
Screenshot: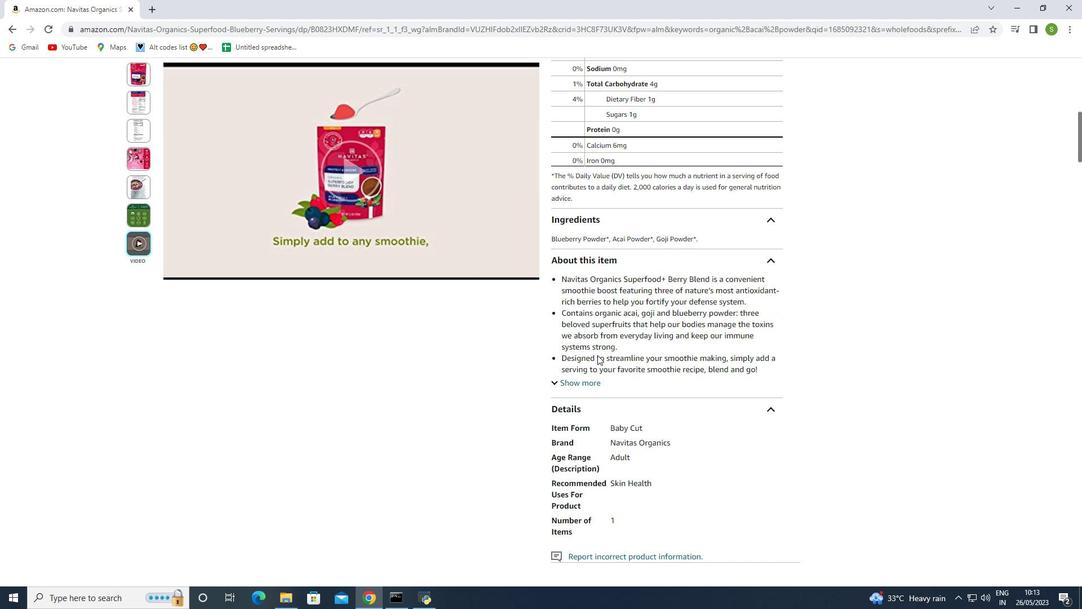 
Action: Mouse scrolled (597, 354) with delta (0, 0)
Screenshot: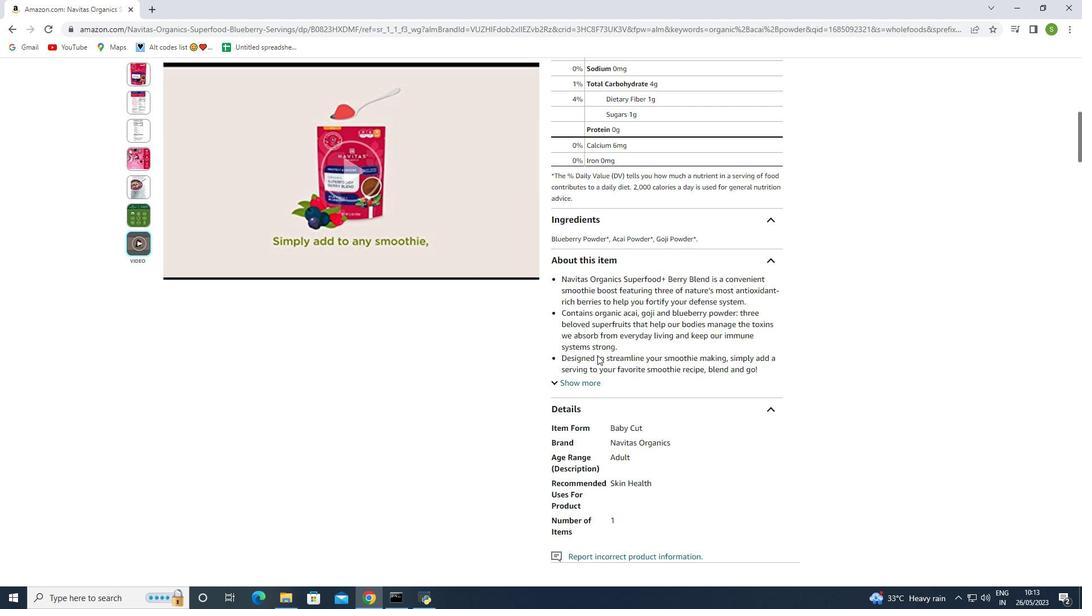 
Action: Mouse scrolled (597, 354) with delta (0, 0)
Screenshot: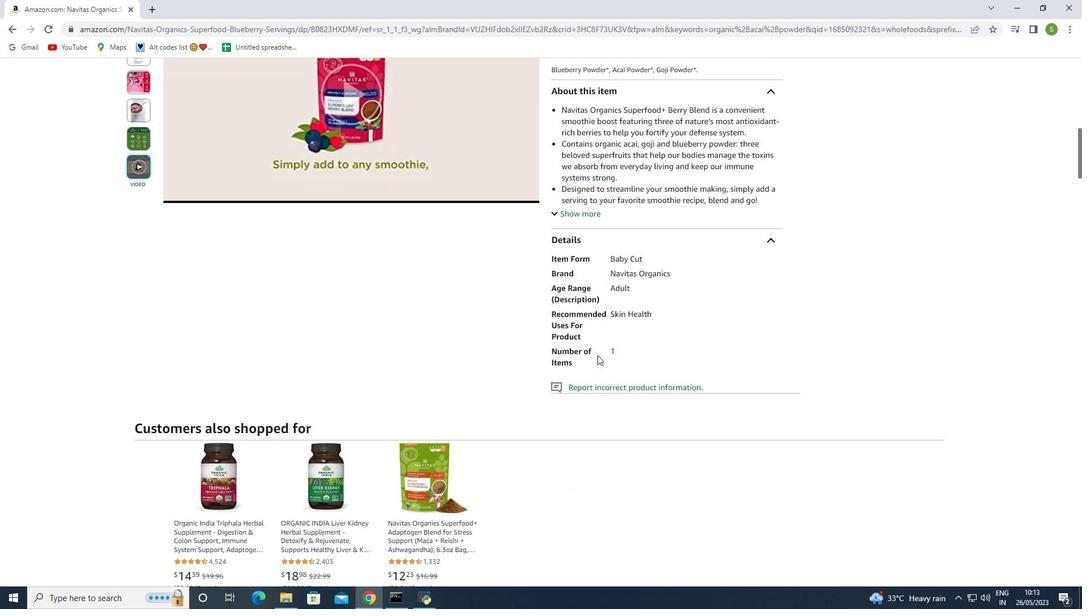 
Action: Mouse scrolled (597, 354) with delta (0, 0)
Screenshot: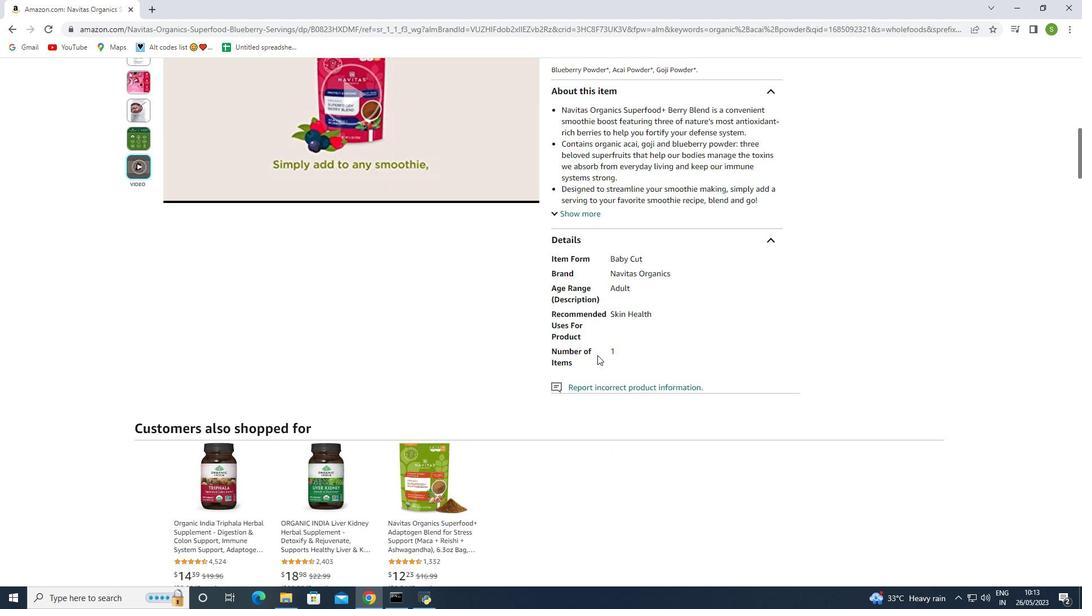 
Action: Mouse scrolled (597, 354) with delta (0, 0)
Screenshot: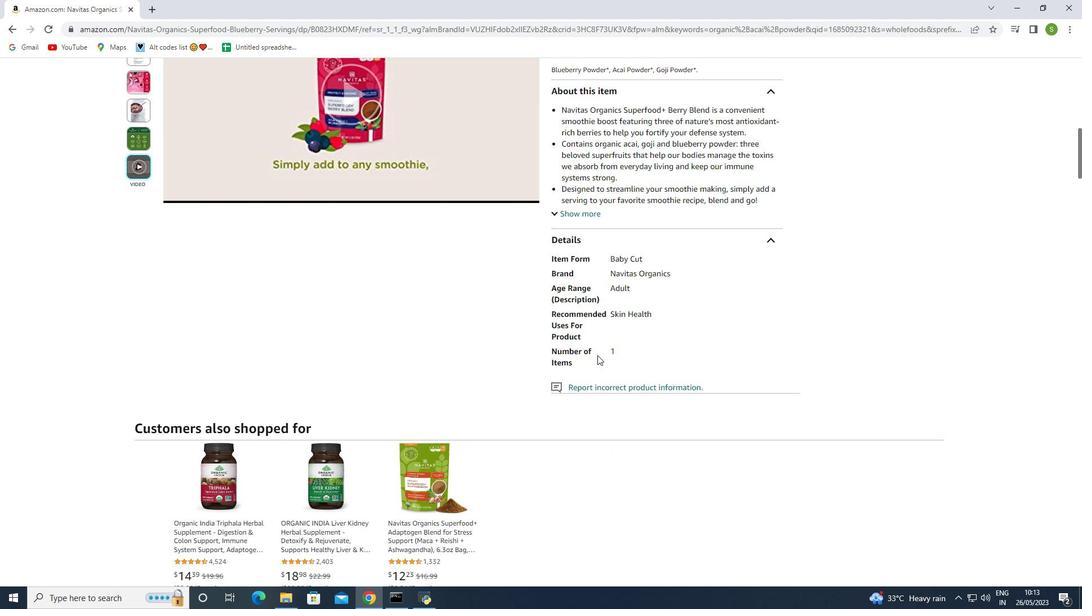 
Action: Mouse moved to (574, 302)
Screenshot: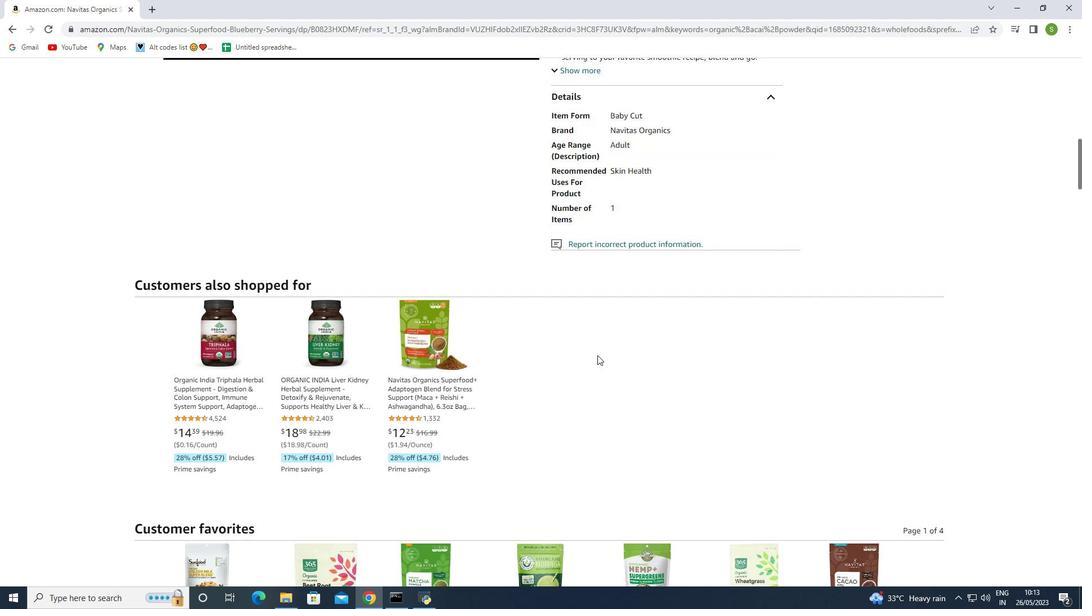 
Action: Mouse scrolled (574, 303) with delta (0, 0)
Screenshot: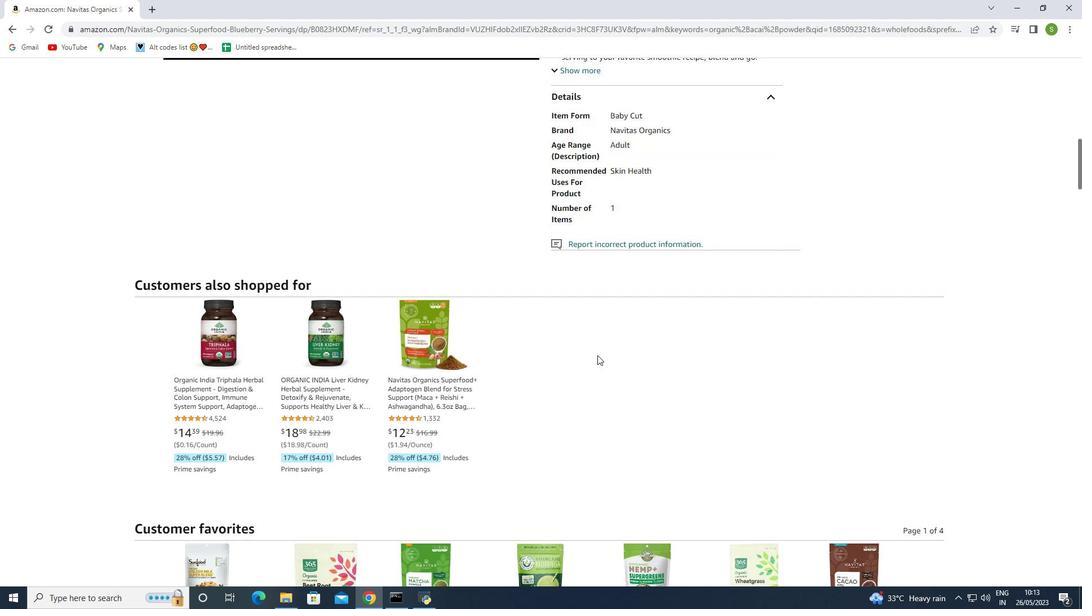 
Action: Mouse moved to (573, 300)
Screenshot: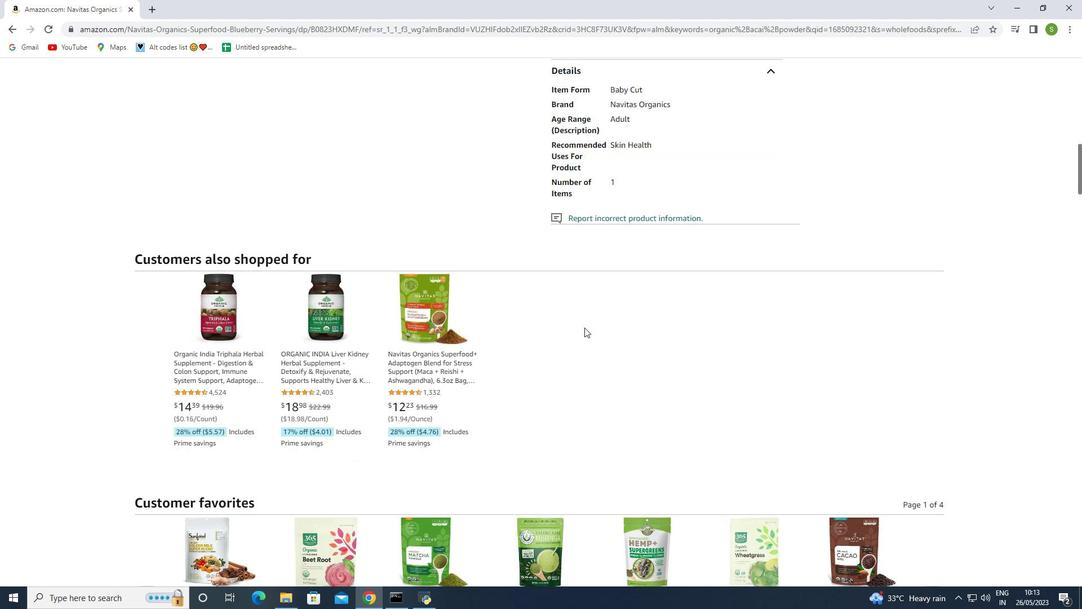 
Action: Mouse scrolled (573, 301) with delta (0, 0)
Screenshot: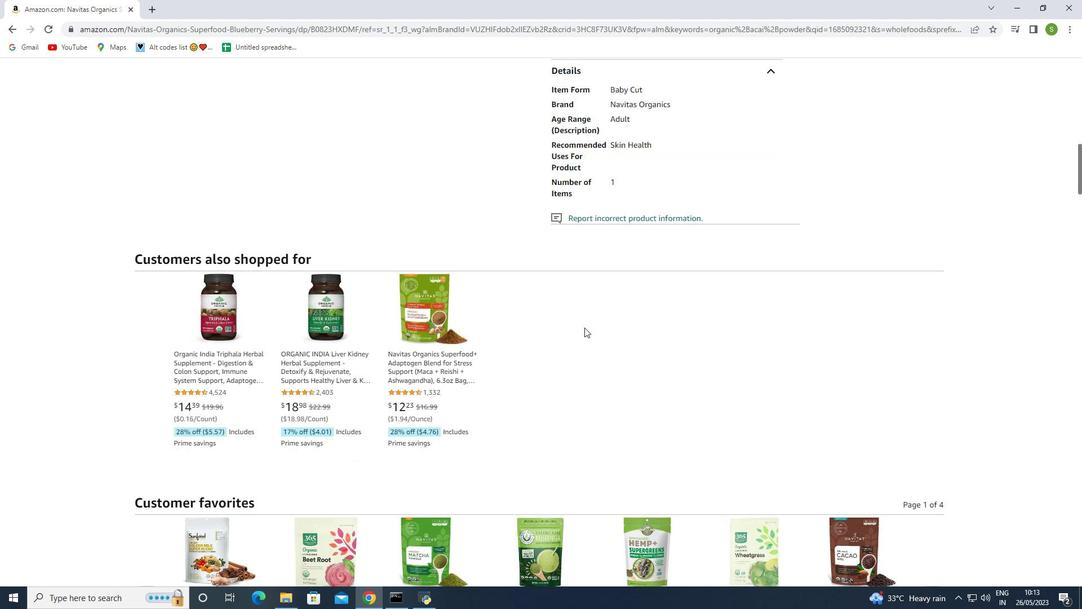 
Action: Mouse scrolled (573, 301) with delta (0, 0)
Screenshot: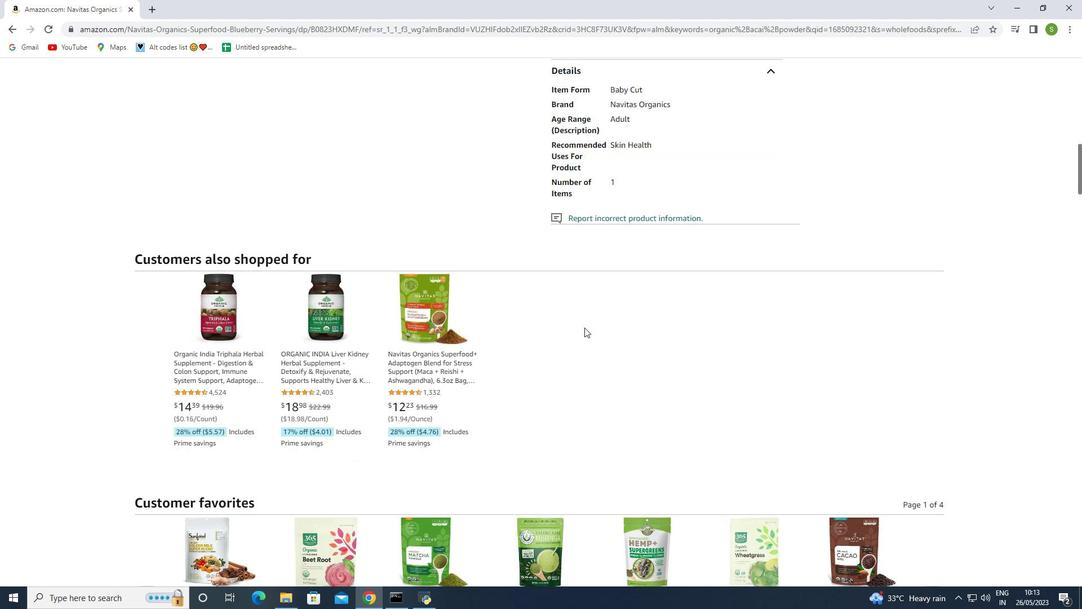 
Action: Mouse moved to (573, 300)
Screenshot: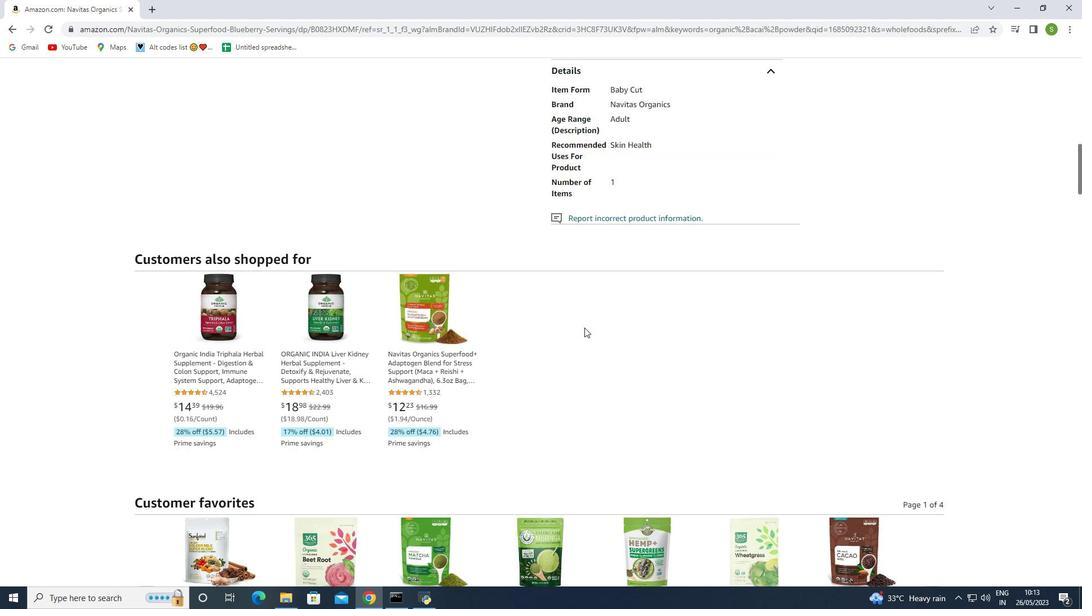 
Action: Mouse scrolled (573, 301) with delta (0, 0)
Screenshot: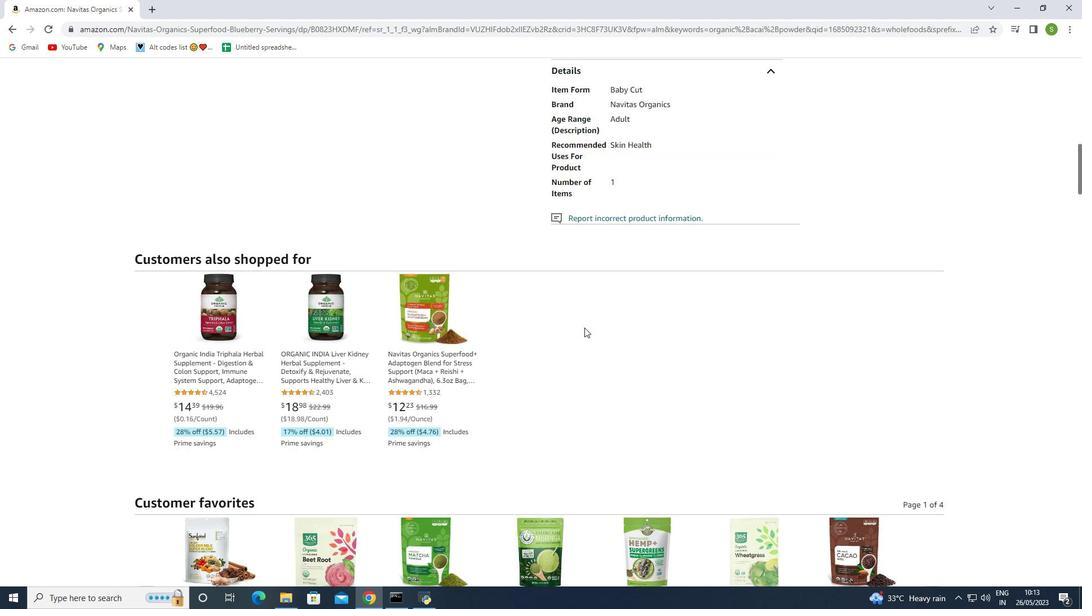 
Action: Mouse moved to (573, 300)
Screenshot: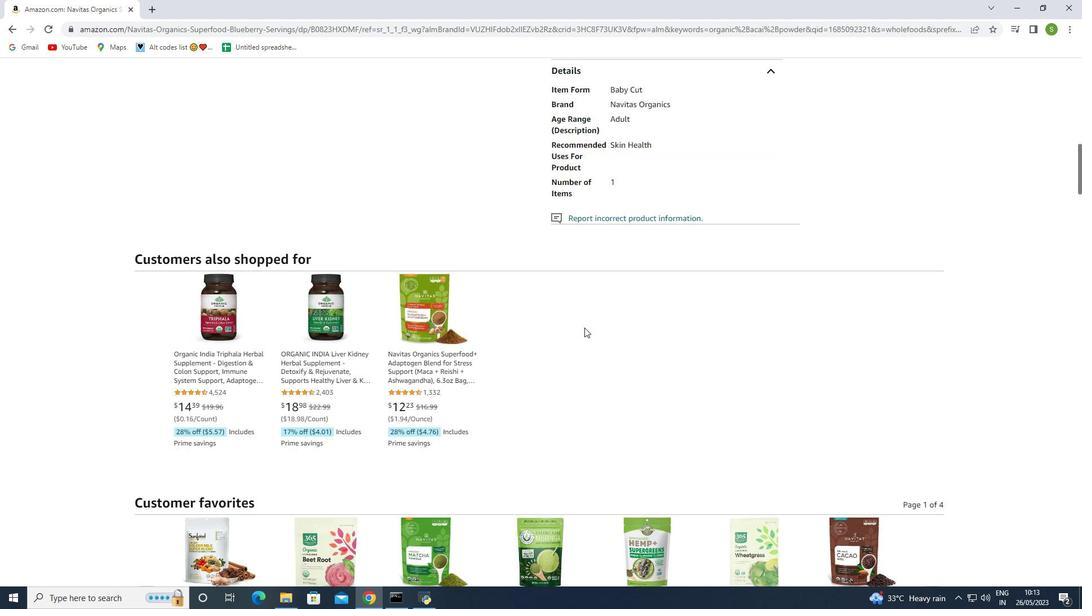 
Action: Mouse scrolled (573, 300) with delta (0, 0)
Screenshot: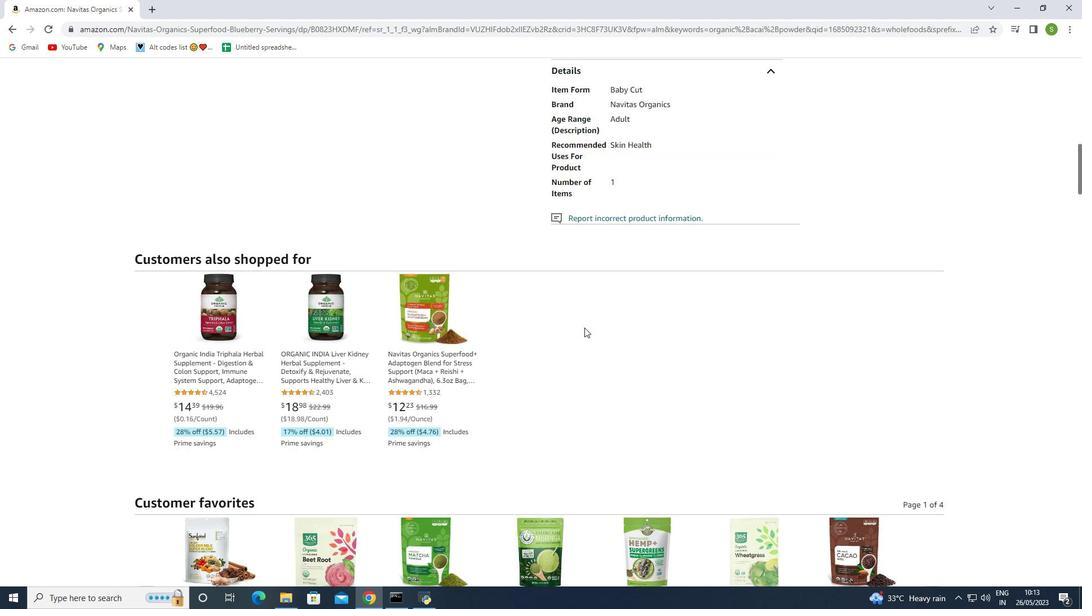 
Action: Mouse scrolled (573, 300) with delta (0, 0)
Screenshot: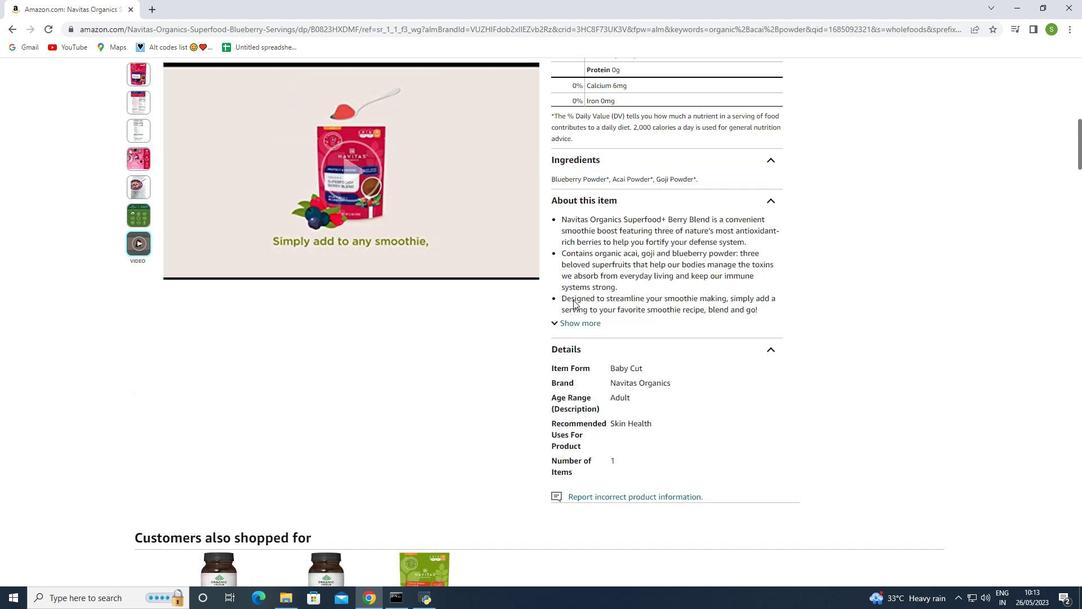
Action: Mouse scrolled (573, 300) with delta (0, 0)
Screenshot: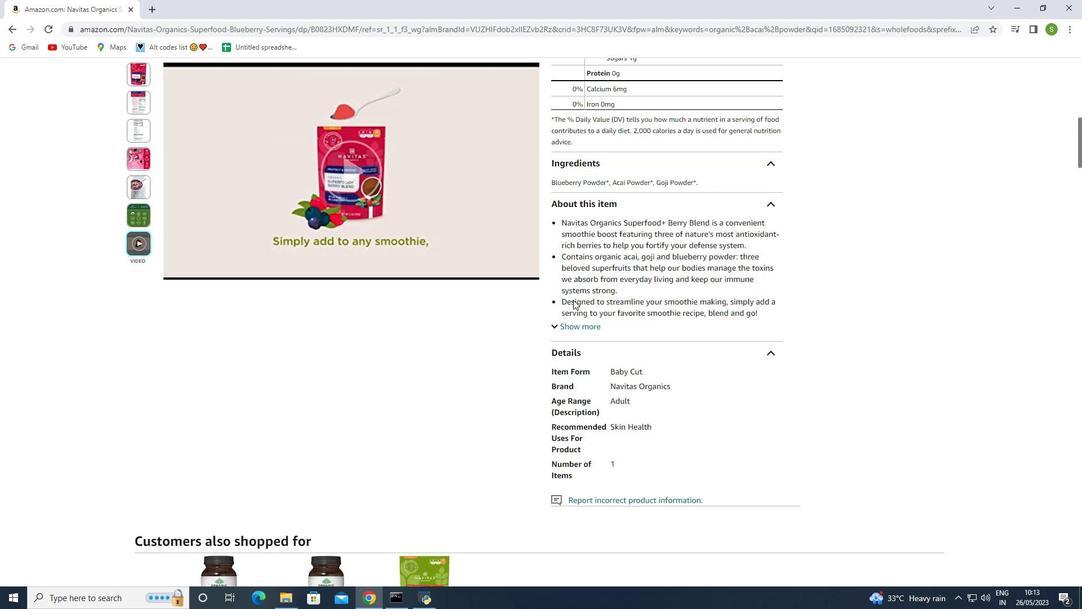 
Action: Mouse scrolled (573, 300) with delta (0, 0)
Screenshot: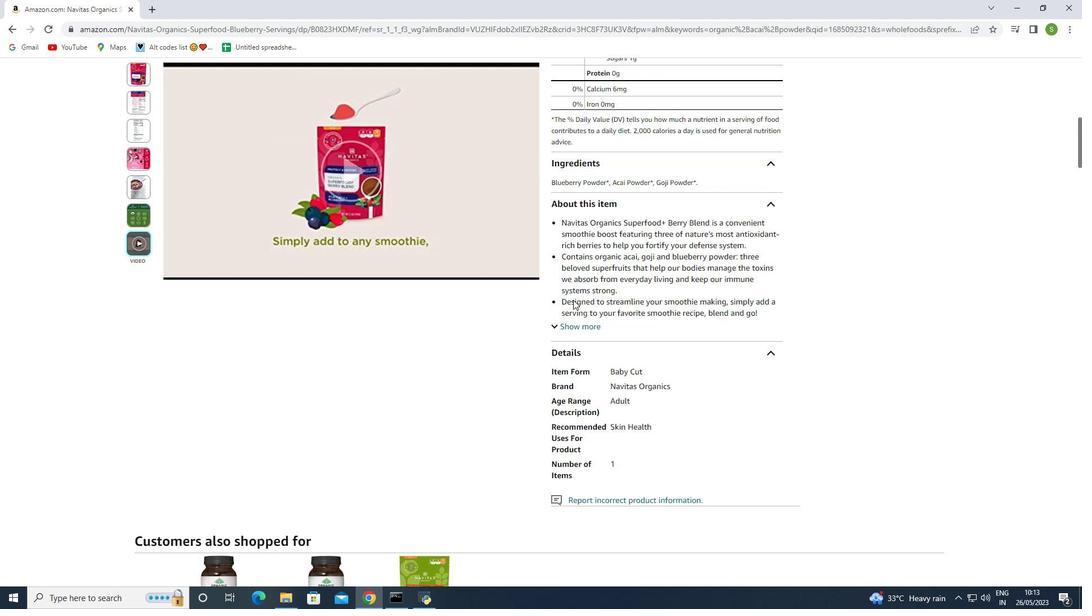 
Action: Mouse scrolled (573, 300) with delta (0, 0)
Screenshot: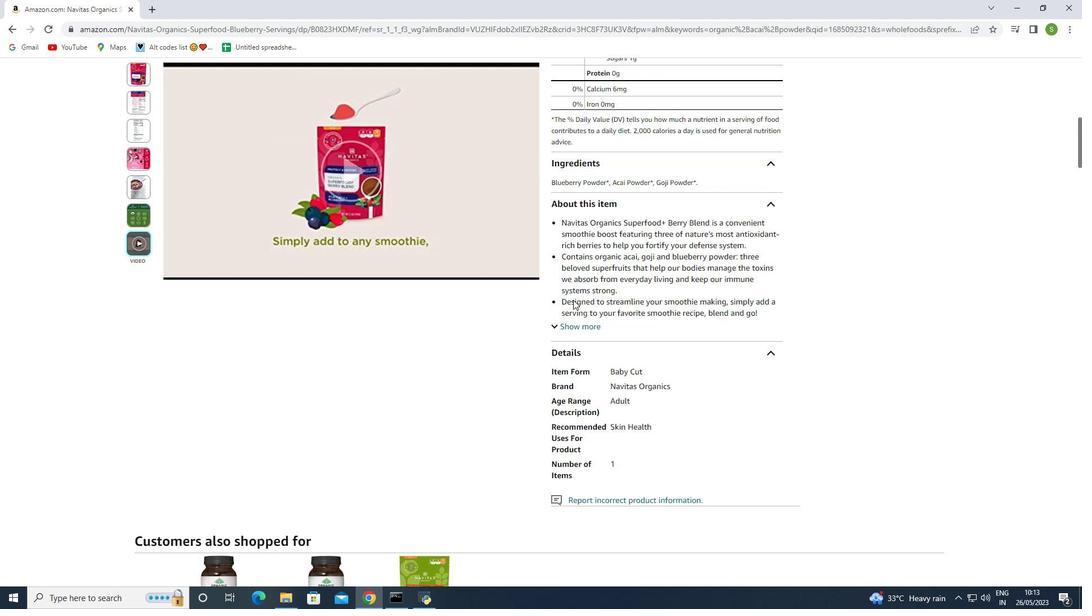 
Action: Mouse scrolled (573, 300) with delta (0, 0)
Screenshot: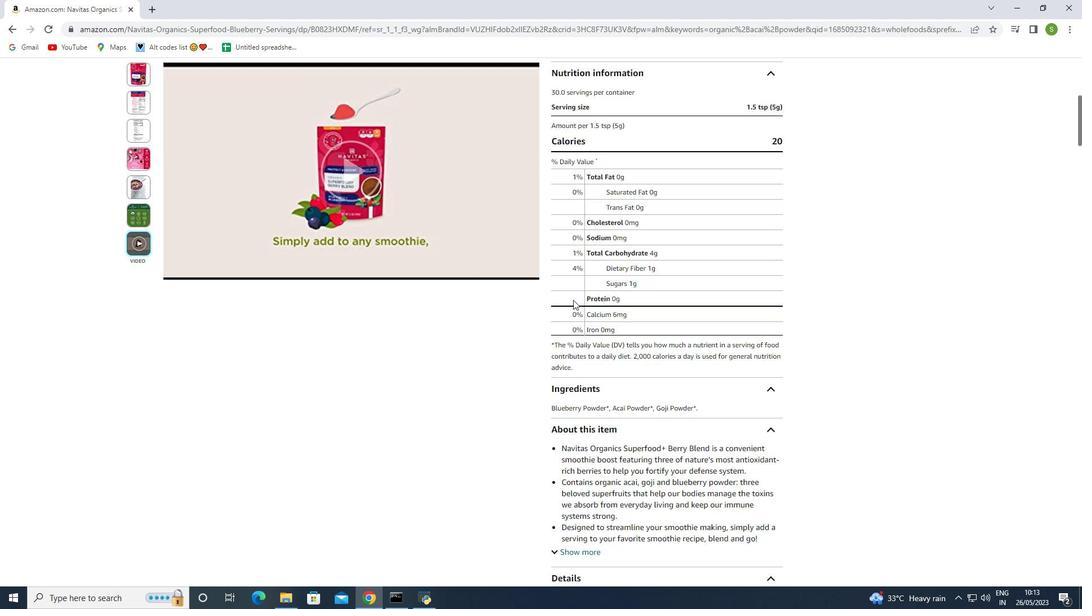 
Action: Mouse moved to (573, 299)
Screenshot: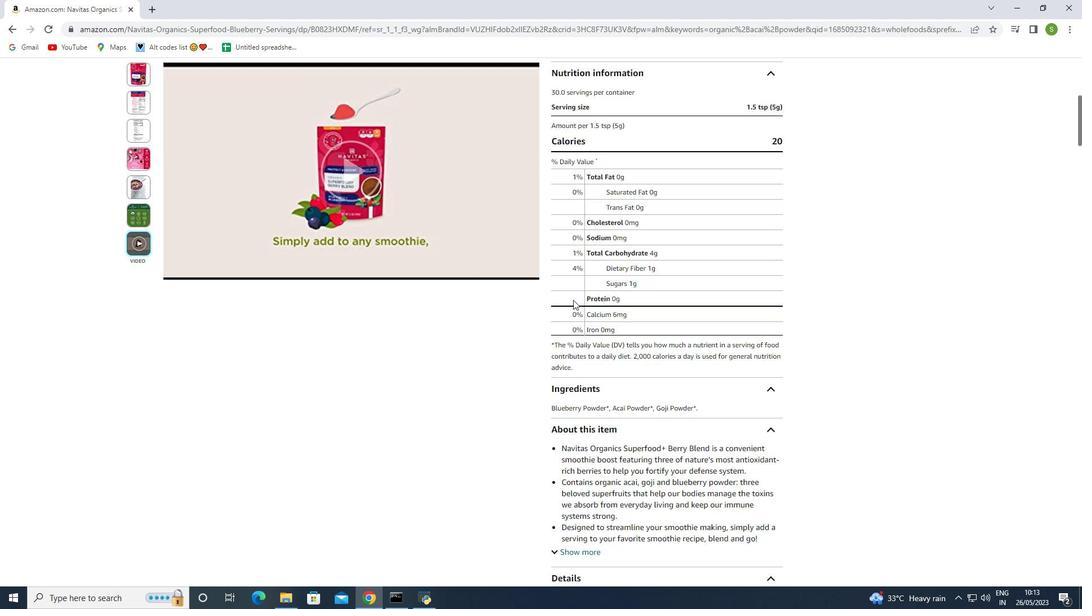 
Action: Mouse scrolled (573, 300) with delta (0, 0)
Screenshot: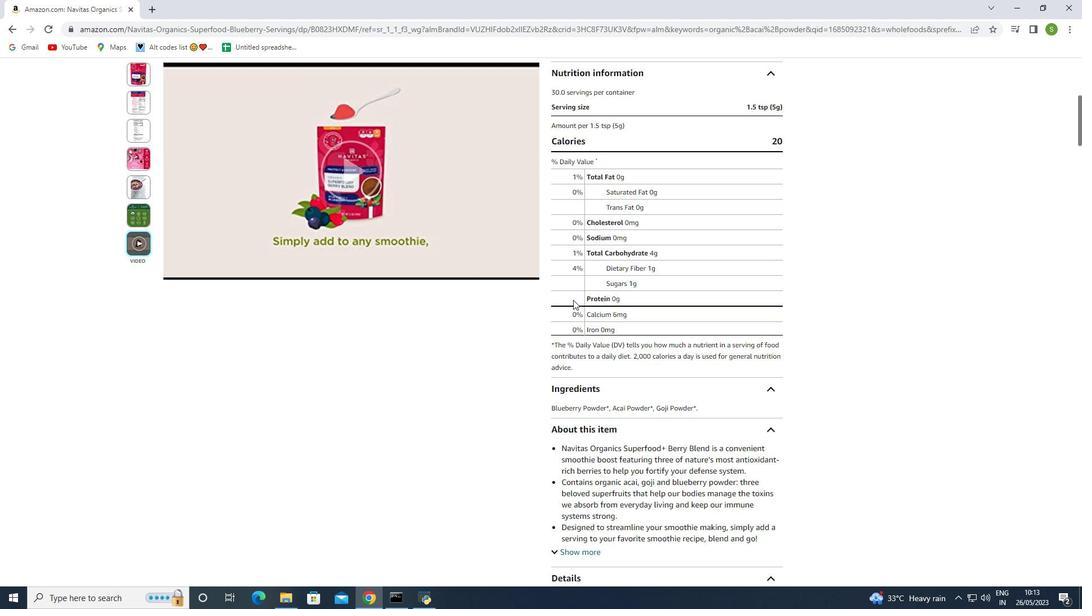 
Action: Mouse scrolled (573, 300) with delta (0, 0)
Screenshot: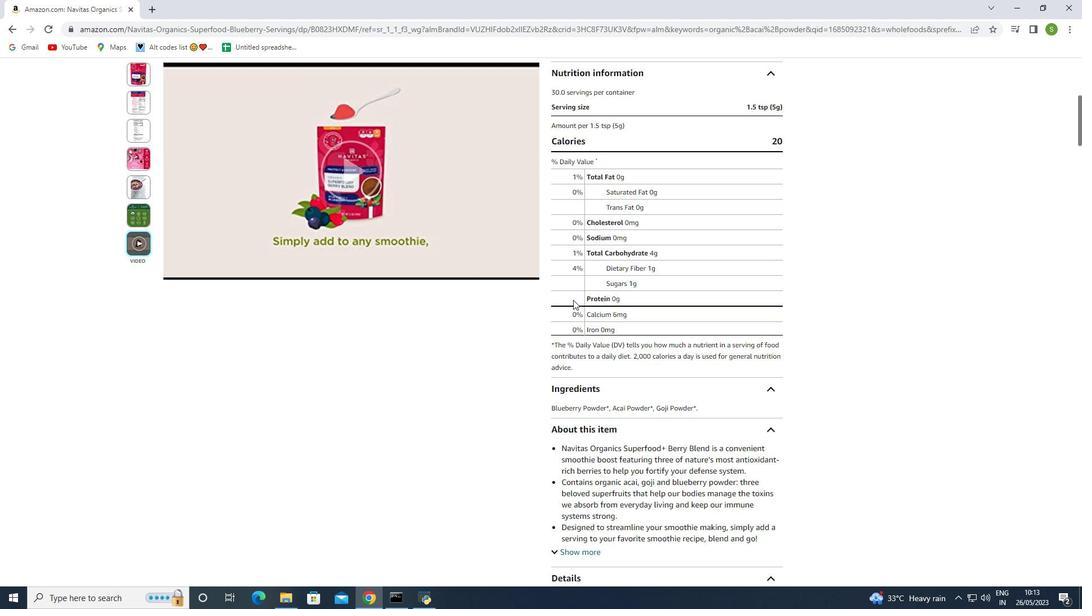 
Action: Mouse scrolled (573, 300) with delta (0, 0)
Screenshot: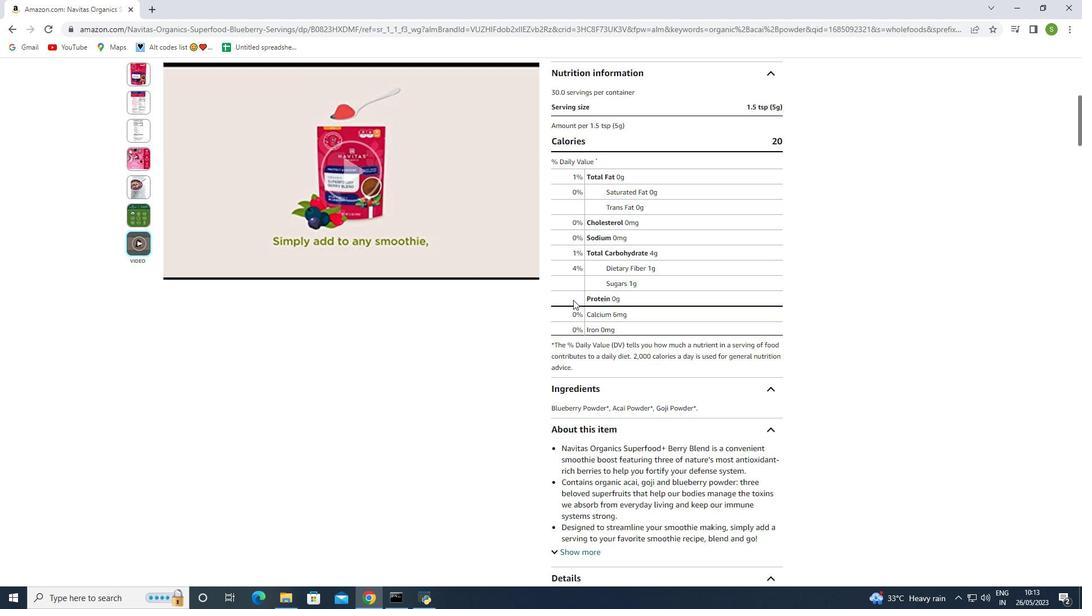 
Action: Mouse moved to (573, 299)
Screenshot: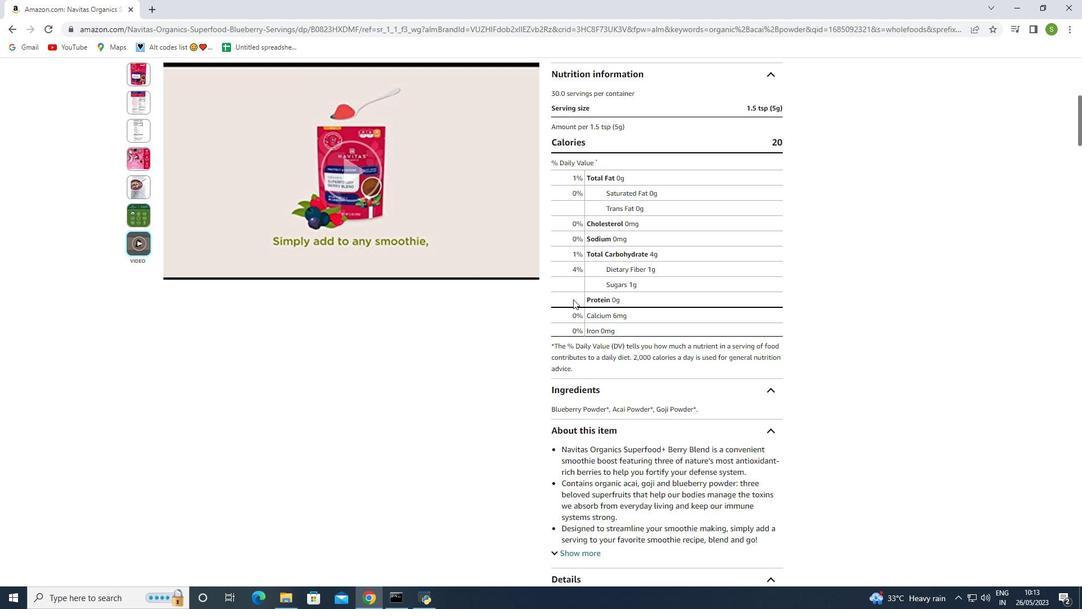 
Action: Mouse scrolled (573, 300) with delta (0, 0)
Screenshot: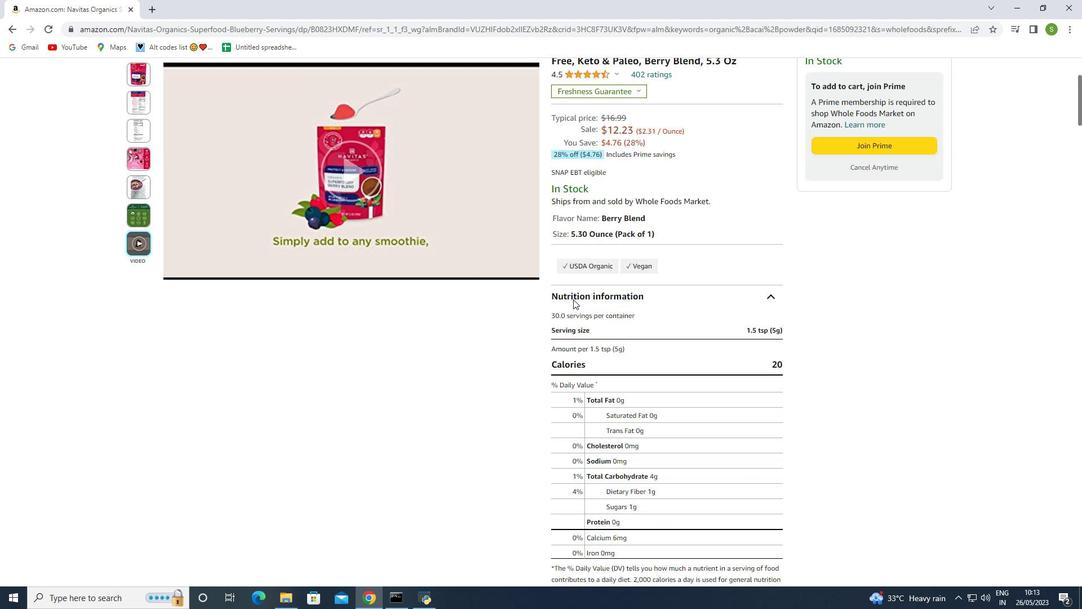 
Action: Mouse scrolled (573, 300) with delta (0, 0)
Screenshot: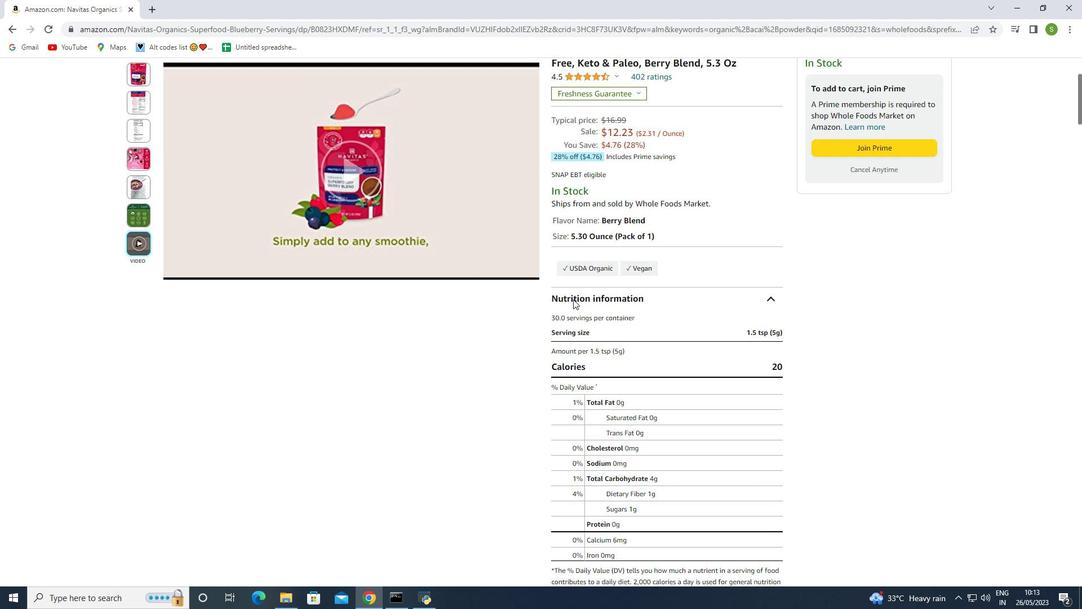 
Action: Mouse scrolled (573, 300) with delta (0, 0)
Screenshot: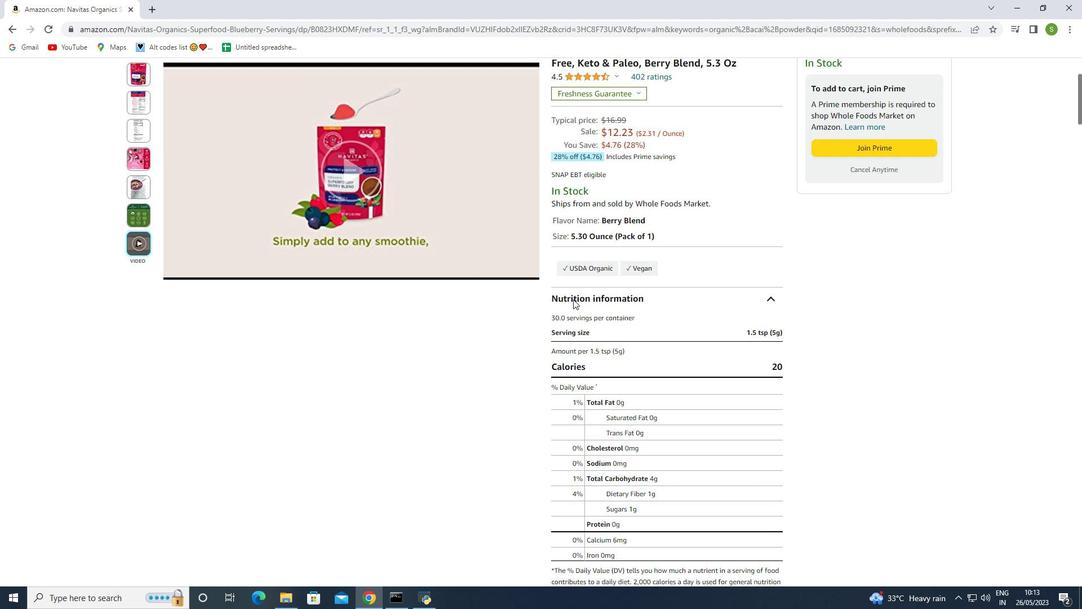 
Action: Mouse scrolled (573, 300) with delta (0, 0)
Screenshot: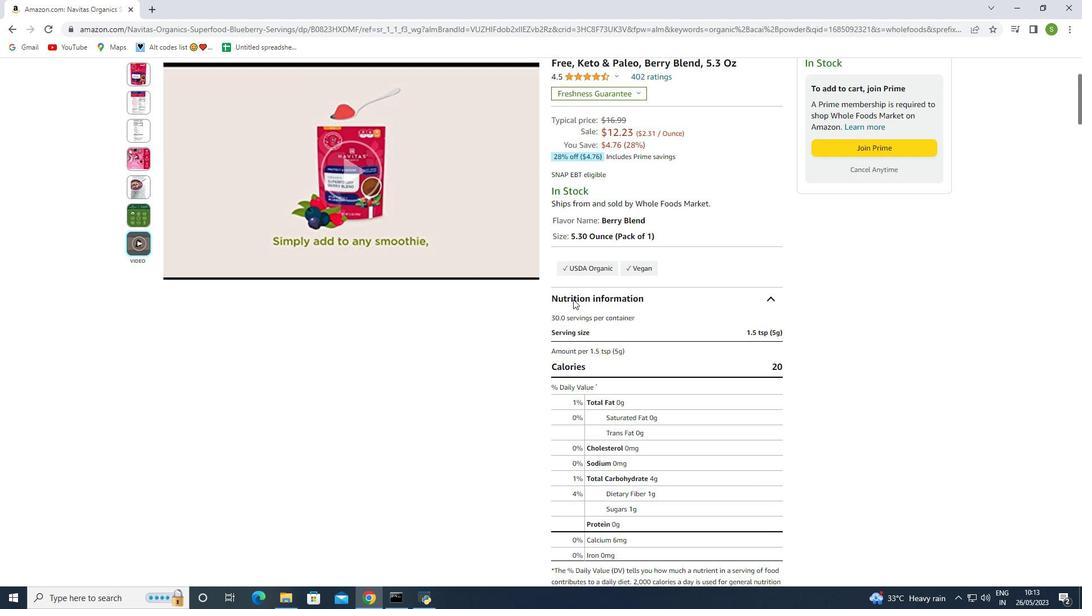 
Action: Mouse scrolled (573, 300) with delta (0, 0)
Screenshot: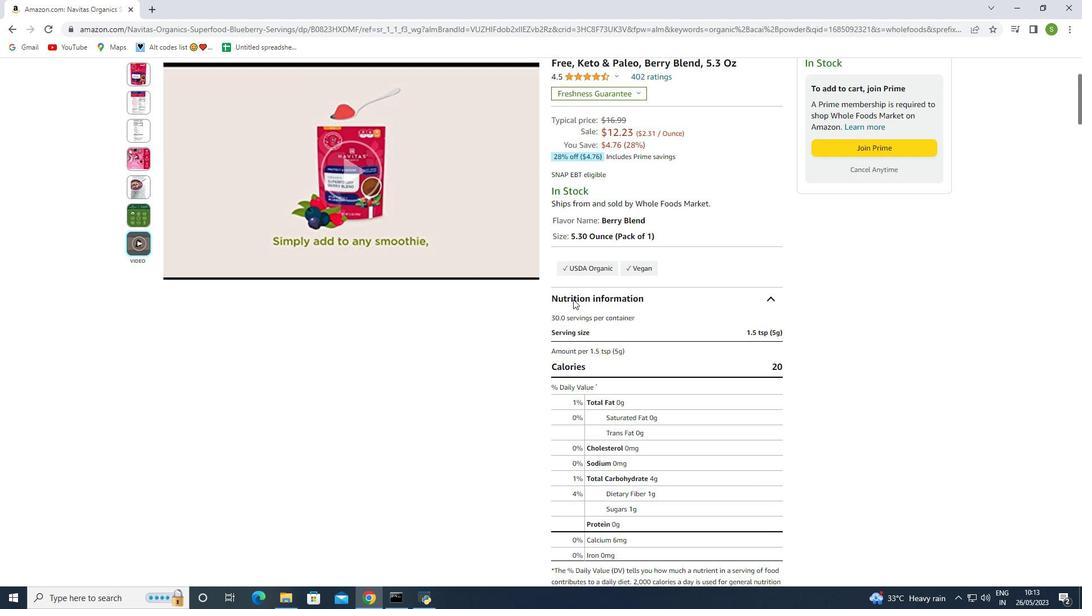 
Action: Mouse scrolled (573, 300) with delta (0, 0)
Screenshot: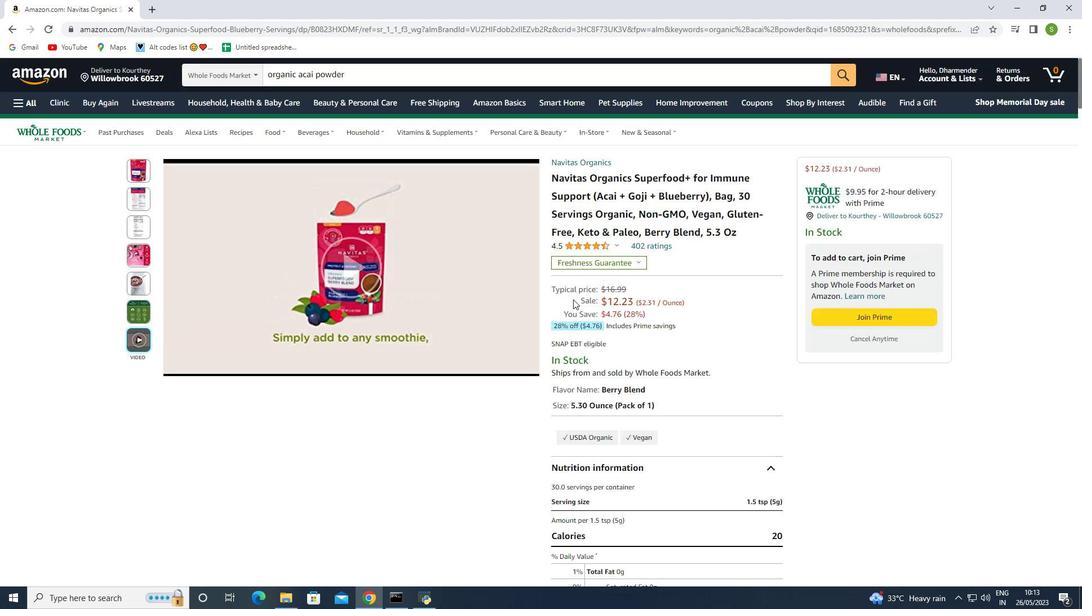 
Action: Mouse scrolled (573, 300) with delta (0, 0)
Screenshot: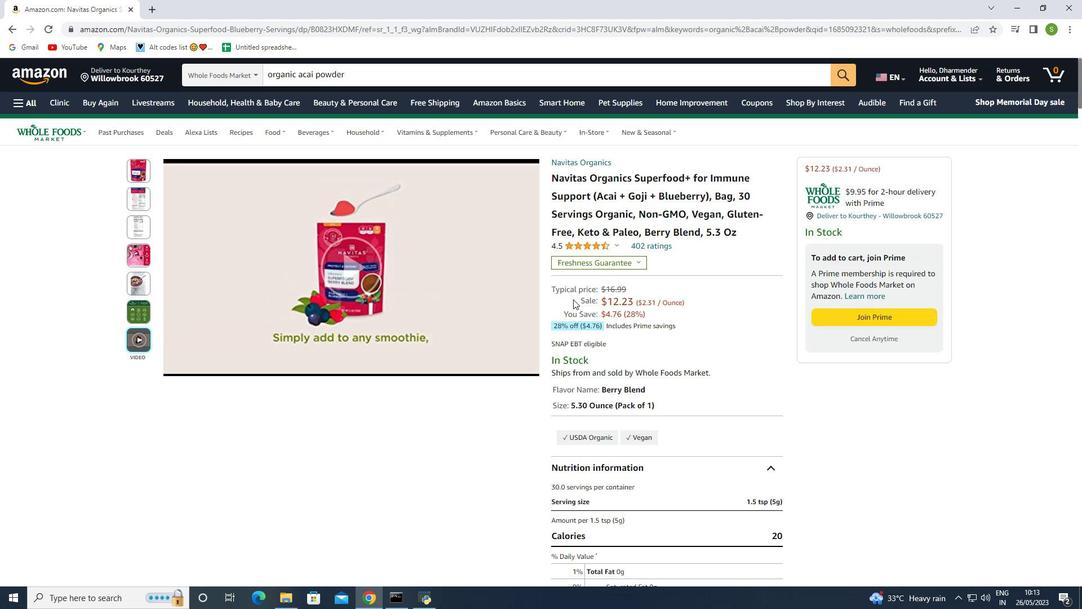
Action: Mouse moved to (14, 28)
Screenshot: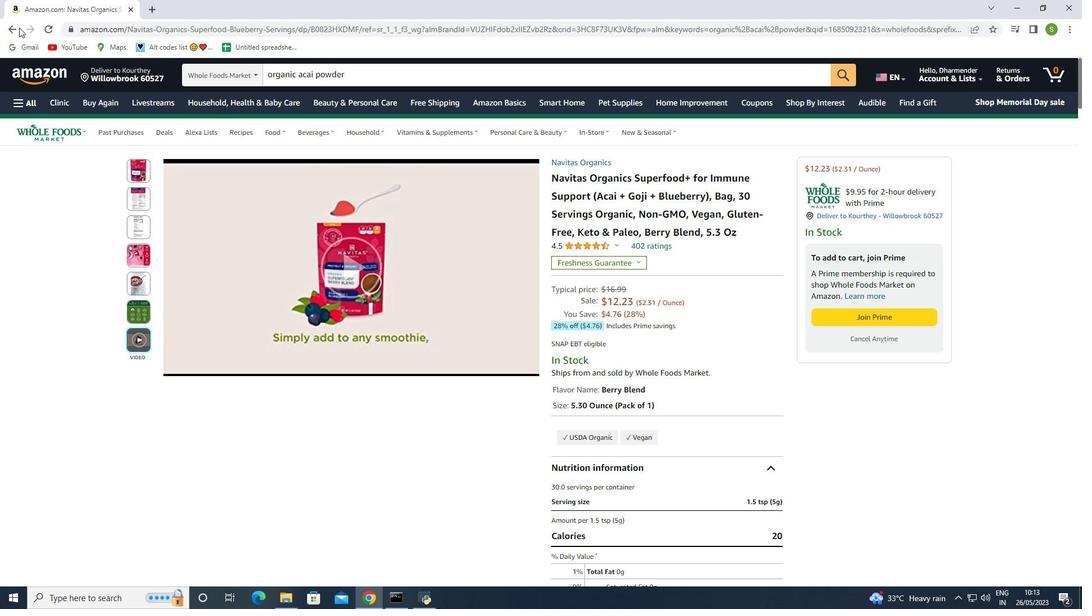 
Action: Mouse pressed left at (14, 28)
Screenshot: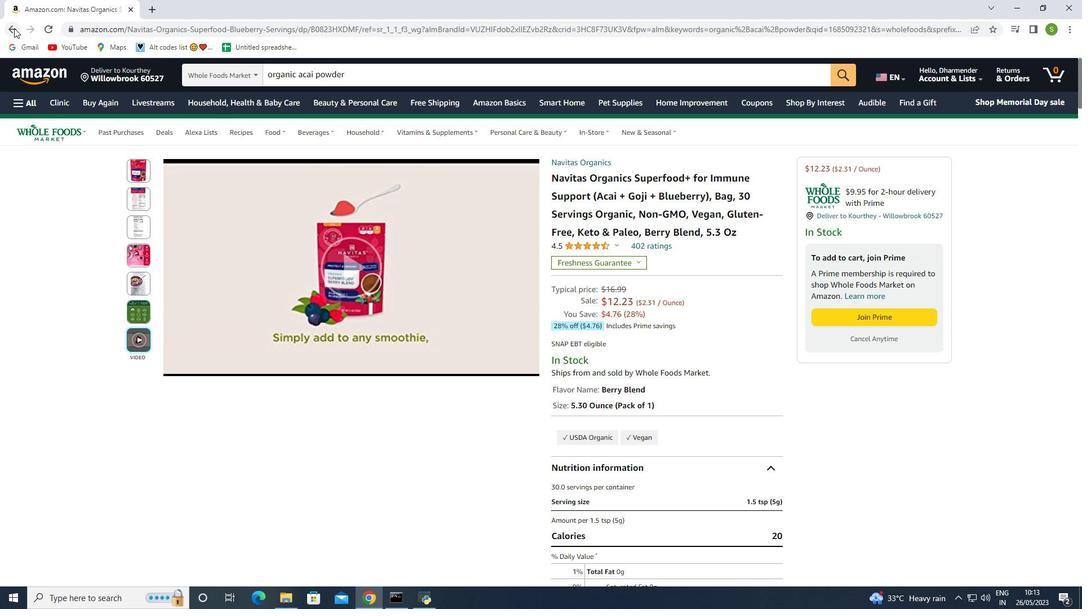 
Action: Mouse moved to (624, 254)
Screenshot: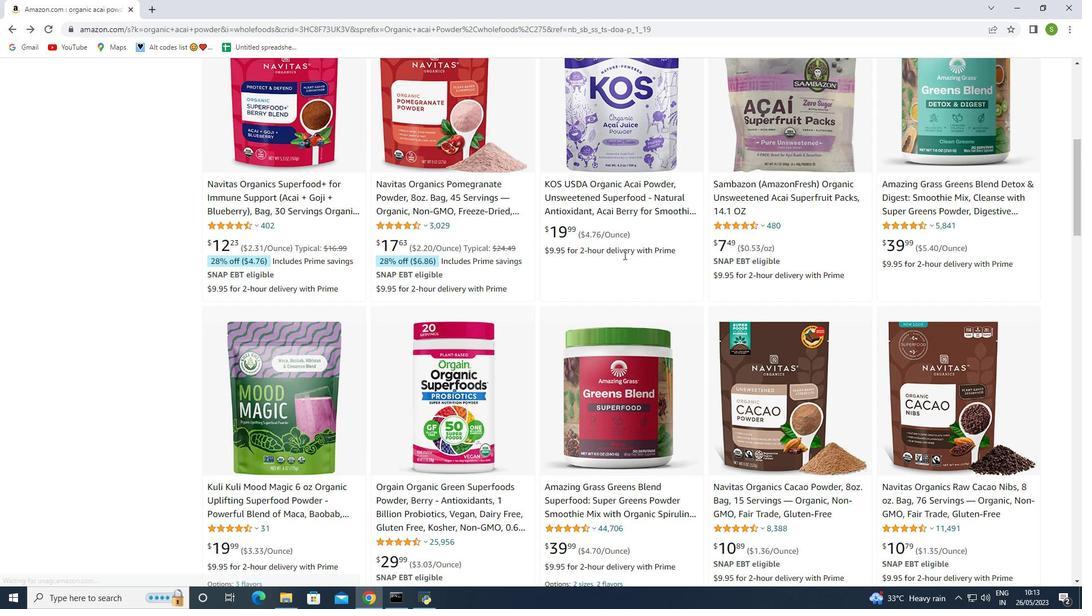 
Action: Mouse scrolled (624, 255) with delta (0, 0)
Screenshot: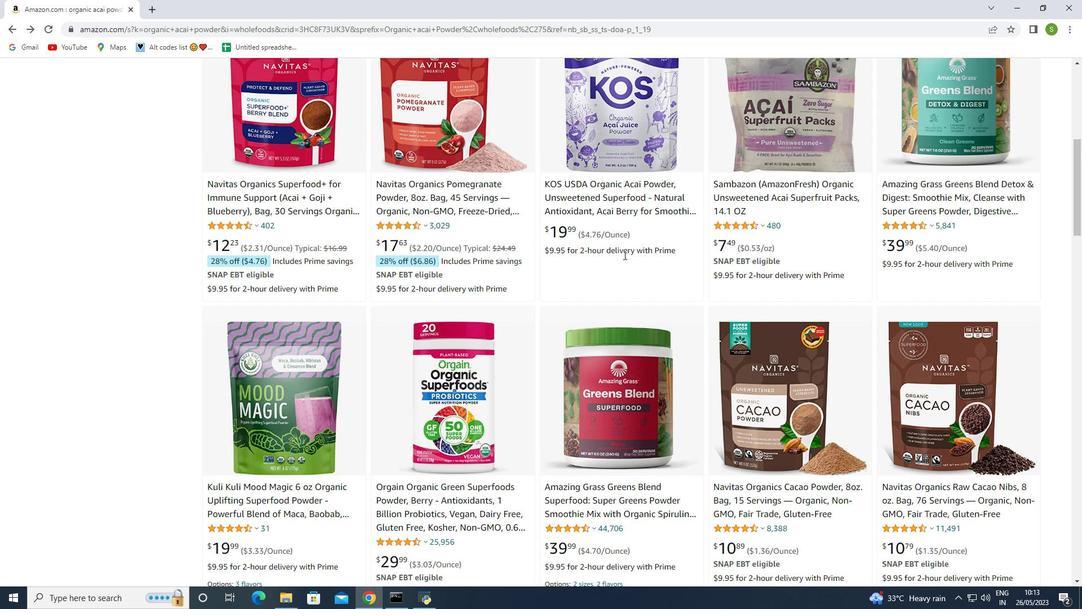 
Action: Mouse scrolled (624, 255) with delta (0, 0)
Screenshot: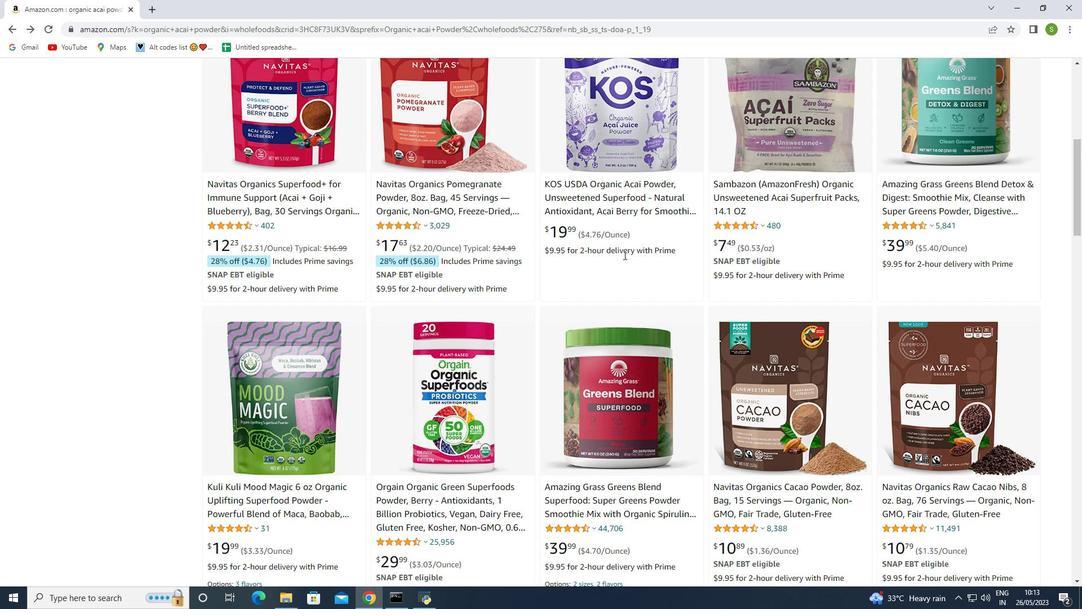 
Action: Mouse scrolled (624, 255) with delta (0, 0)
Screenshot: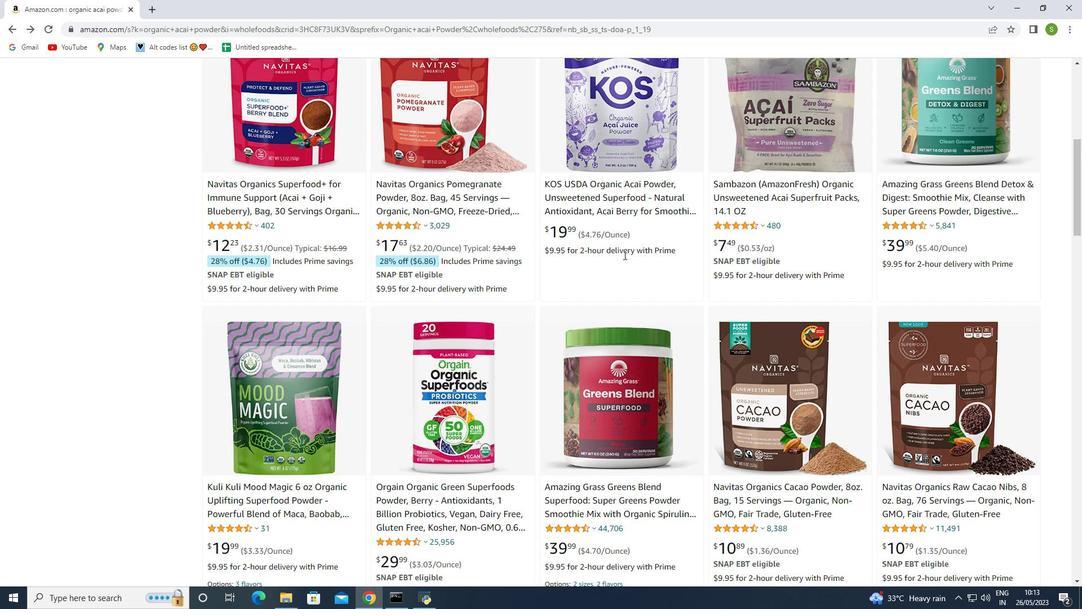 
Action: Mouse scrolled (624, 255) with delta (0, 0)
Screenshot: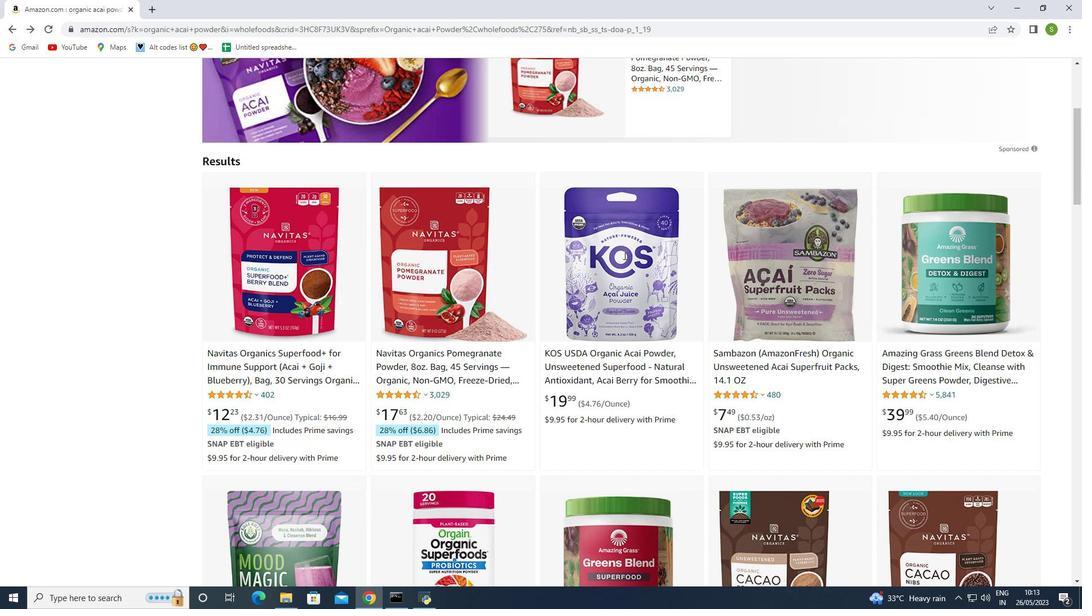 
Action: Mouse scrolled (624, 255) with delta (0, 0)
Screenshot: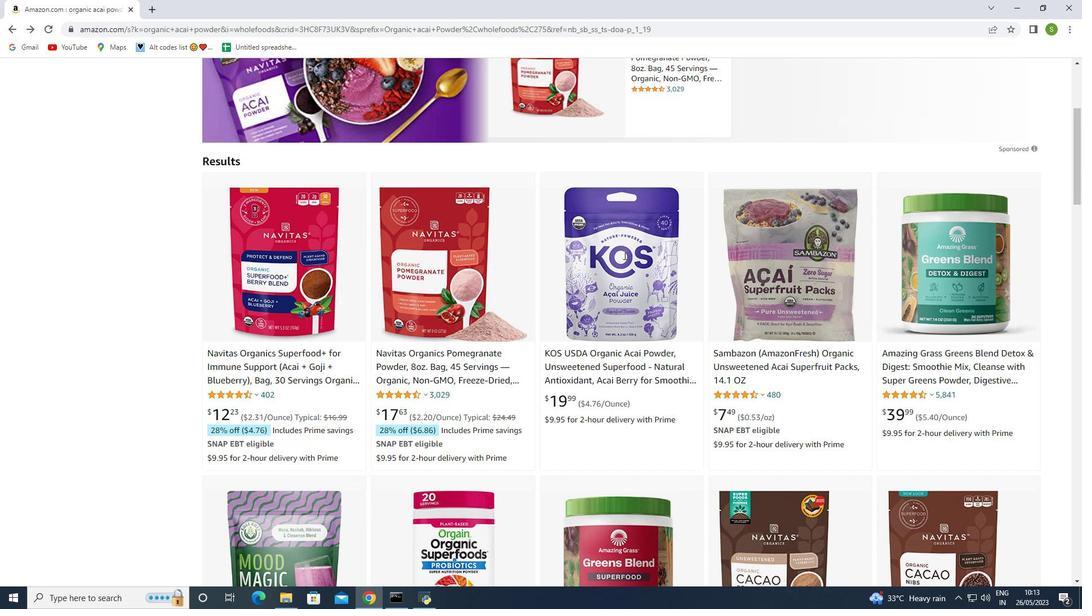 
Action: Mouse scrolled (624, 255) with delta (0, 0)
